 Task: Create a digital business marketing banner template.
Action: Mouse moved to (340, 325)
Screenshot: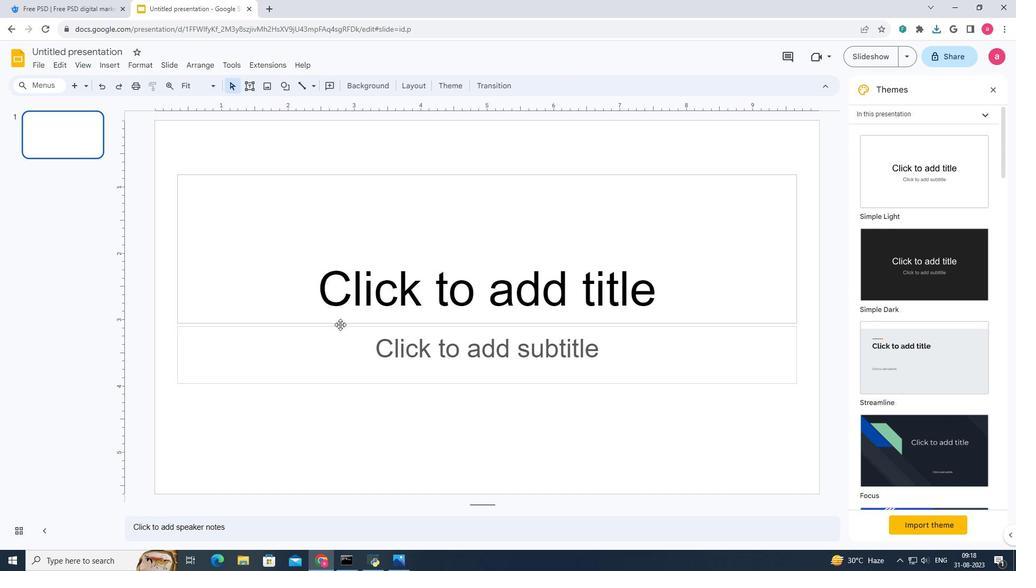
Action: Mouse pressed left at (340, 325)
Screenshot: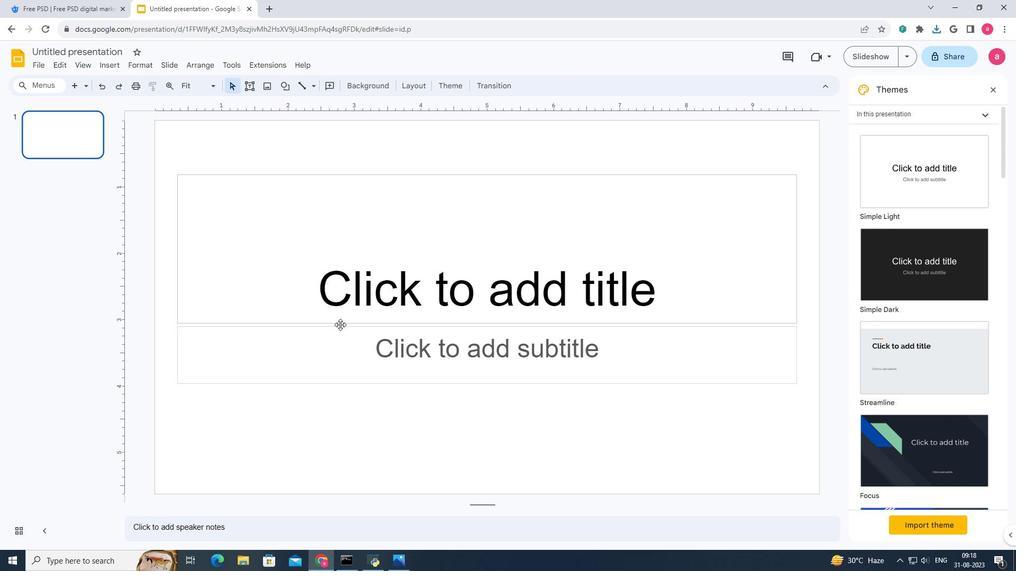 
Action: Key pressed <Key.delete>
Screenshot: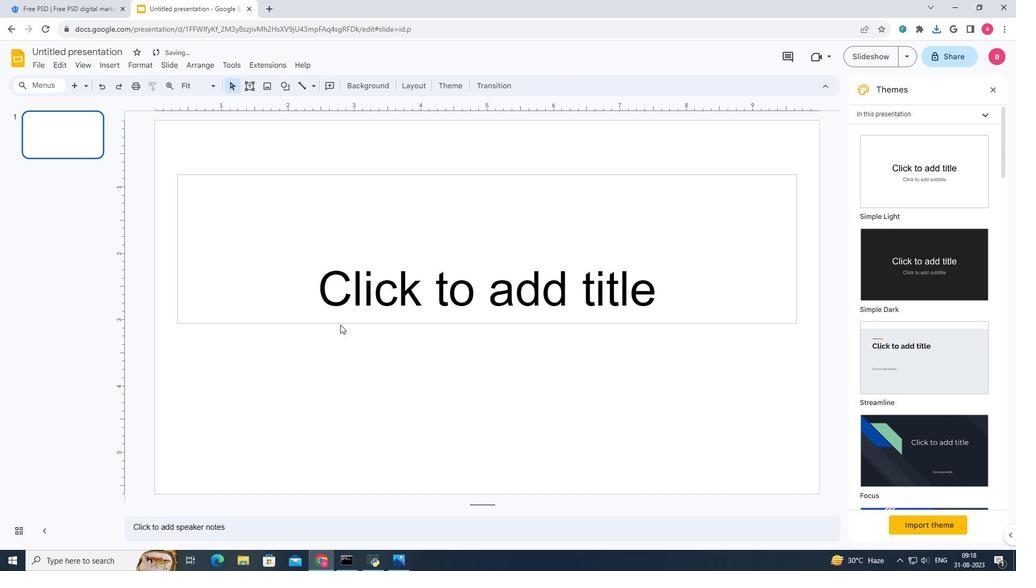 
Action: Mouse pressed left at (340, 325)
Screenshot: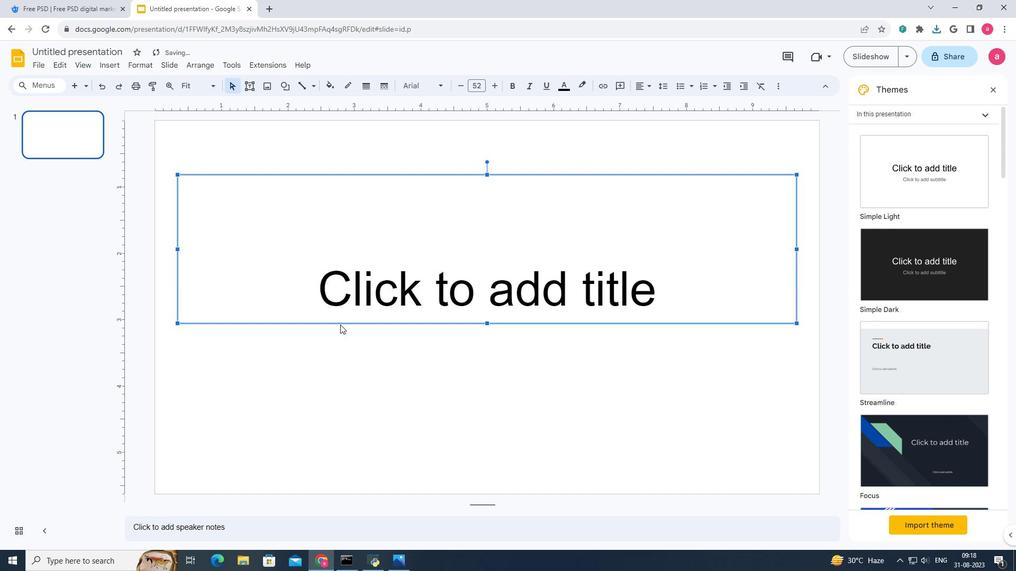 
Action: Key pressed <Key.delete>
Screenshot: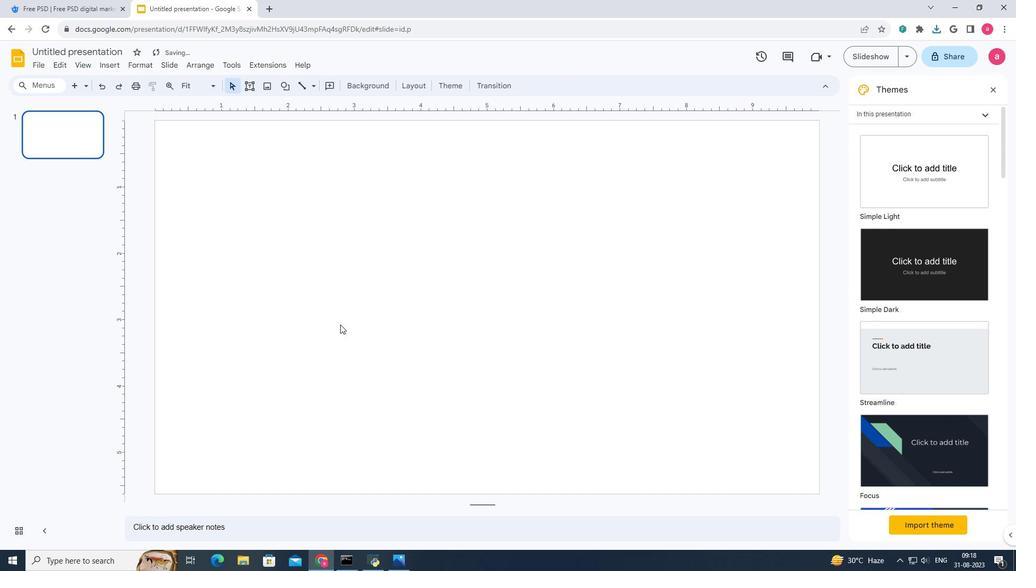 
Action: Mouse moved to (251, 83)
Screenshot: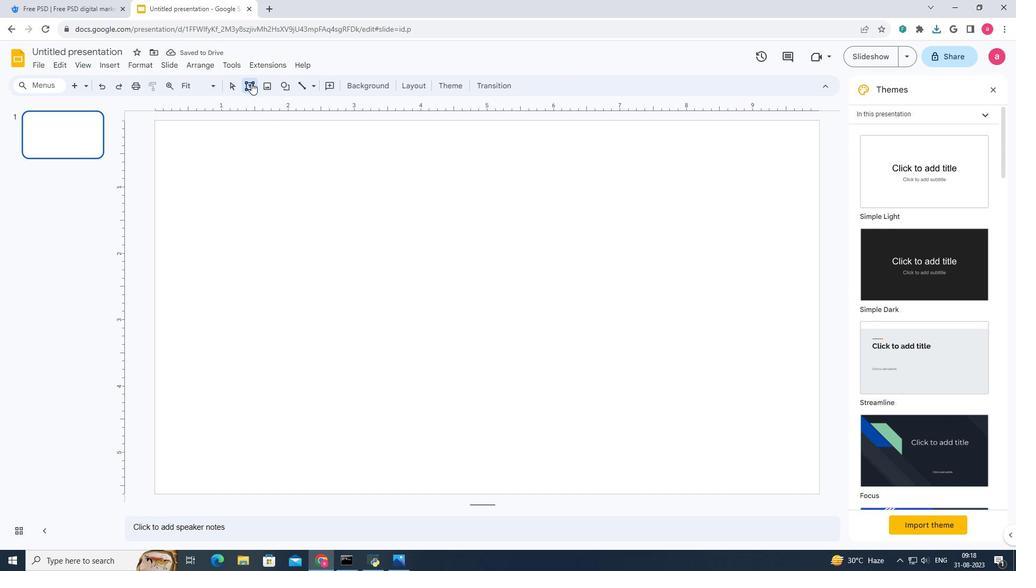 
Action: Mouse pressed left at (251, 83)
Screenshot: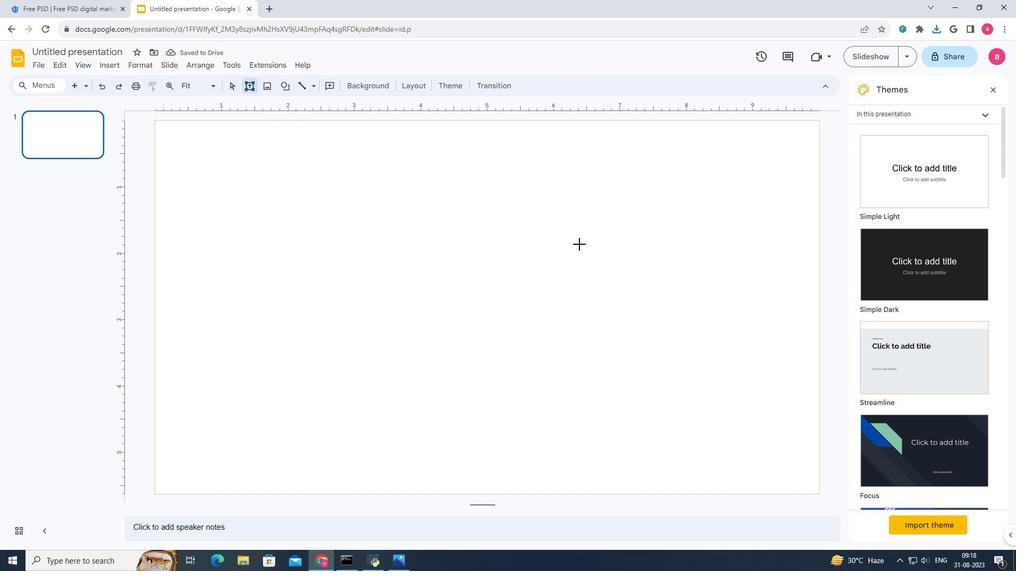 
Action: Mouse moved to (489, 241)
Screenshot: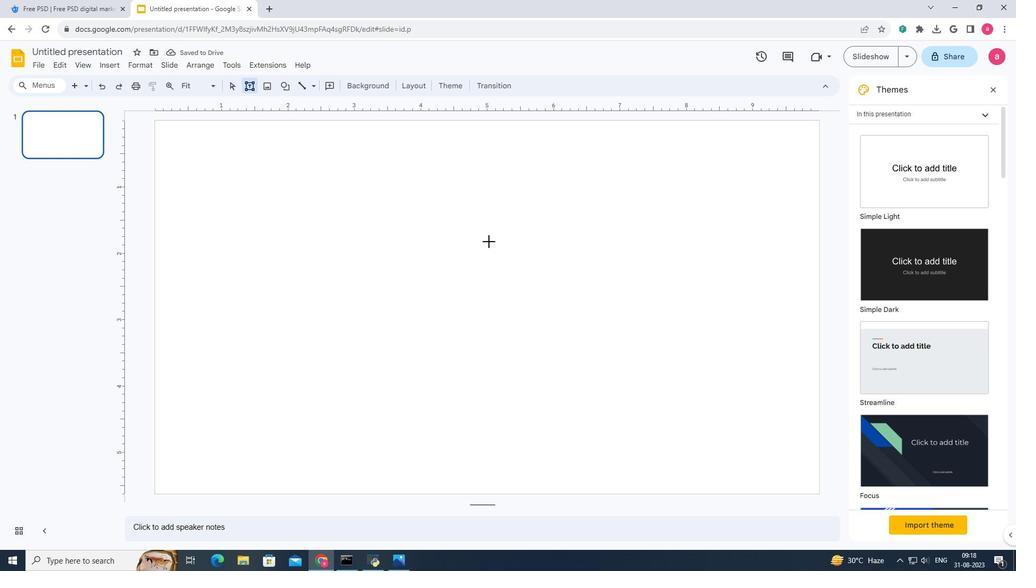 
Action: Mouse pressed left at (489, 241)
Screenshot: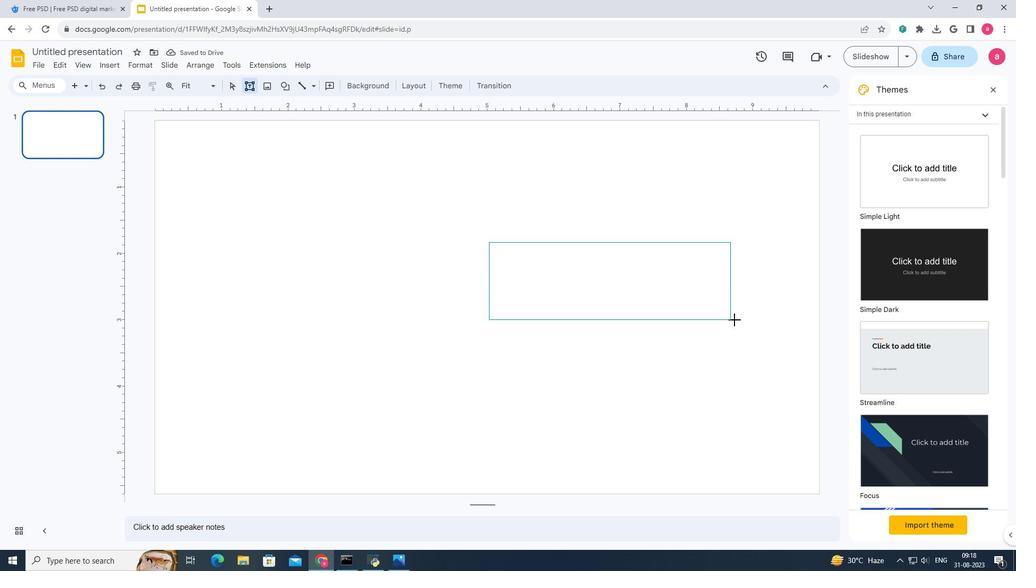 
Action: Mouse moved to (802, 322)
Screenshot: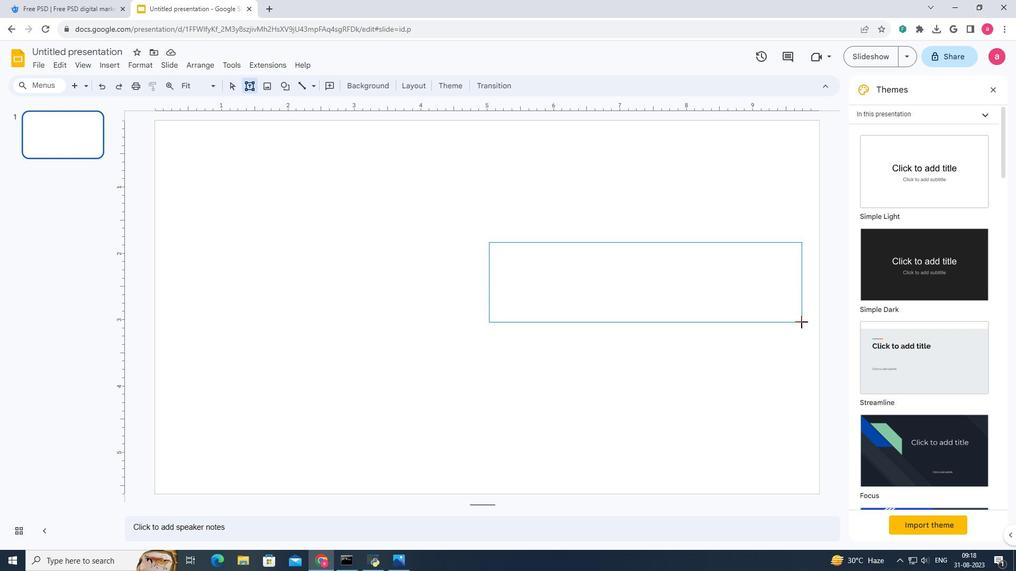 
Action: Key pressed <Key.shift><Key.shift><Key.shift><Key.shift><Key.shift>Digital<Key.space><Key.shift>Marketing<Key.enter><Key.shift>Strategy
Screenshot: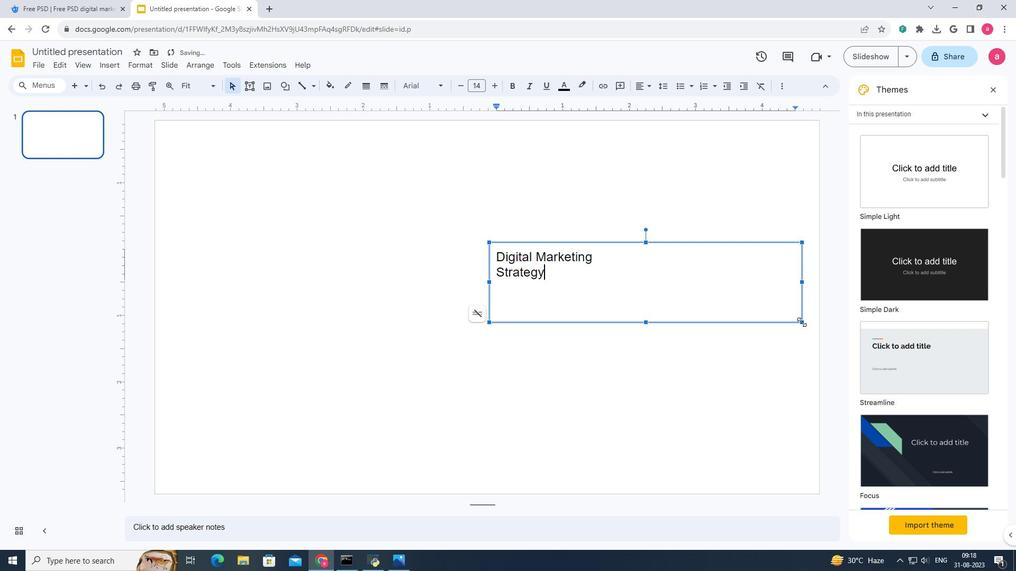 
Action: Mouse pressed left at (802, 322)
Screenshot: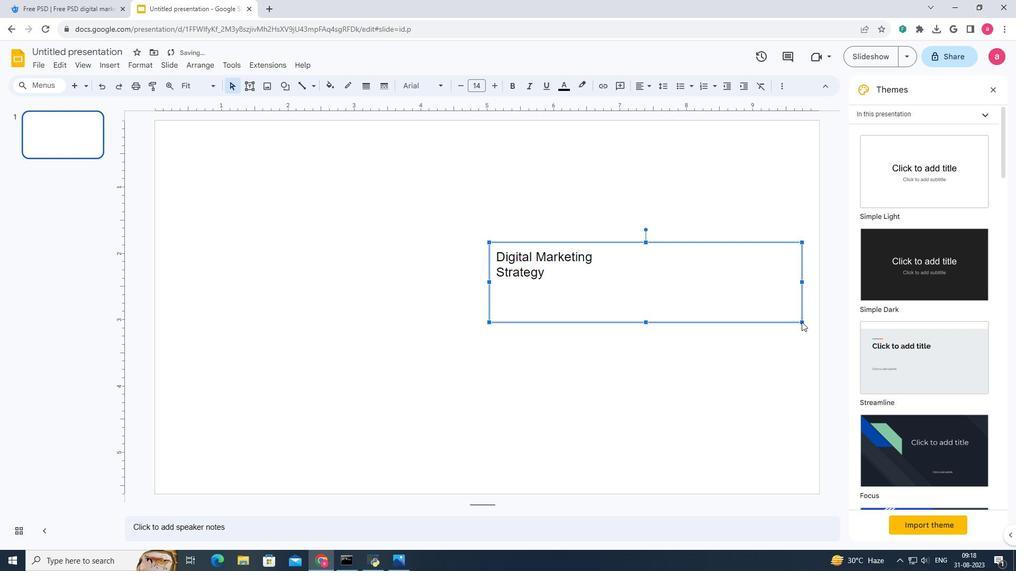
Action: Mouse pressed left at (802, 322)
Screenshot: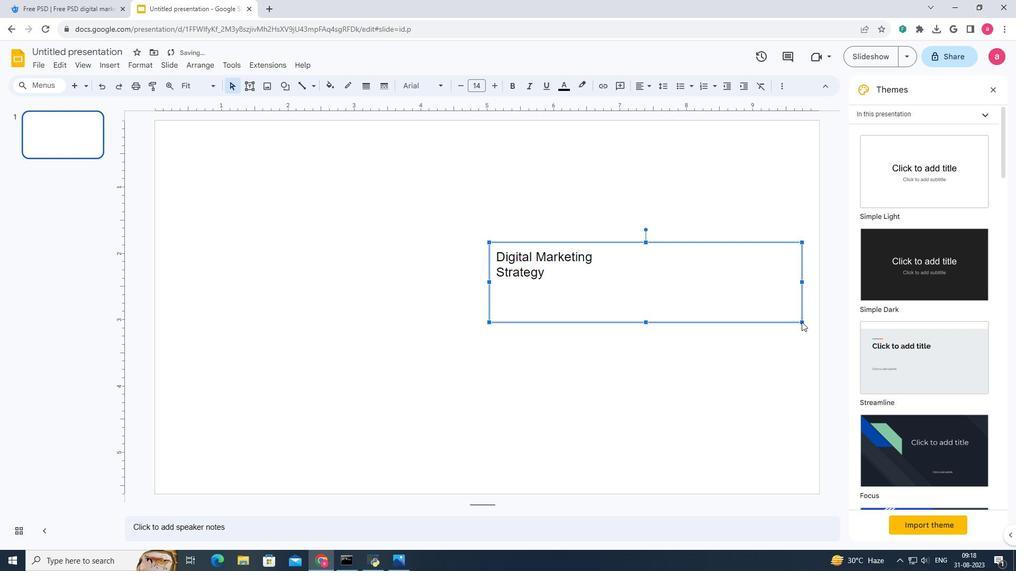 
Action: Mouse pressed left at (802, 322)
Screenshot: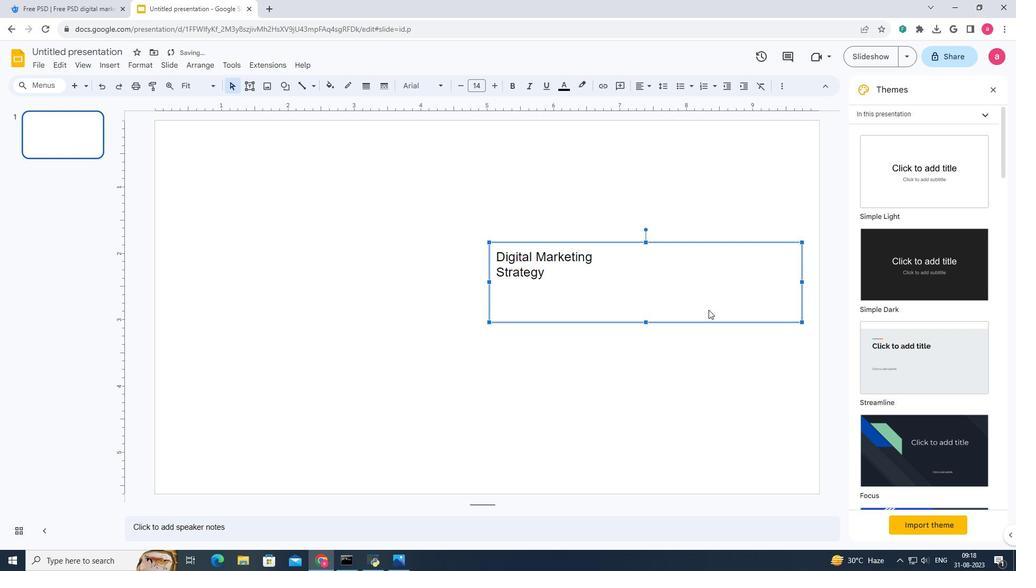 
Action: Mouse moved to (659, 285)
Screenshot: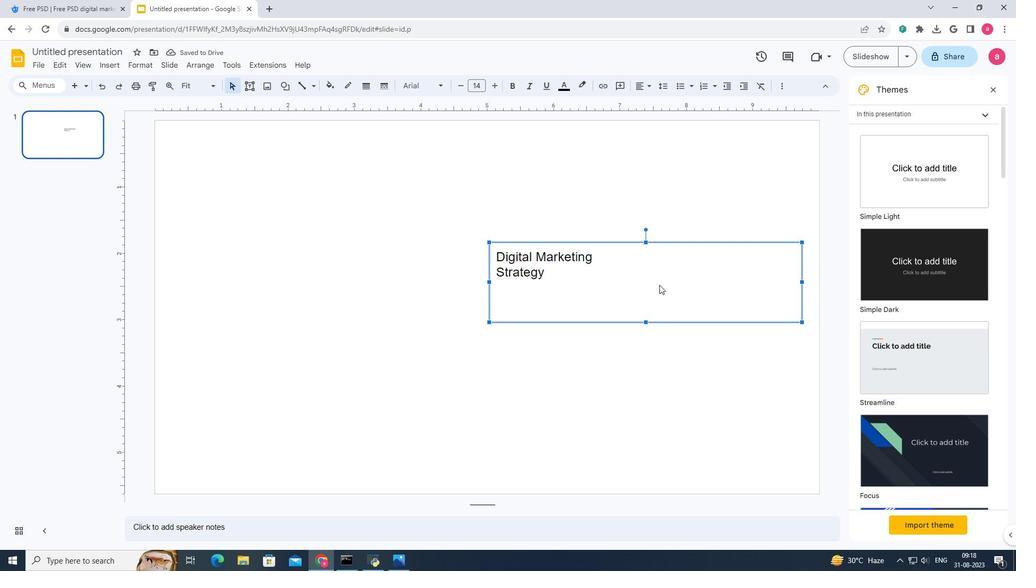 
Action: Mouse pressed left at (659, 285)
Screenshot: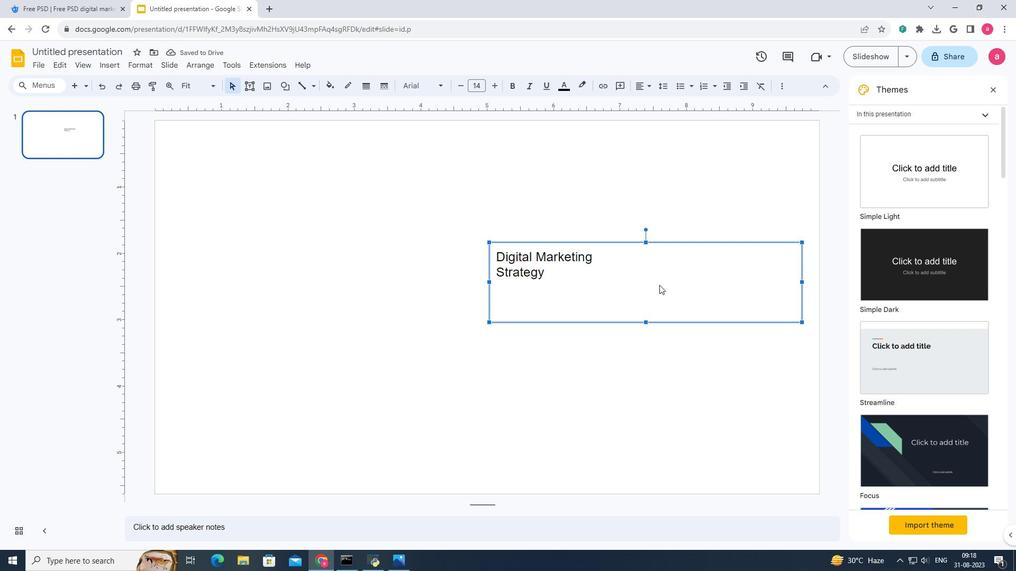 
Action: Mouse pressed left at (659, 285)
Screenshot: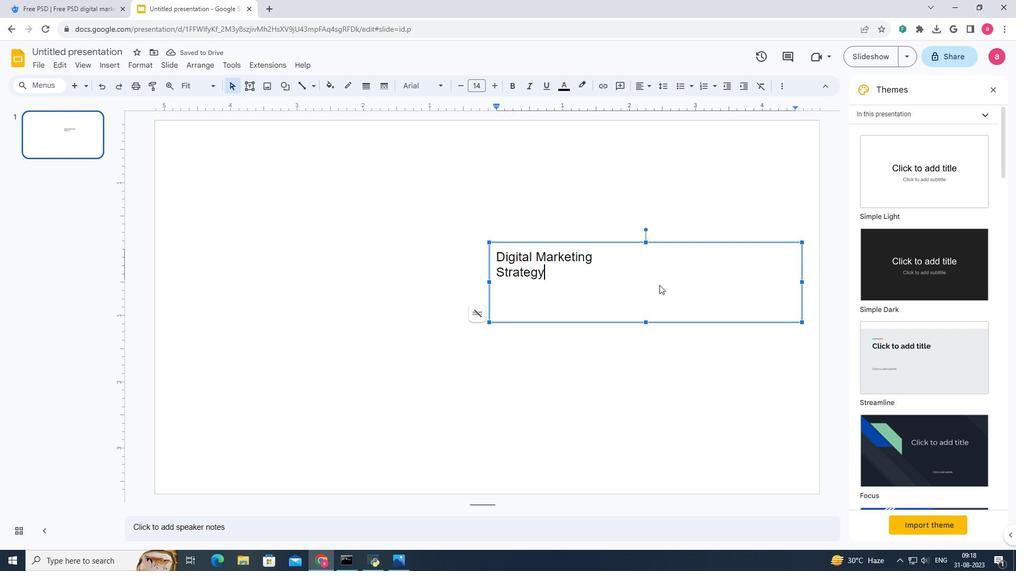
Action: Mouse pressed left at (659, 285)
Screenshot: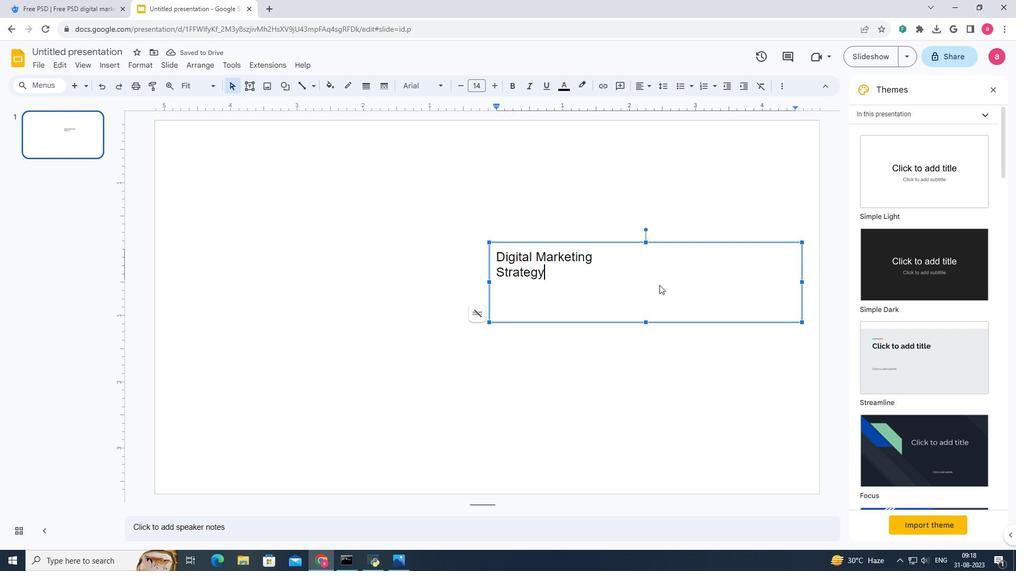 
Action: Key pressed ctrl+A
Screenshot: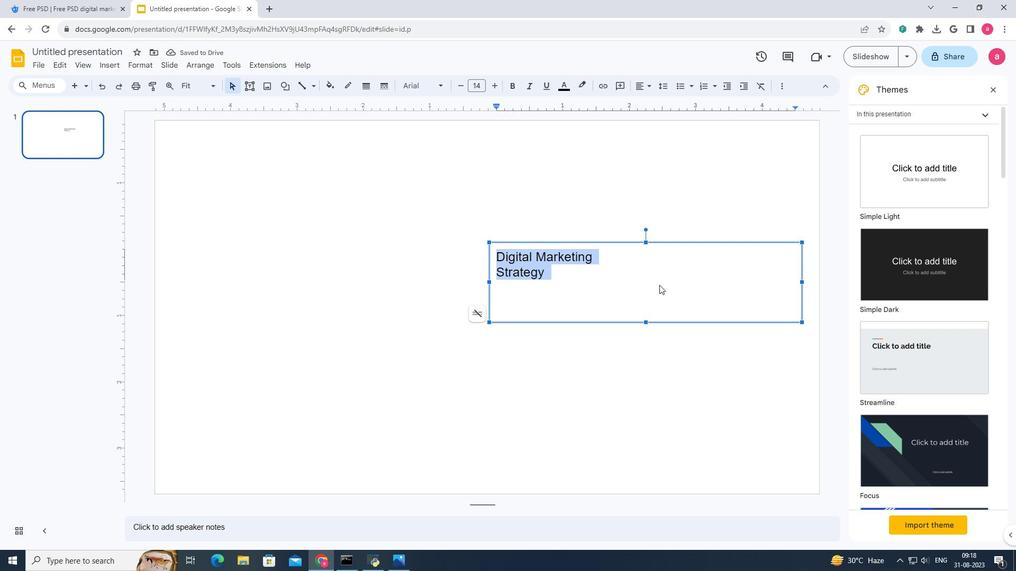 
Action: Mouse moved to (492, 83)
Screenshot: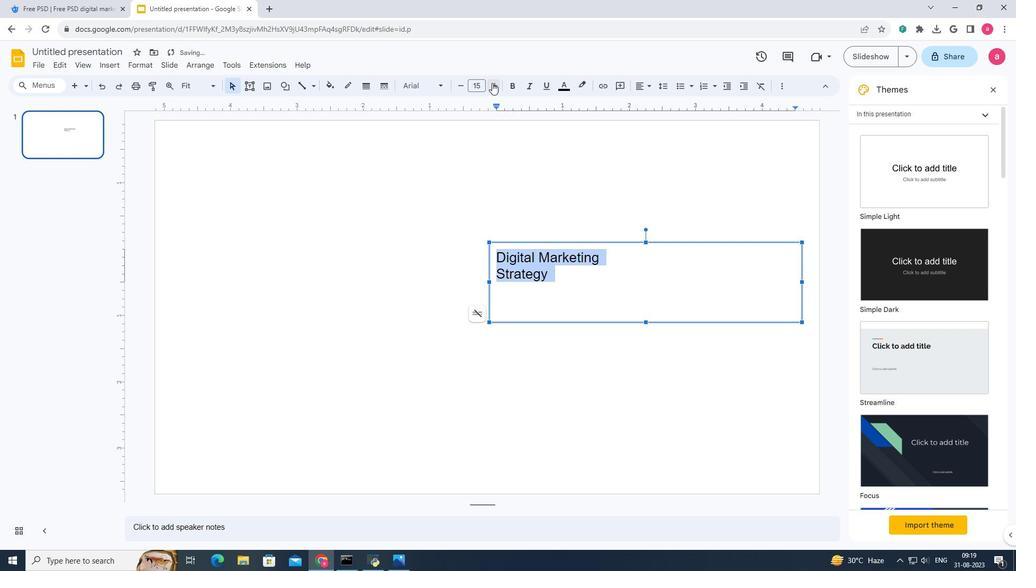 
Action: Mouse pressed left at (492, 83)
Screenshot: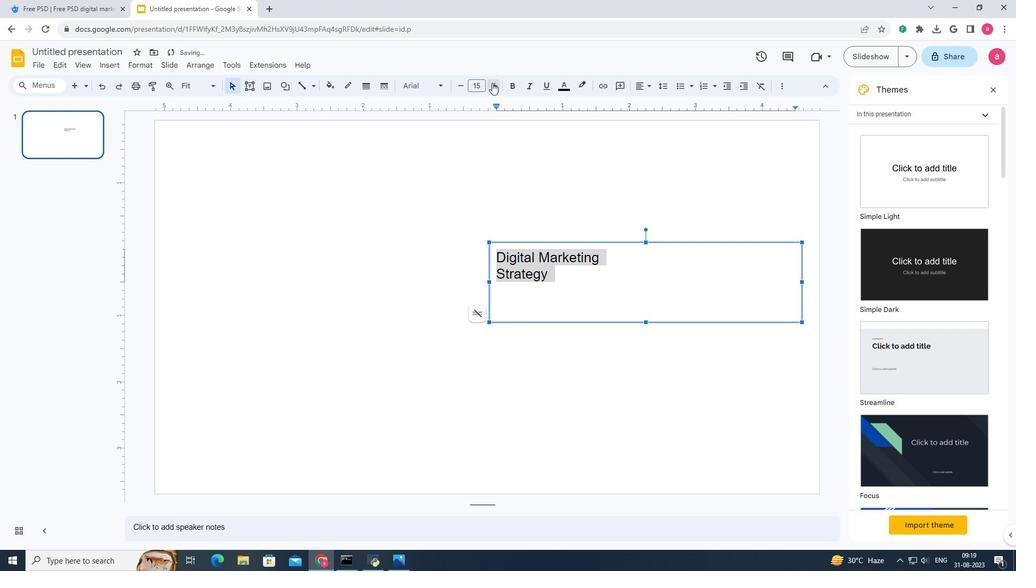 
Action: Mouse pressed left at (492, 83)
Screenshot: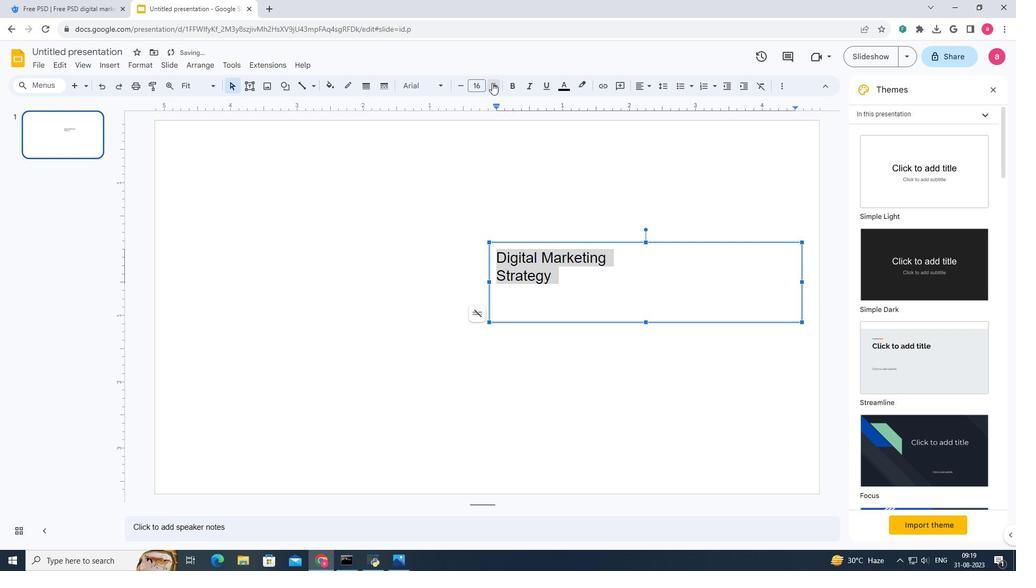 
Action: Mouse pressed left at (492, 83)
Screenshot: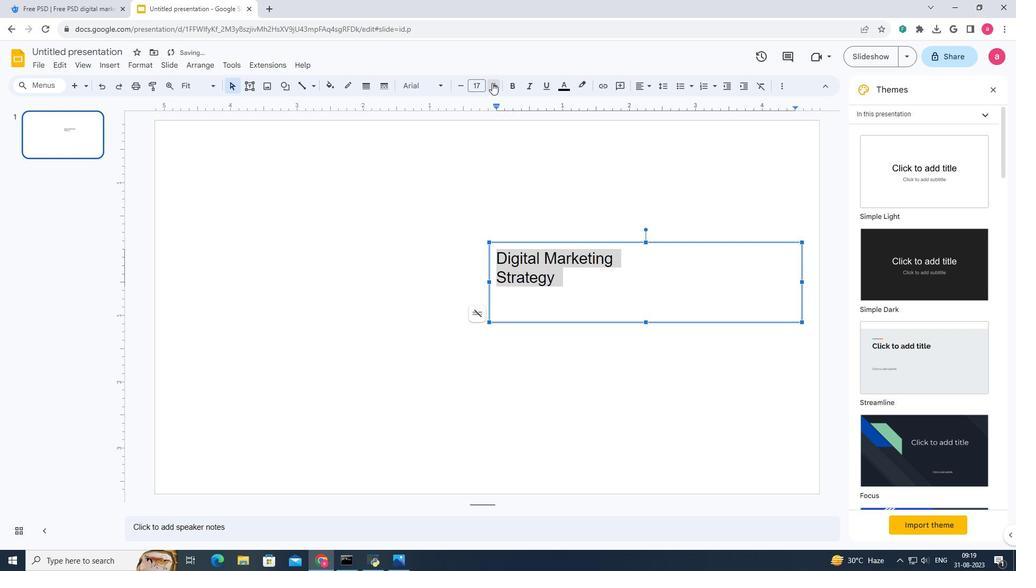 
Action: Mouse pressed left at (492, 83)
Screenshot: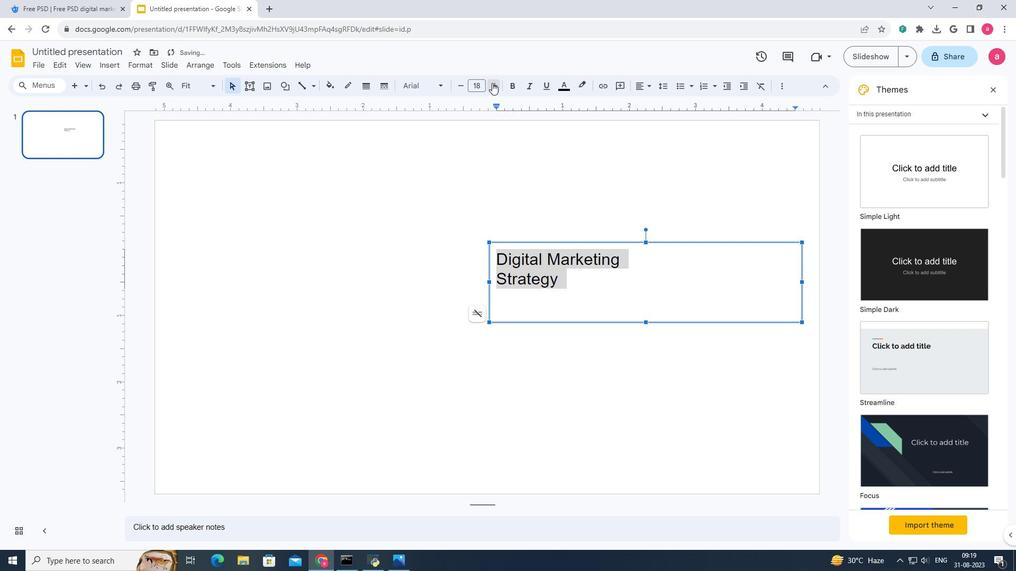 
Action: Mouse pressed left at (492, 83)
Screenshot: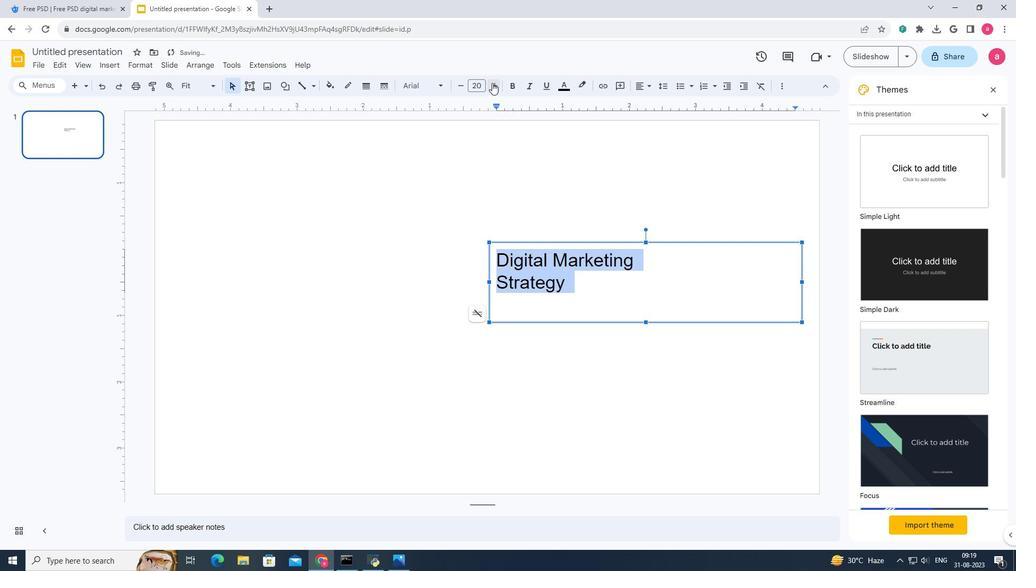 
Action: Mouse pressed left at (492, 83)
Screenshot: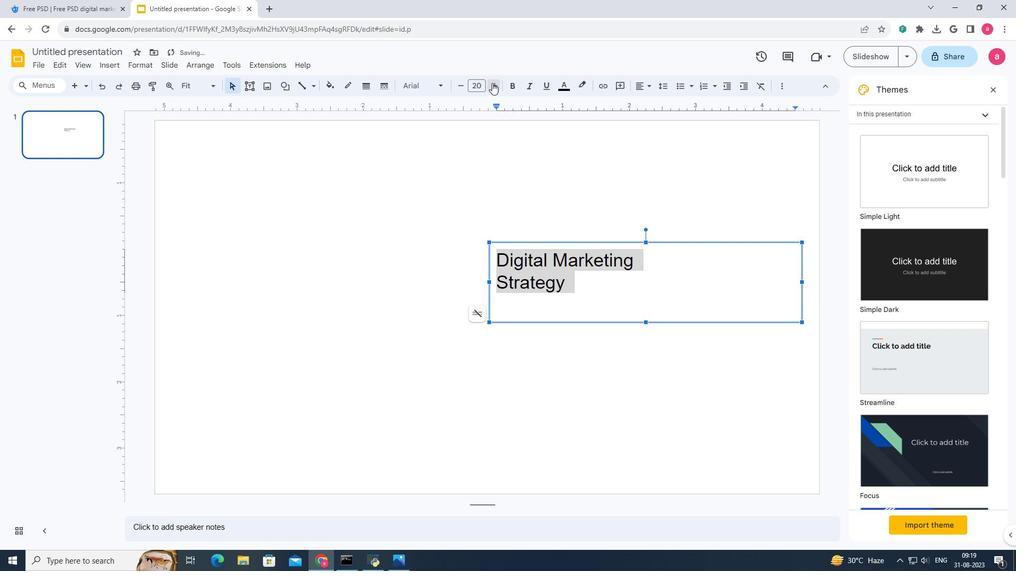 
Action: Mouse pressed left at (492, 83)
Screenshot: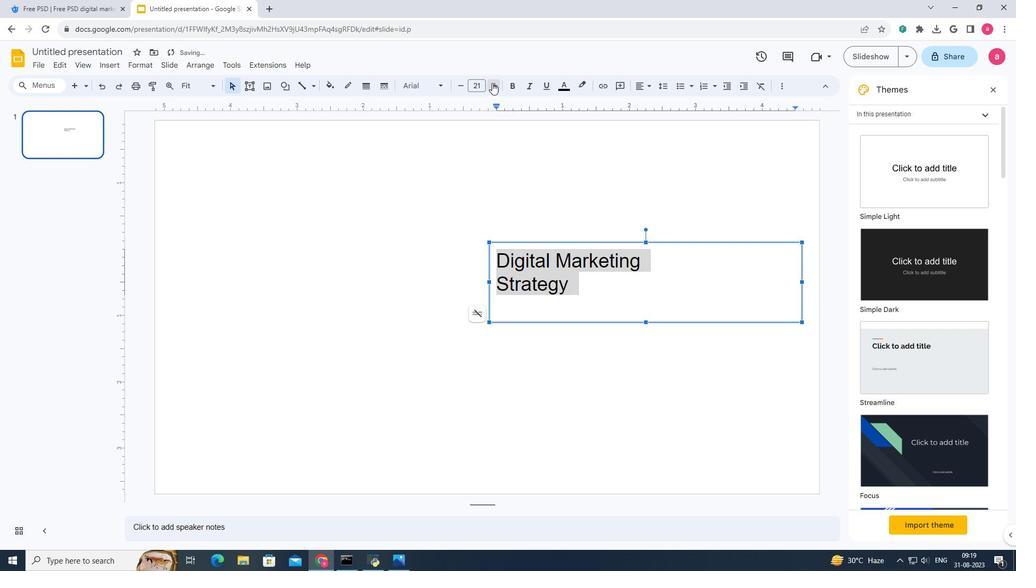 
Action: Mouse pressed left at (492, 83)
Screenshot: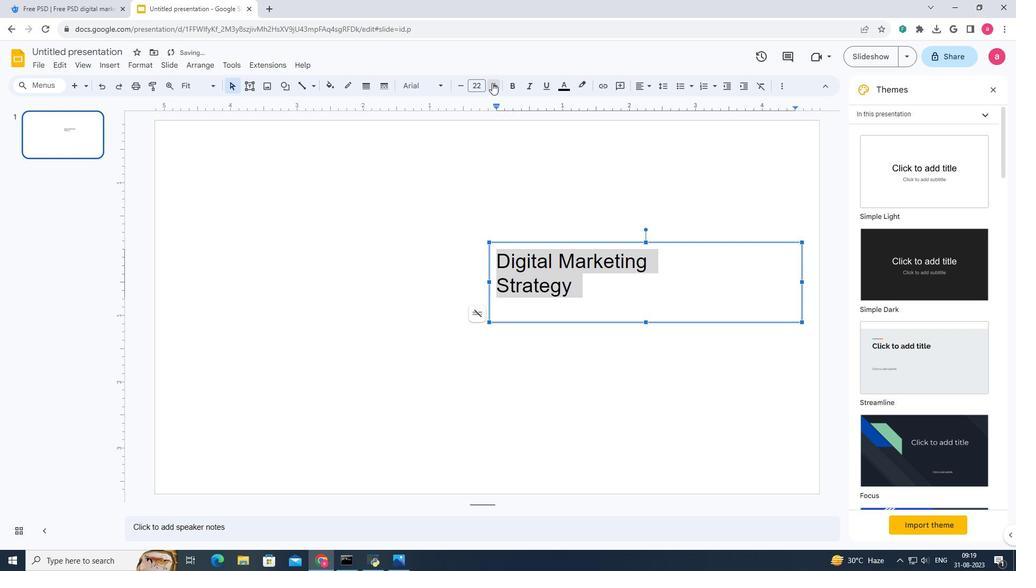 
Action: Mouse pressed left at (492, 83)
Screenshot: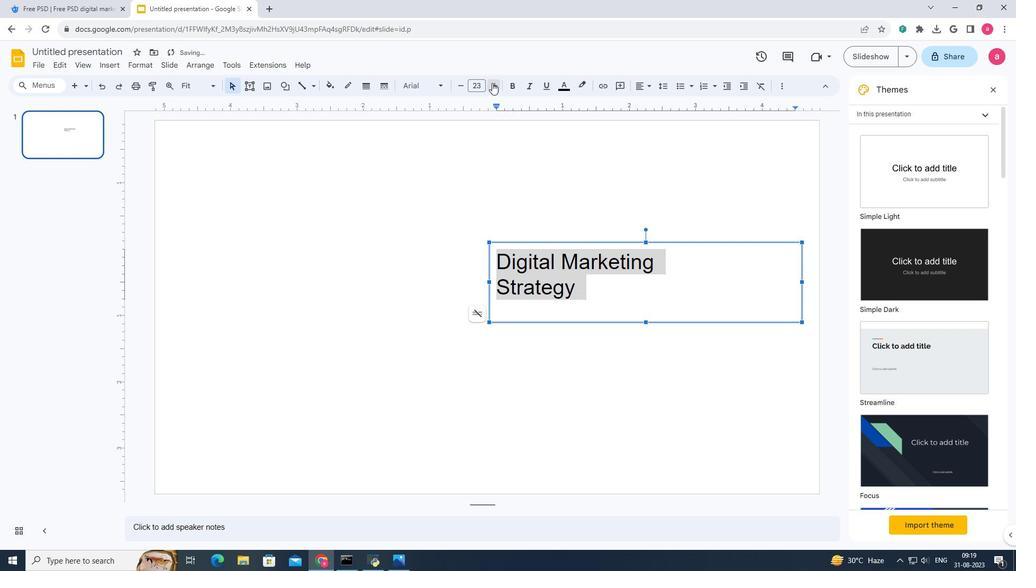 
Action: Mouse pressed left at (492, 83)
Screenshot: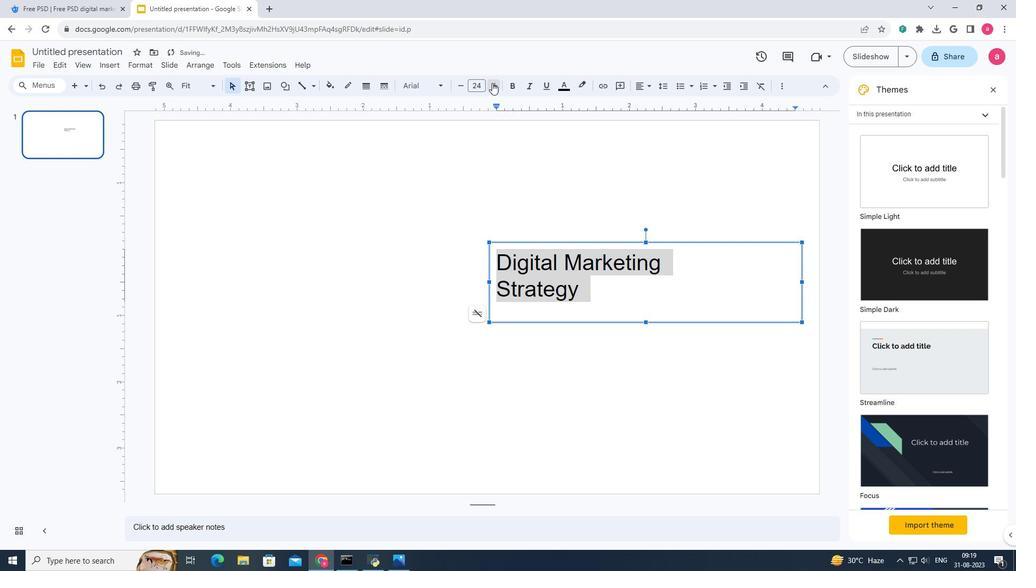 
Action: Mouse pressed left at (492, 83)
Screenshot: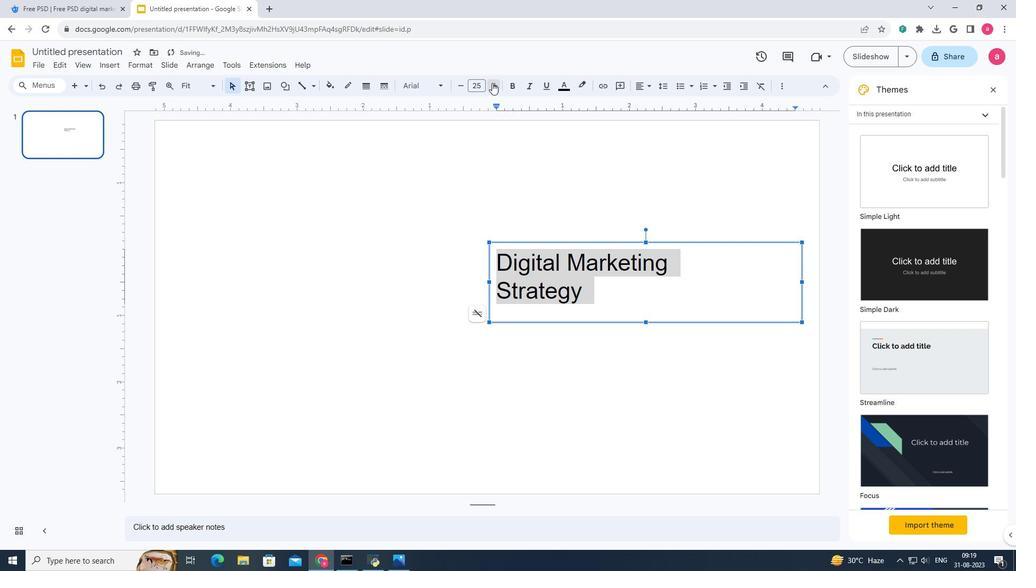 
Action: Mouse pressed left at (492, 83)
Screenshot: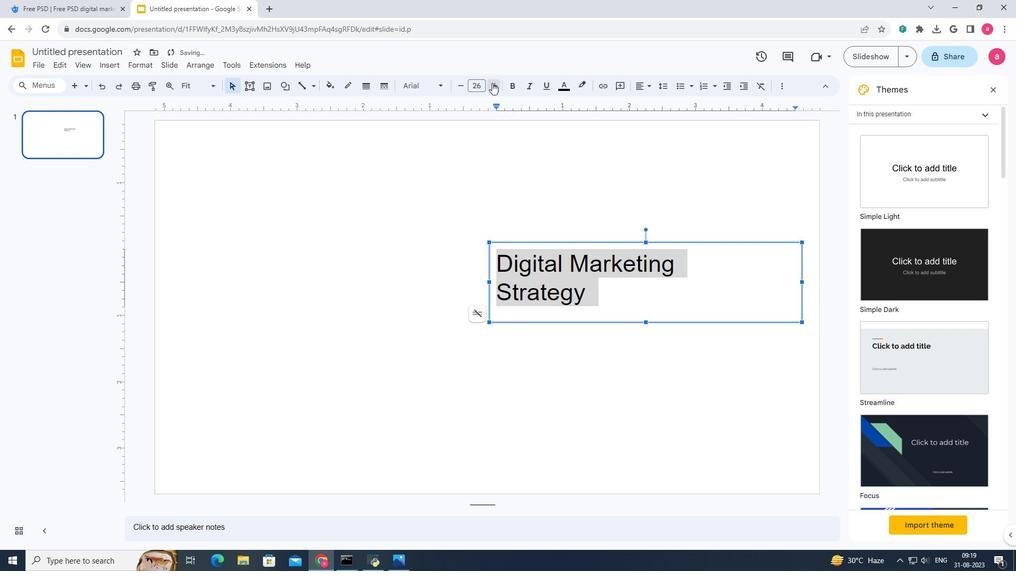 
Action: Mouse pressed left at (492, 83)
Screenshot: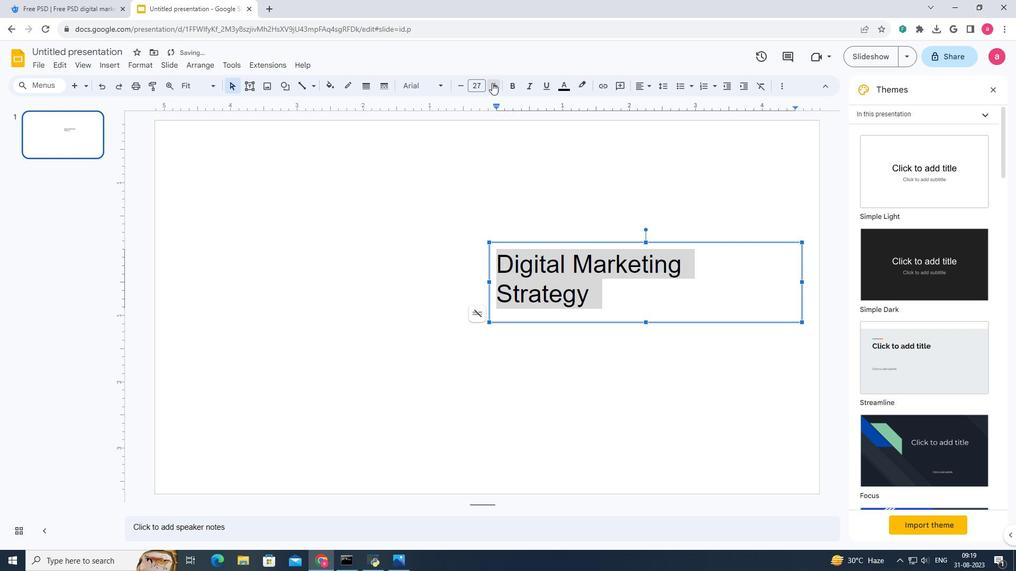 
Action: Mouse pressed left at (492, 83)
Screenshot: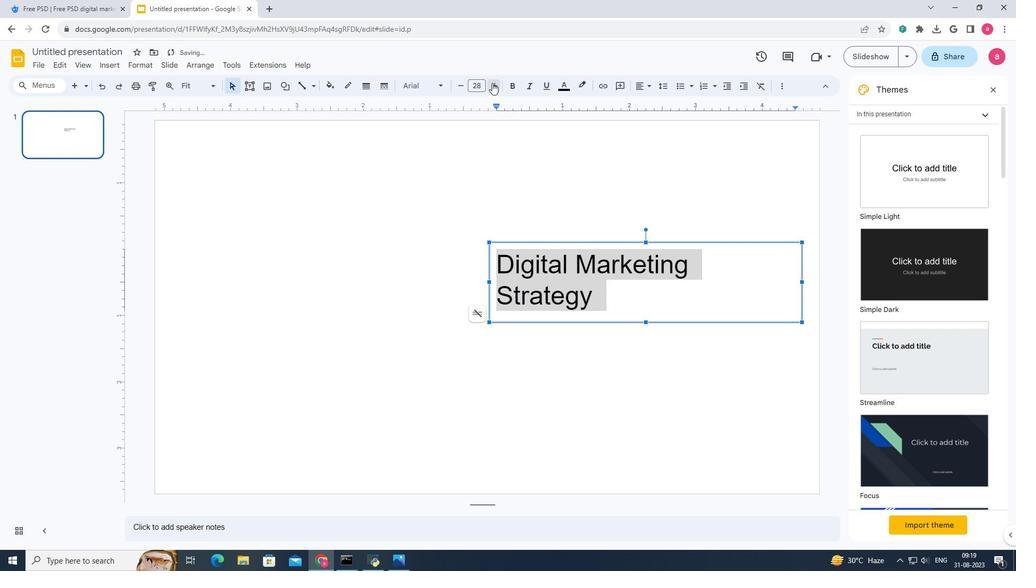 
Action: Mouse pressed left at (492, 83)
Screenshot: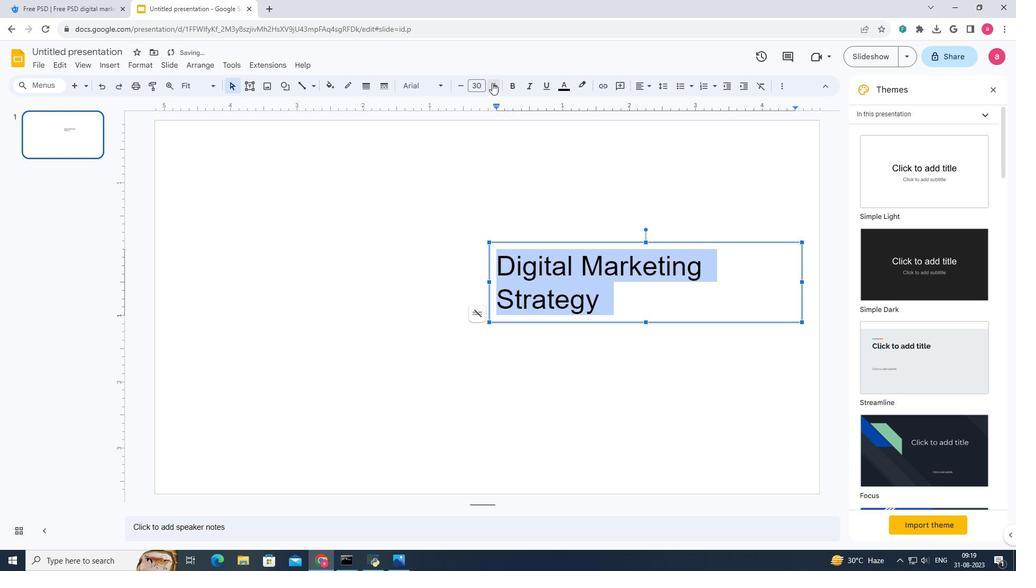 
Action: Mouse pressed left at (492, 83)
Screenshot: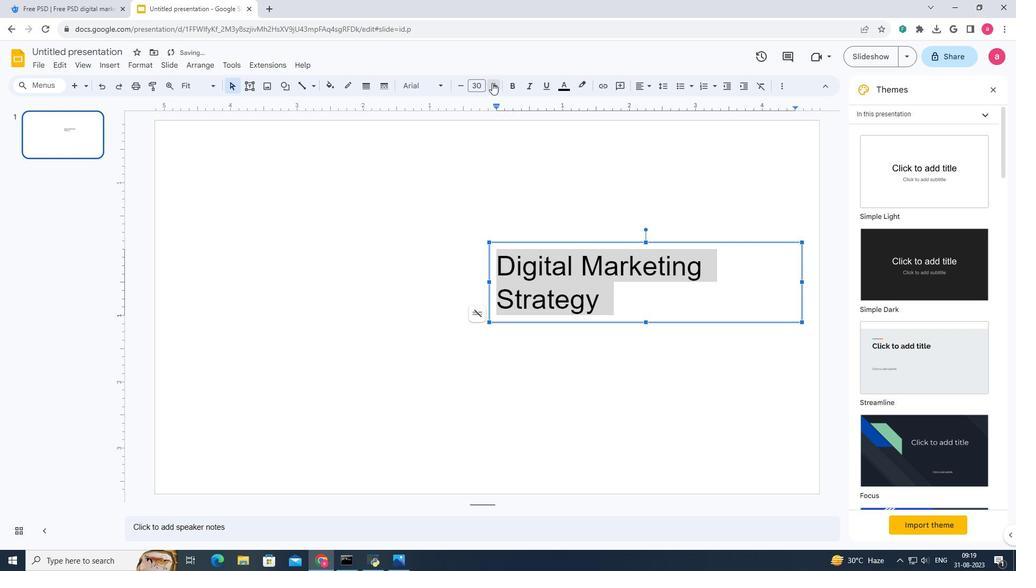 
Action: Mouse pressed left at (492, 83)
Screenshot: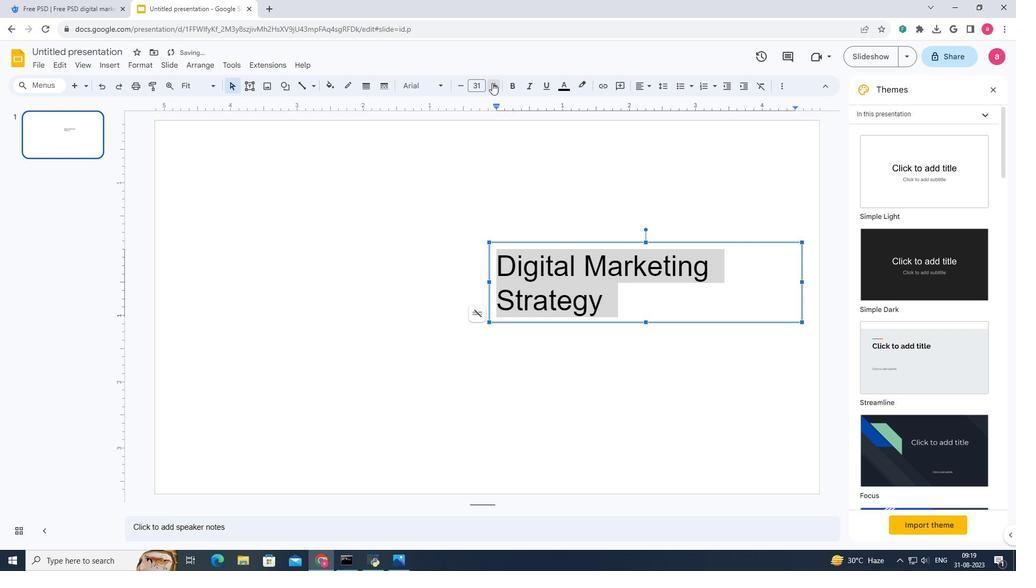 
Action: Mouse pressed left at (492, 83)
Screenshot: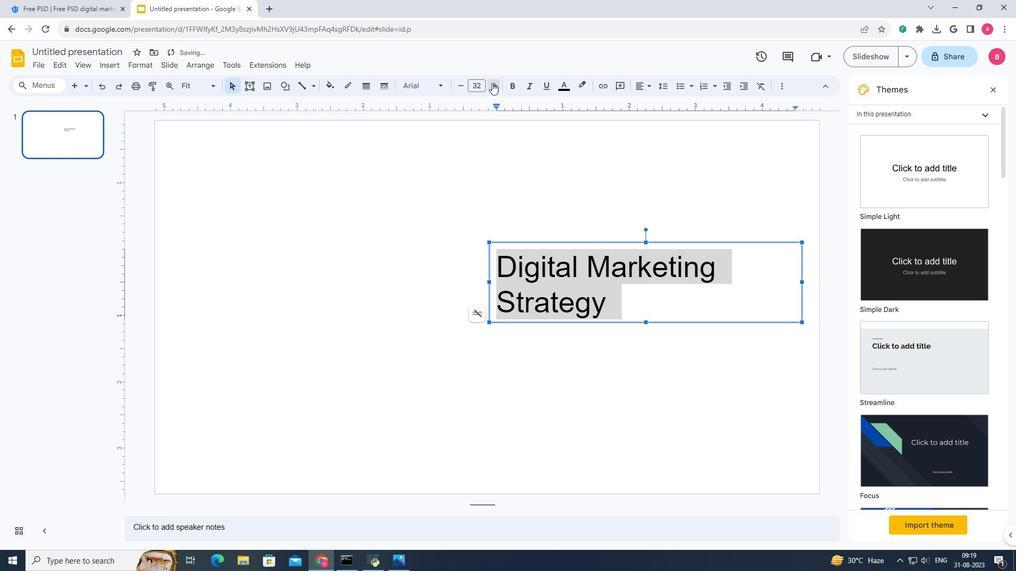 
Action: Mouse pressed left at (492, 83)
Screenshot: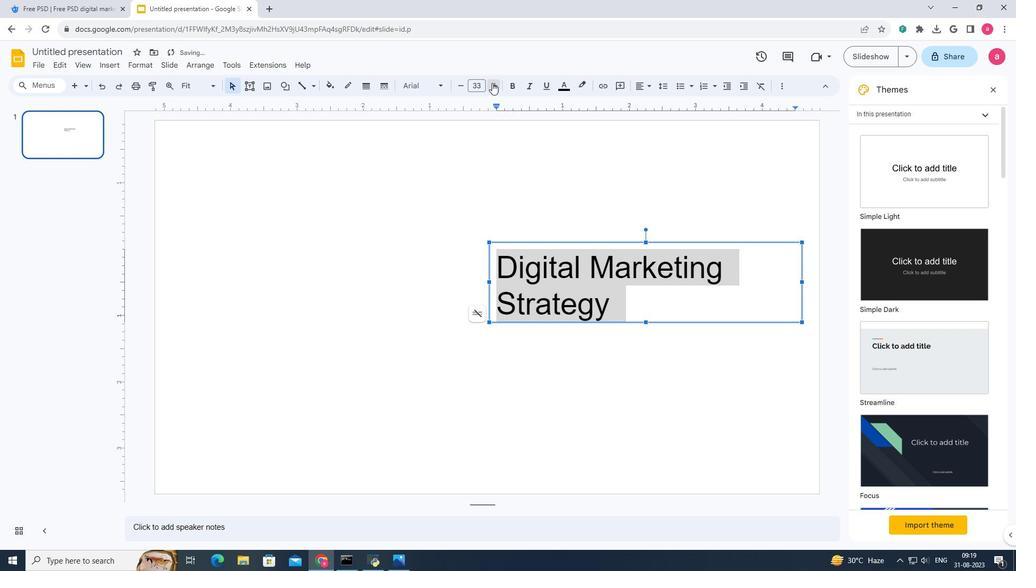 
Action: Mouse pressed left at (492, 83)
Screenshot: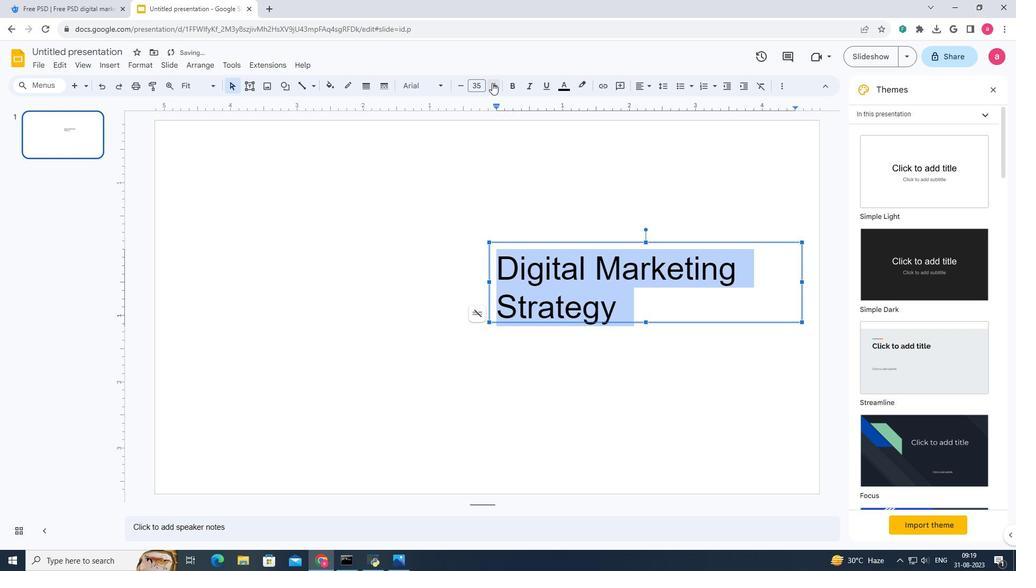
Action: Mouse pressed left at (492, 83)
Screenshot: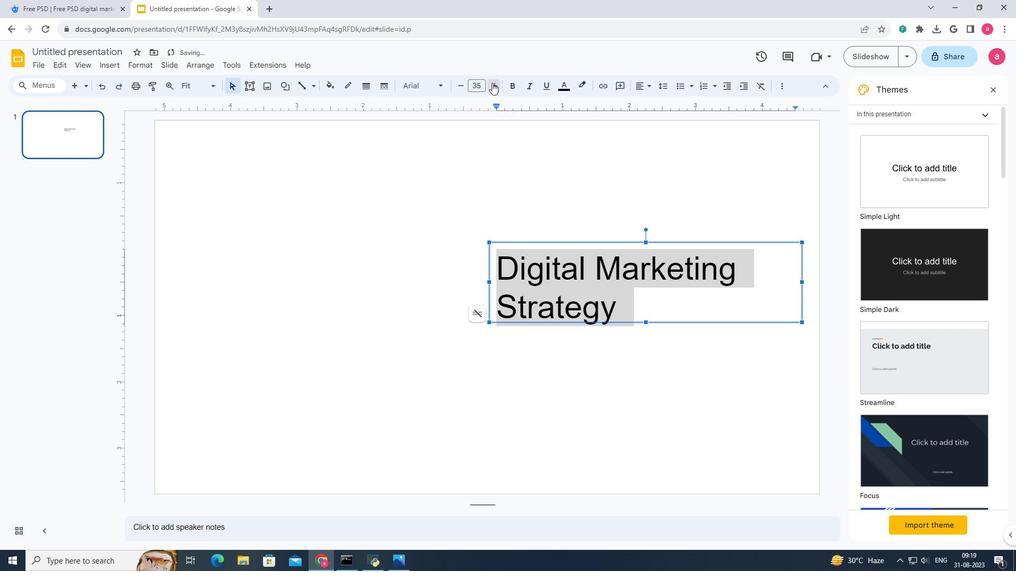 
Action: Mouse pressed left at (492, 83)
Screenshot: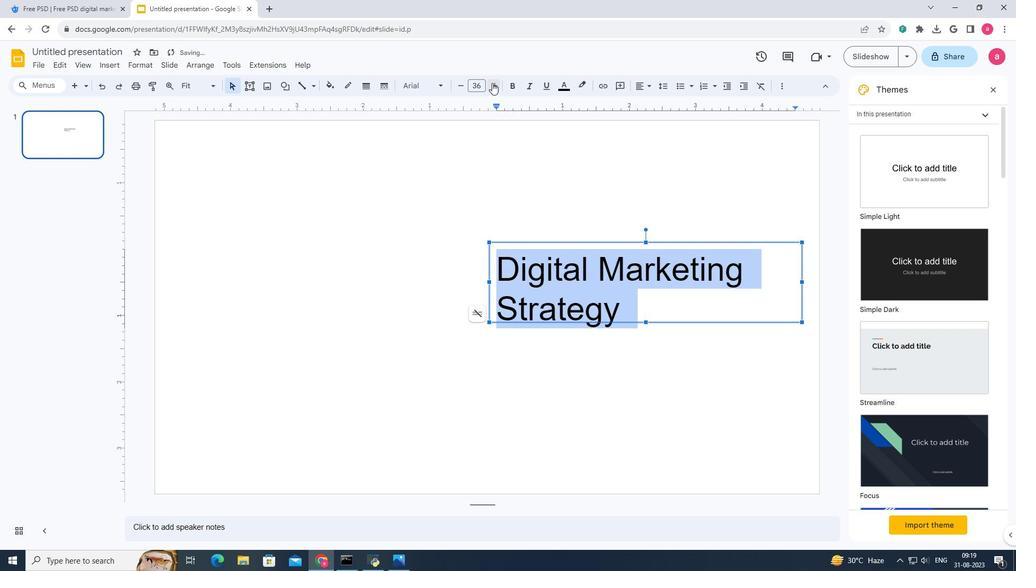 
Action: Mouse pressed left at (492, 83)
Screenshot: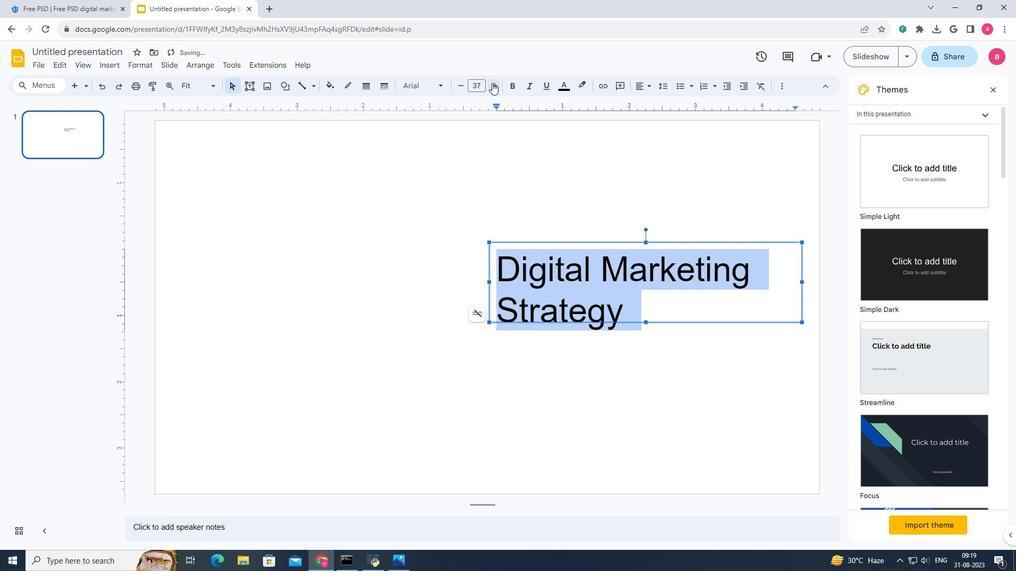 
Action: Mouse pressed left at (492, 83)
Screenshot: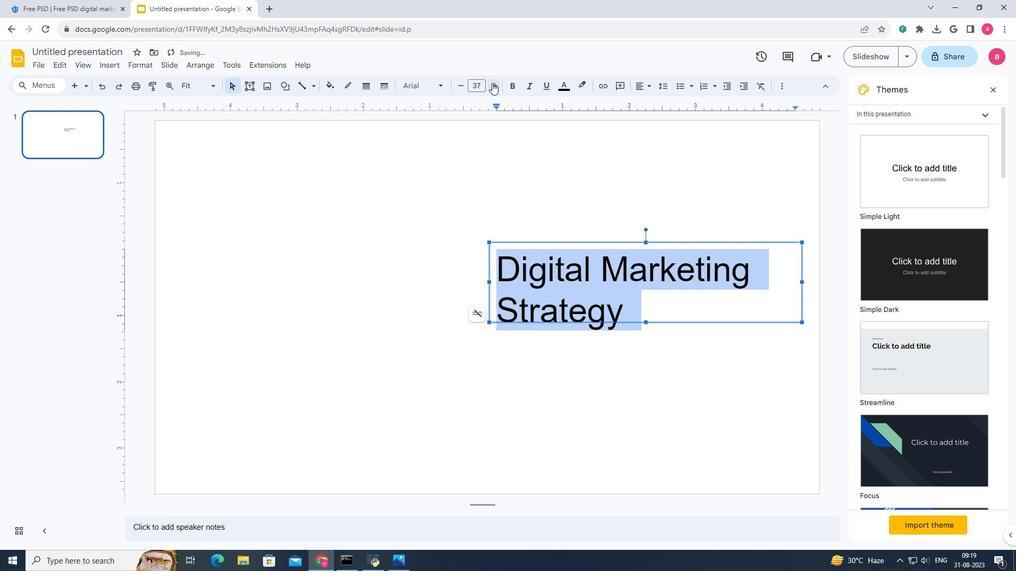 
Action: Mouse moved to (515, 82)
Screenshot: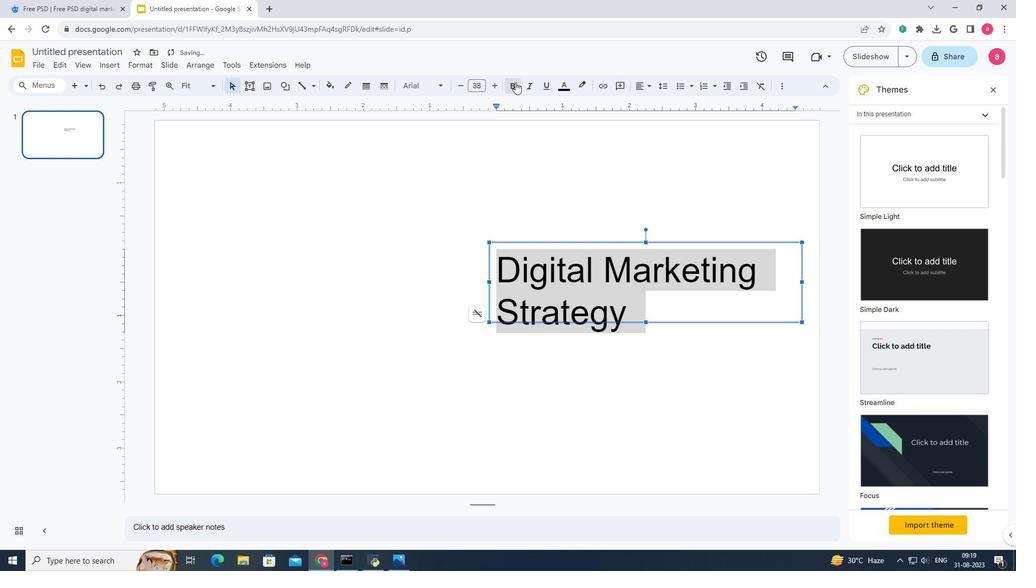 
Action: Mouse pressed left at (515, 82)
Screenshot: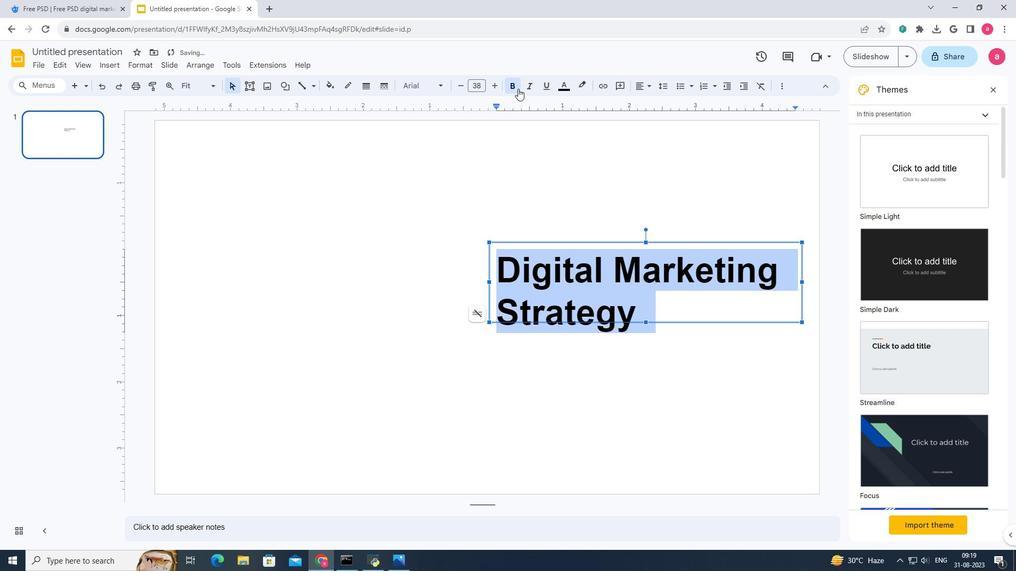 
Action: Mouse moved to (604, 241)
Screenshot: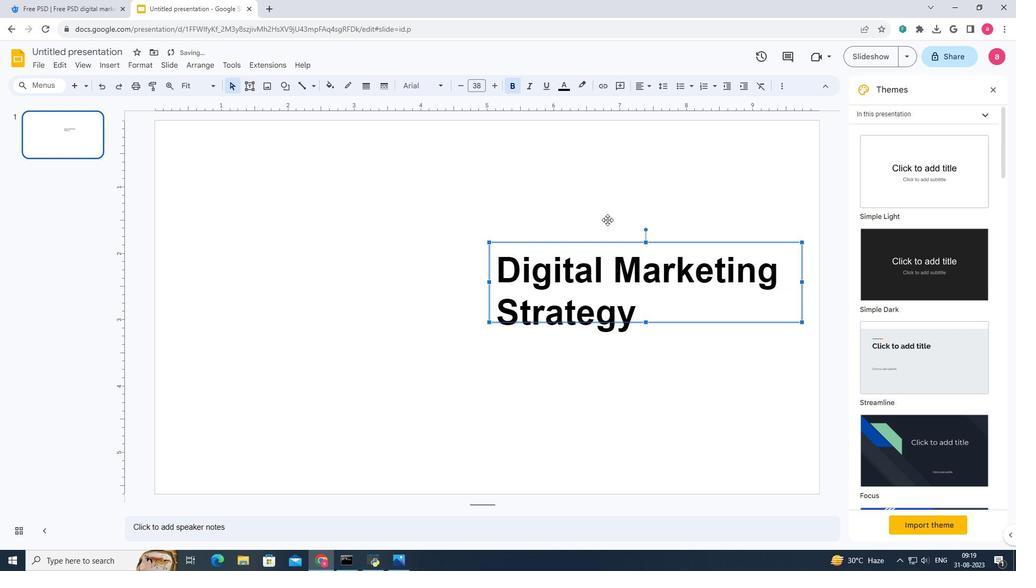 
Action: Mouse pressed left at (604, 241)
Screenshot: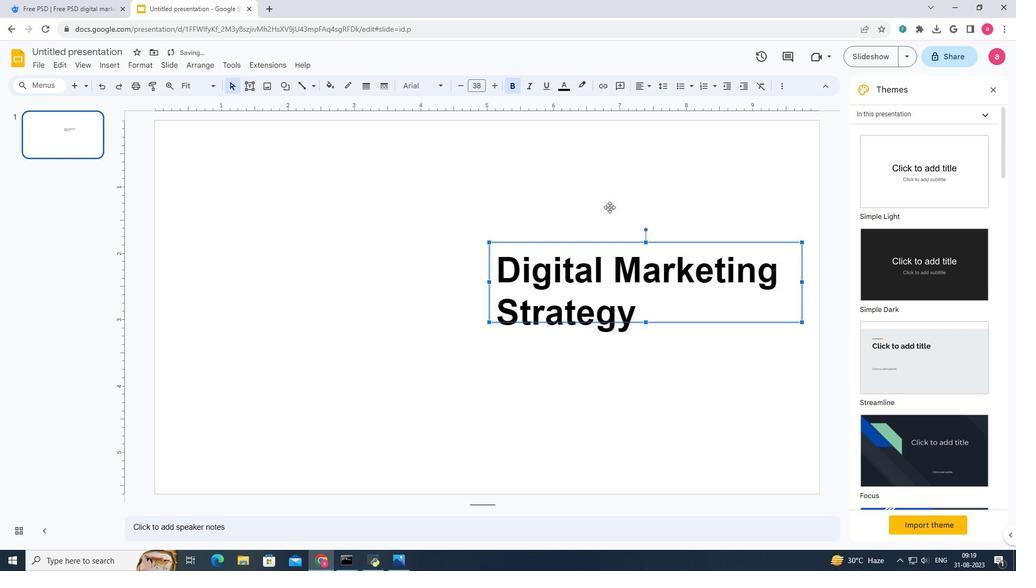 
Action: Mouse moved to (563, 93)
Screenshot: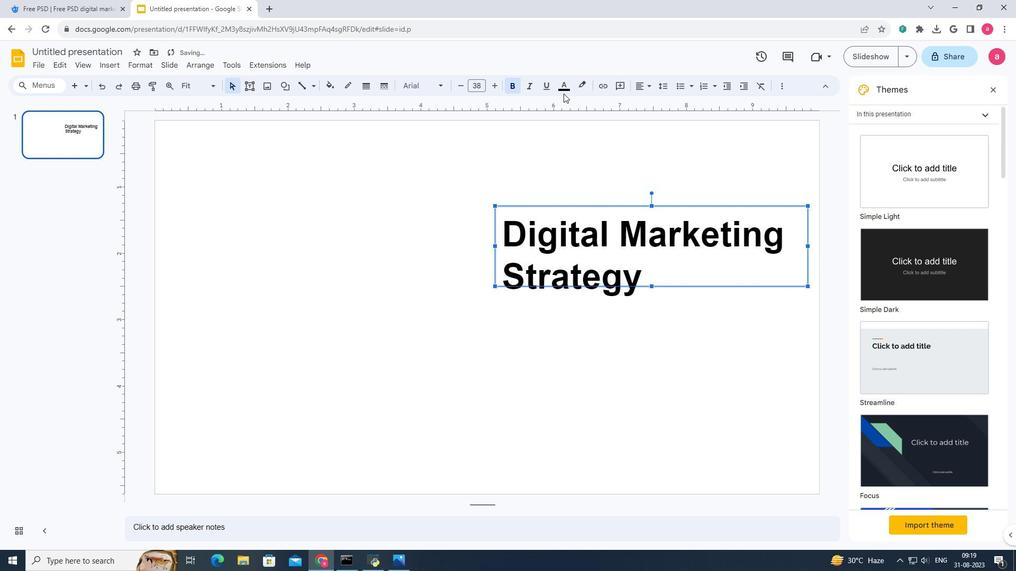 
Action: Mouse pressed left at (563, 93)
Screenshot: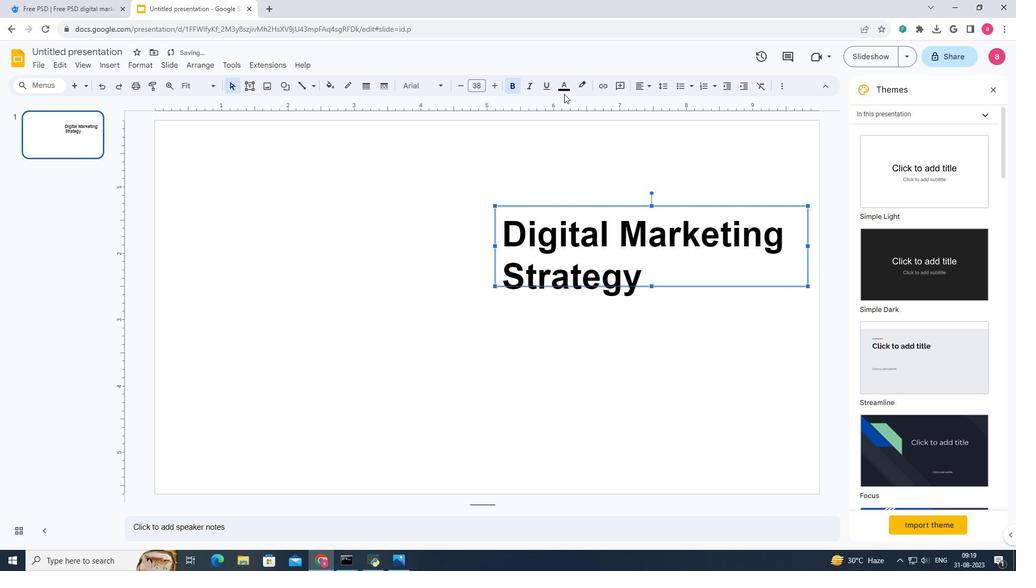
Action: Mouse moved to (564, 93)
Screenshot: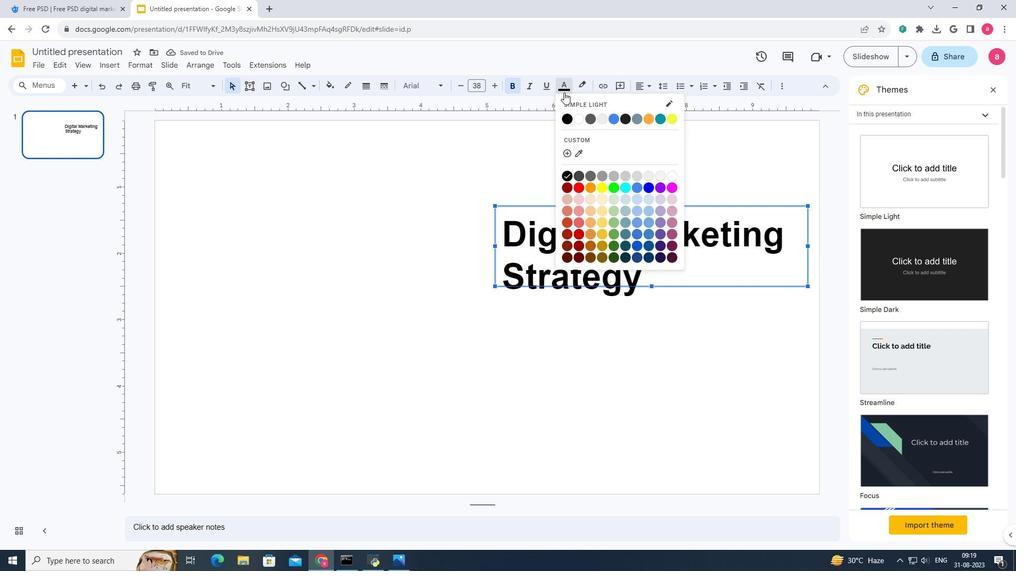 
Action: Mouse pressed left at (564, 93)
Screenshot: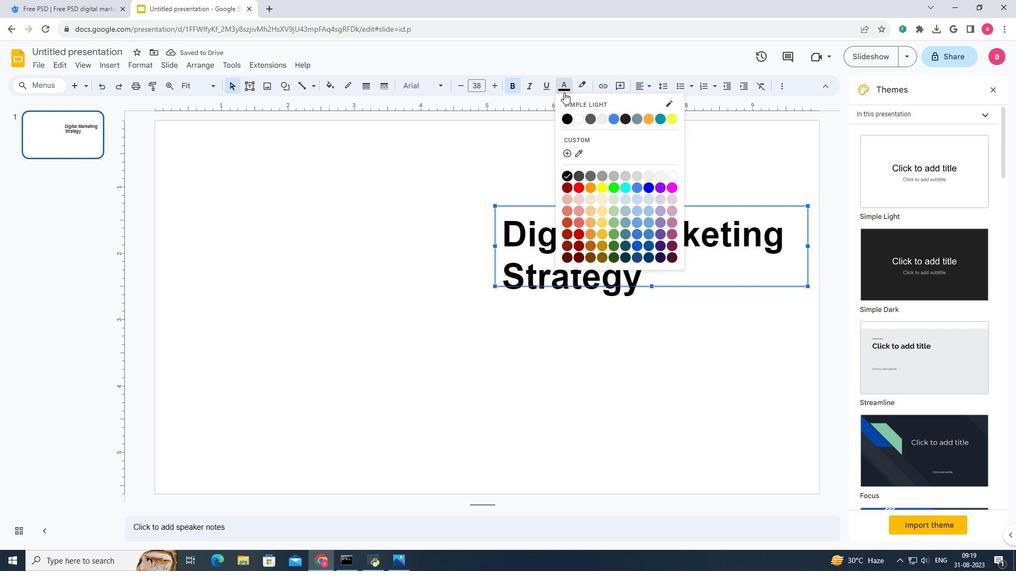 
Action: Mouse moved to (610, 119)
Screenshot: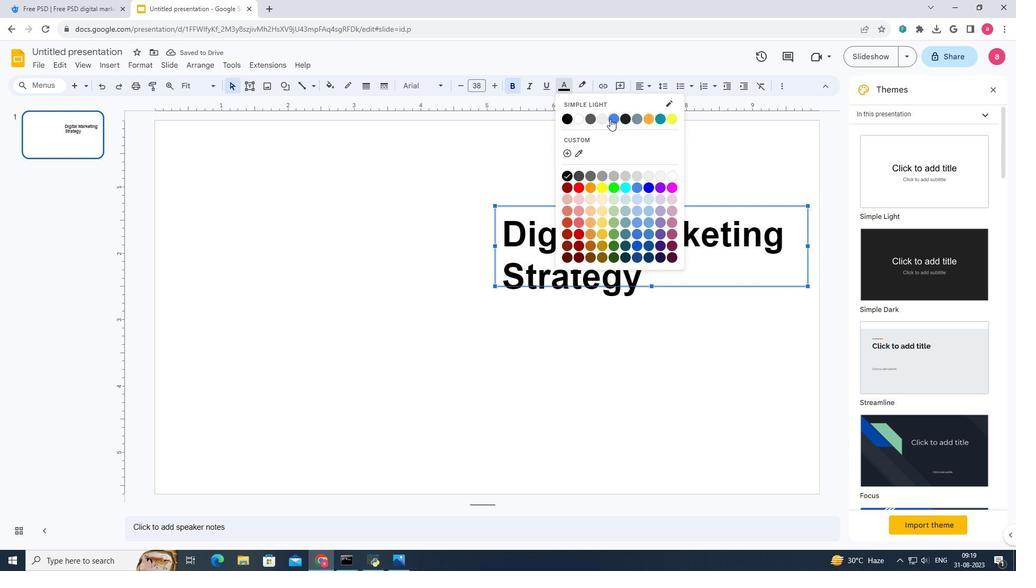 
Action: Mouse pressed left at (610, 119)
Screenshot: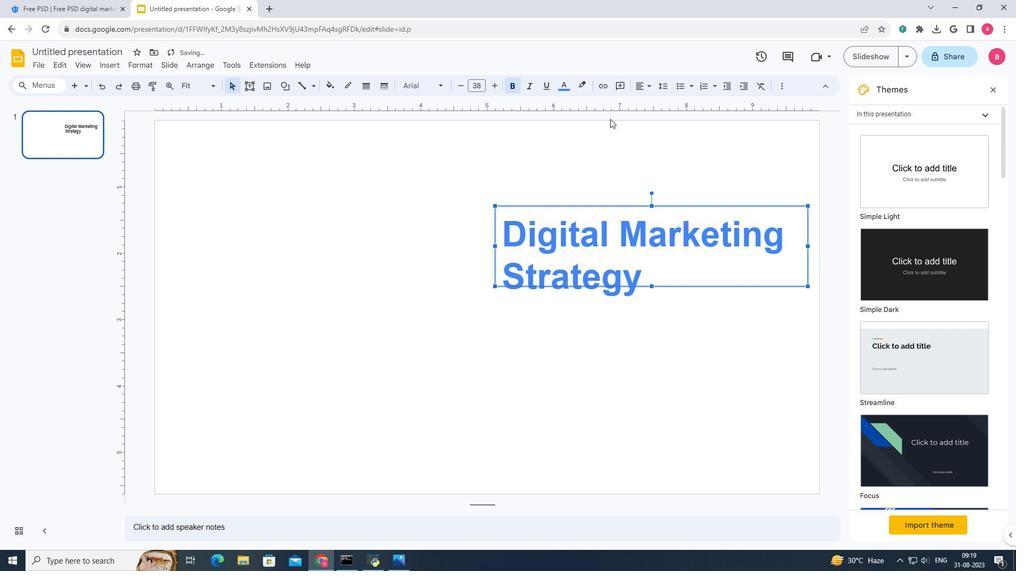 
Action: Mouse moved to (560, 80)
Screenshot: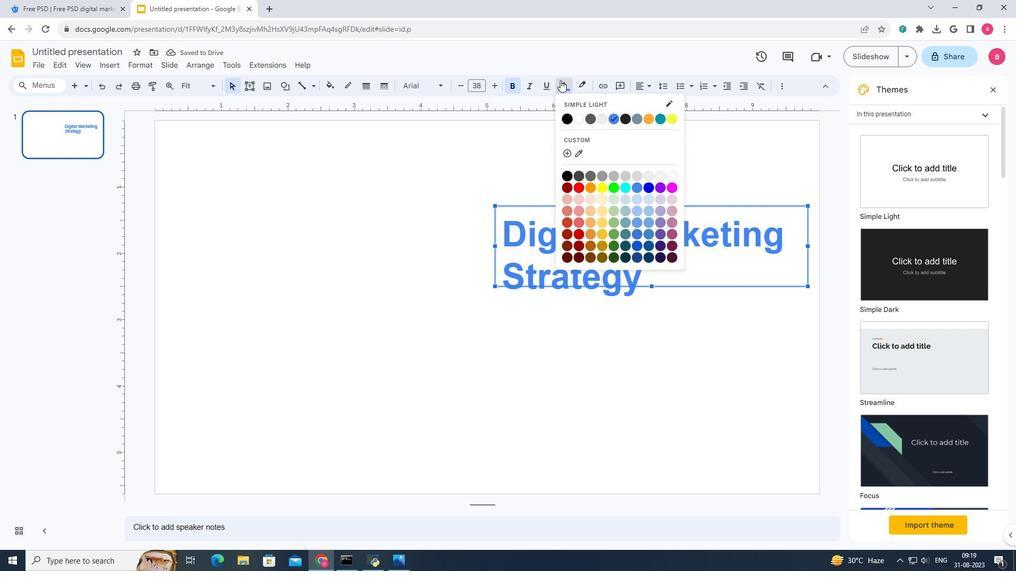 
Action: Mouse pressed left at (560, 80)
Screenshot: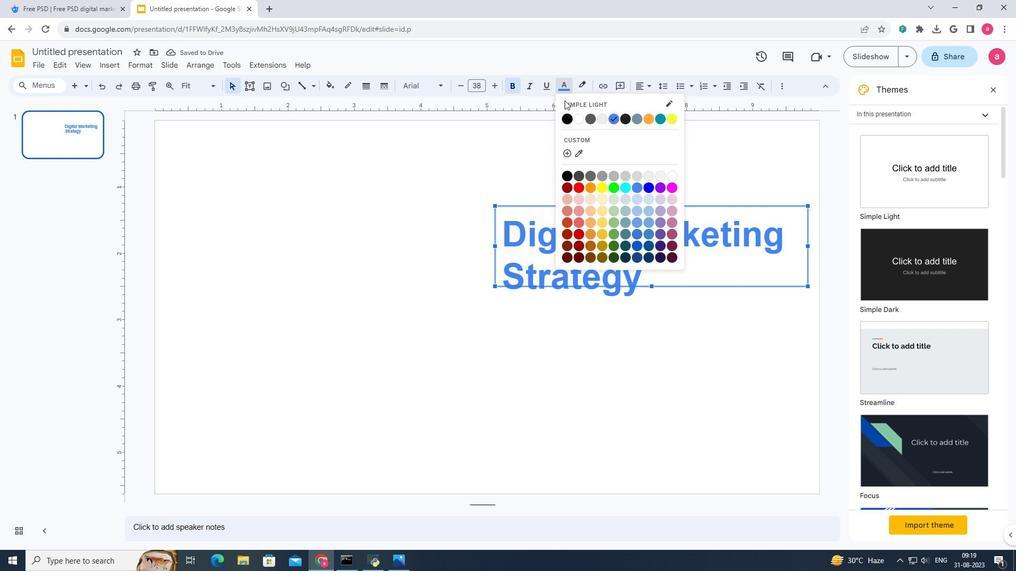 
Action: Mouse moved to (649, 187)
Screenshot: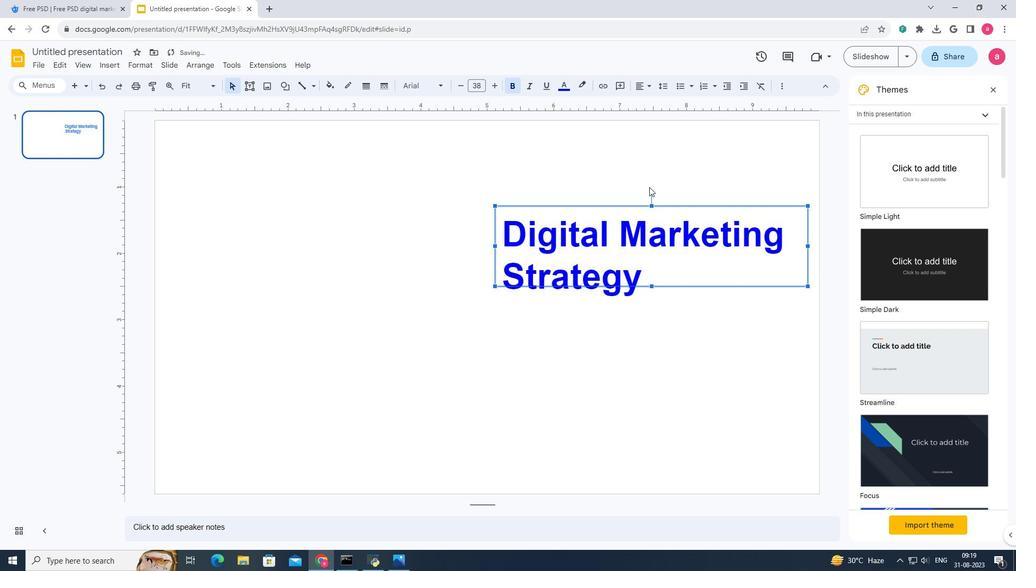 
Action: Mouse pressed left at (649, 187)
Screenshot: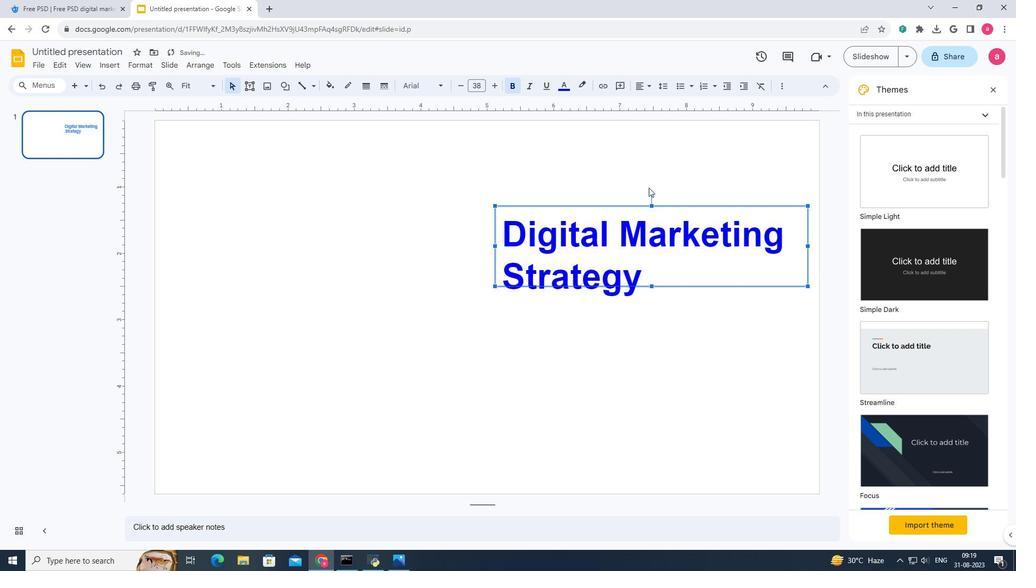 
Action: Mouse moved to (560, 76)
Screenshot: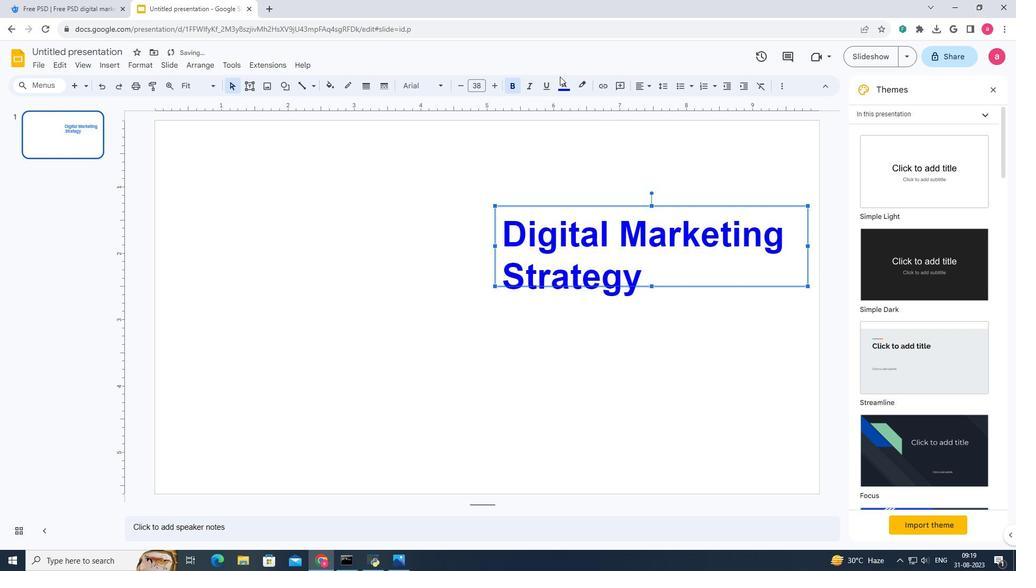 
Action: Mouse pressed left at (560, 76)
Screenshot: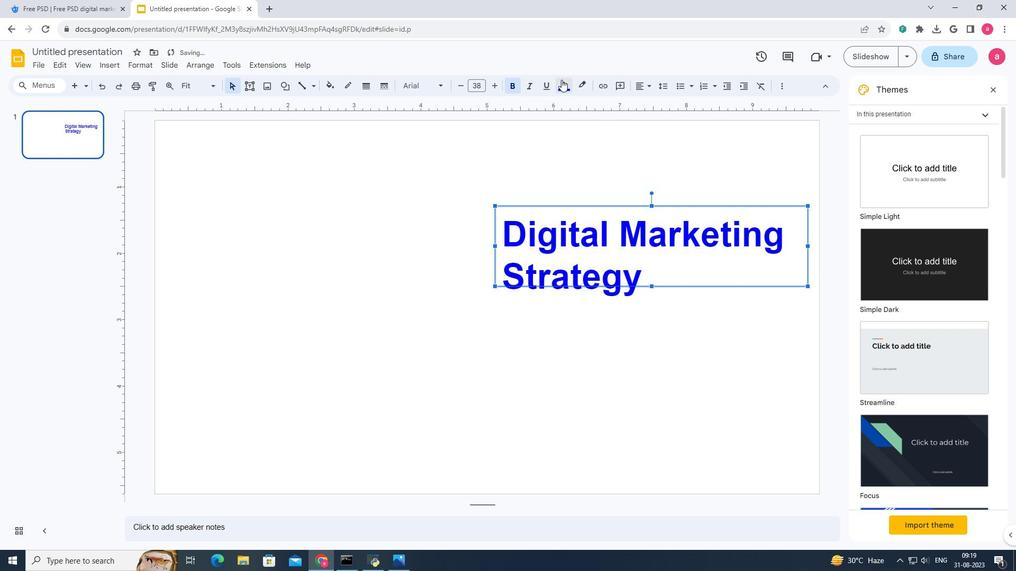 
Action: Mouse moved to (561, 83)
Screenshot: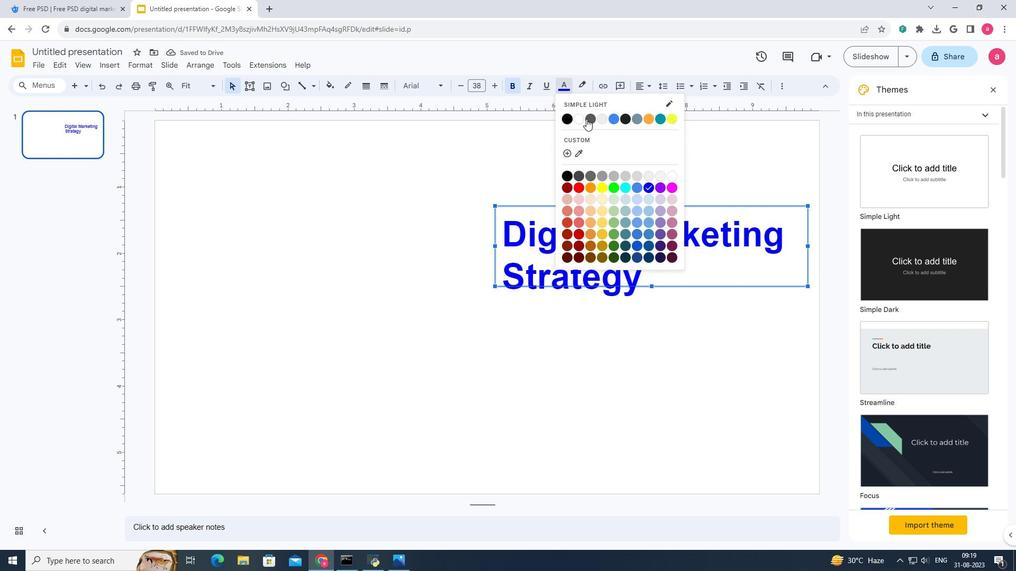 
Action: Mouse pressed left at (561, 83)
Screenshot: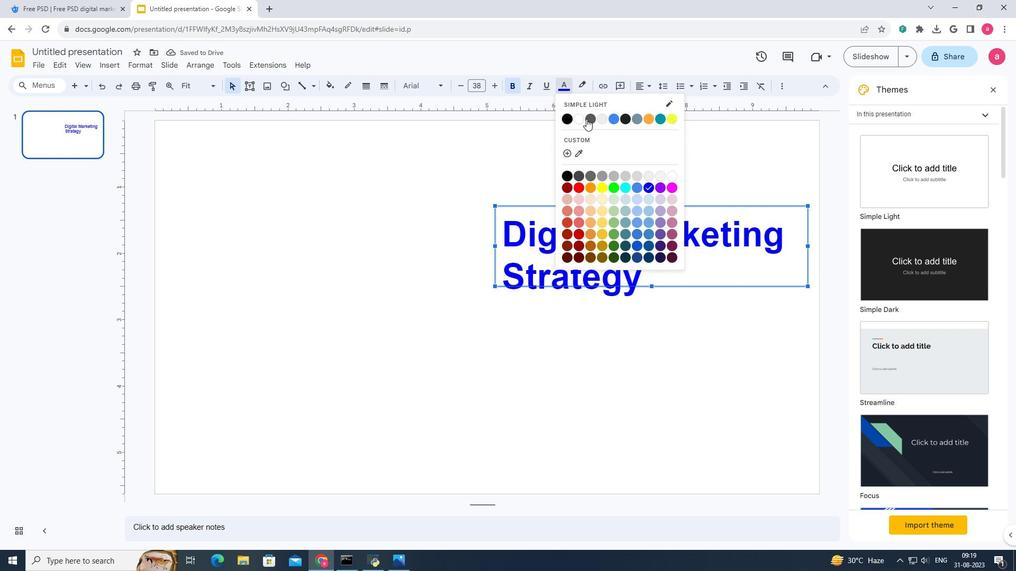 
Action: Mouse moved to (636, 185)
Screenshot: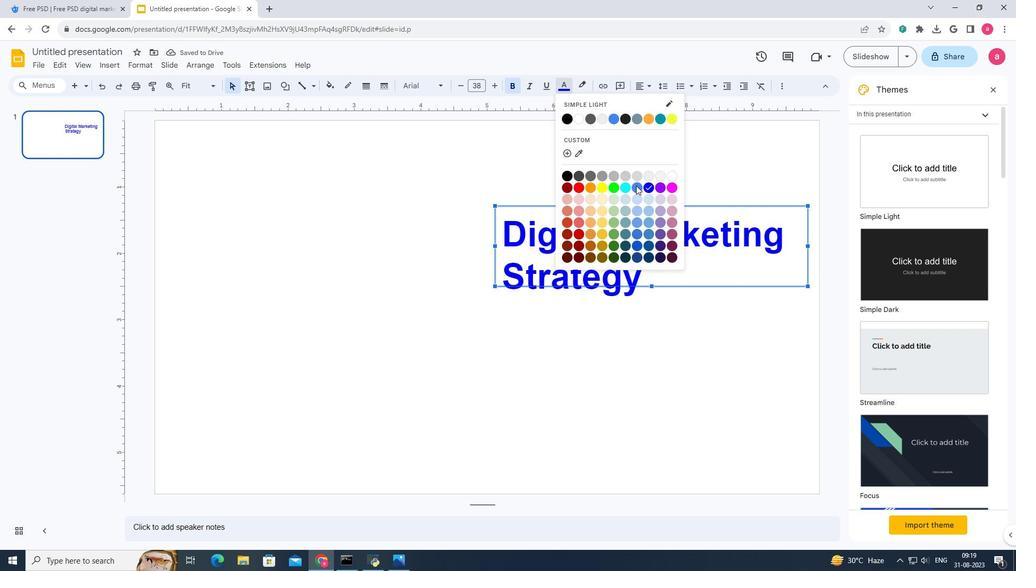 
Action: Mouse pressed left at (636, 185)
Screenshot: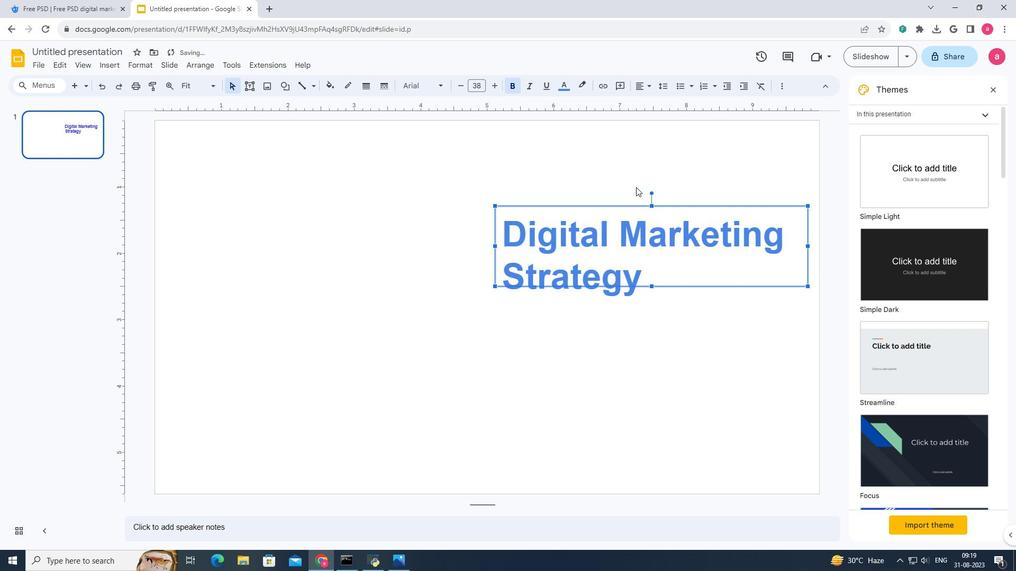
Action: Mouse moved to (564, 90)
Screenshot: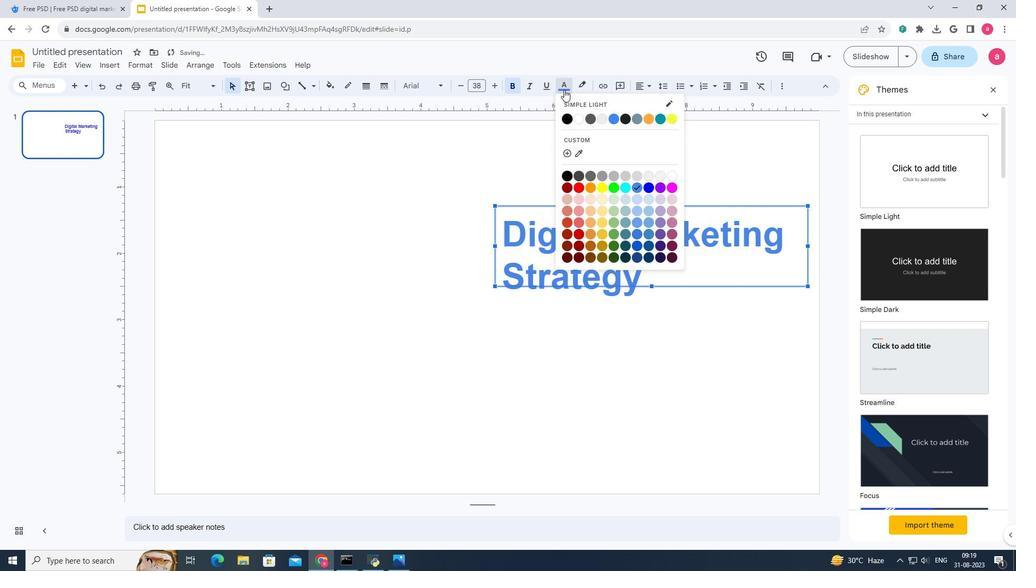 
Action: Mouse pressed left at (564, 90)
Screenshot: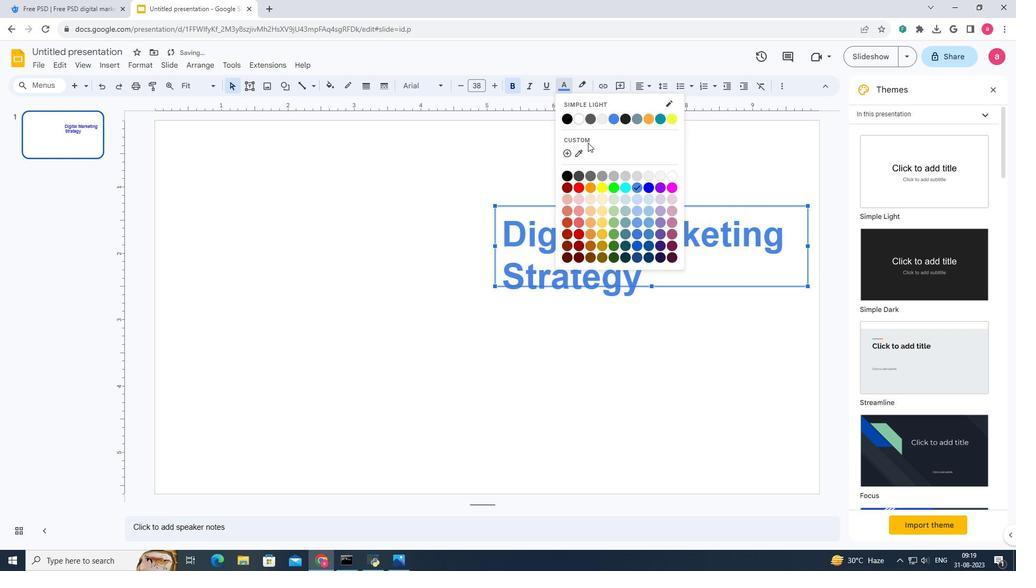 
Action: Mouse moved to (635, 233)
Screenshot: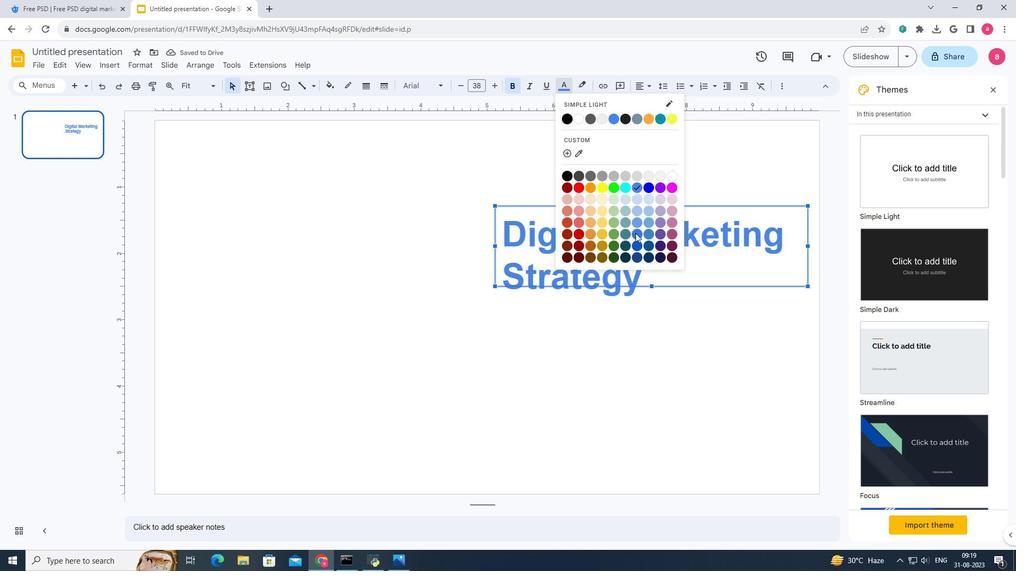 
Action: Mouse pressed left at (635, 233)
Screenshot: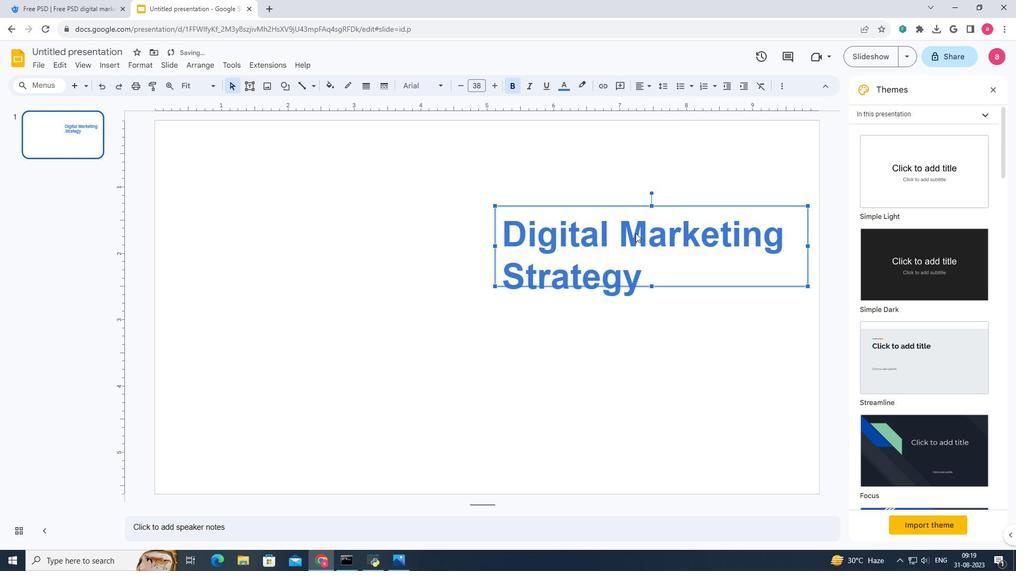 
Action: Mouse moved to (655, 271)
Screenshot: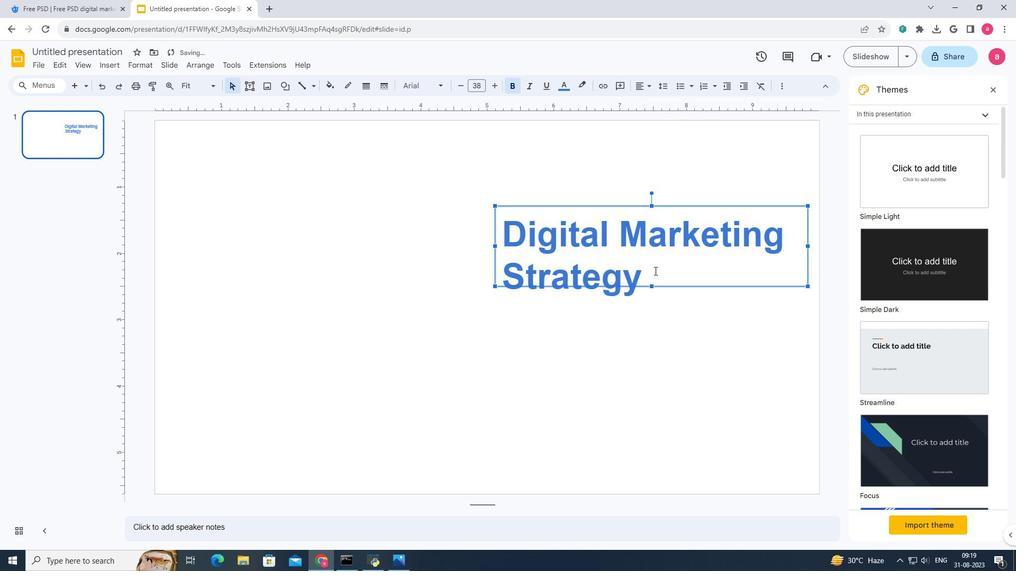 
Action: Mouse pressed left at (655, 271)
Screenshot: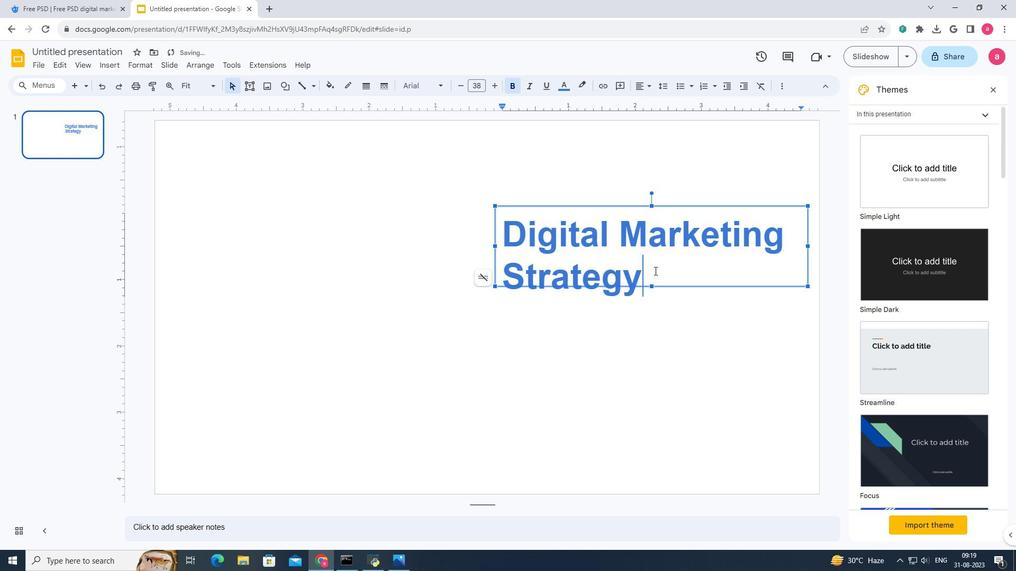 
Action: Mouse moved to (662, 272)
Screenshot: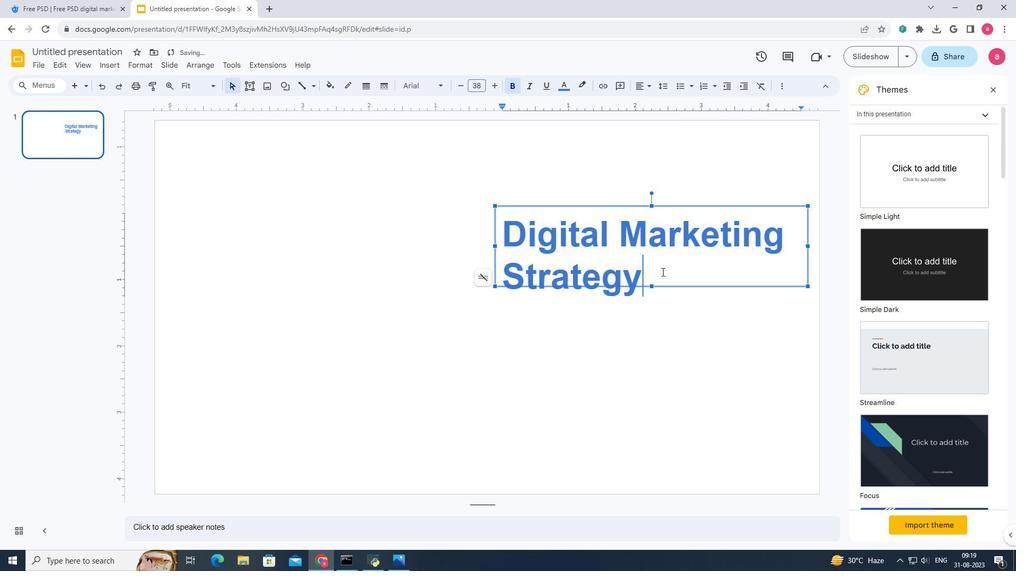 
Action: Mouse pressed left at (662, 272)
Screenshot: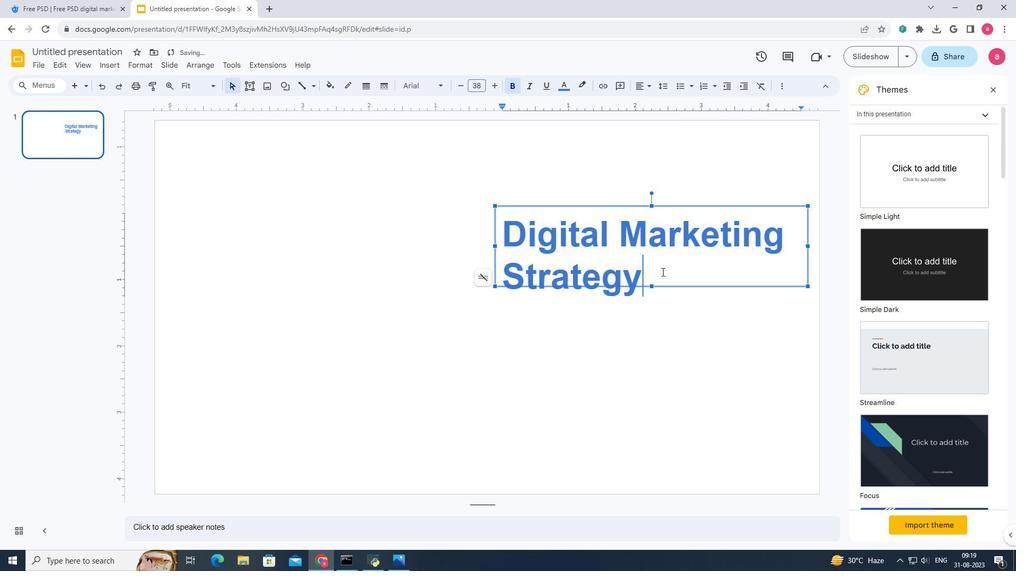 
Action: Mouse pressed left at (662, 272)
Screenshot: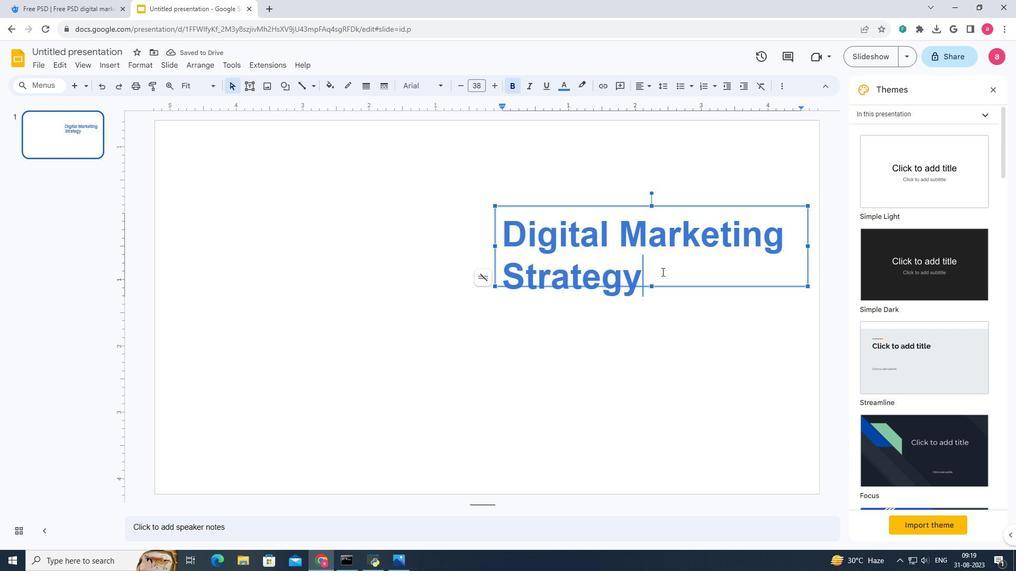 
Action: Mouse moved to (680, 281)
Screenshot: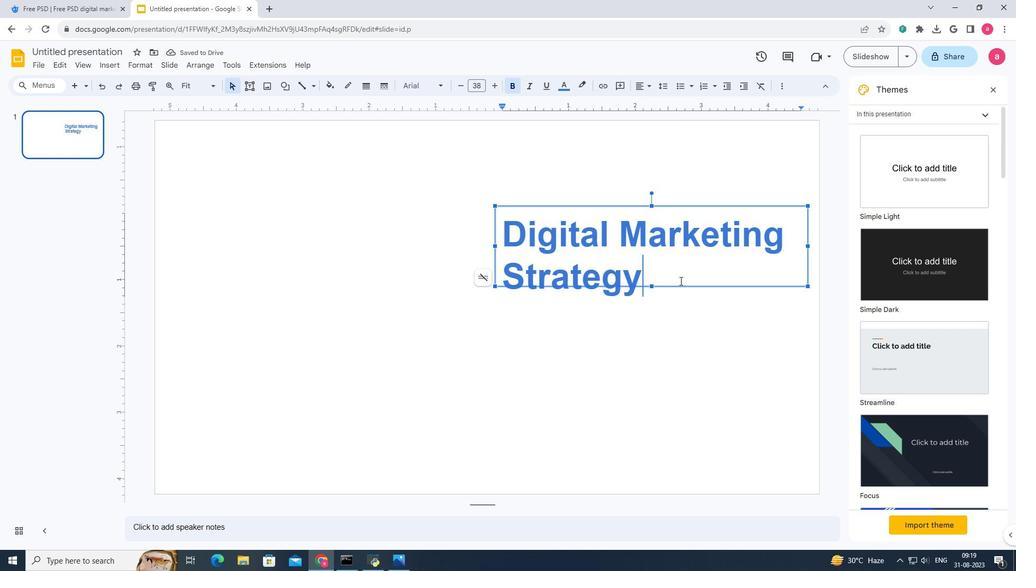 
Action: Mouse pressed left at (680, 281)
Screenshot: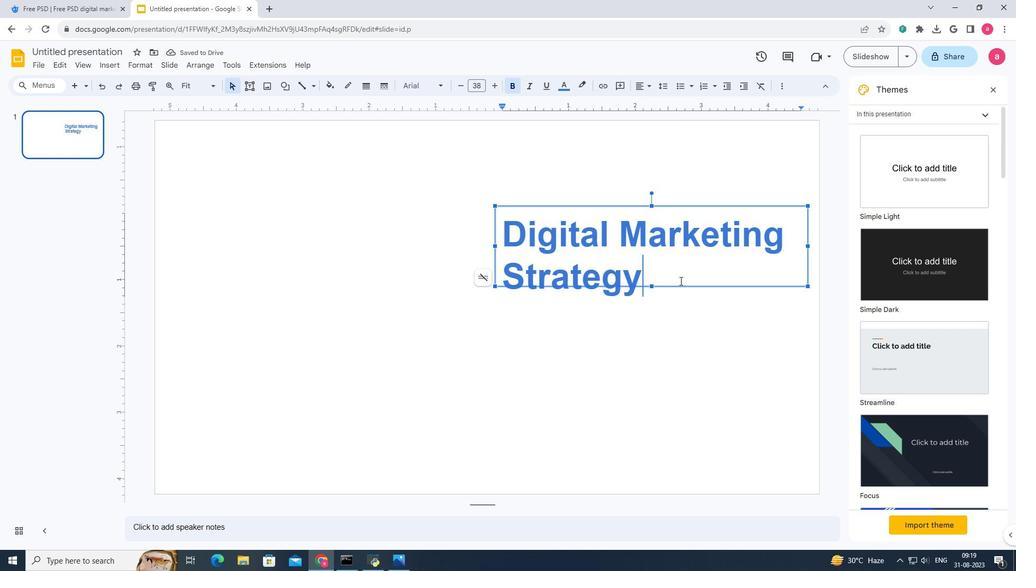 
Action: Mouse moved to (540, 236)
Screenshot: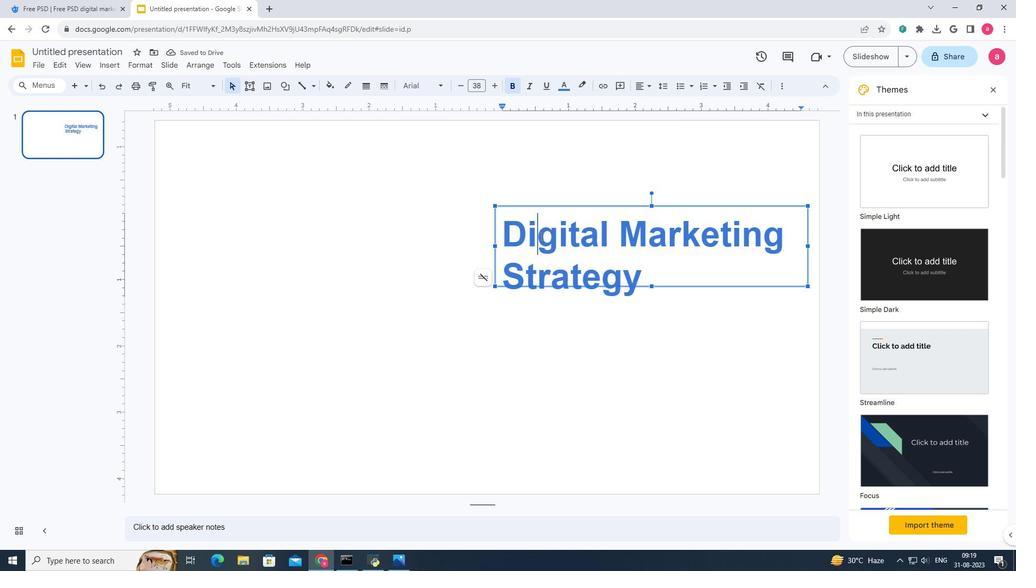 
Action: Mouse pressed left at (540, 236)
Screenshot: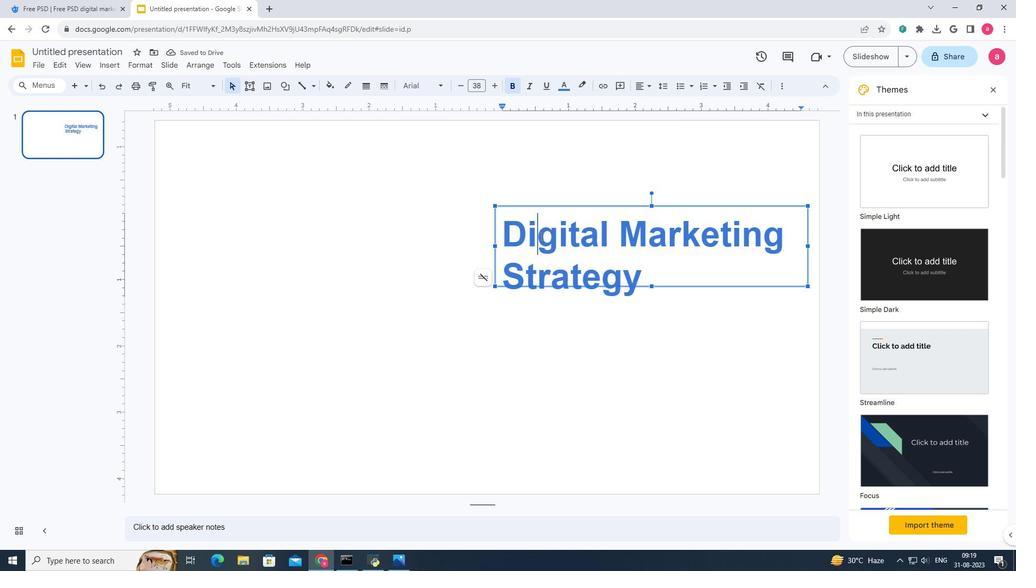 
Action: Mouse moved to (509, 234)
Screenshot: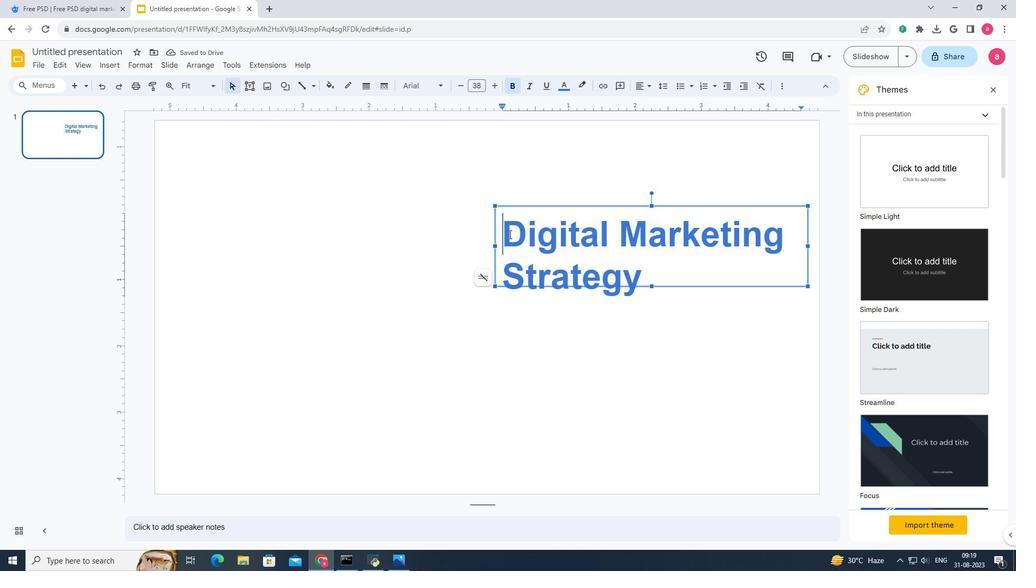 
Action: Mouse pressed left at (509, 234)
Screenshot: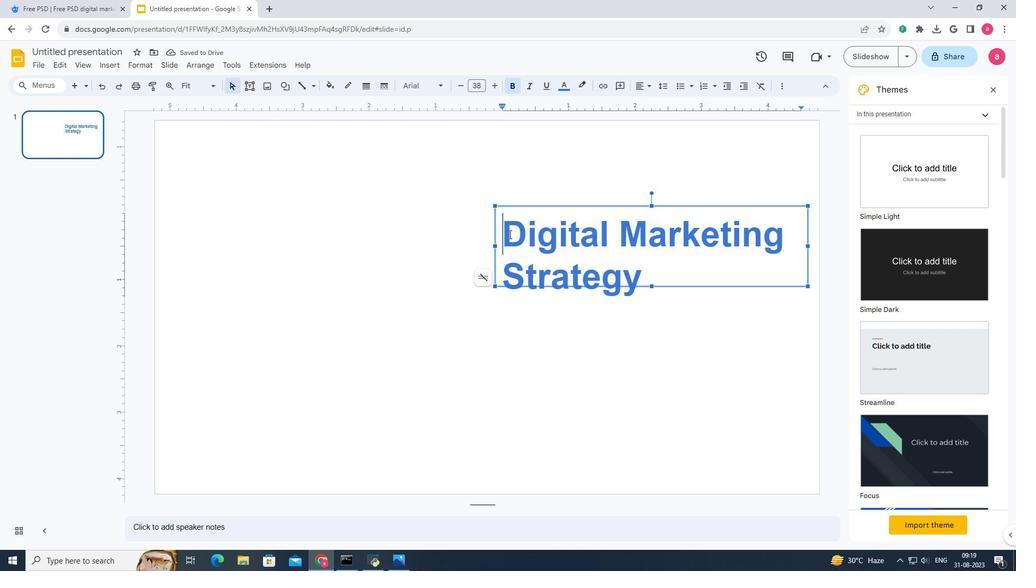 
Action: Mouse moved to (546, 207)
Screenshot: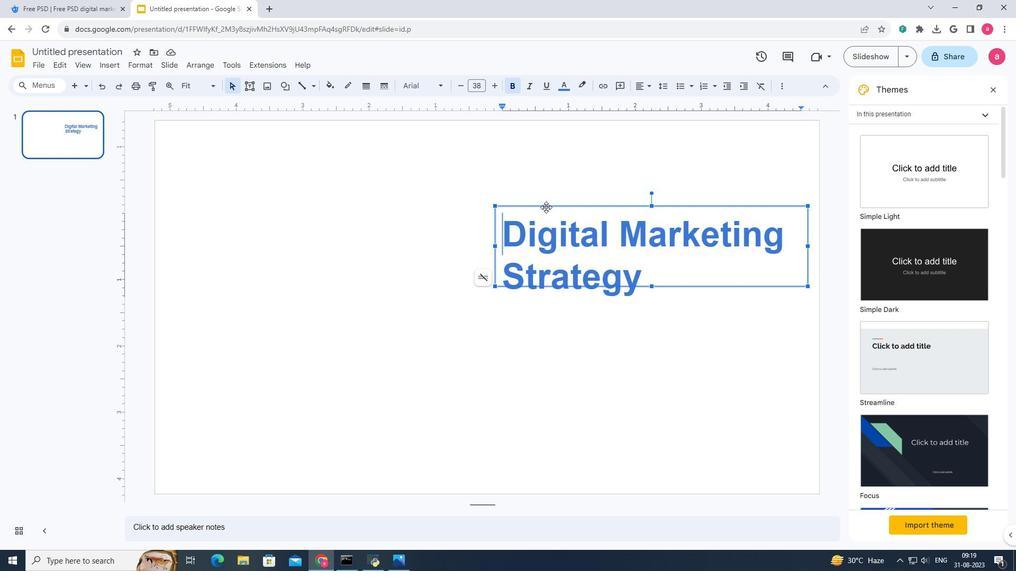 
Action: Mouse pressed left at (546, 207)
Screenshot: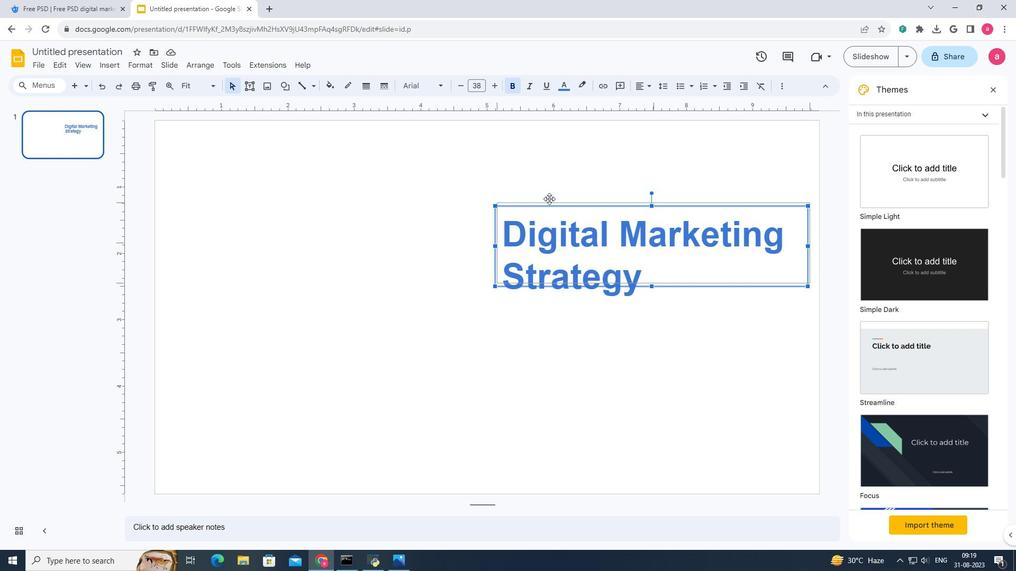 
Action: Mouse moved to (521, 144)
Screenshot: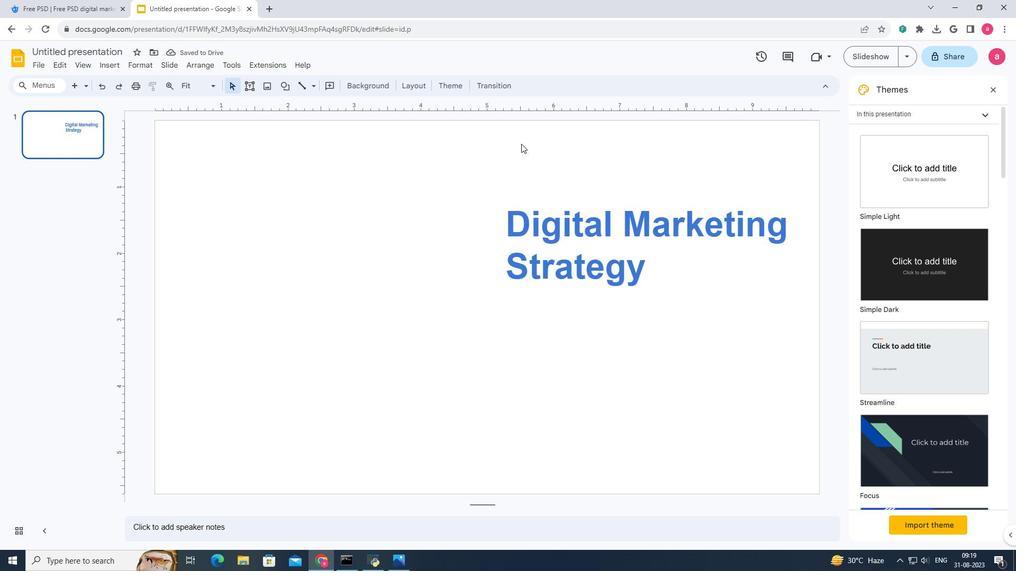 
Action: Mouse pressed left at (521, 144)
Screenshot: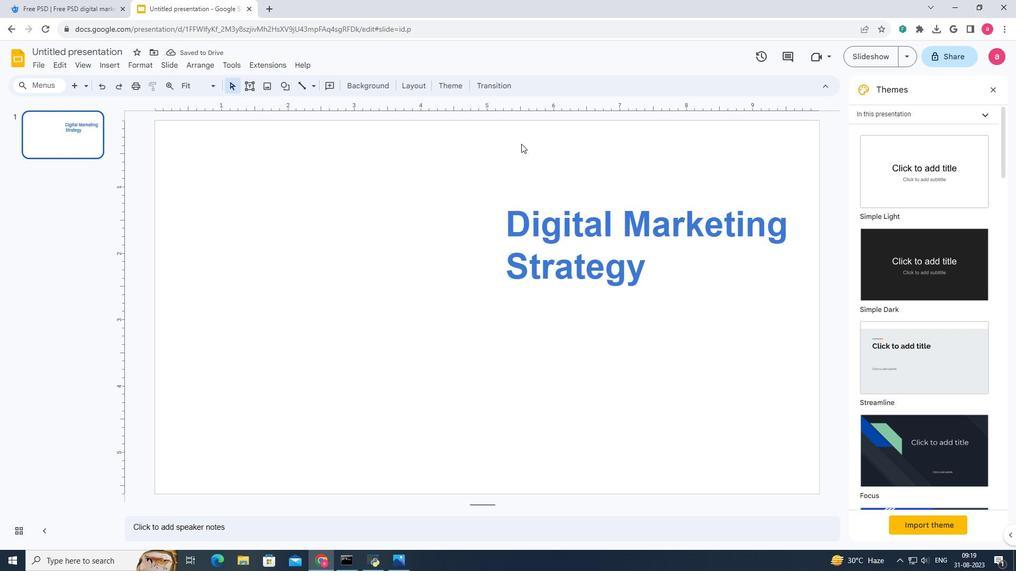 
Action: Mouse moved to (245, 85)
Screenshot: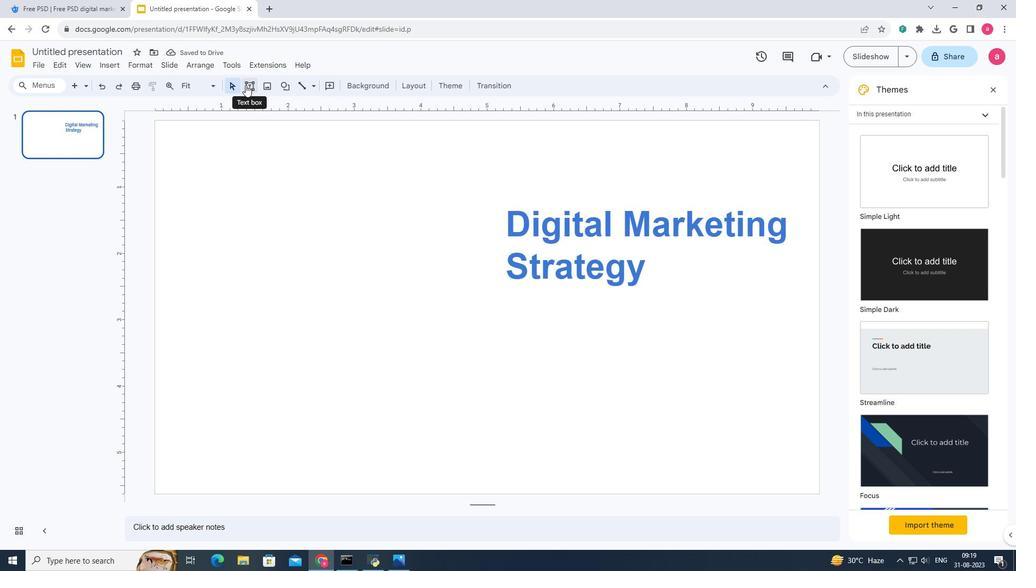 
Action: Mouse pressed left at (245, 85)
Screenshot: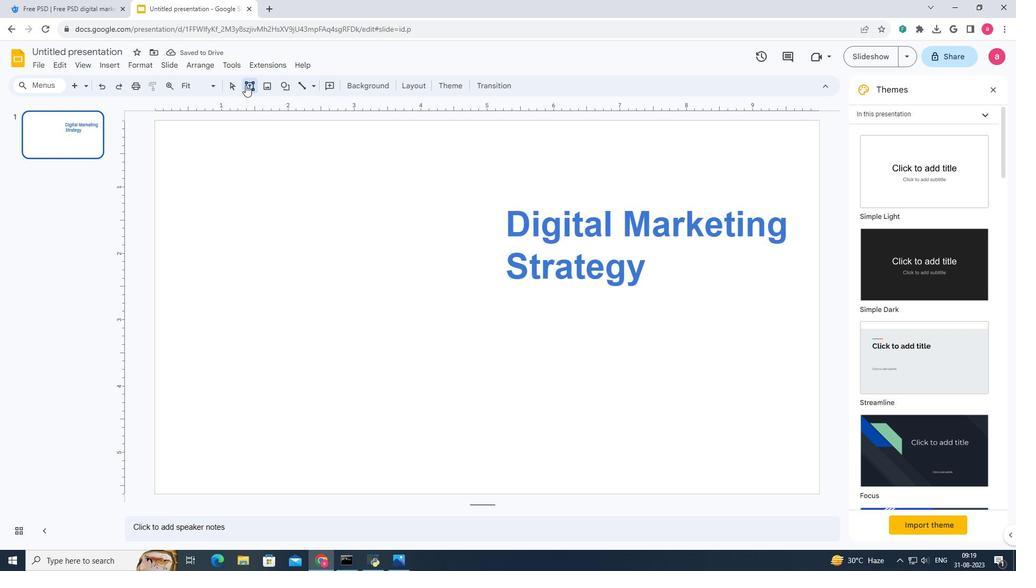 
Action: Mouse moved to (507, 286)
Screenshot: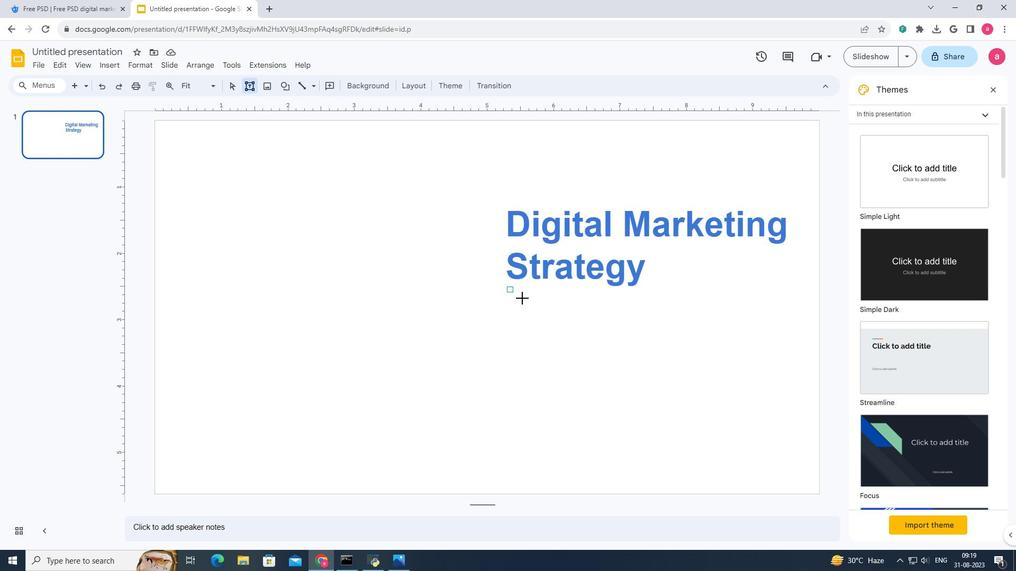 
Action: Mouse pressed left at (507, 286)
Screenshot: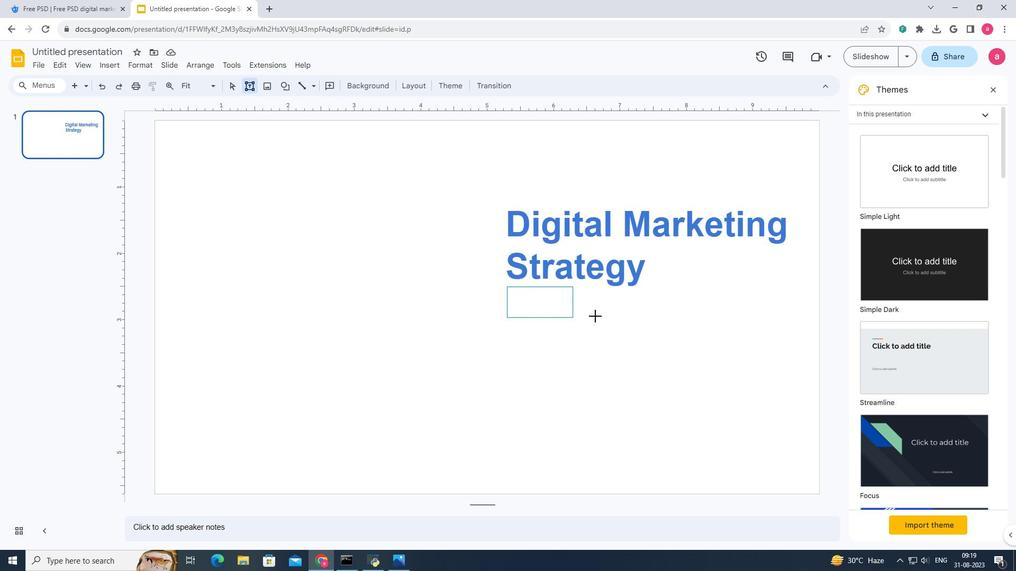 
Action: Mouse moved to (670, 290)
Screenshot: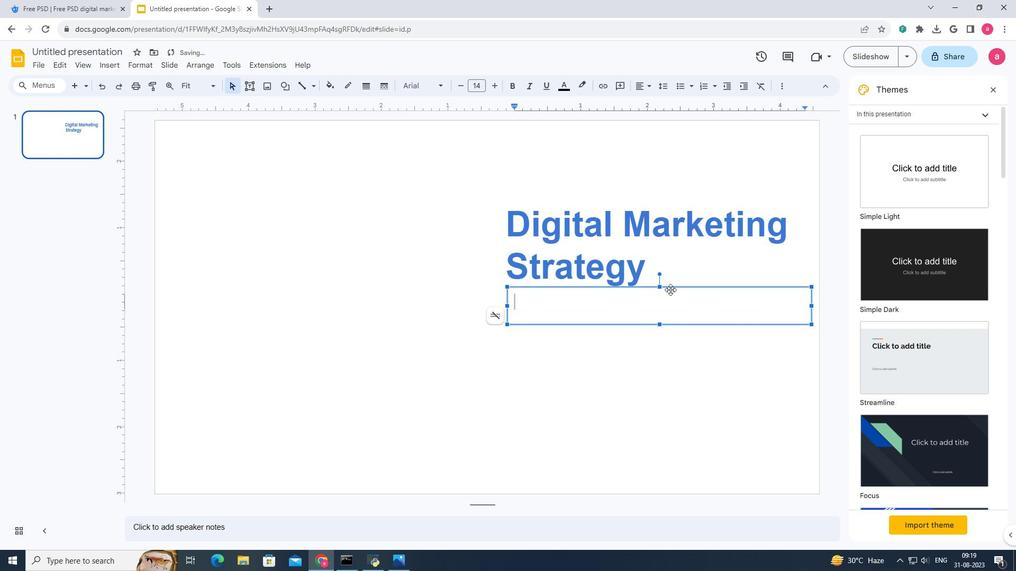 
Action: Mouse pressed left at (670, 290)
Screenshot: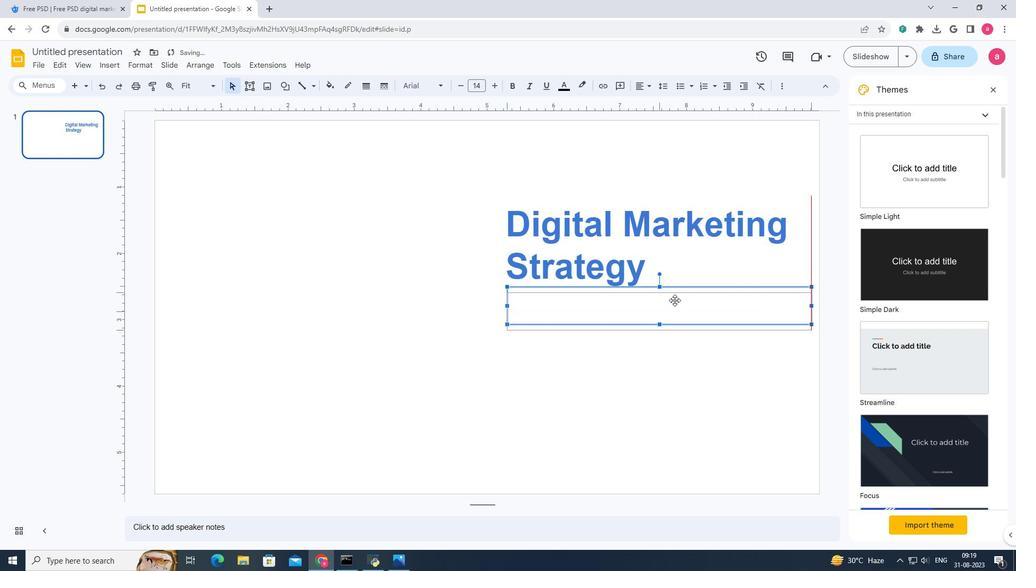 
Action: Mouse moved to (578, 310)
Screenshot: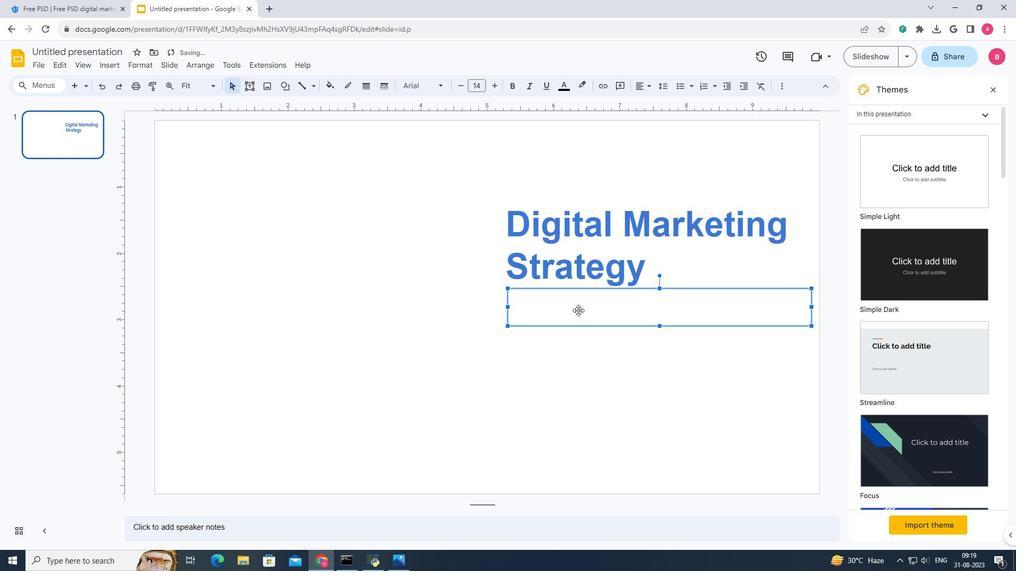 
Action: Mouse pressed left at (578, 310)
Screenshot: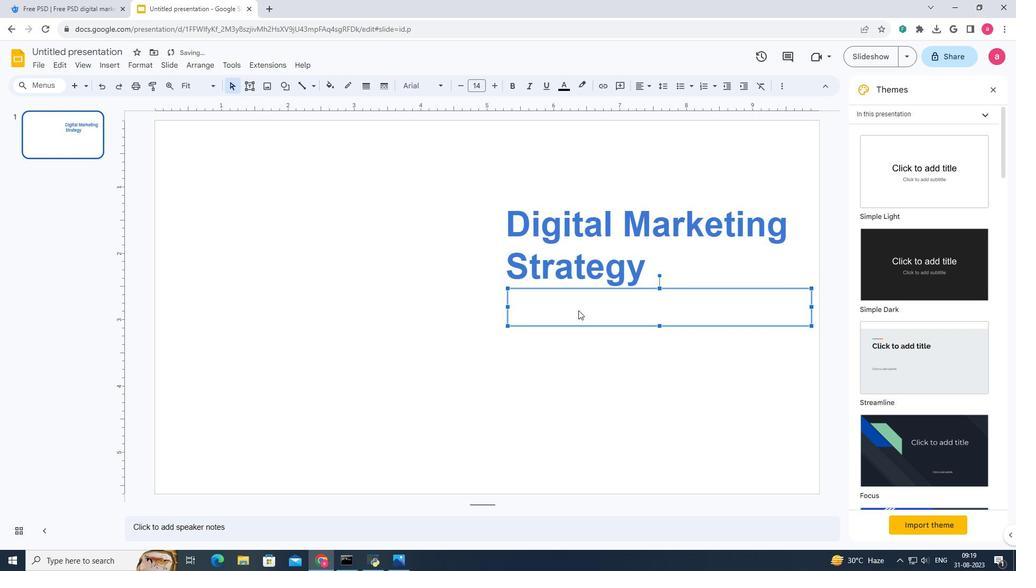 
Action: Mouse pressed left at (578, 310)
Screenshot: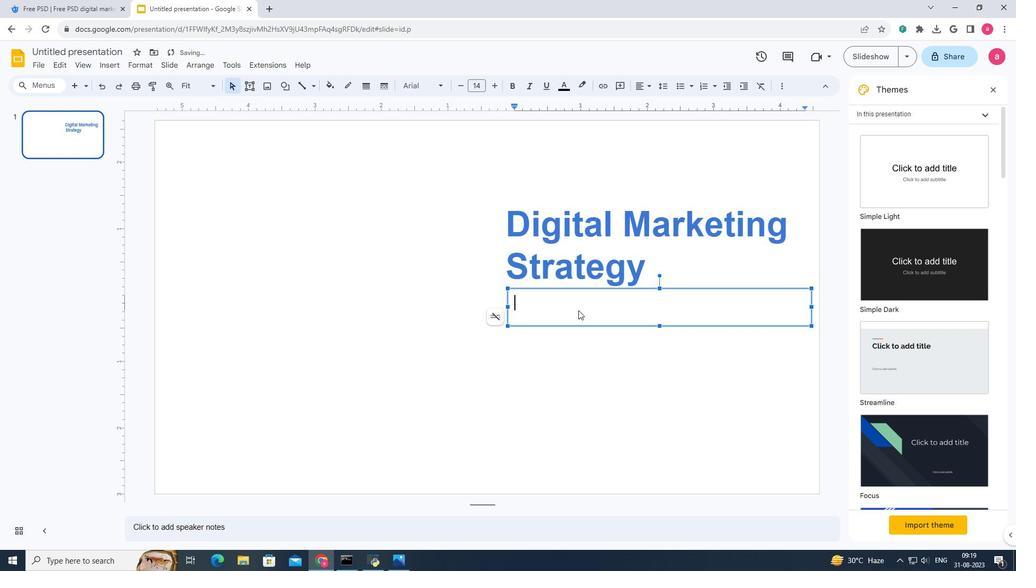 
Action: Key pressed <Key.shift>Web<Key.space><Key.backspace>,<Key.space><Key.shift><Key.shift><Key.shift><Key.shift><Key.shift><Key.shift><Key.shift><Key.shift><Key.shift><Key.shift><Key.shift><Key.shift><Key.shift><Key.shift><Key.shift><Key.shift><Key.shift><Key.shift><Key.shift><Key.shift><Key.shift><Key.shift><Key.shift><Key.shift><Key.shift><Key.shift><Key.shift><Key.shift><Key.shift><Key.shift><Key.shift><Key.shift><Key.shift><Key.shift><Key.shift><Key.shift><Key.shift><Key.shift><Key.shift><Key.shift><Key.shift><Key.shift><Key.shift><Key.shift><Key.shift><Key.shift><Key.shift><Key.shift><Key.shift><Key.shift><Key.shift><Key.shift><Key.shift><Key.shift><Key.shift><Key.shift><Key.shift><Key.shift><Key.shift><Key.shift><Key.shift><Key.shift><Key.shift><Key.shift><Key.shift><Key.shift><Key.shift><Key.shift><Key.shift><Key.shift><Key.shift><Key.shift><Key.shift><Key.shift><Key.shift><Key.shift><Key.shift><Key.shift><Key.shift><Key.shift><Key.shift><Key.shift><Key.shift><Key.shift><Key.shift><Key.shift><Key.shift><Key.shift><Key.shift><Key.shift><Key.shift><Key.shift><Key.shift><Key.shift><Key.shift><Key.shift><Key.shift><Key.shift><Key.shift><Key.shift><Key.shift><Key.shift>SEO,<Key.shift><Key.shift><Key.shift><Key.shift><Key.shift><Key.shift><Key.shift><Key.shift><Key.shift><Key.shift><Key.shift><Key.shift><Key.space><Key.shift><Key.shift><Key.shift><Key.shift><Key.shift><Key.shift><Key.shift><Key.shift><Key.shift><Key.shift><Key.shift>Content,<Key.space>ect
Screenshot: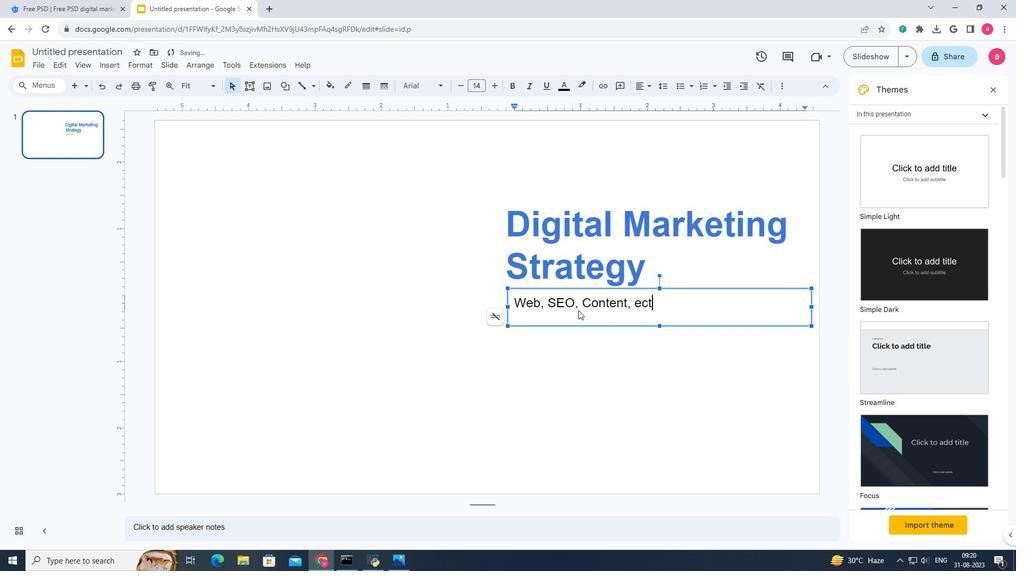 
Action: Mouse moved to (566, 305)
Screenshot: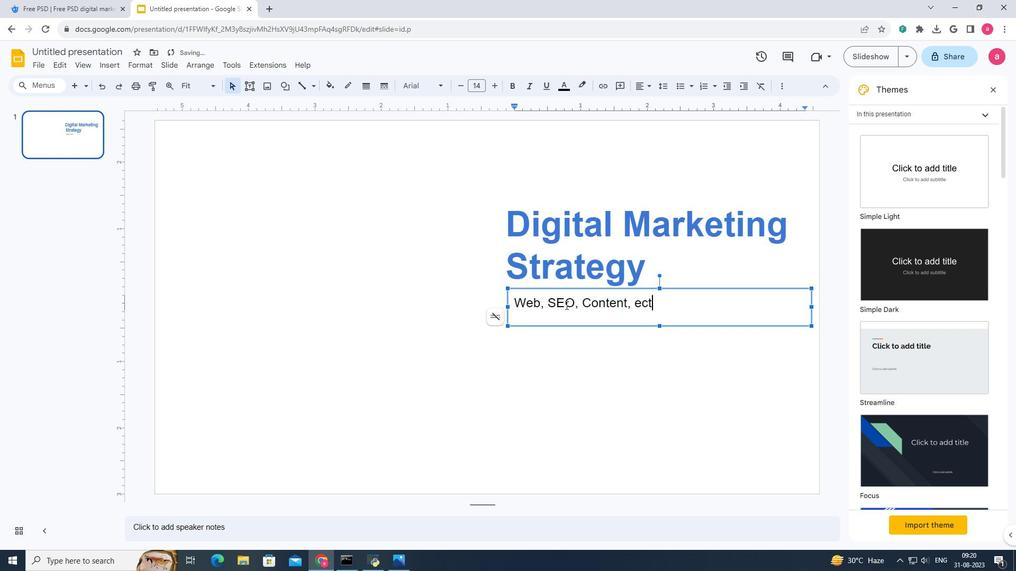 
Action: Mouse pressed left at (566, 305)
Screenshot: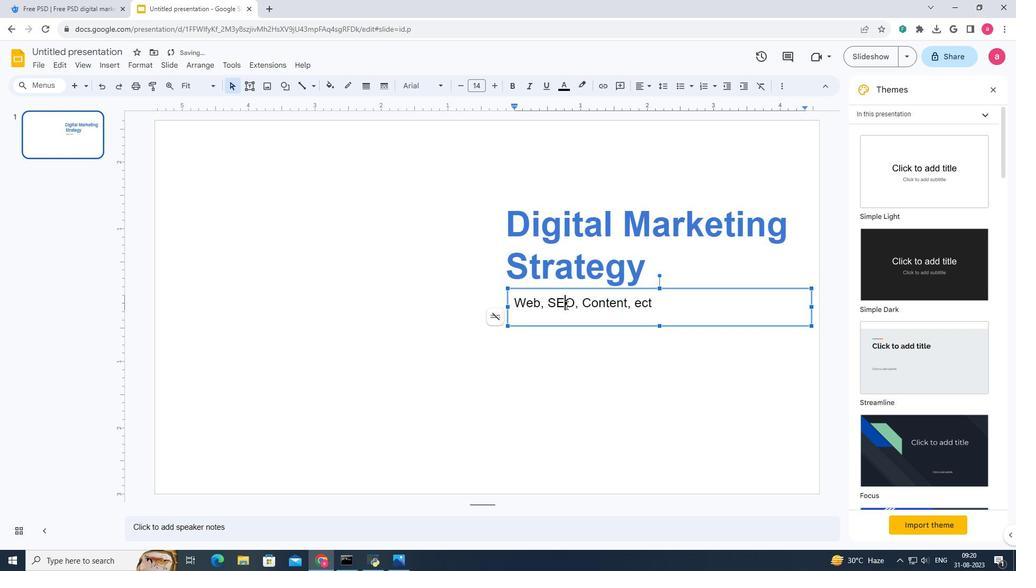 
Action: Mouse pressed left at (566, 305)
Screenshot: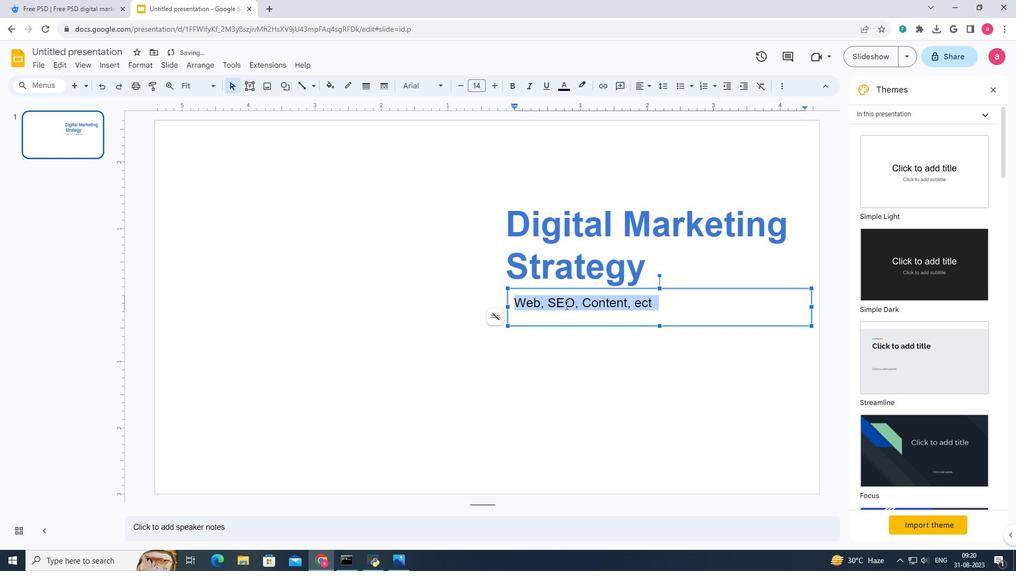 
Action: Mouse pressed left at (566, 305)
Screenshot: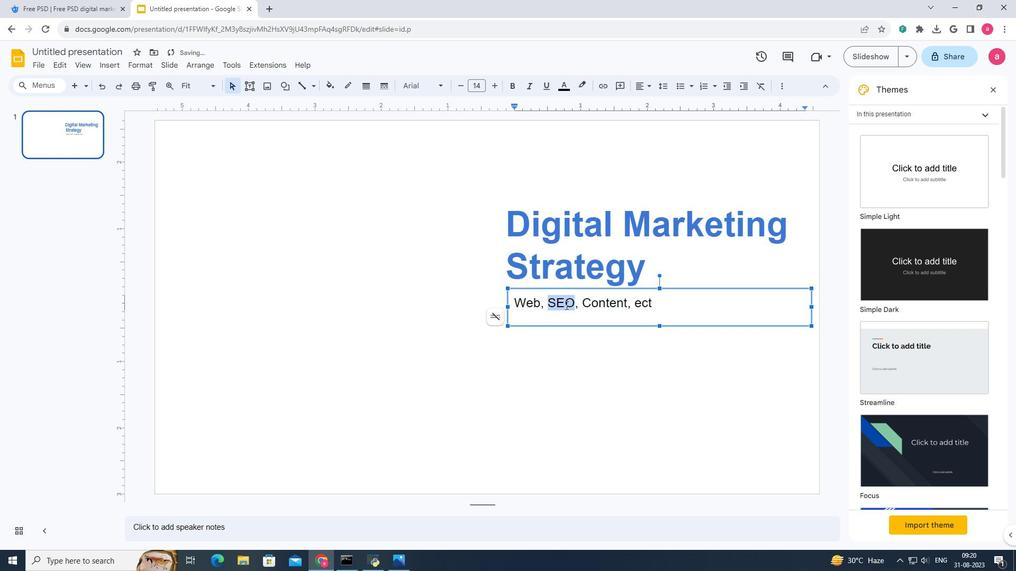 
Action: Mouse pressed left at (566, 305)
Screenshot: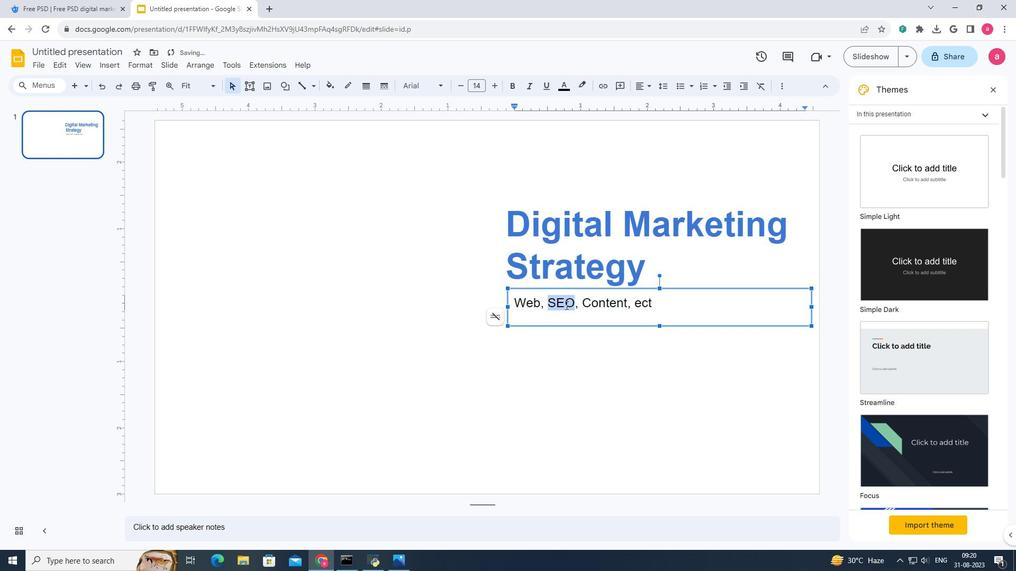 
Action: Mouse pressed left at (566, 305)
Screenshot: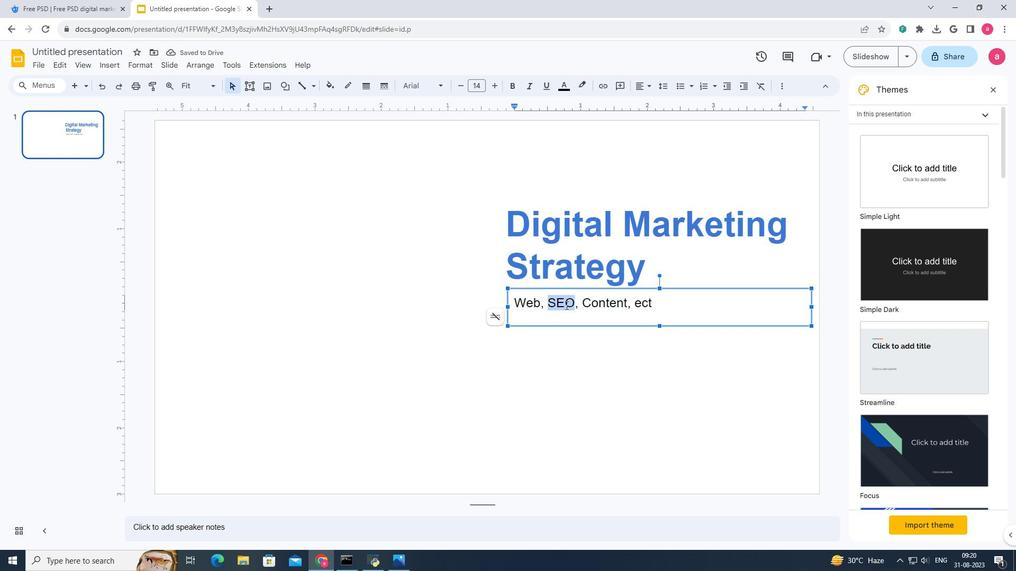 
Action: Mouse pressed left at (566, 305)
Screenshot: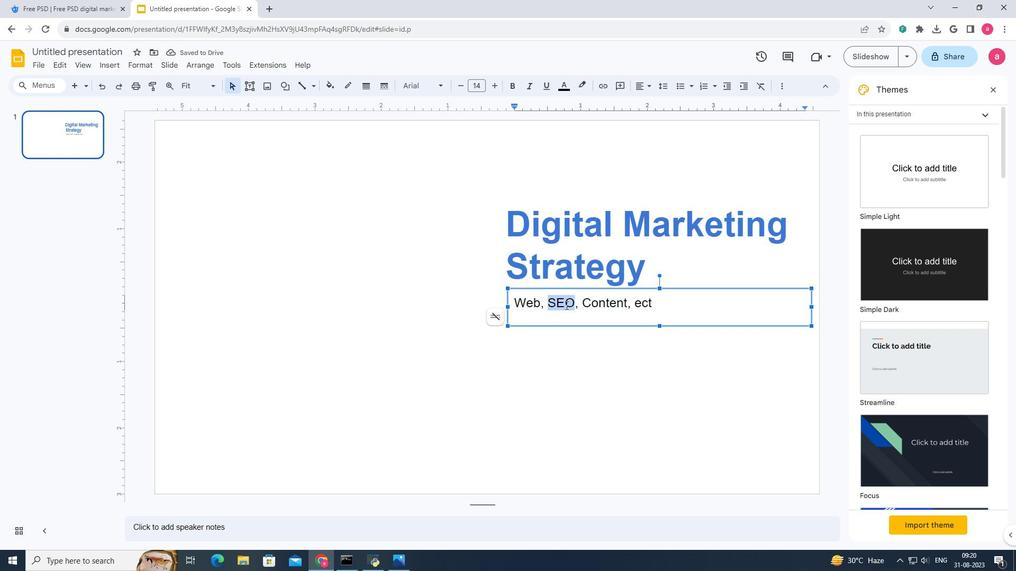 
Action: Mouse pressed left at (566, 305)
Screenshot: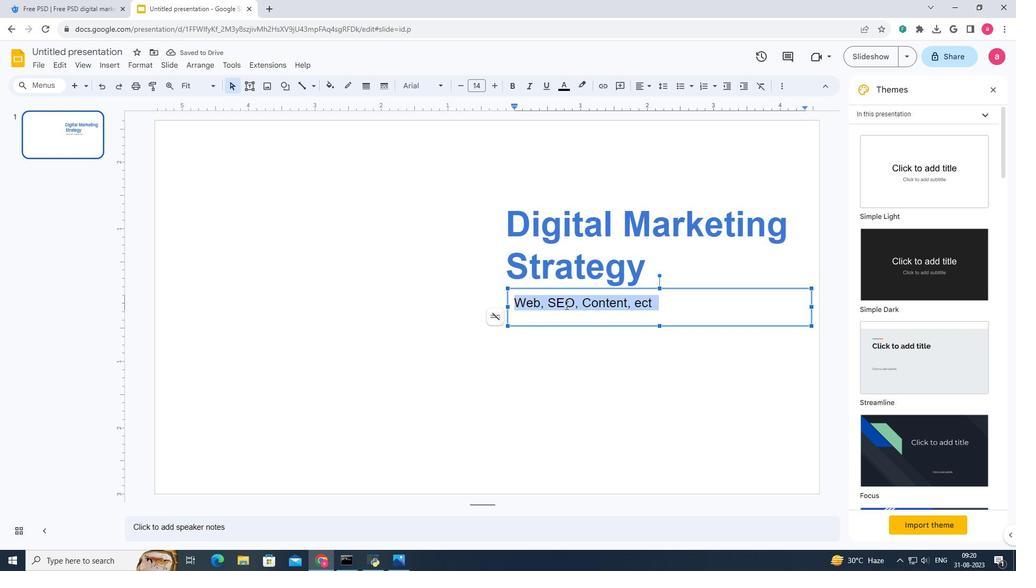 
Action: Mouse moved to (490, 87)
Screenshot: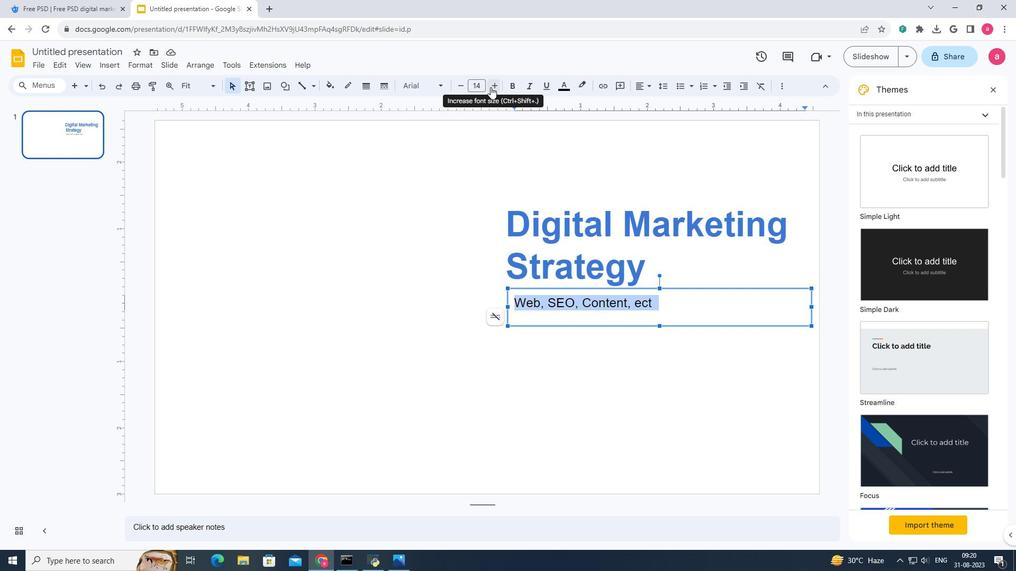 
Action: Mouse pressed left at (490, 87)
Screenshot: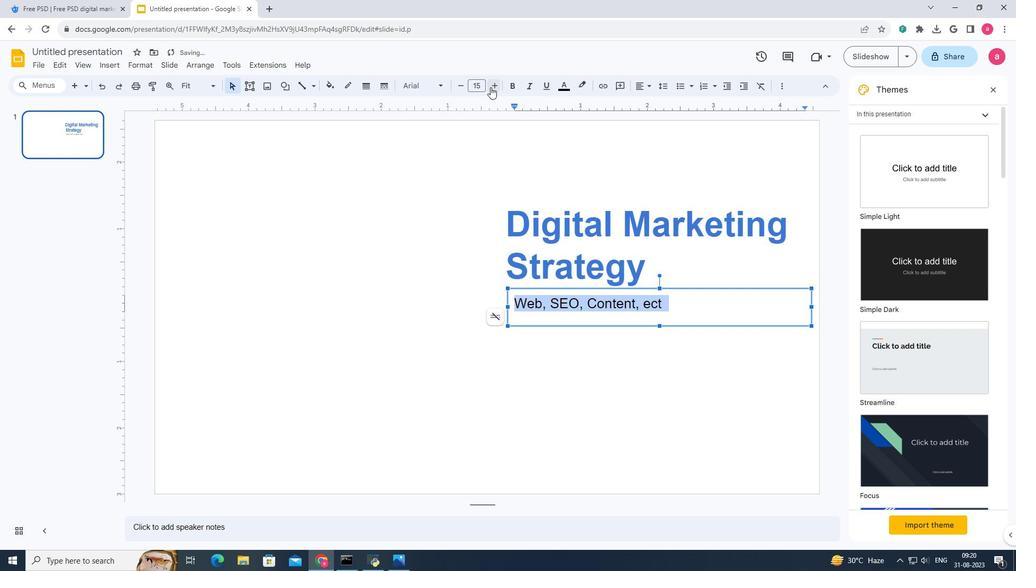 
Action: Mouse pressed left at (490, 87)
Screenshot: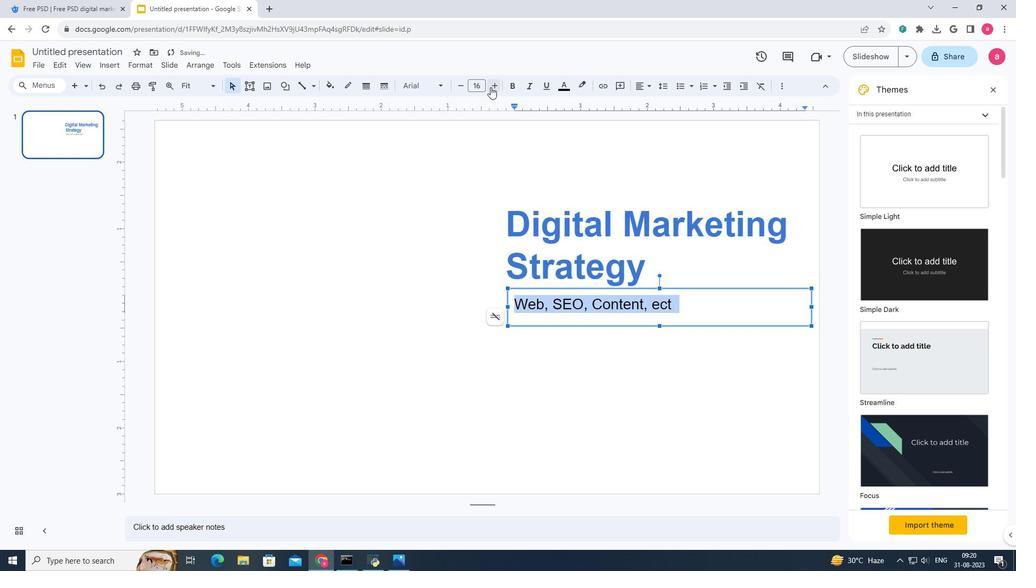 
Action: Mouse moved to (507, 87)
Screenshot: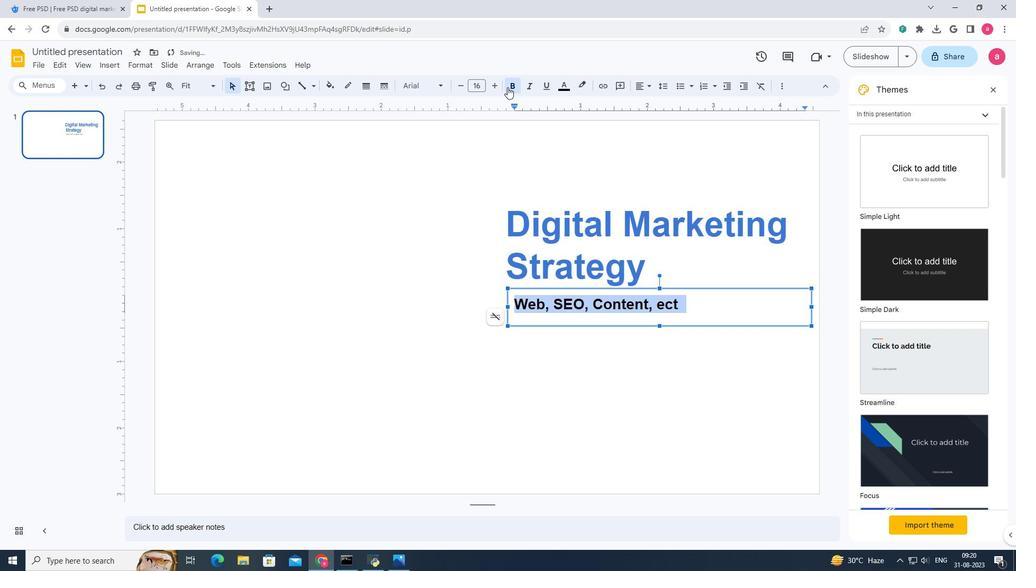 
Action: Mouse pressed left at (507, 87)
Screenshot: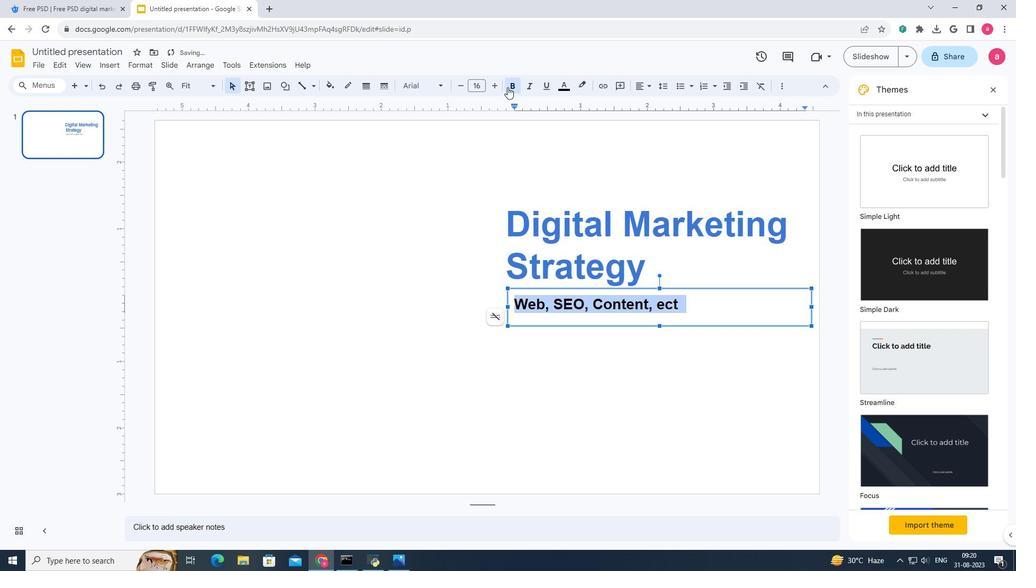 
Action: Mouse moved to (453, 85)
Screenshot: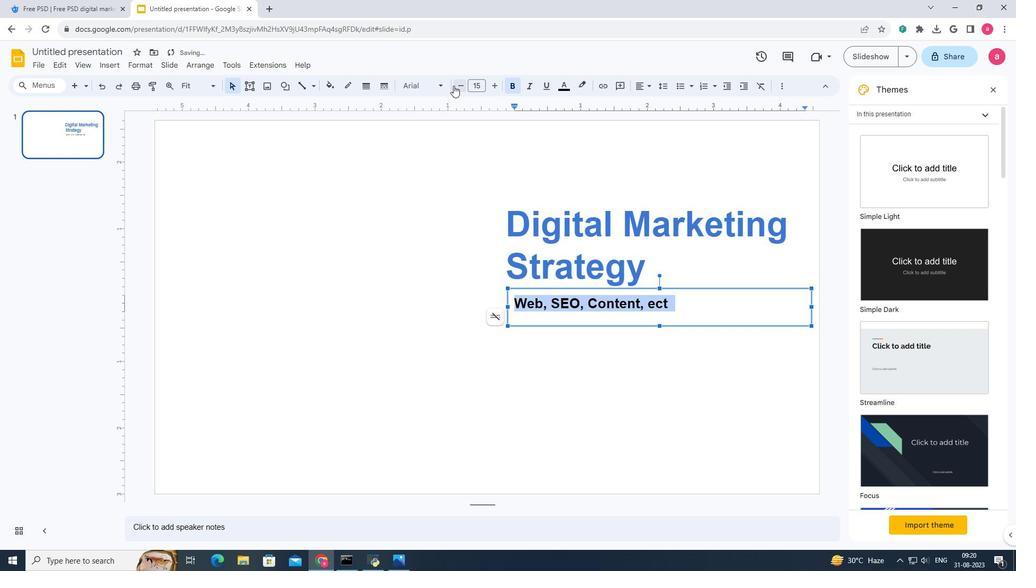 
Action: Mouse pressed left at (453, 85)
Screenshot: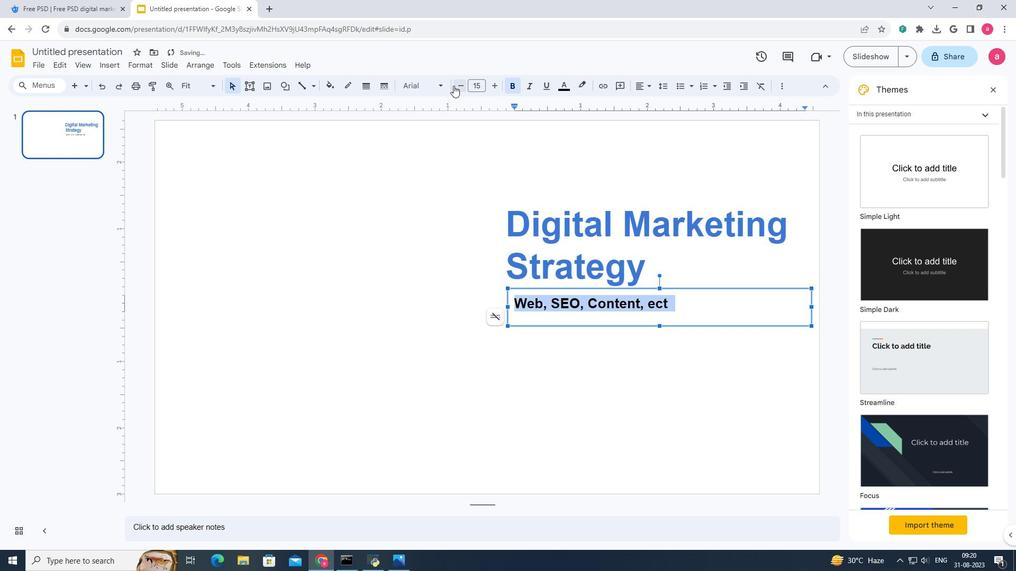 
Action: Mouse moved to (415, 364)
Screenshot: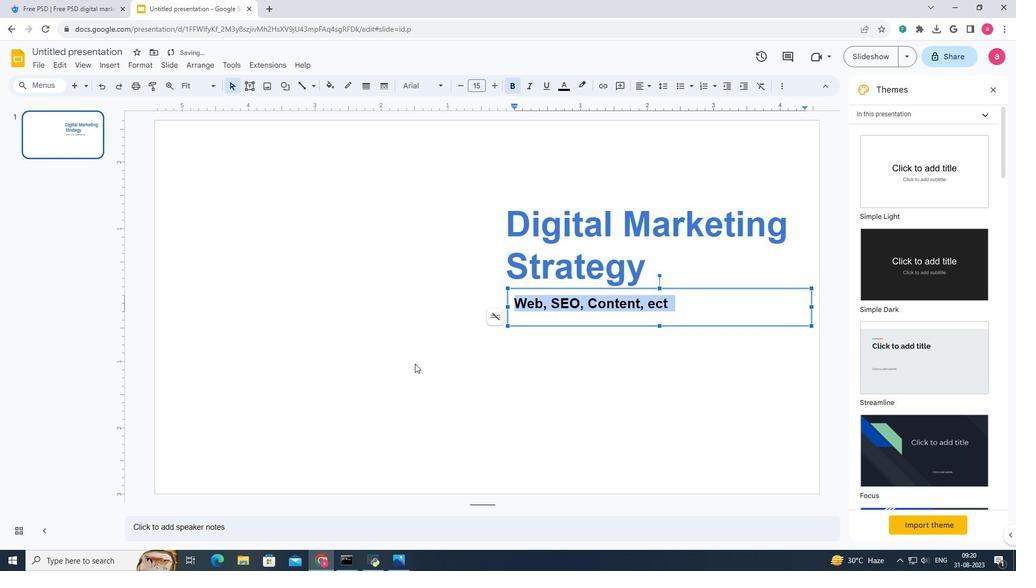 
Action: Mouse pressed left at (415, 364)
Screenshot: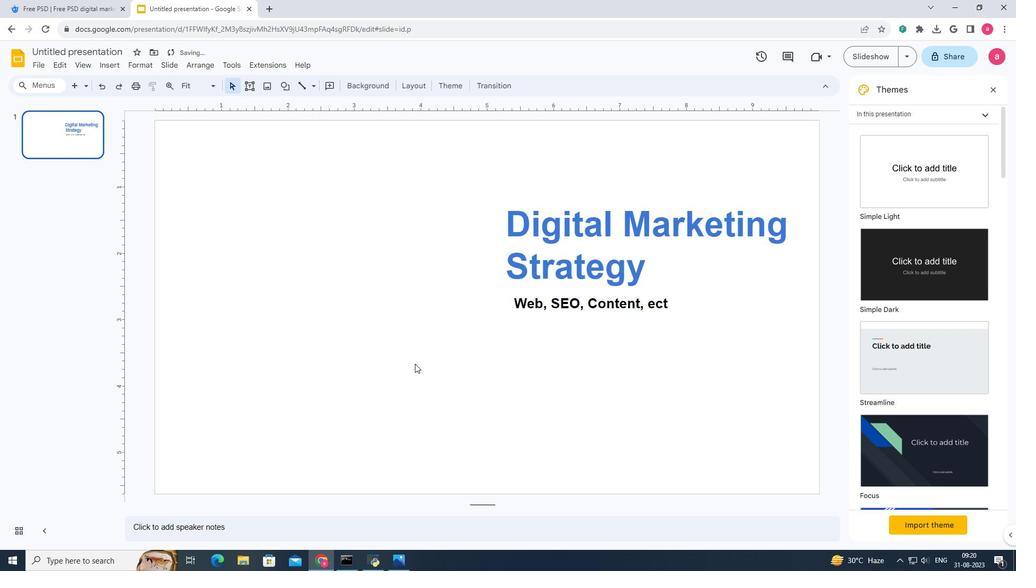 
Action: Mouse moved to (252, 87)
Screenshot: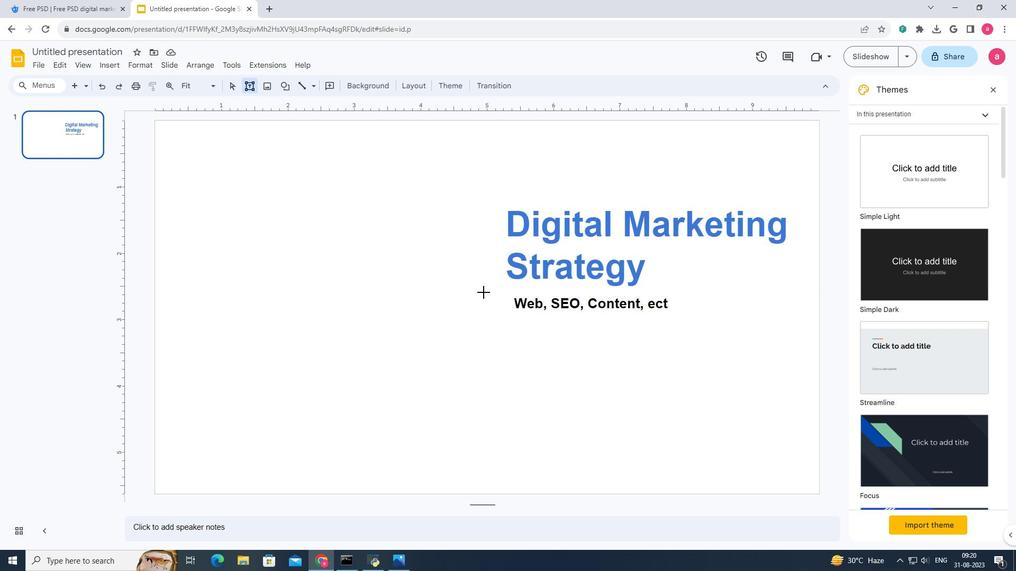 
Action: Mouse pressed left at (252, 87)
Screenshot: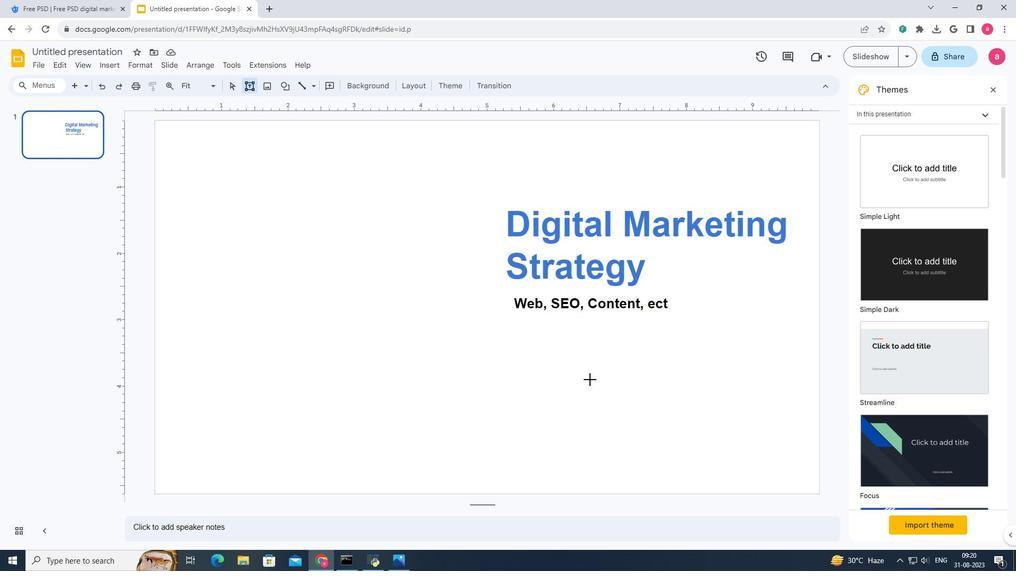 
Action: Mouse moved to (512, 318)
Screenshot: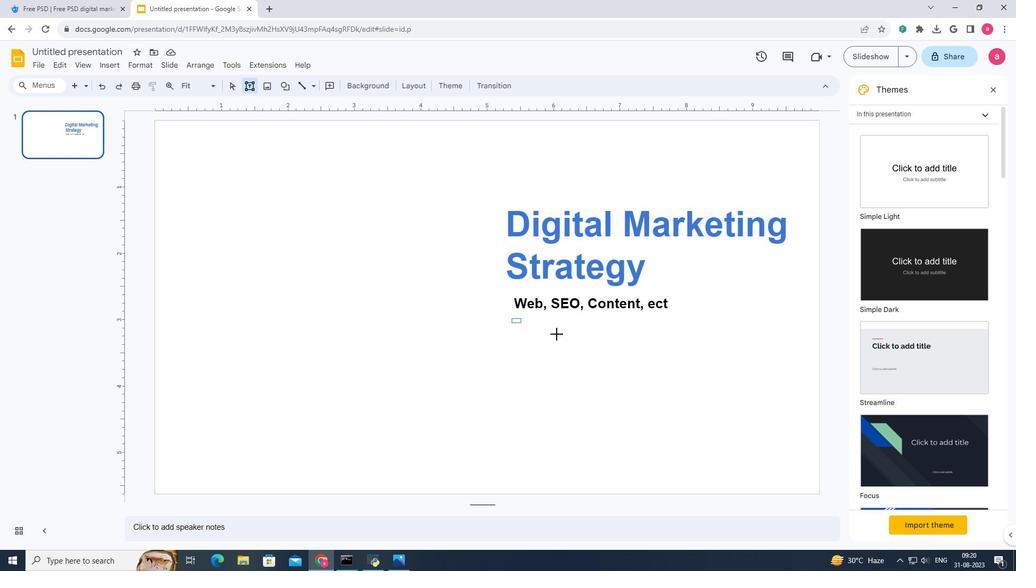 
Action: Mouse pressed left at (512, 318)
Screenshot: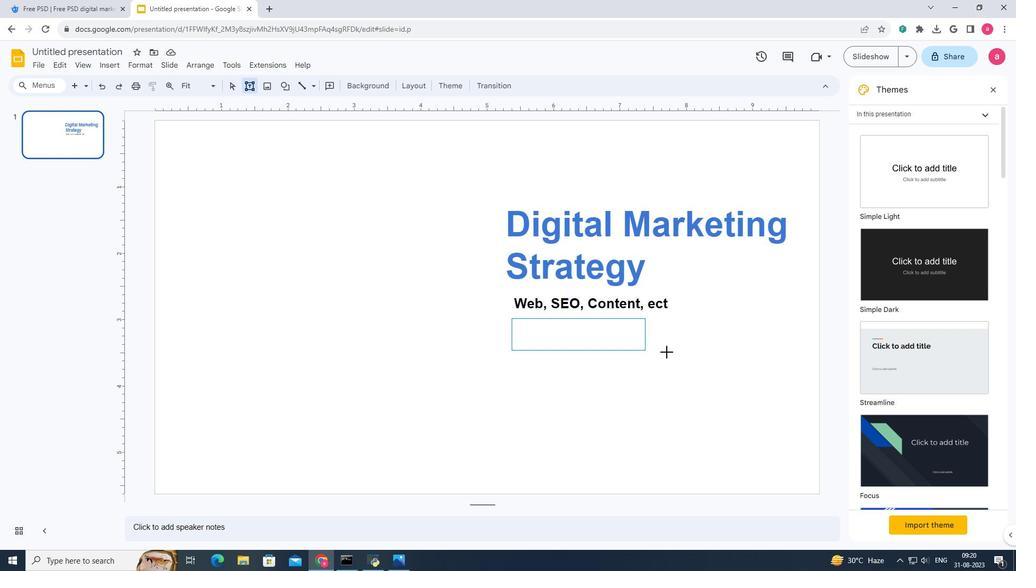 
Action: Mouse moved to (726, 362)
Screenshot: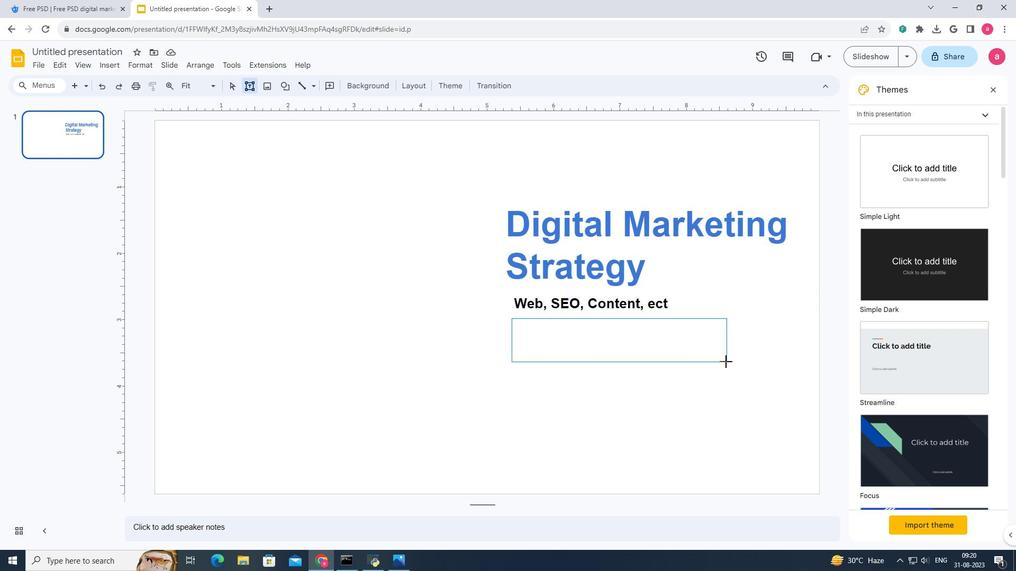 
Action: Key pressed <Key.shift><Key.shift><Key.shift><Key.shift><Key.shift><Key.shift><Key.shift><Key.shift><Key.shift><Key.shift><Key.shift><Key.shift><Key.shift><Key.shift>Lorem<Key.space>ipsum<Key.space>dolor<Key.space>sit<Key.space>amet<Key.space>consectetuer<Key.backspace><Key.backspace>r<Key.space>adipisci<Key.space>elit<Key.space>vertibuet<Key.space>lorem<Key.space>odio<Key.space>luctus
Screenshot: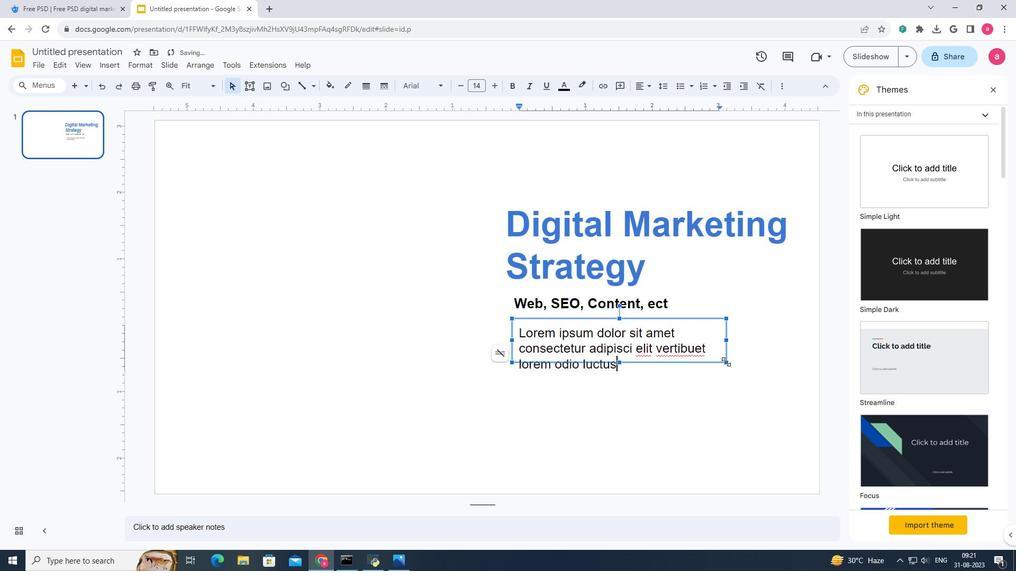
Action: Mouse moved to (662, 351)
Screenshot: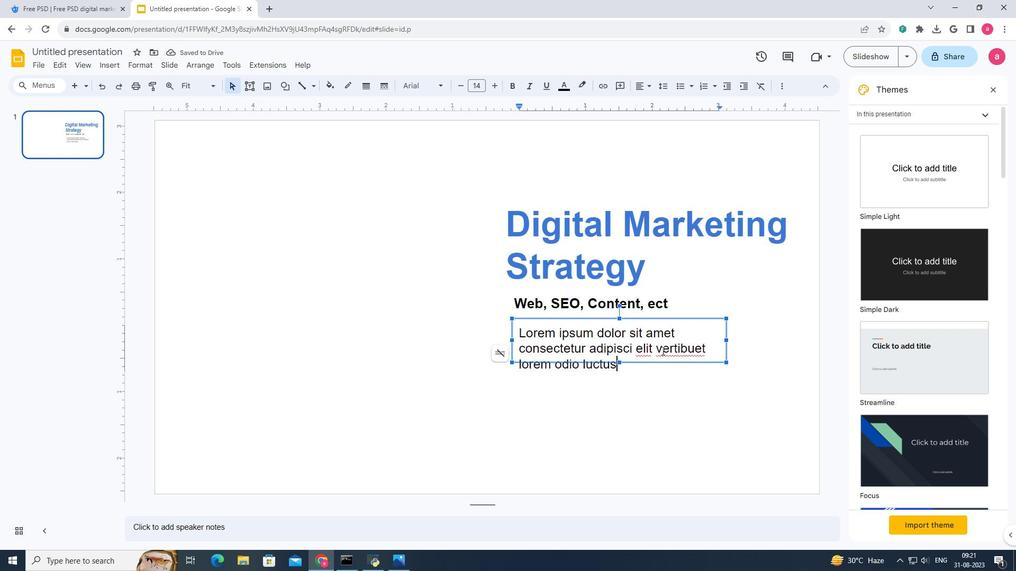
Action: Mouse pressed left at (662, 351)
Screenshot: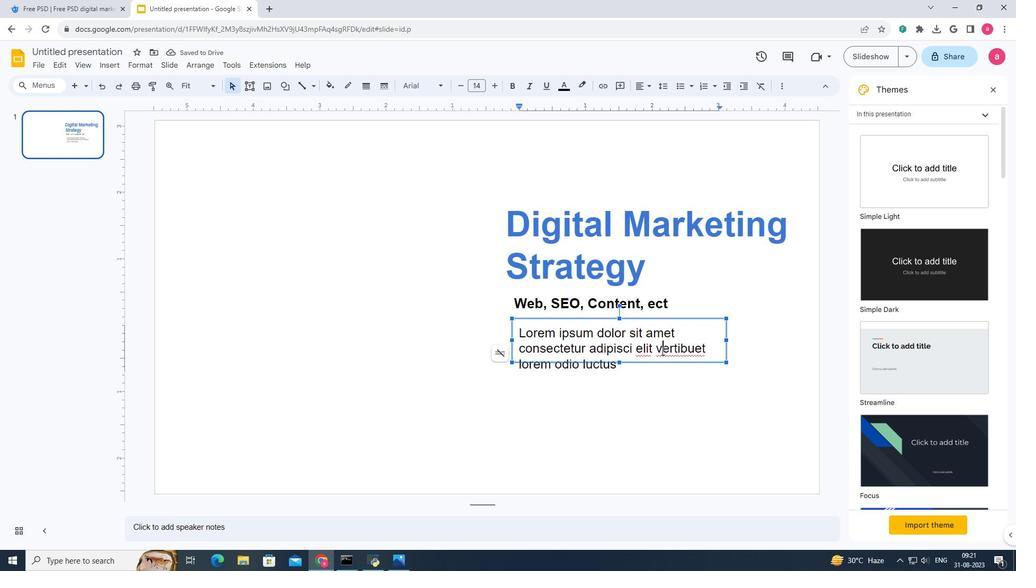 
Action: Mouse moved to (658, 347)
Screenshot: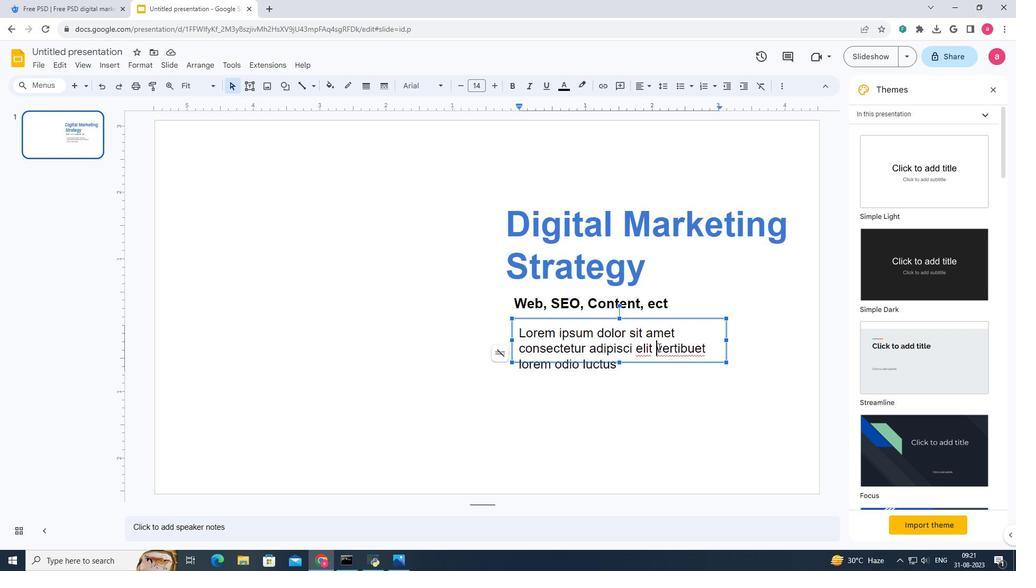 
Action: Mouse pressed left at (658, 347)
Screenshot: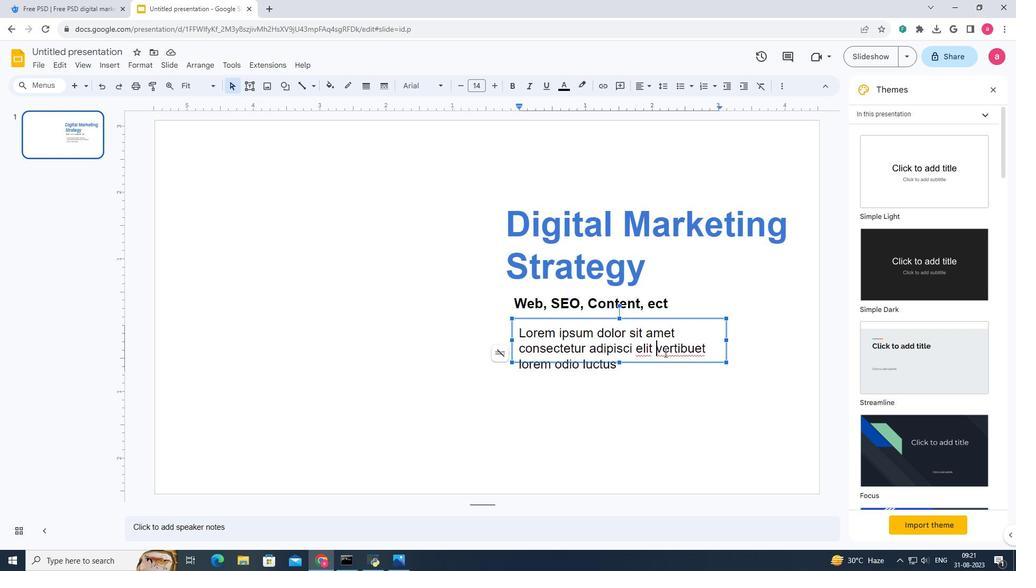 
Action: Mouse moved to (664, 353)
Screenshot: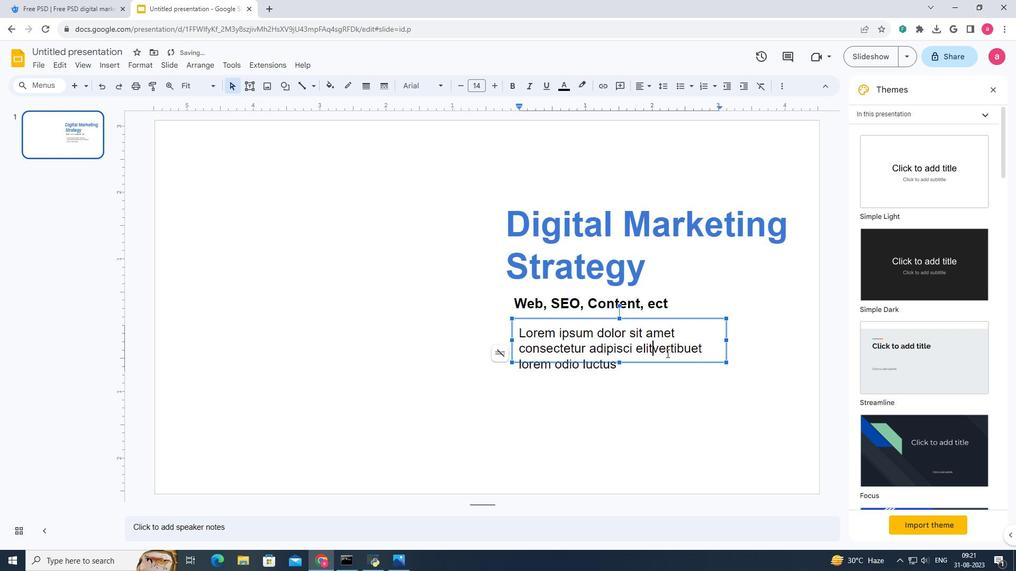 
Action: Key pressed <Key.backspace>
Screenshot: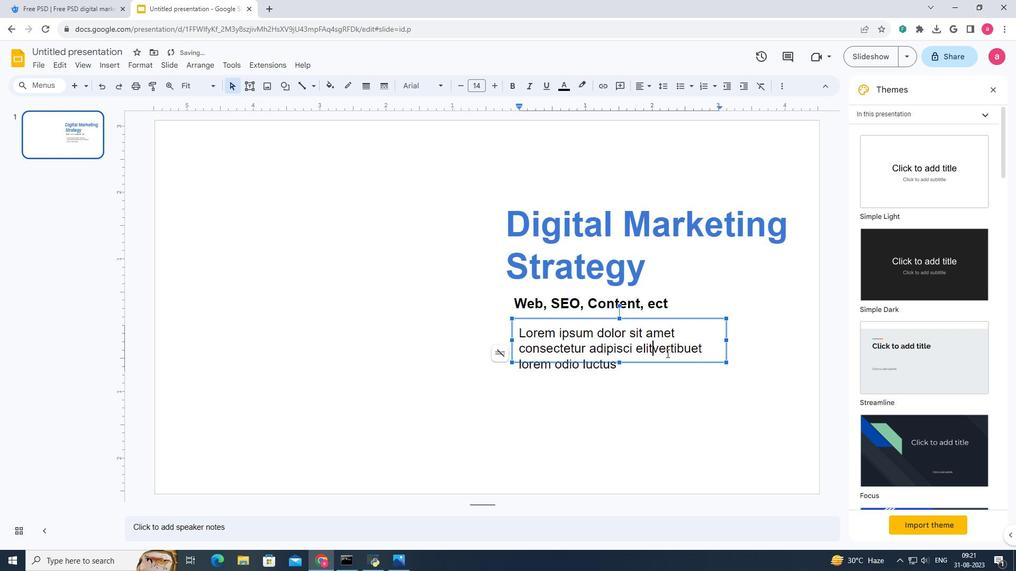 
Action: Mouse moved to (635, 363)
Screenshot: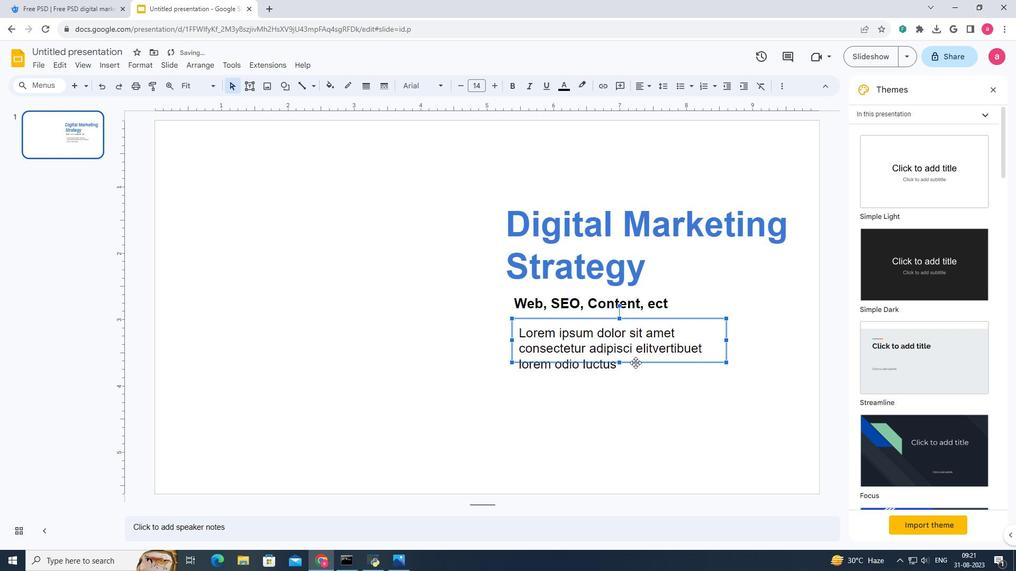 
Action: Mouse pressed left at (635, 363)
Screenshot: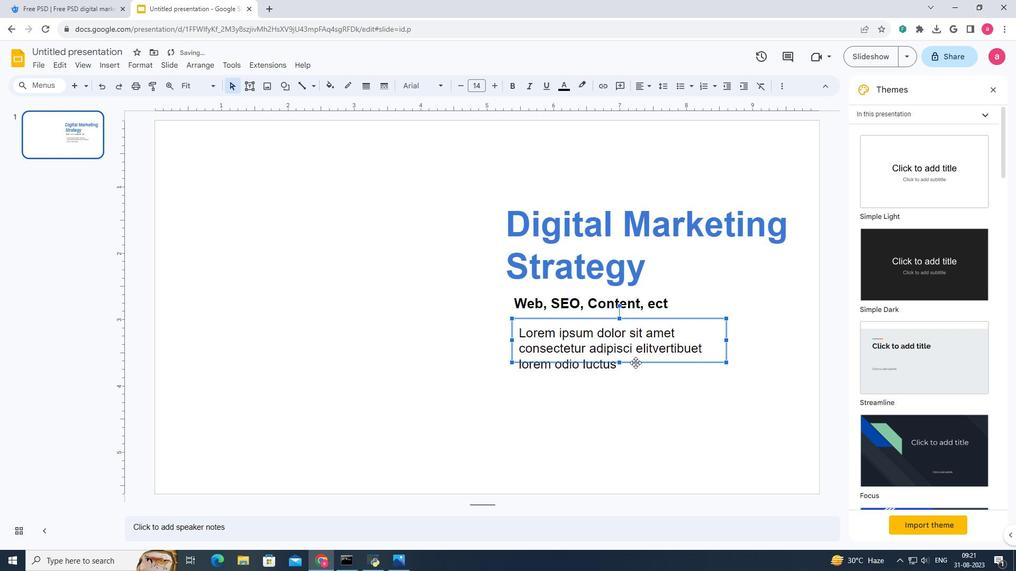 
Action: Mouse moved to (615, 366)
Screenshot: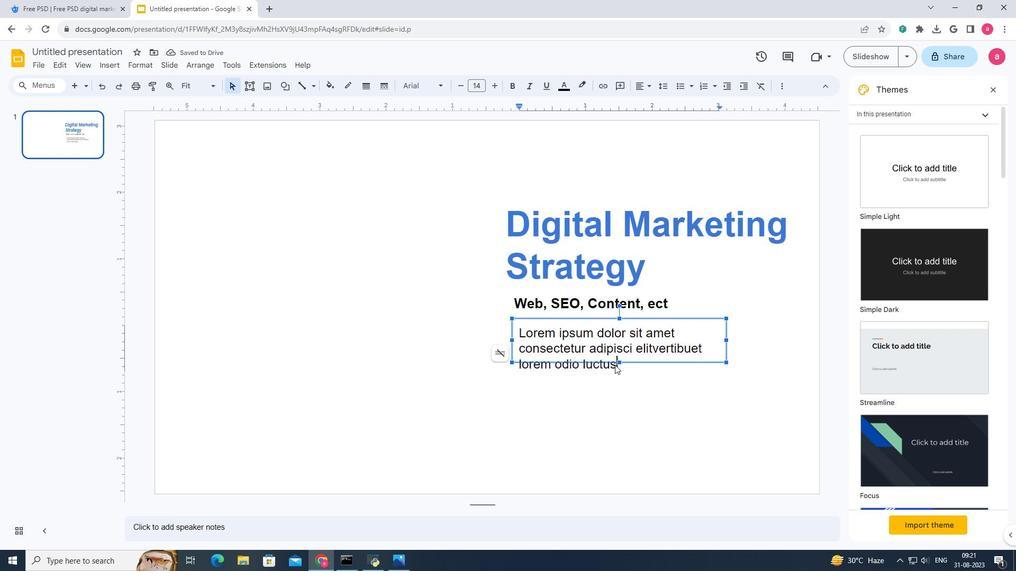 
Action: Mouse pressed left at (615, 366)
Screenshot: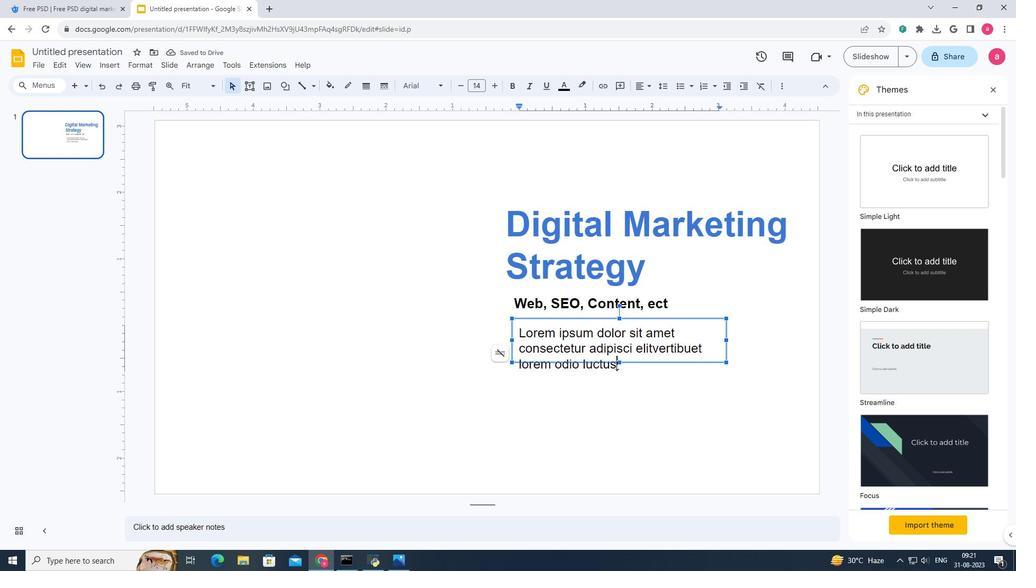 
Action: Mouse moved to (620, 360)
Screenshot: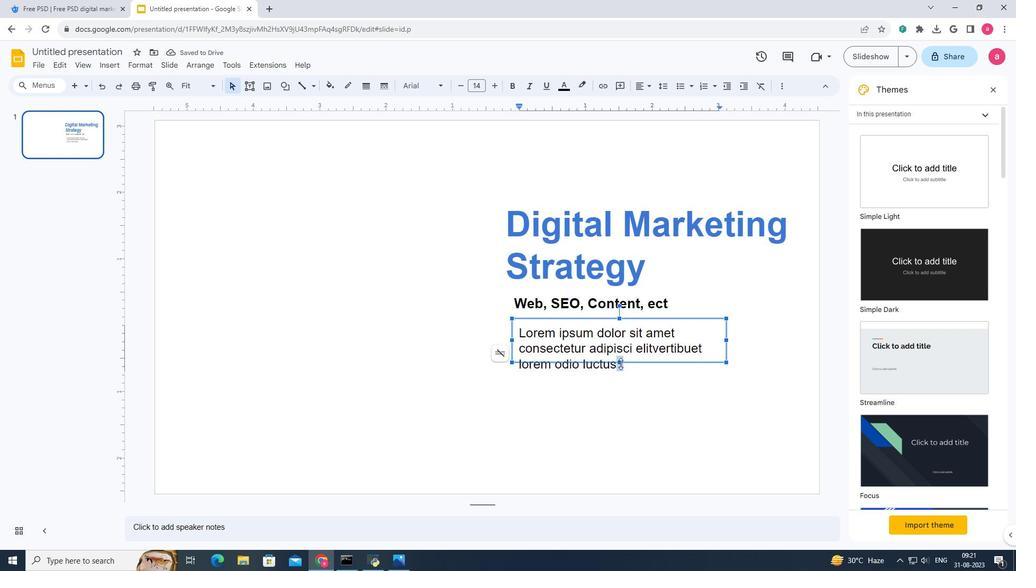 
Action: Mouse pressed left at (620, 360)
Screenshot: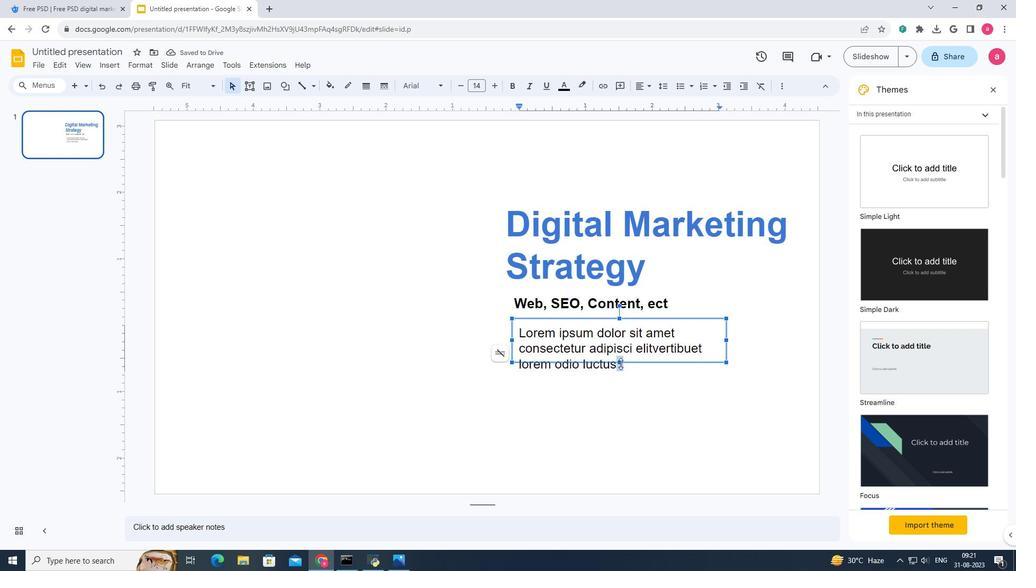 
Action: Mouse moved to (621, 364)
Screenshot: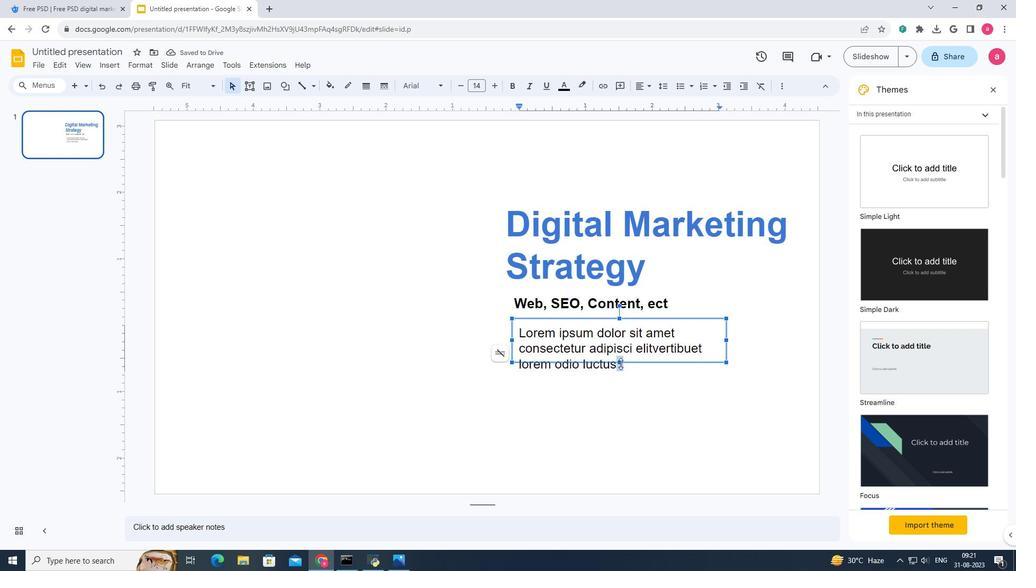 
Action: Mouse pressed left at (621, 364)
Screenshot: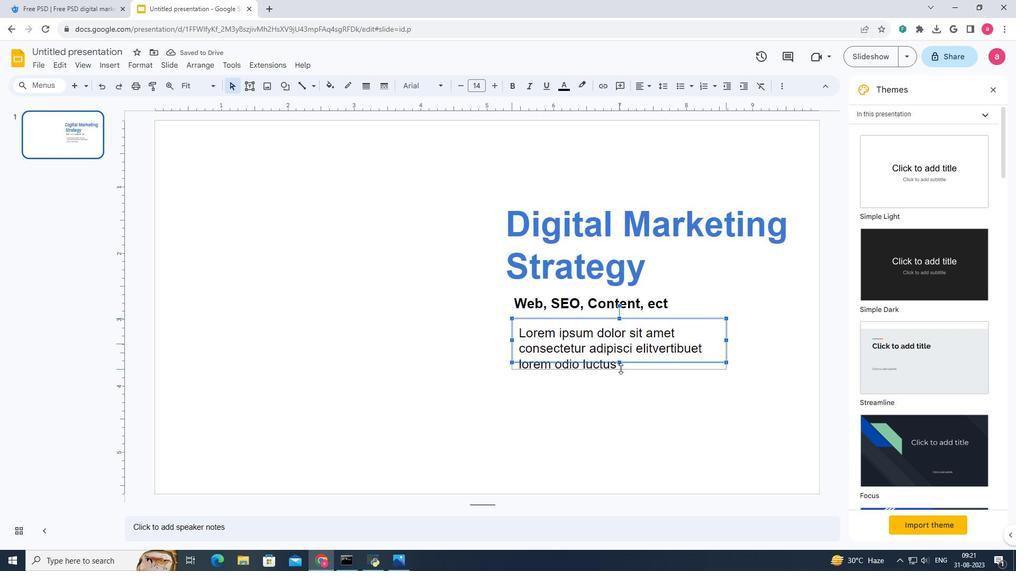 
Action: Mouse moved to (627, 363)
Screenshot: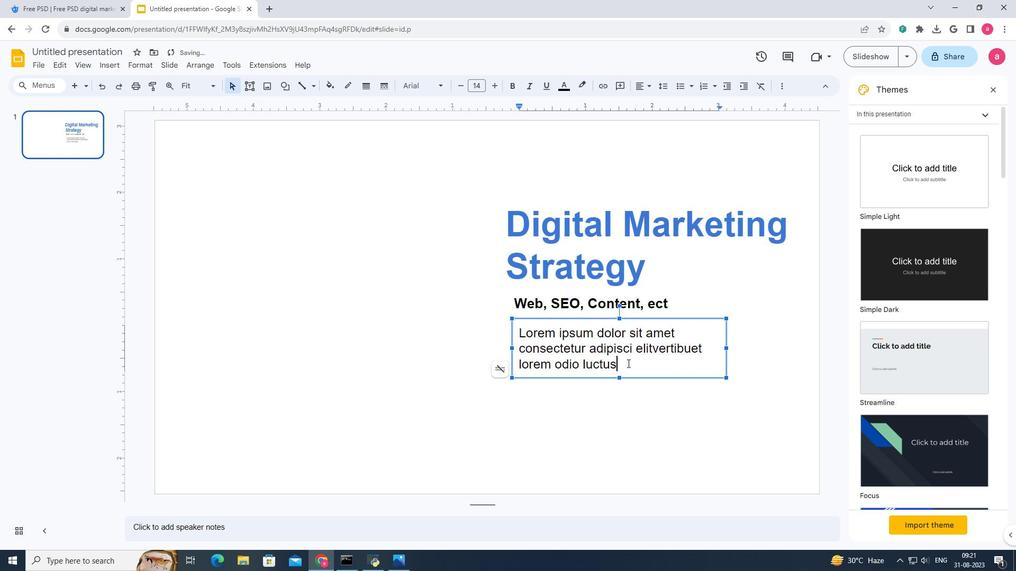 
Action: Mouse pressed left at (627, 363)
Screenshot: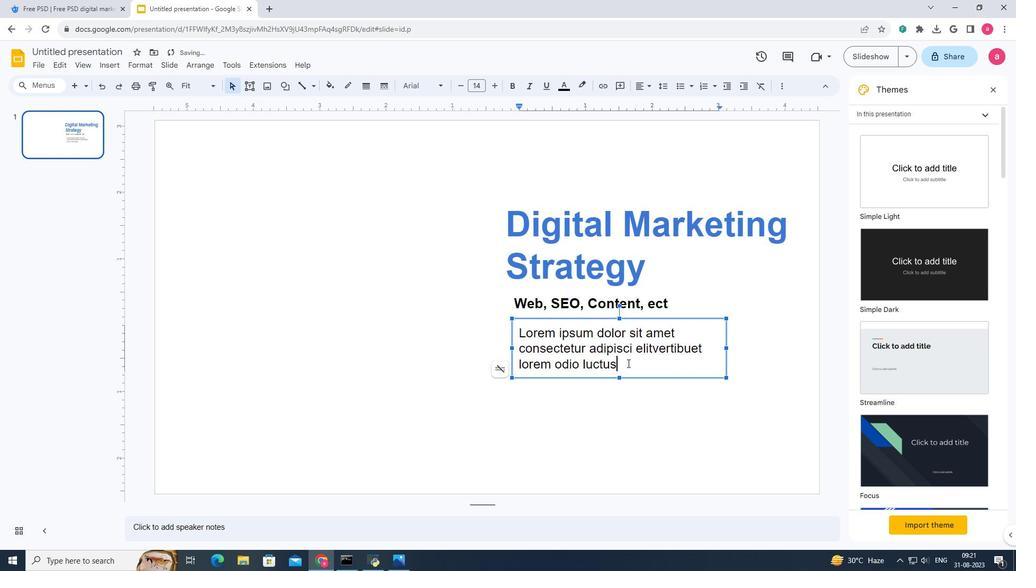 
Action: Mouse moved to (589, 319)
Screenshot: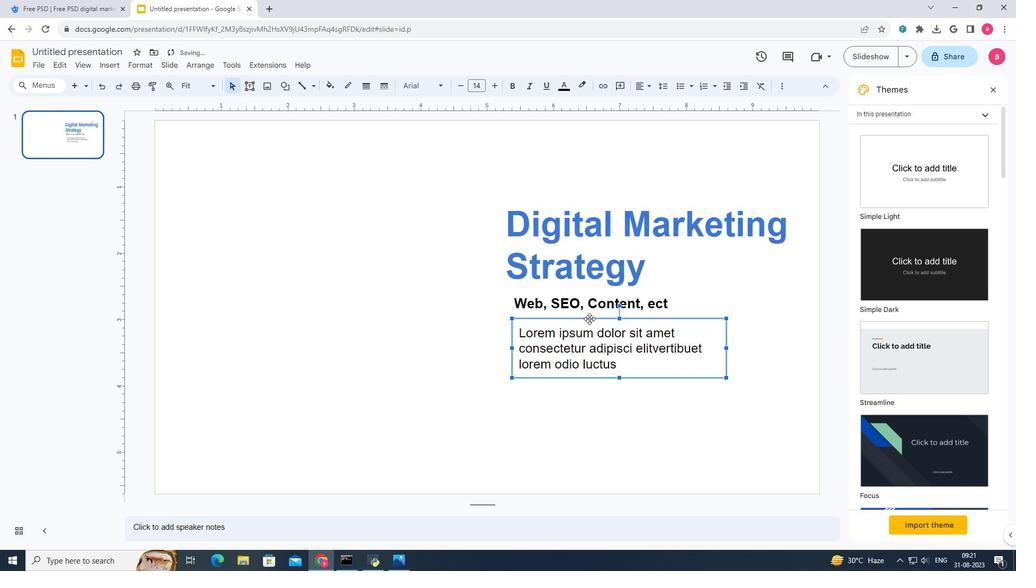 
Action: Mouse pressed left at (589, 319)
Screenshot: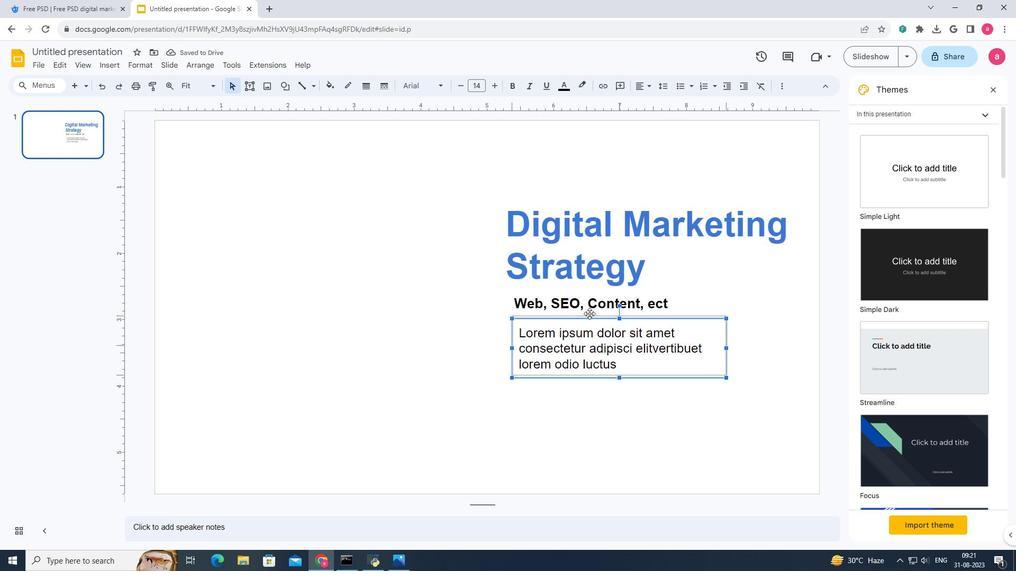 
Action: Mouse moved to (589, 315)
Screenshot: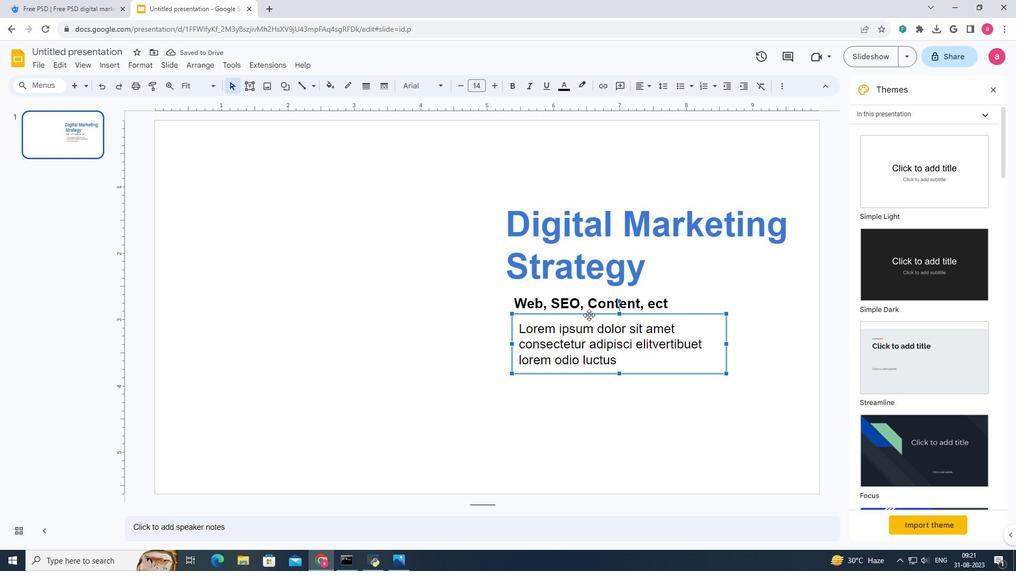 
Action: Mouse pressed left at (589, 315)
Screenshot: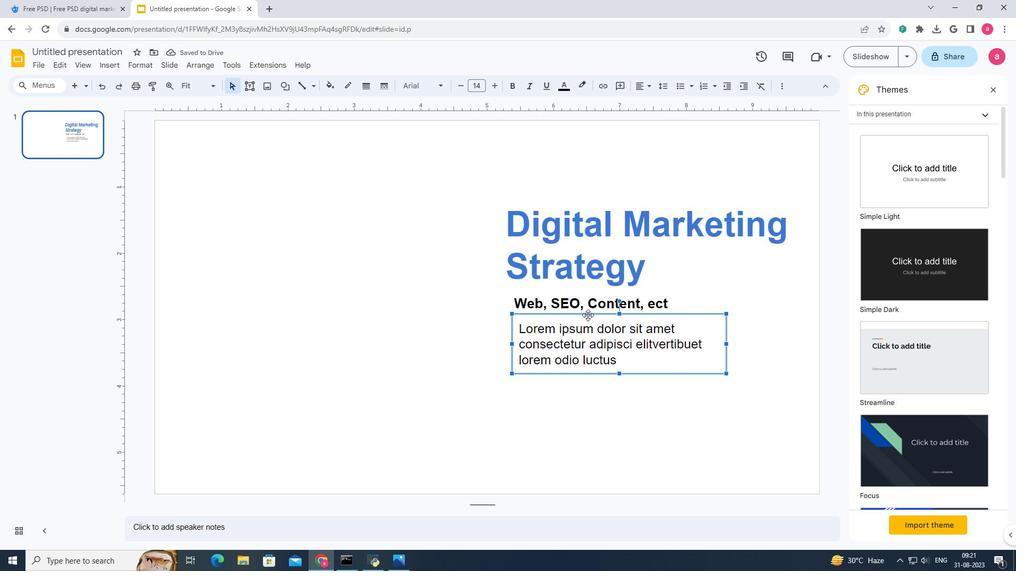 
Action: Mouse moved to (335, 270)
Screenshot: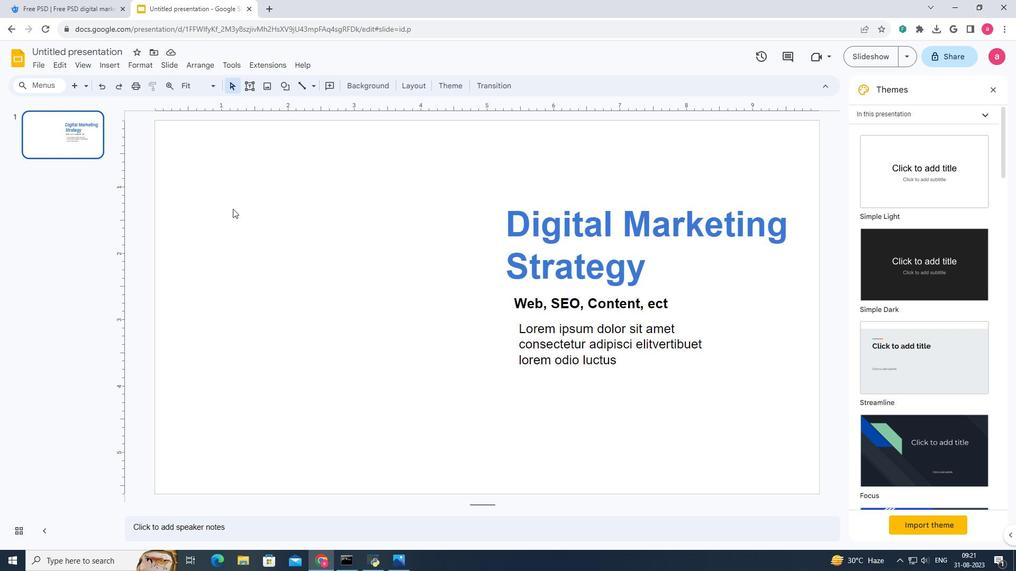 
Action: Mouse pressed left at (335, 270)
Screenshot: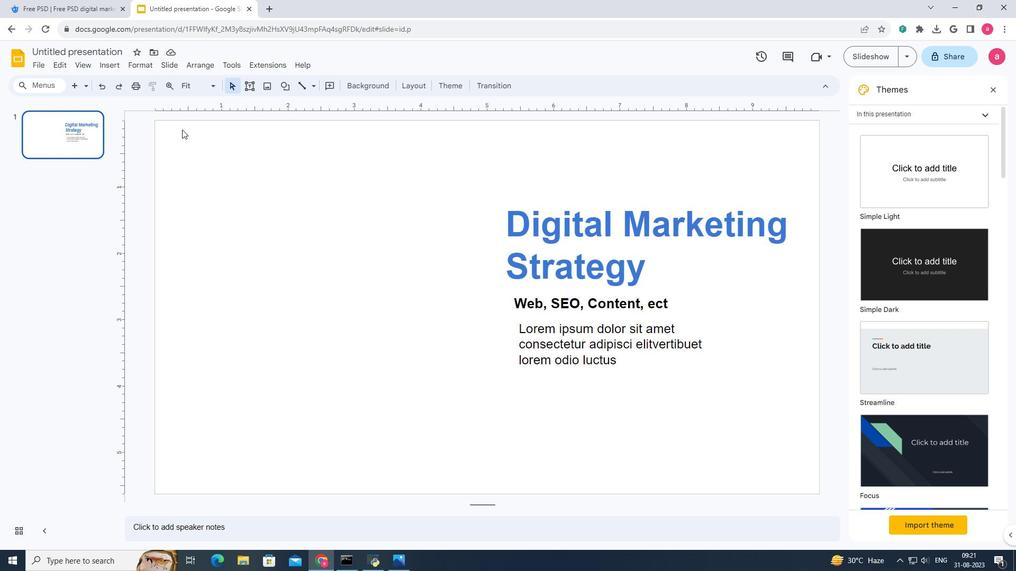 
Action: Mouse moved to (246, 86)
Screenshot: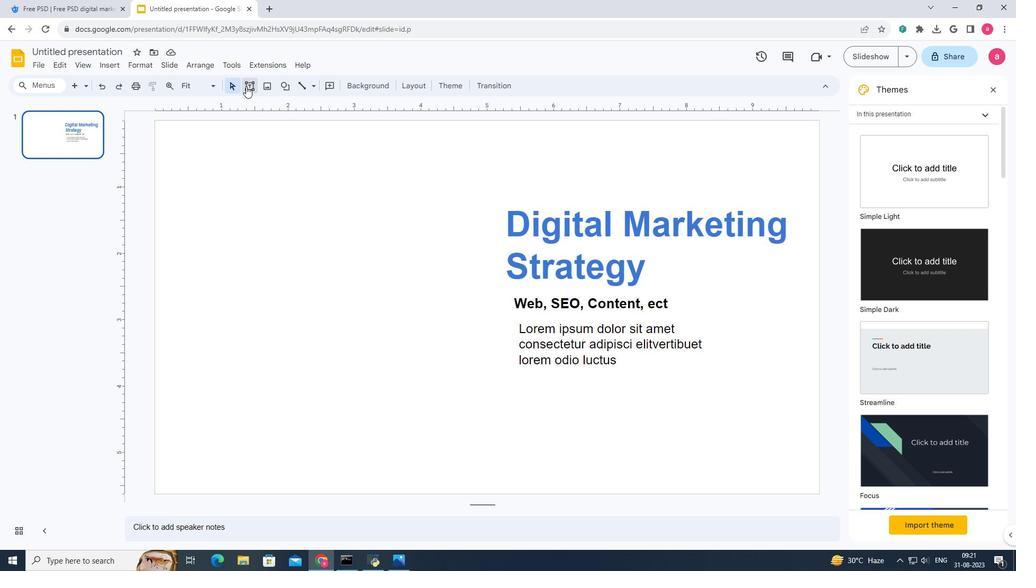 
Action: Mouse pressed left at (246, 86)
Screenshot: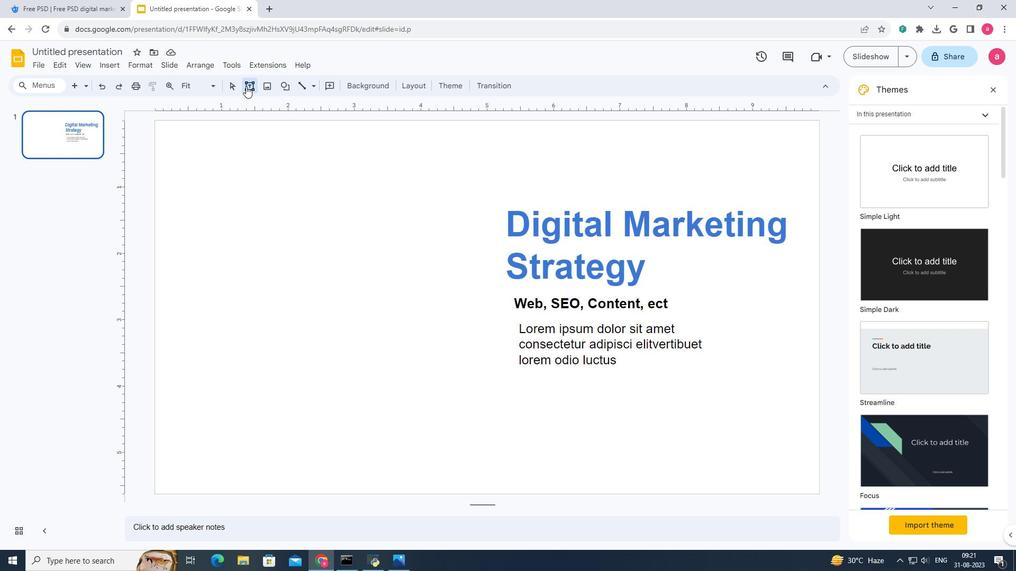 
Action: Mouse moved to (573, 451)
Screenshot: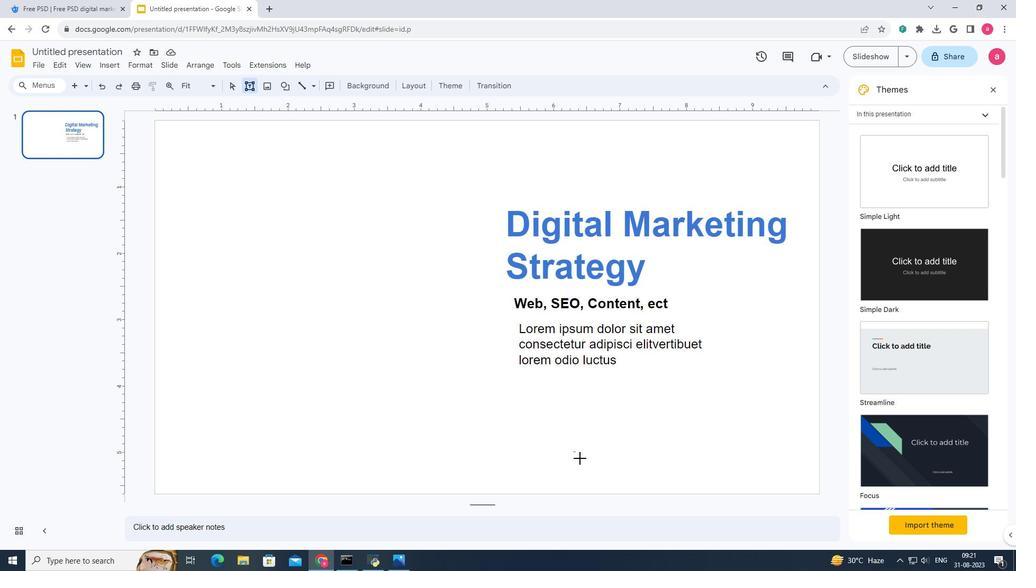 
Action: Mouse pressed left at (573, 451)
Screenshot: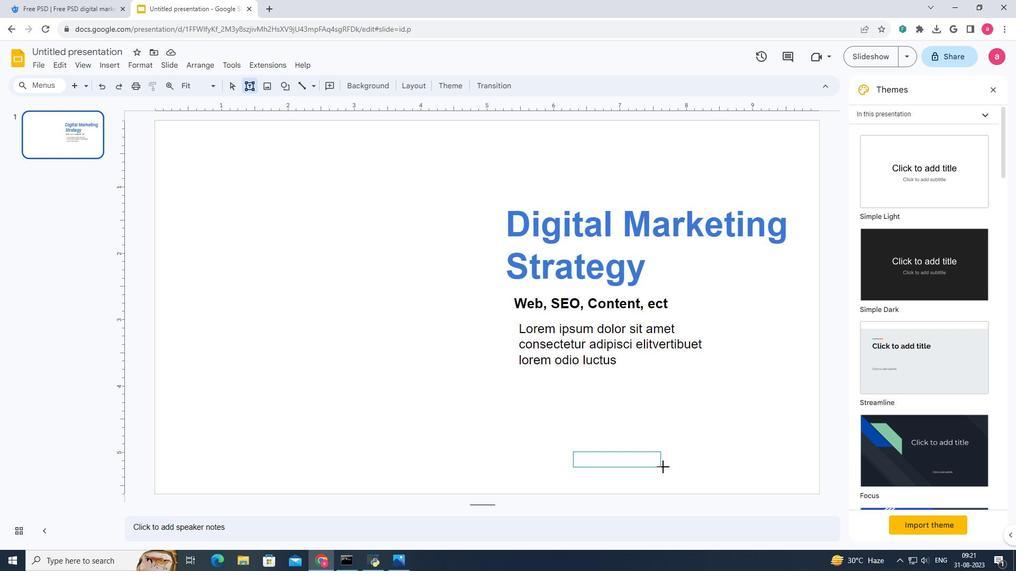 
Action: Mouse moved to (809, 479)
Screenshot: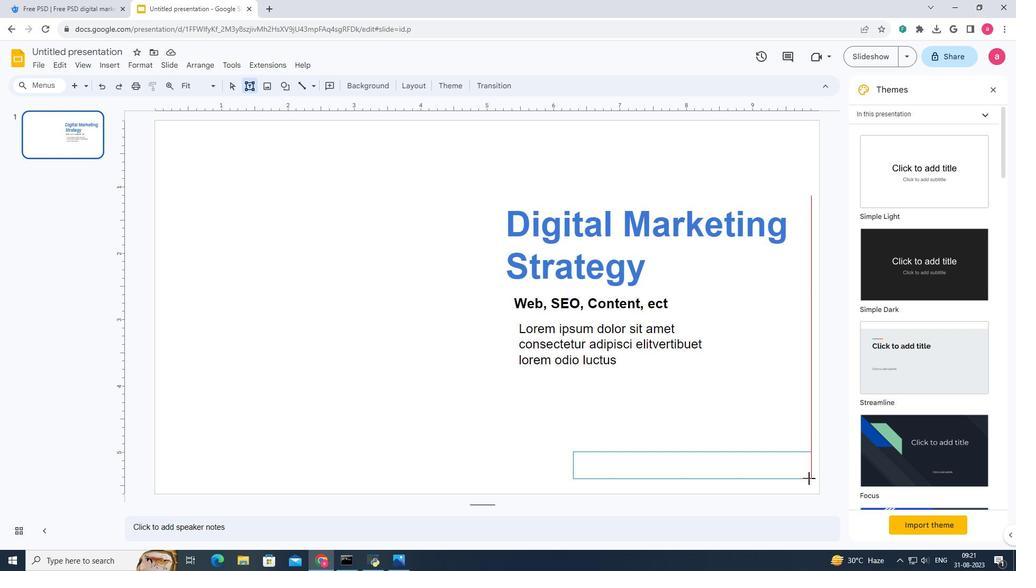 
Action: Key pressed <Key.shift><Key.shift><Key.shift><Key.shift><Key.shift><Key.shift><Key.shift><Key.shift><Key.shift>More<Key.space><Key.shift>Information<Key.space>
Screenshot: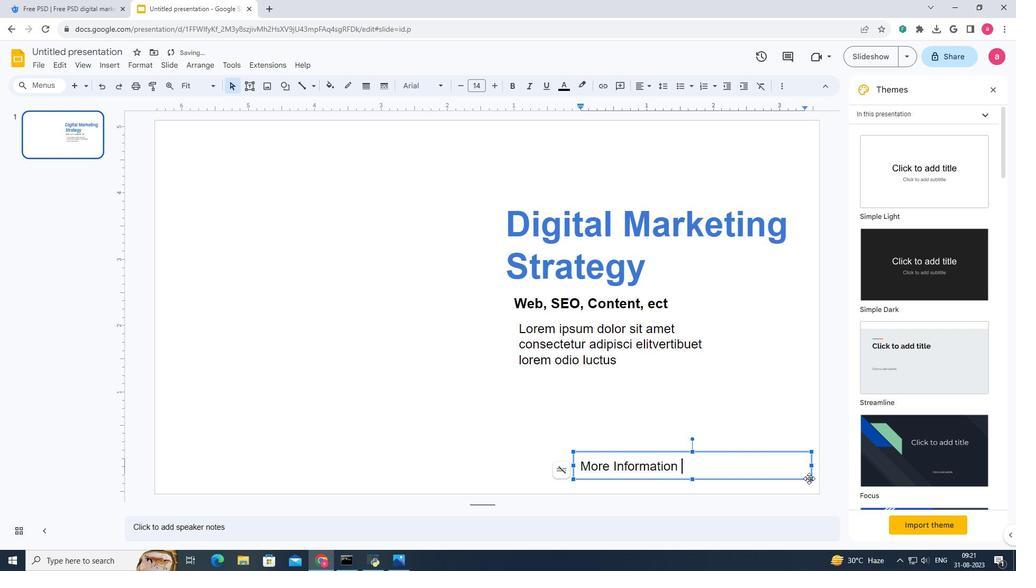 
Action: Mouse moved to (810, 479)
Screenshot: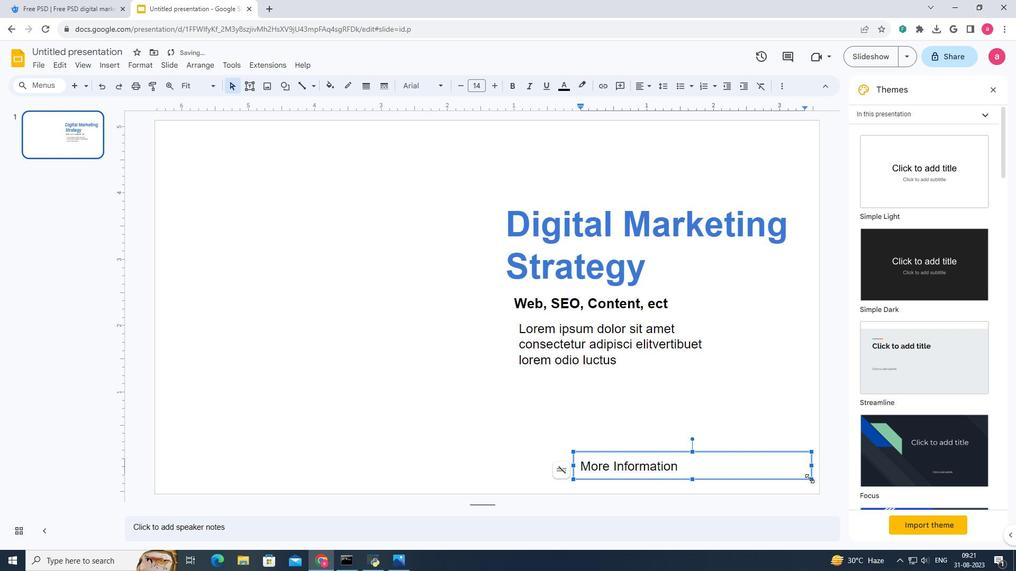 
Action: Key pressed www.marketing.com
Screenshot: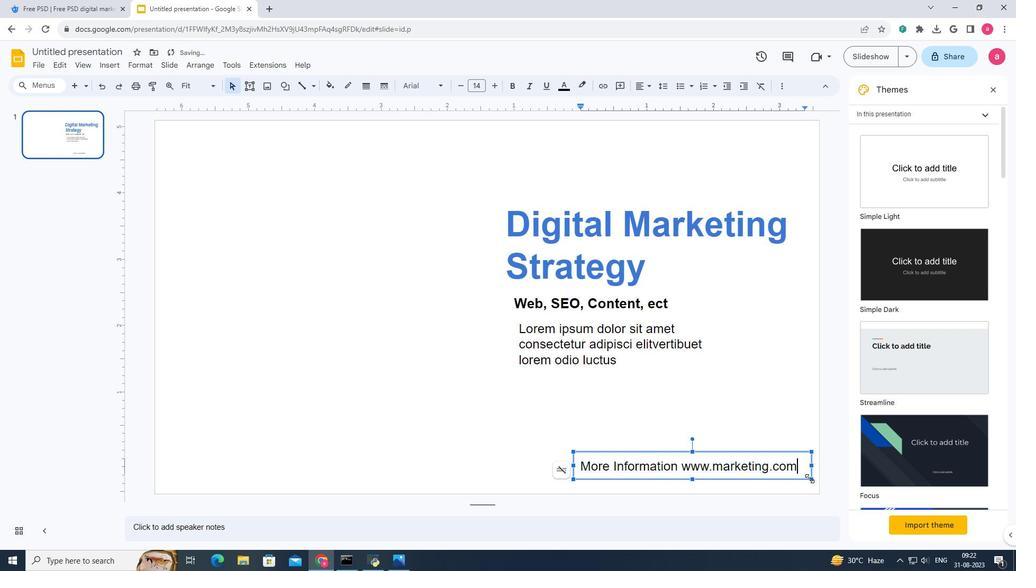 
Action: Mouse moved to (741, 470)
Screenshot: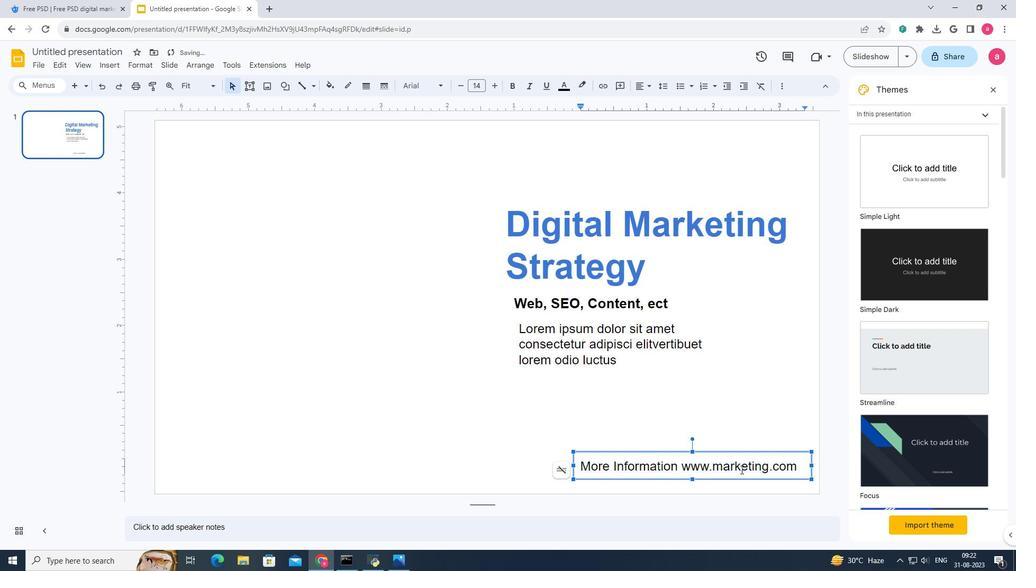 
Action: Mouse pressed left at (741, 470)
Screenshot: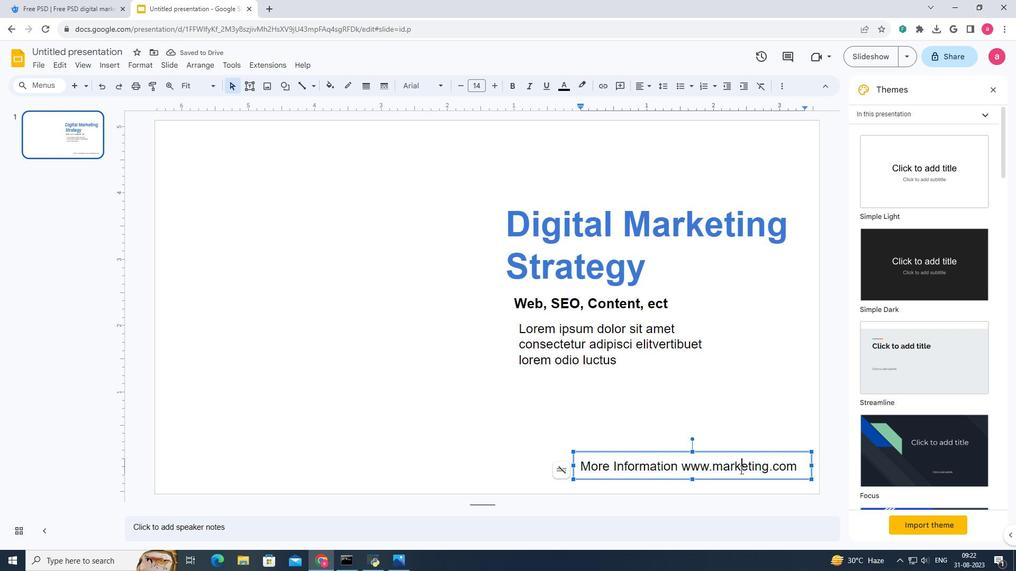 
Action: Mouse pressed left at (741, 470)
Screenshot: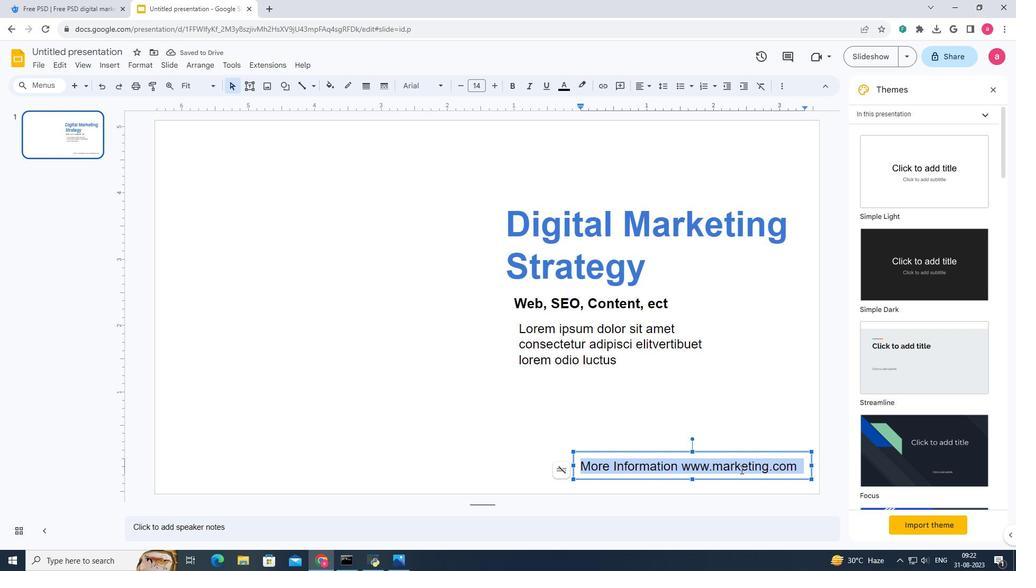 
Action: Mouse pressed left at (741, 470)
Screenshot: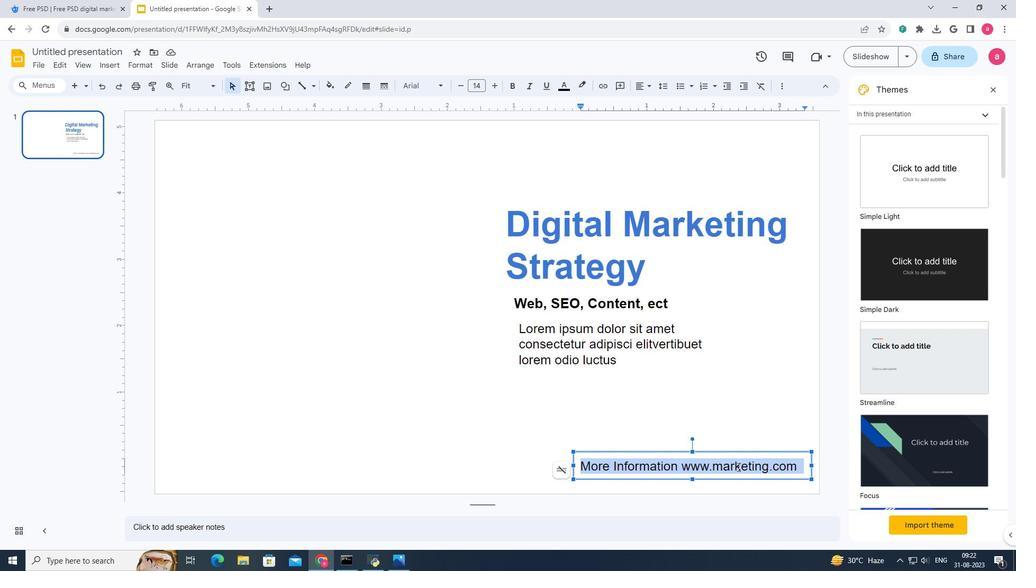 
Action: Mouse moved to (461, 87)
Screenshot: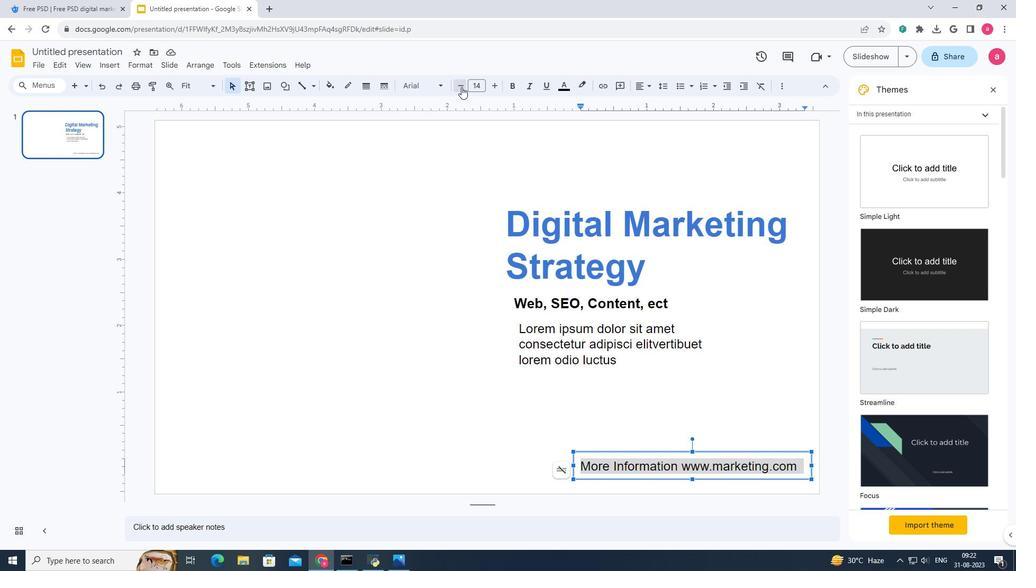 
Action: Mouse pressed left at (461, 87)
Screenshot: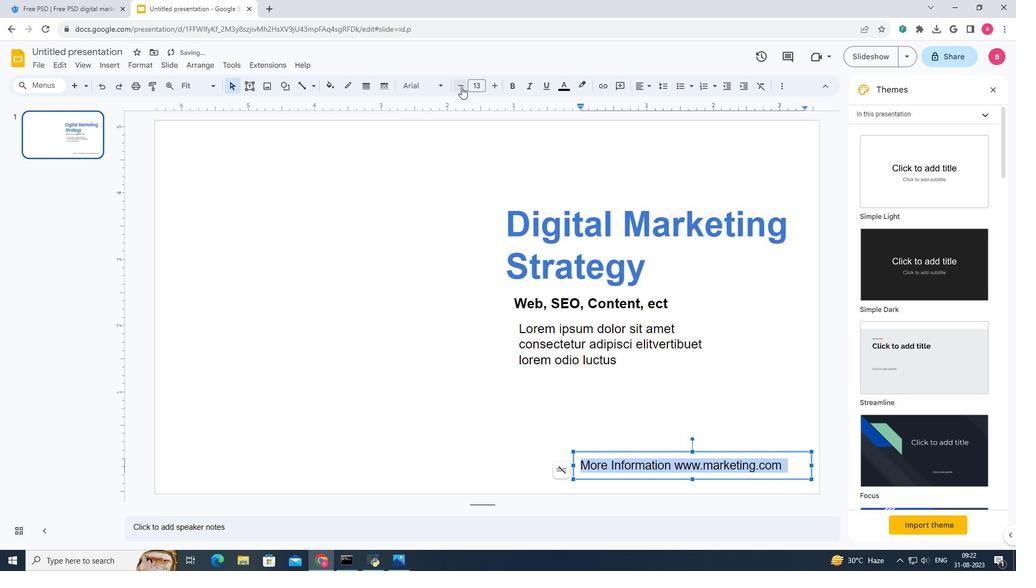 
Action: Mouse pressed left at (461, 87)
Screenshot: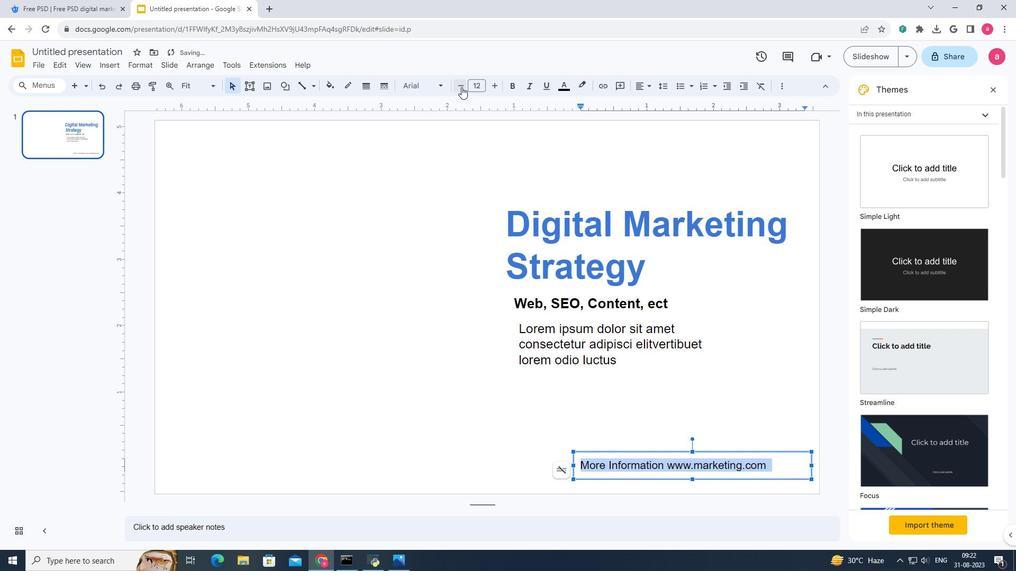 
Action: Mouse moved to (514, 87)
Screenshot: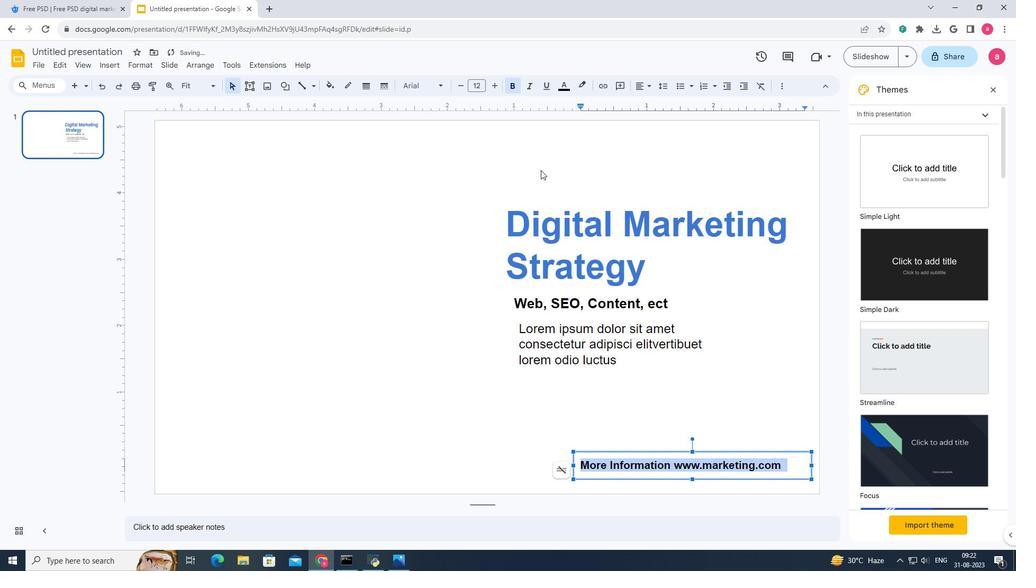 
Action: Mouse pressed left at (514, 87)
Screenshot: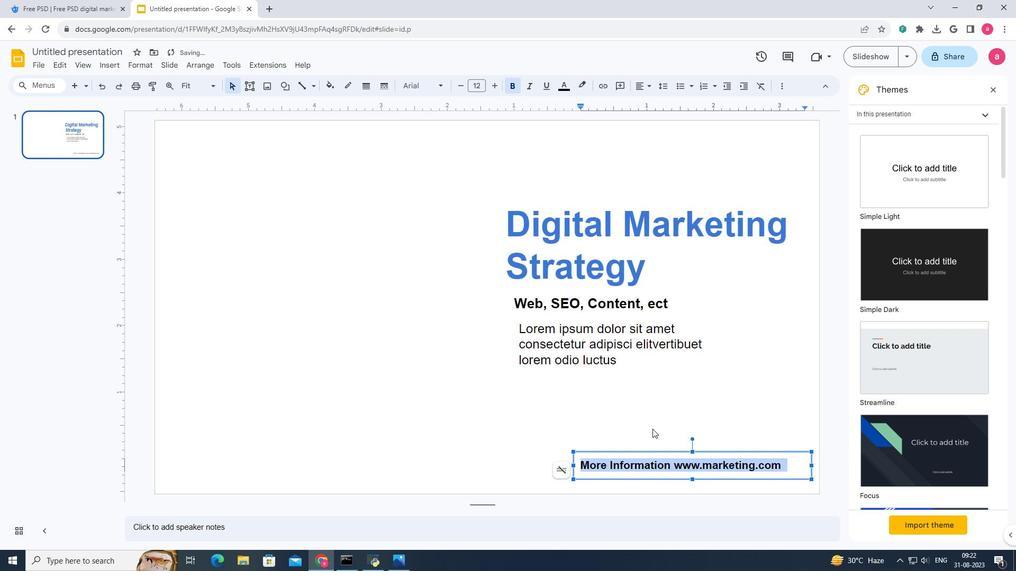 
Action: Mouse moved to (649, 452)
Screenshot: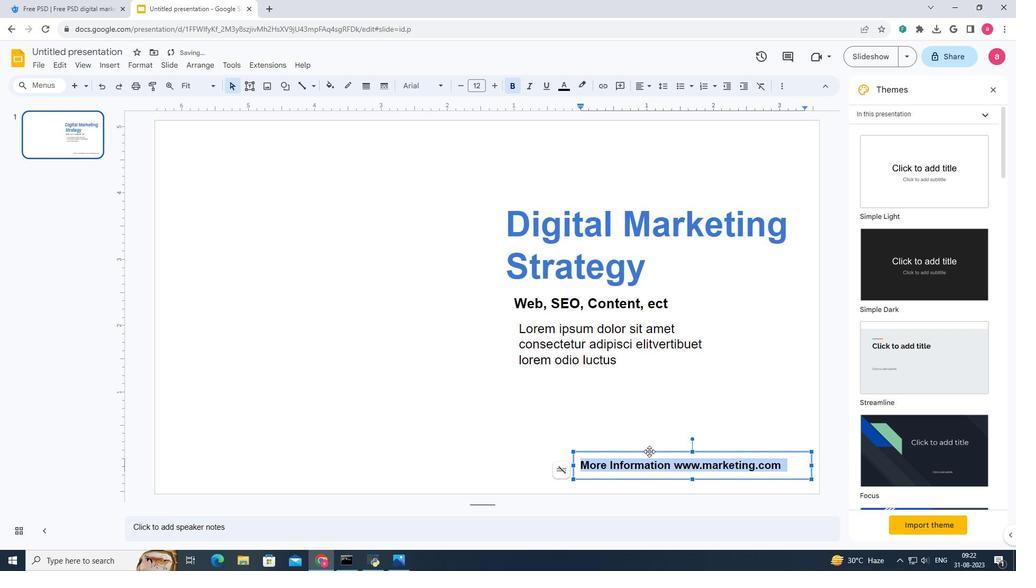 
Action: Mouse pressed left at (649, 452)
Screenshot: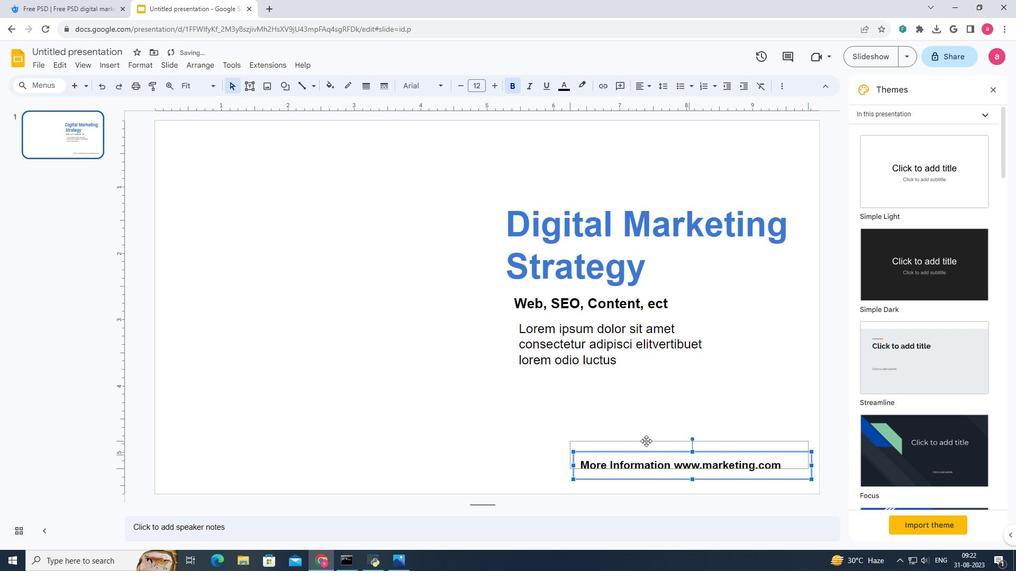 
Action: Mouse moved to (647, 459)
Screenshot: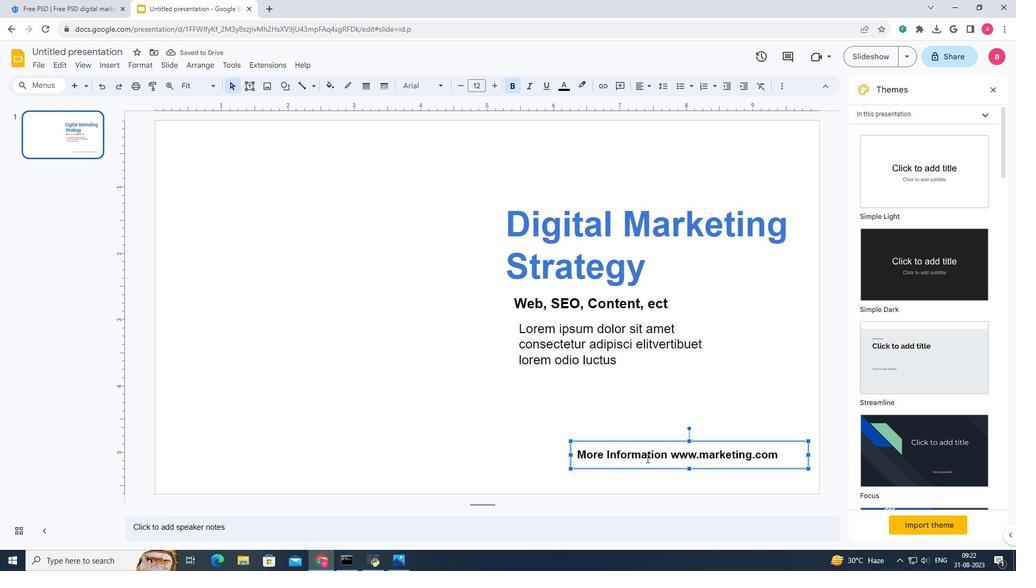 
Action: Mouse pressed left at (647, 459)
Screenshot: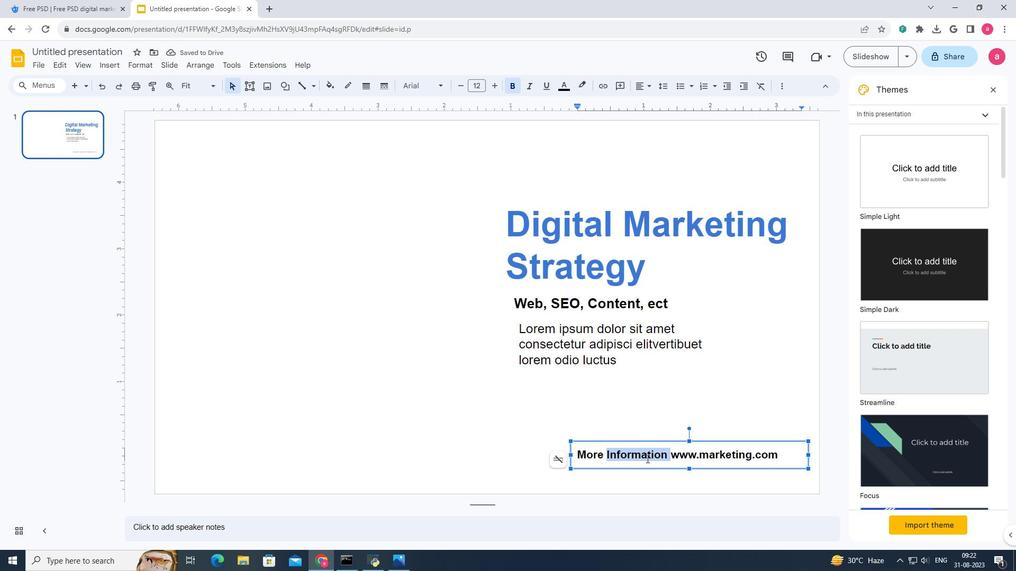 
Action: Mouse pressed left at (647, 459)
Screenshot: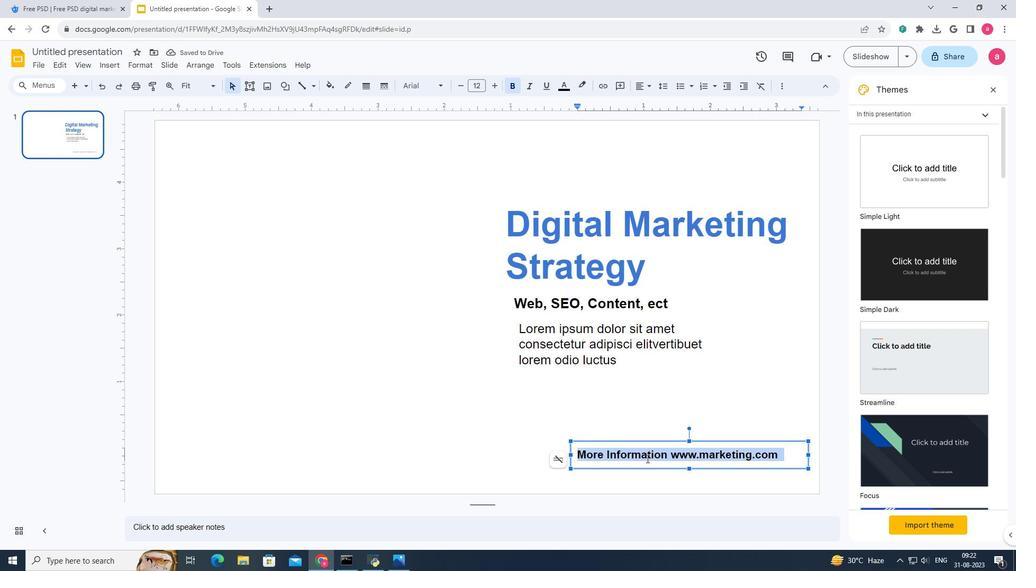 
Action: Mouse pressed left at (647, 459)
Screenshot: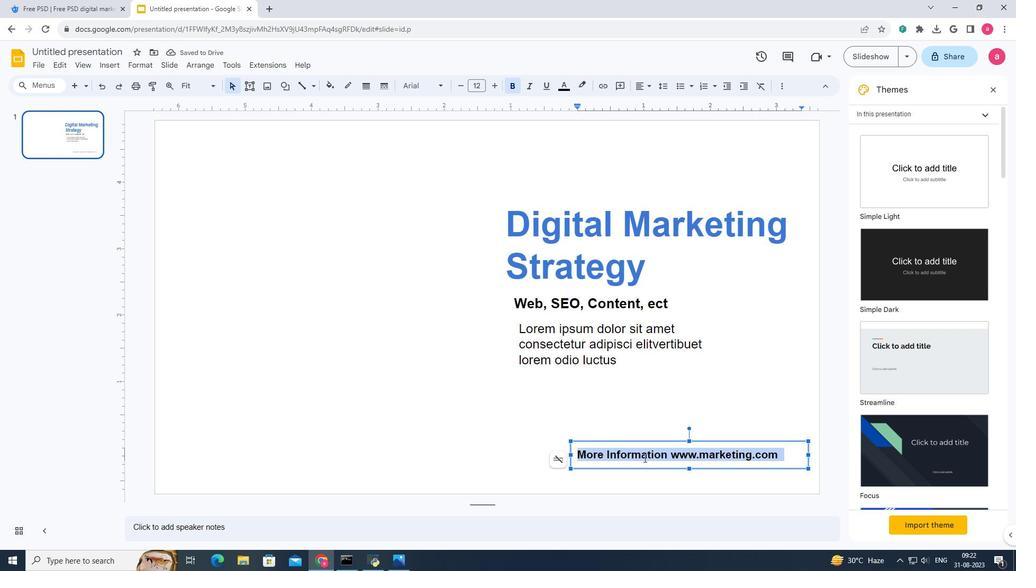 
Action: Mouse moved to (463, 83)
Screenshot: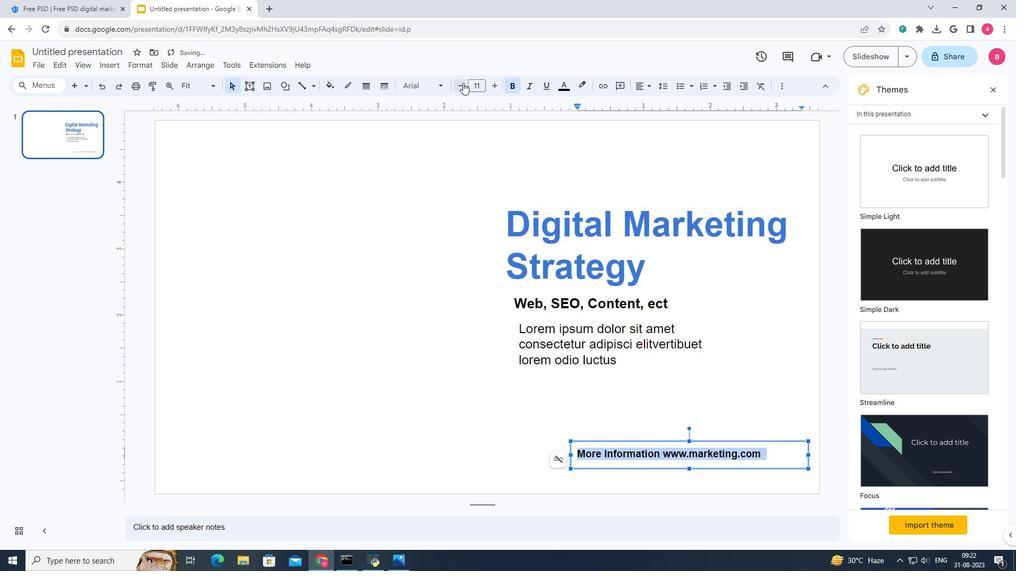 
Action: Mouse pressed left at (463, 83)
Screenshot: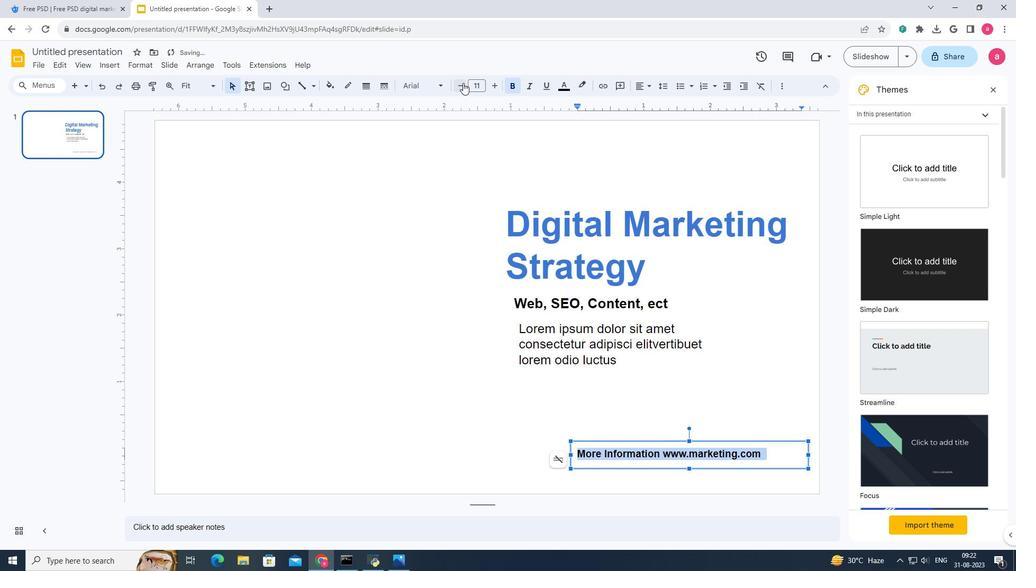 
Action: Mouse moved to (808, 454)
Screenshot: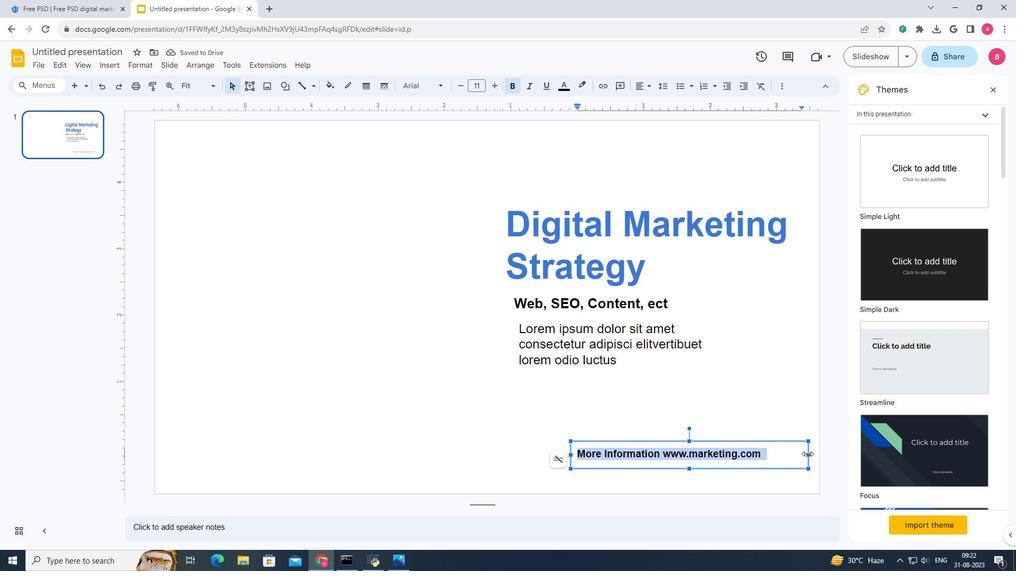 
Action: Mouse pressed left at (808, 454)
Screenshot: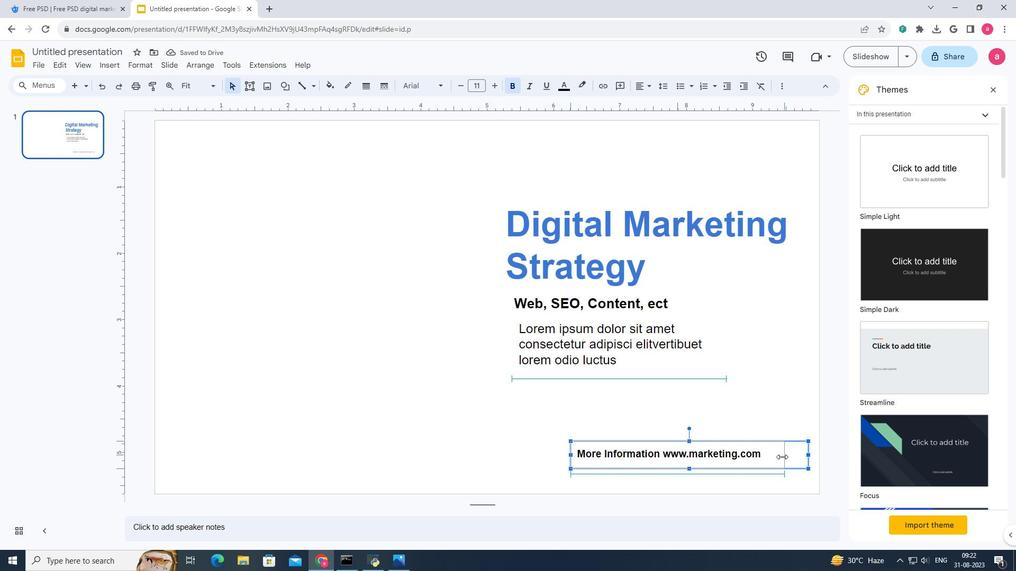 
Action: Mouse moved to (741, 452)
Screenshot: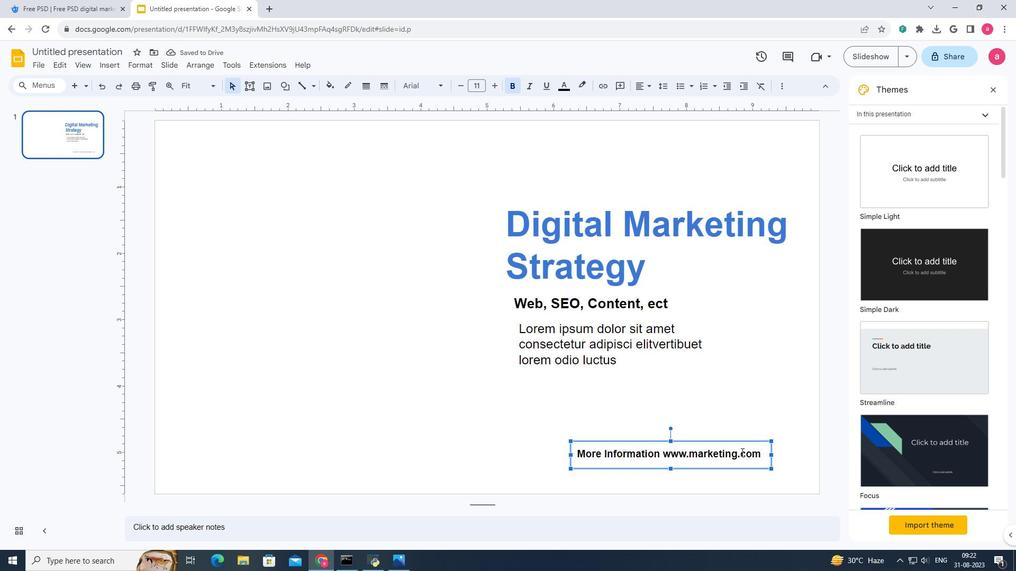 
Action: Mouse pressed left at (741, 452)
Screenshot: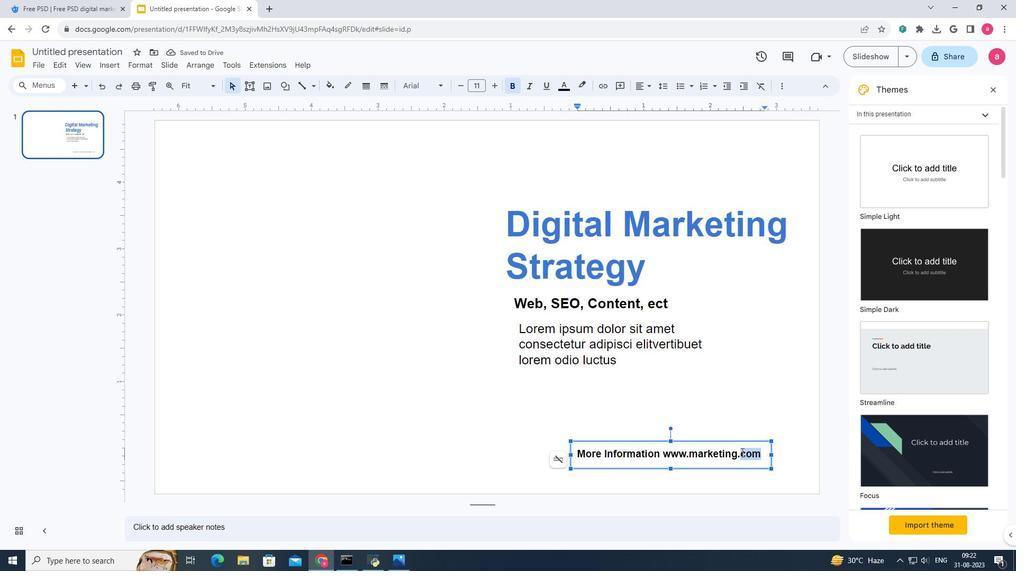 
Action: Mouse pressed left at (741, 452)
Screenshot: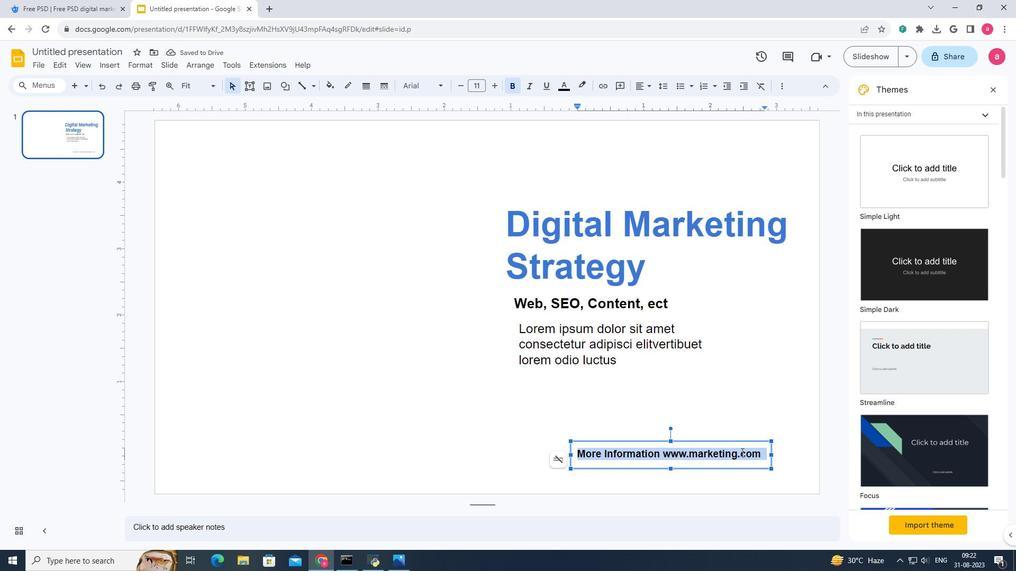 
Action: Mouse pressed left at (741, 452)
Screenshot: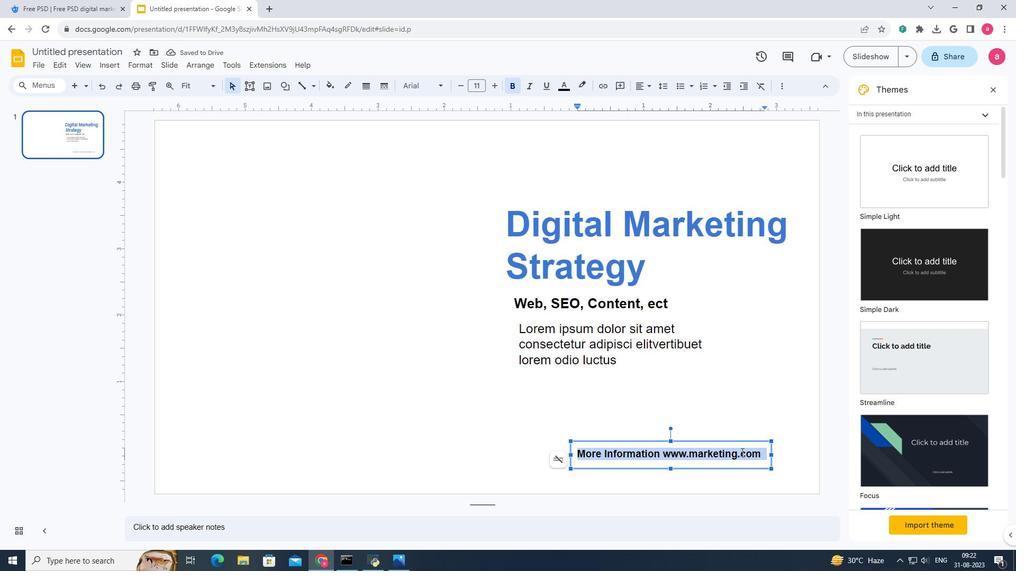 
Action: Mouse moved to (463, 93)
Screenshot: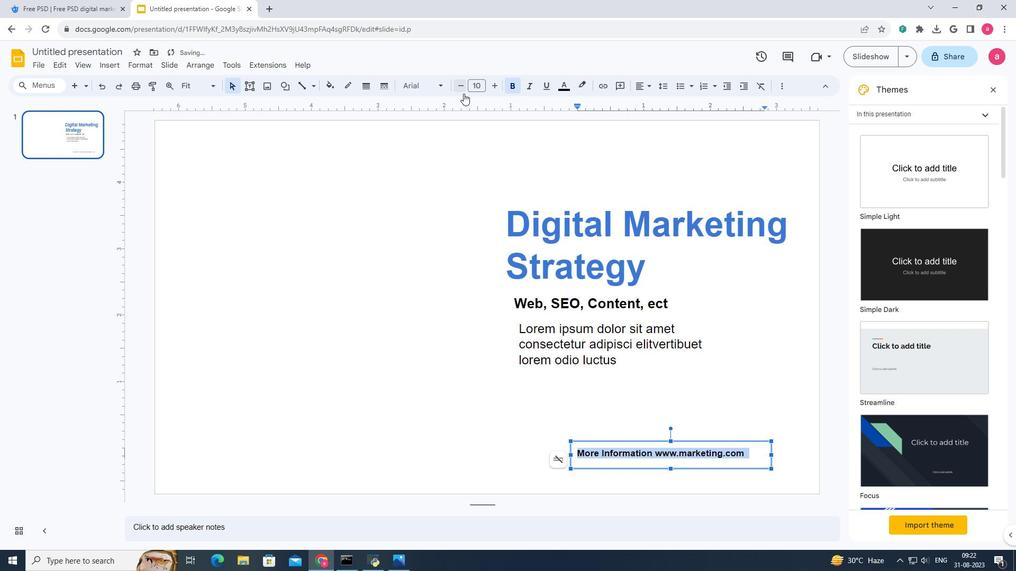 
Action: Mouse pressed left at (463, 93)
Screenshot: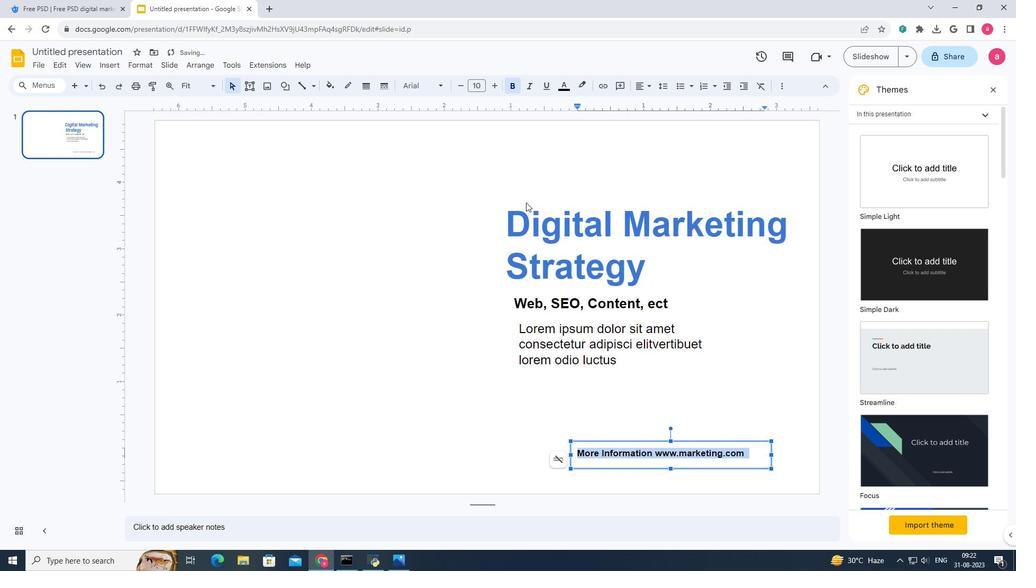 
Action: Mouse moved to (652, 440)
Screenshot: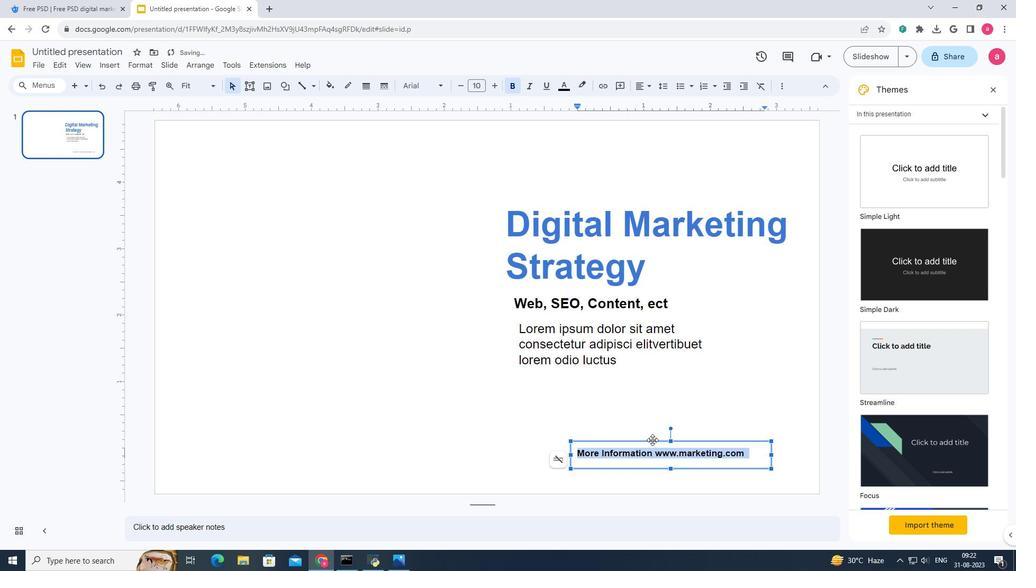
Action: Mouse pressed left at (652, 440)
Screenshot: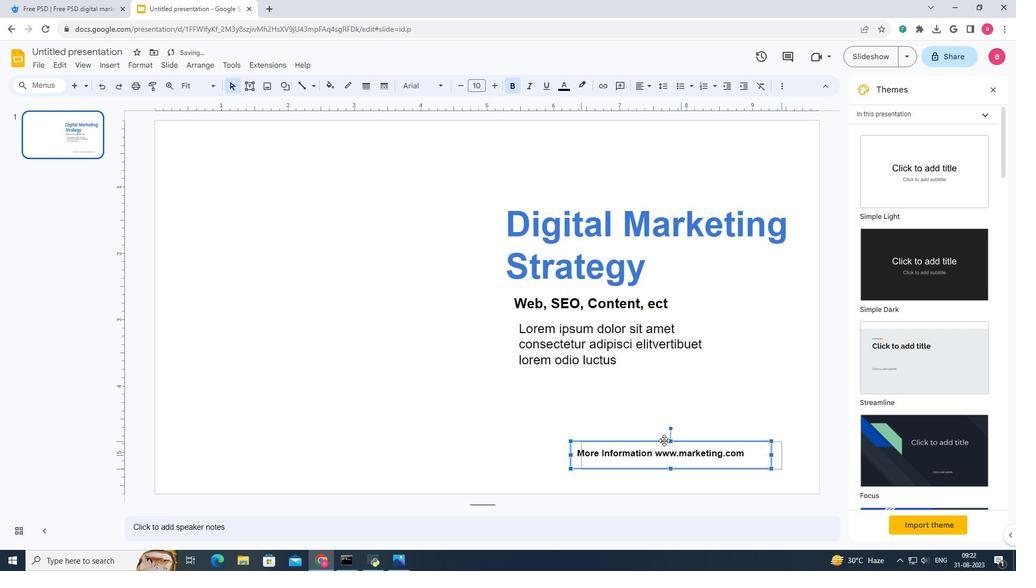 
Action: Mouse moved to (465, 399)
Screenshot: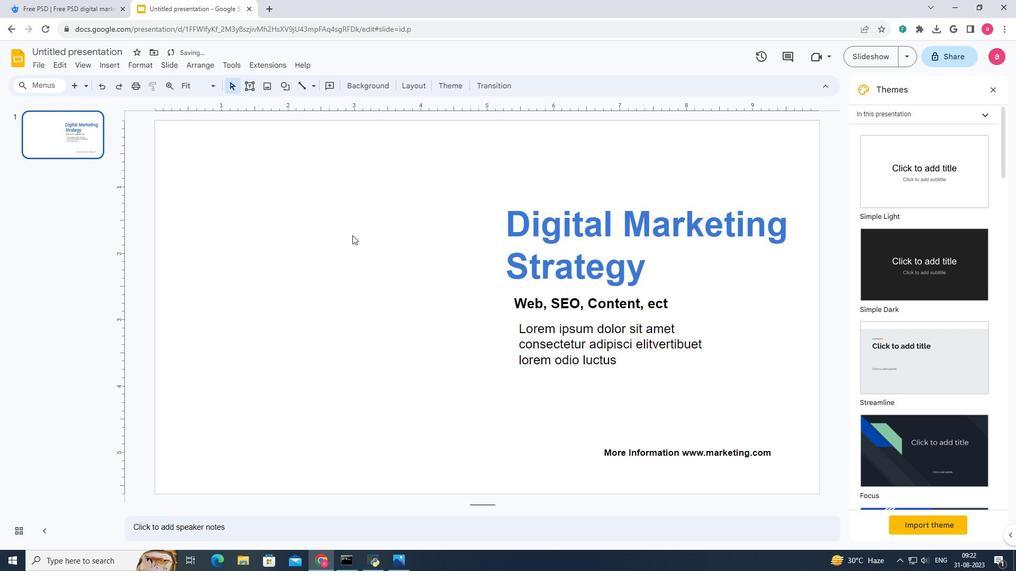 
Action: Mouse pressed left at (465, 399)
Screenshot: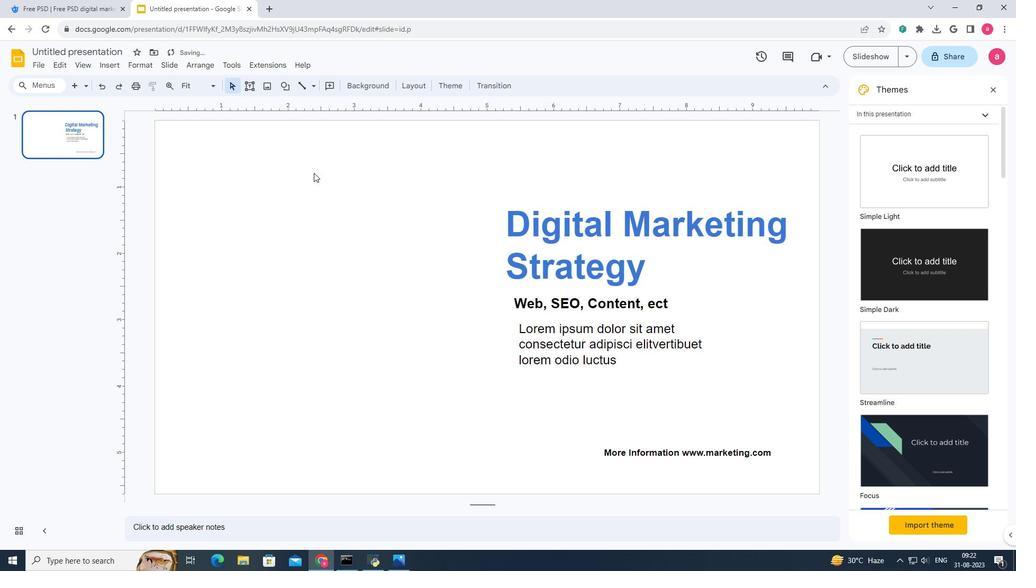 
Action: Mouse moved to (279, 88)
Screenshot: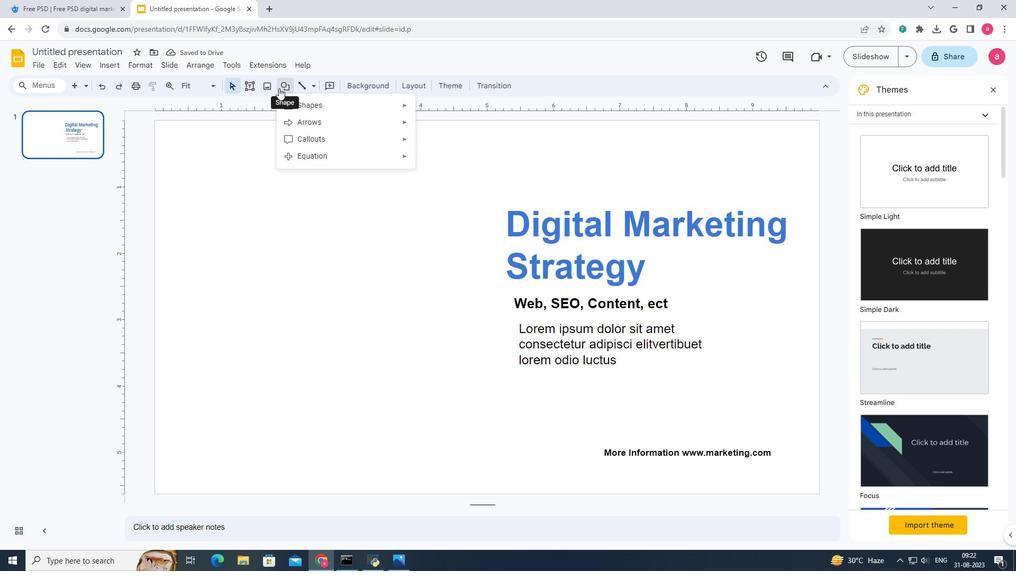 
Action: Mouse pressed left at (279, 88)
Screenshot: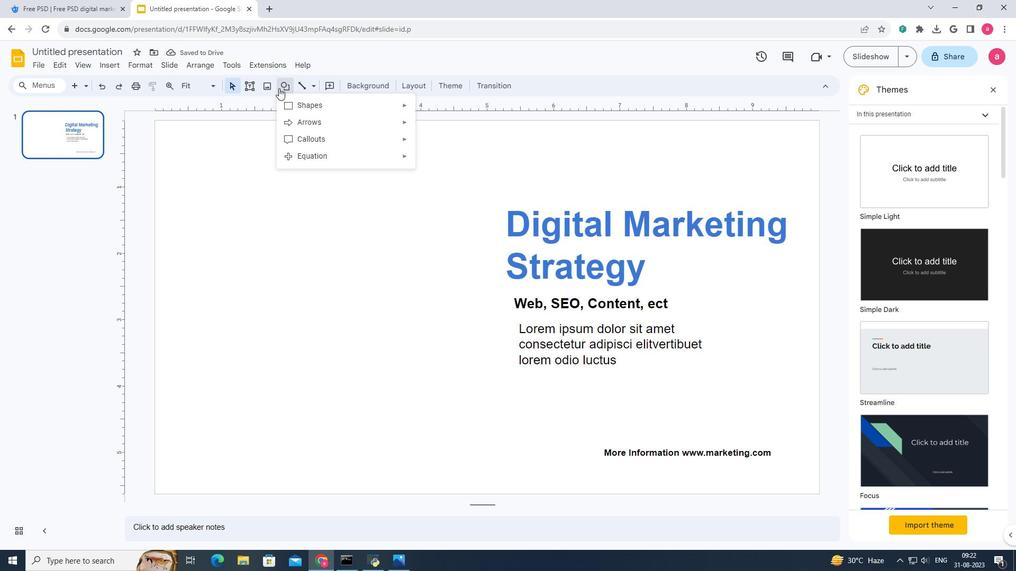 
Action: Mouse moved to (426, 159)
Screenshot: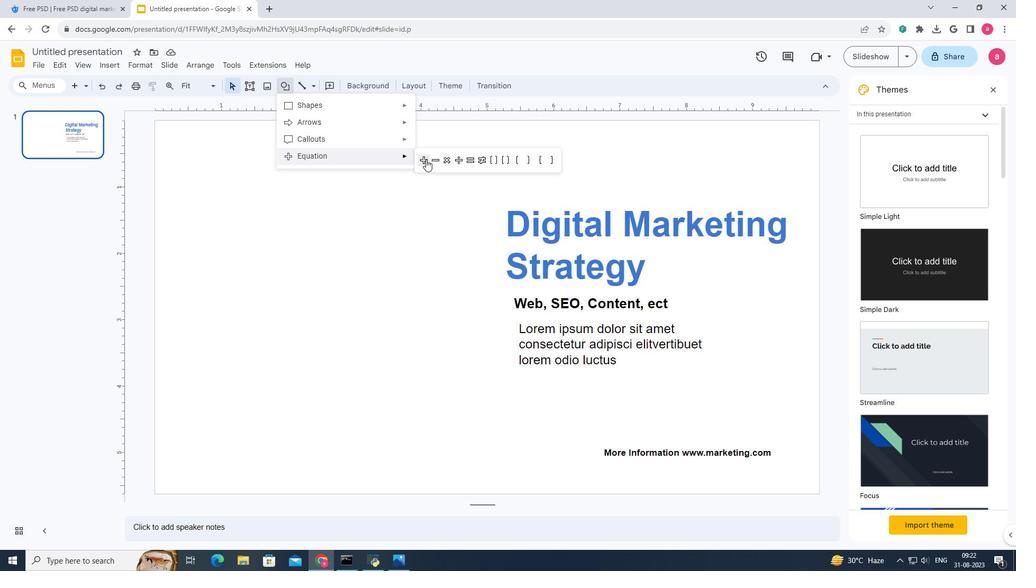 
Action: Mouse pressed left at (426, 159)
Screenshot: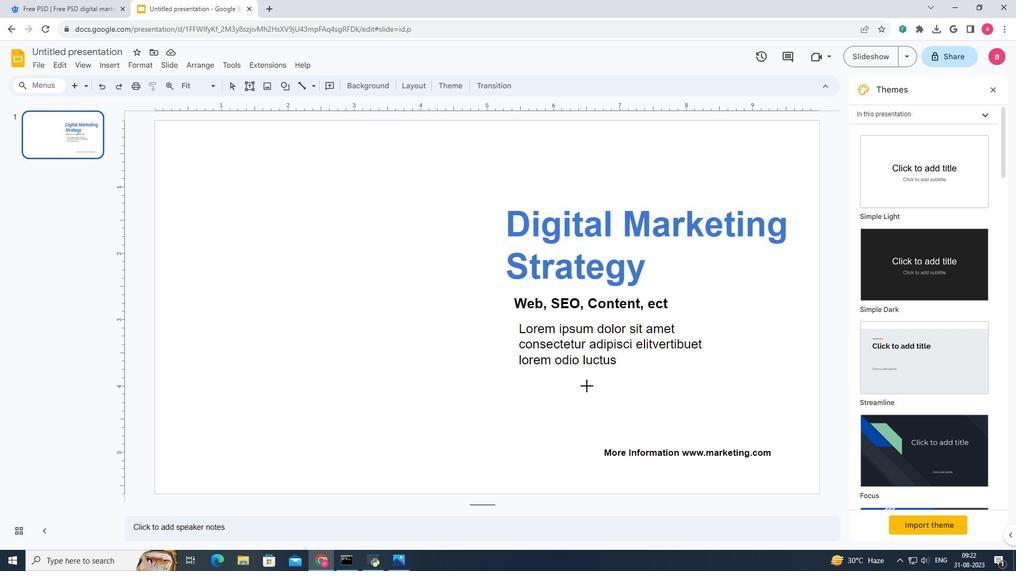 
Action: Mouse moved to (588, 396)
Screenshot: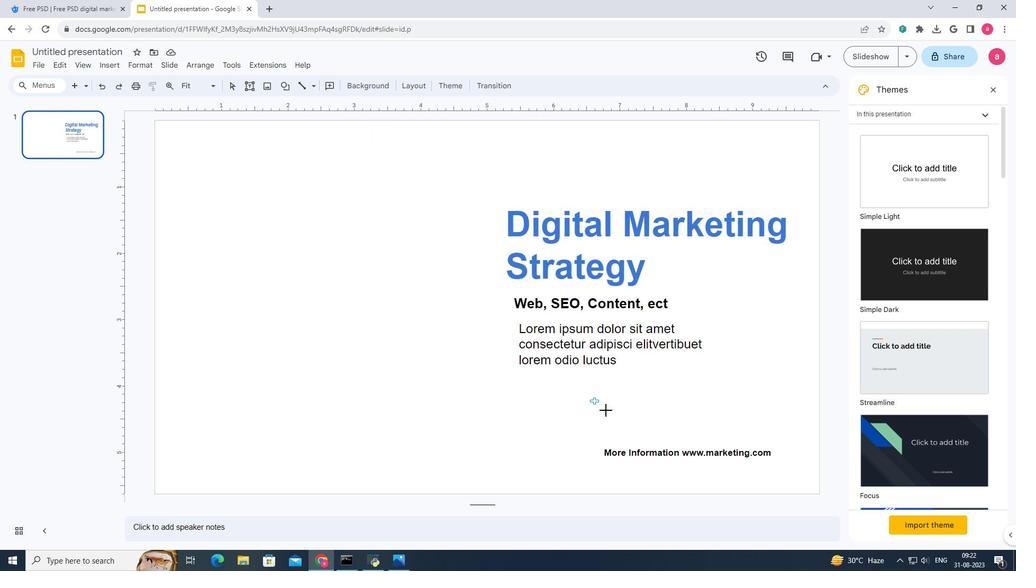 
Action: Mouse pressed left at (588, 396)
Screenshot: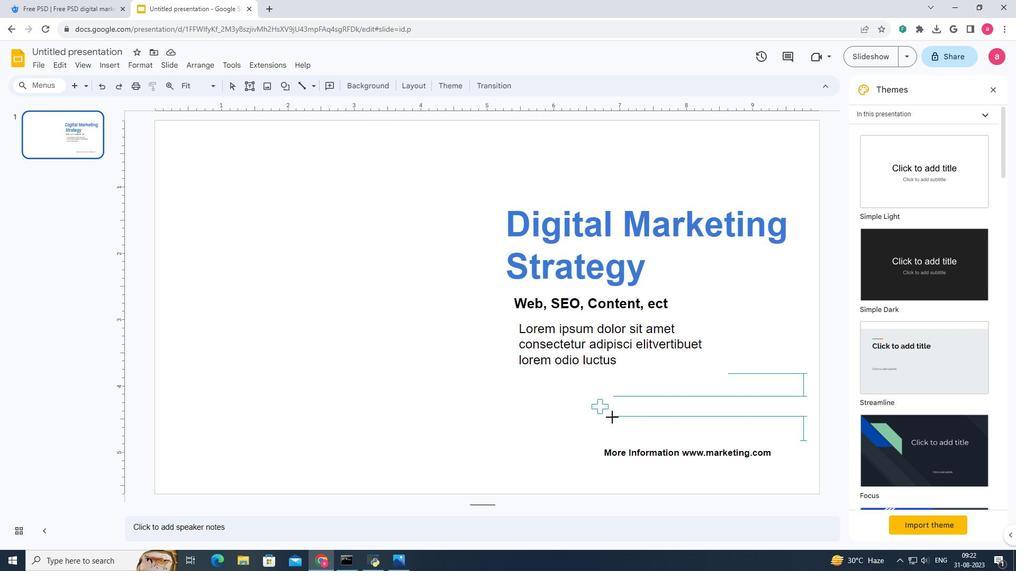 
Action: Mouse moved to (589, 407)
Screenshot: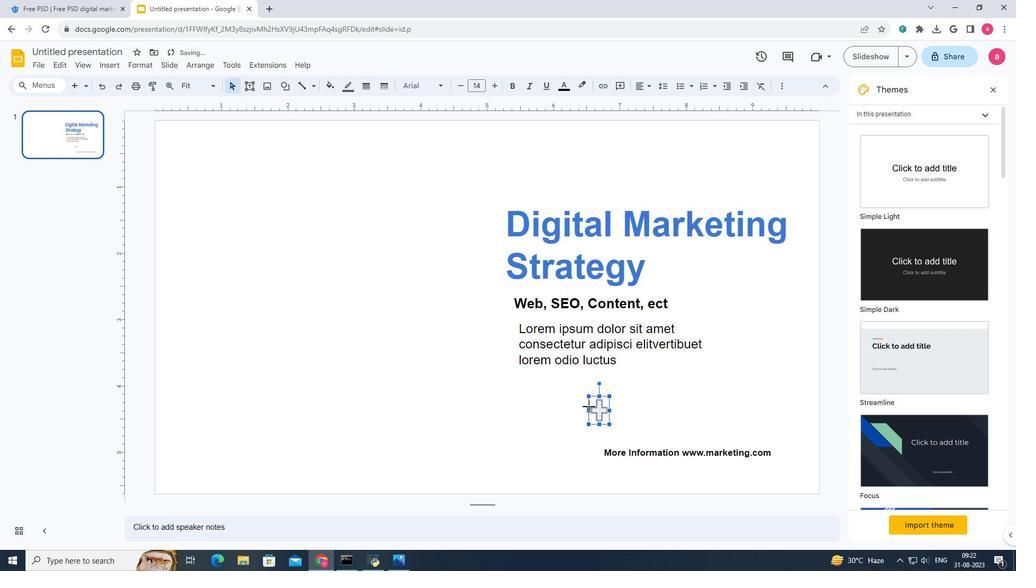 
Action: Mouse pressed left at (589, 407)
Screenshot: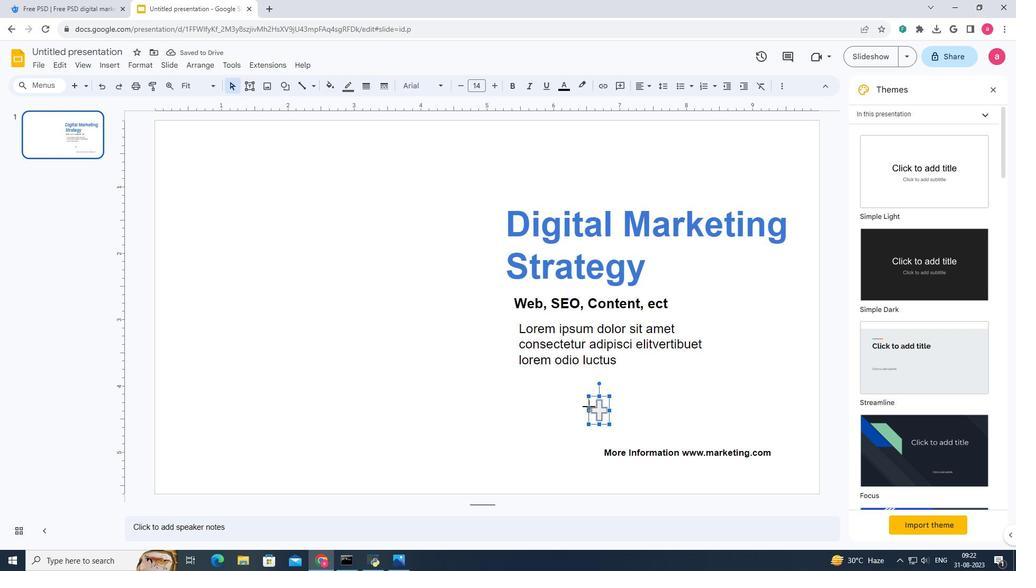 
Action: Mouse moved to (589, 408)
Screenshot: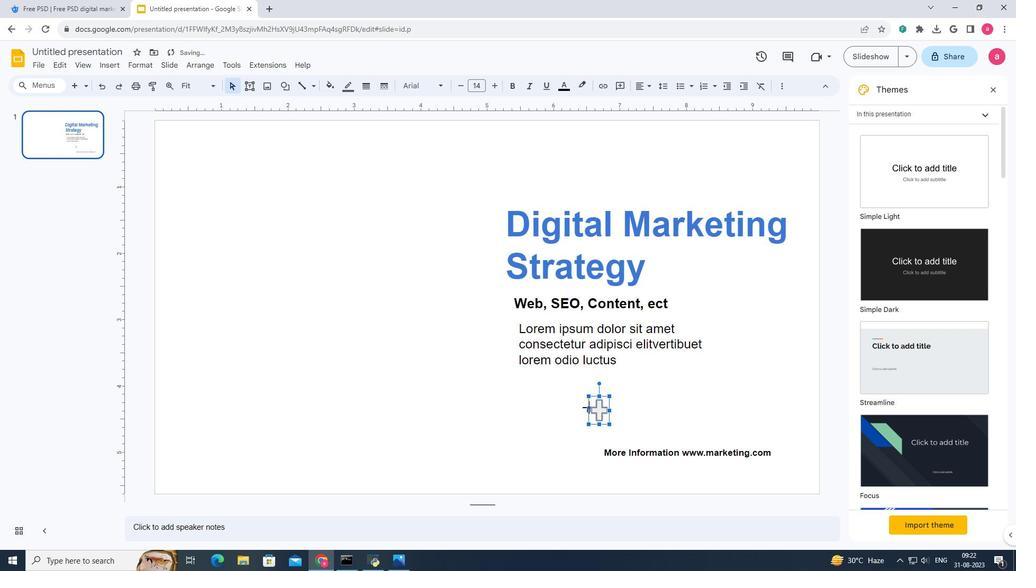 
Action: Mouse pressed left at (589, 408)
Screenshot: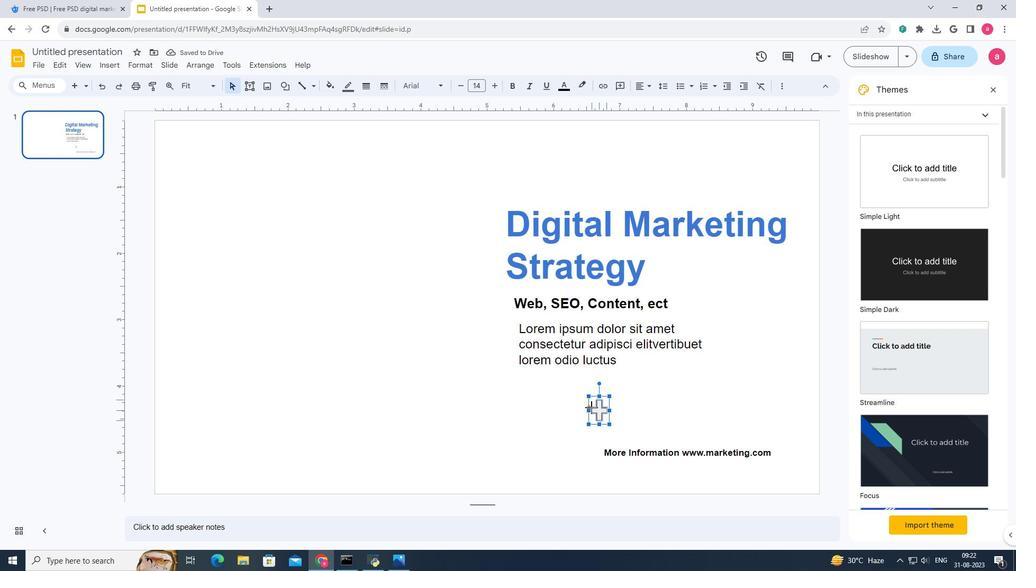 
Action: Mouse moved to (635, 418)
Screenshot: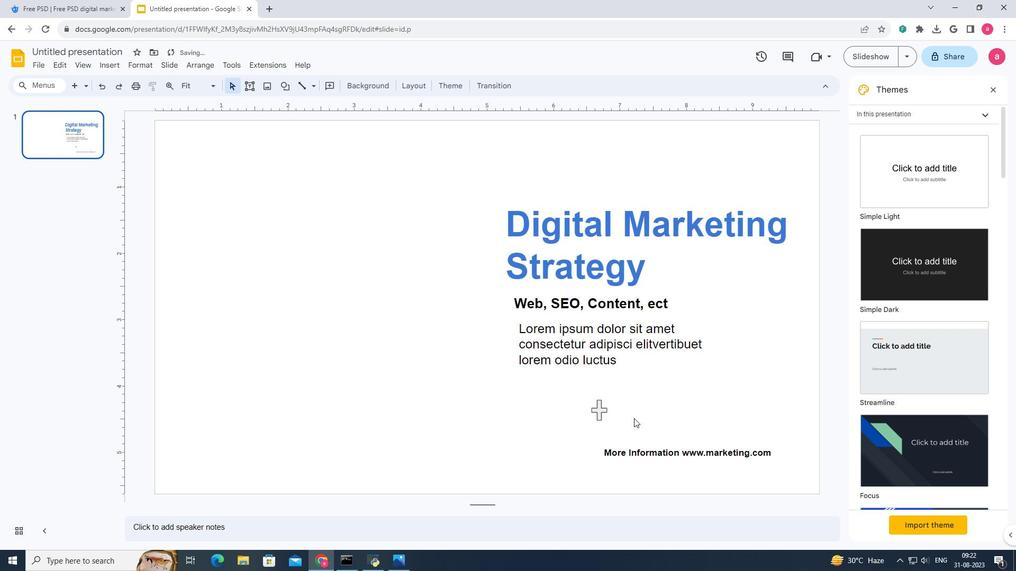 
Action: Mouse pressed left at (635, 418)
Screenshot: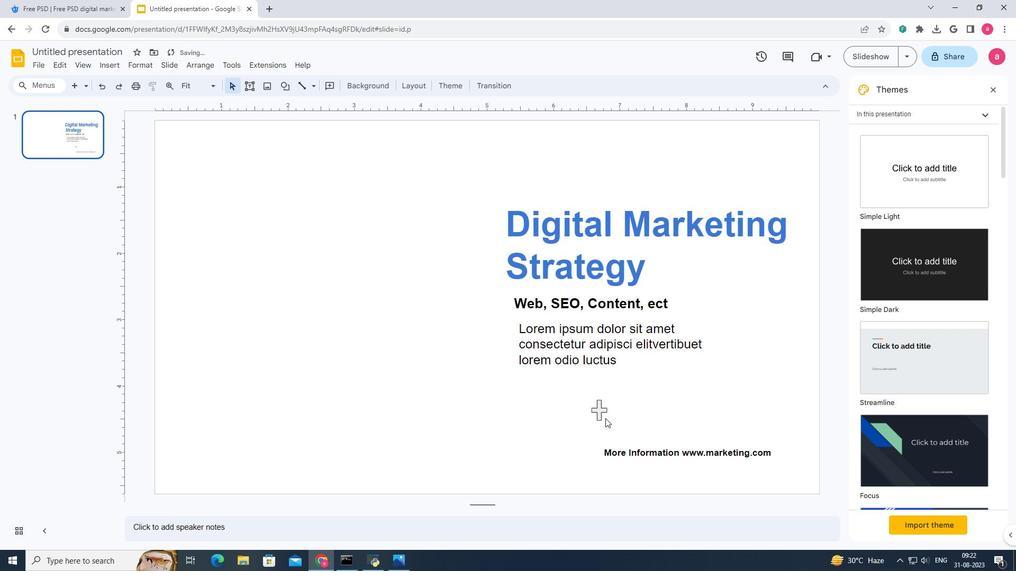 
Action: Mouse moved to (596, 413)
Screenshot: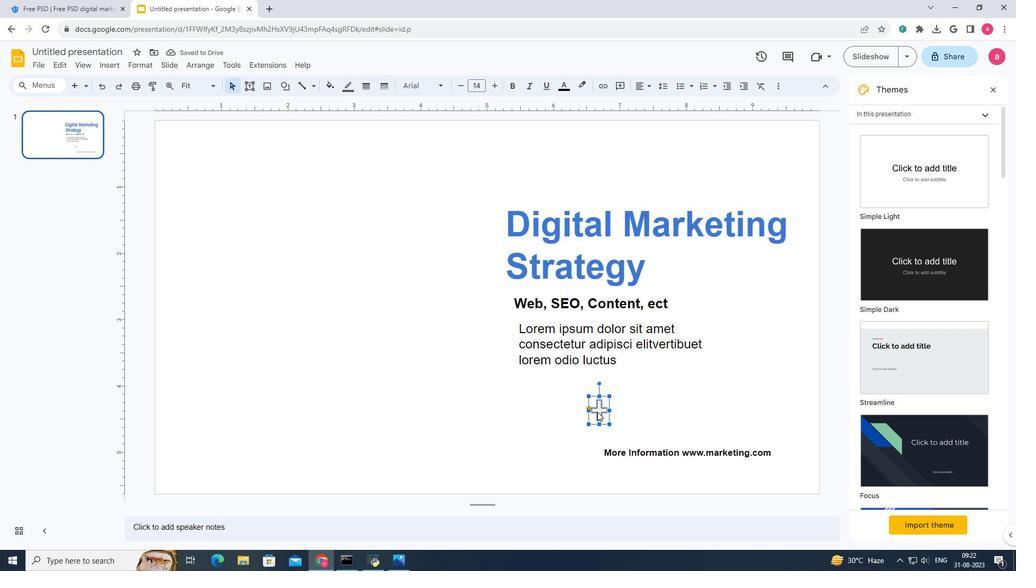 
Action: Mouse pressed left at (596, 413)
Screenshot: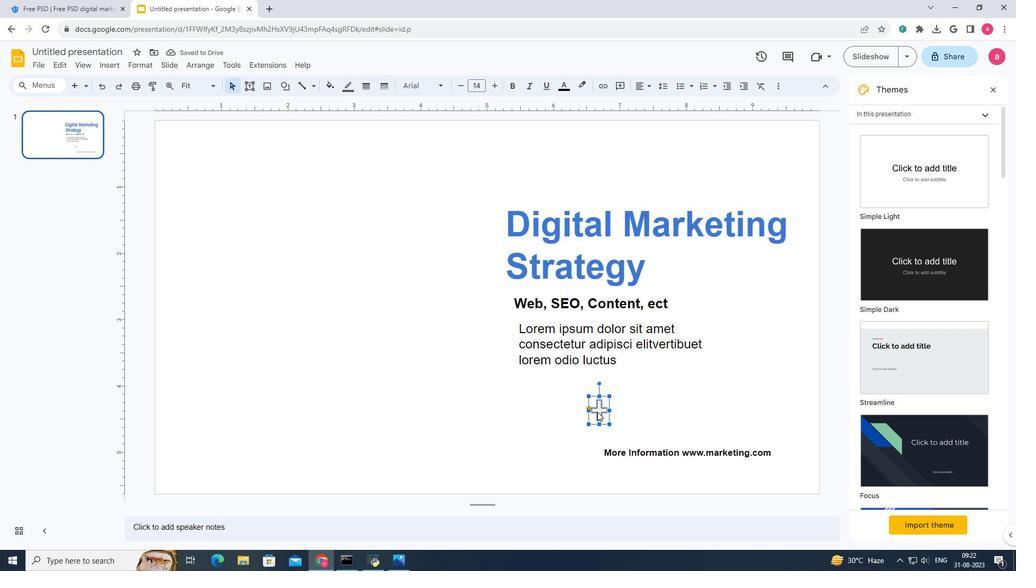 
Action: Mouse moved to (590, 422)
Screenshot: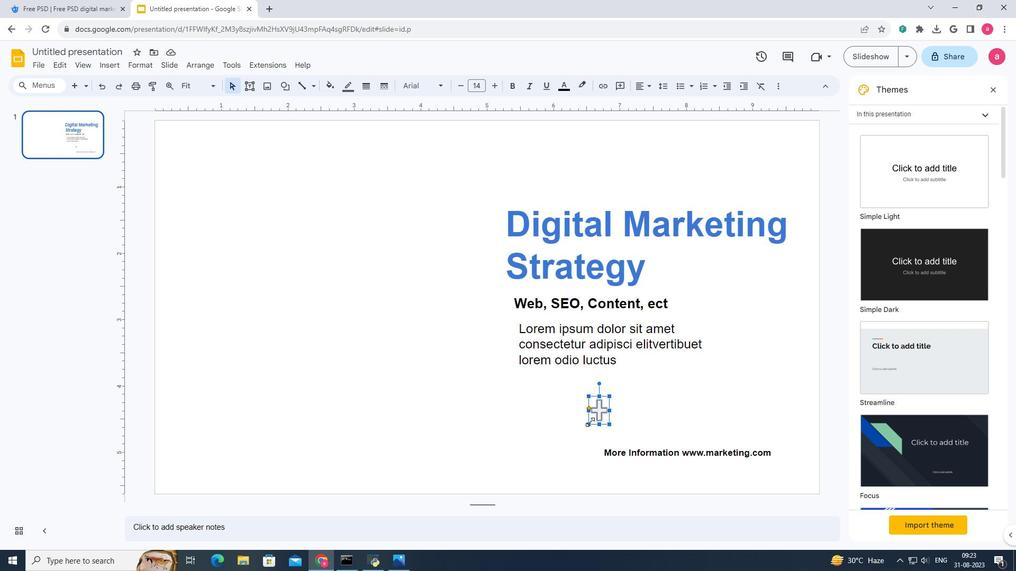
Action: Mouse pressed left at (590, 422)
Screenshot: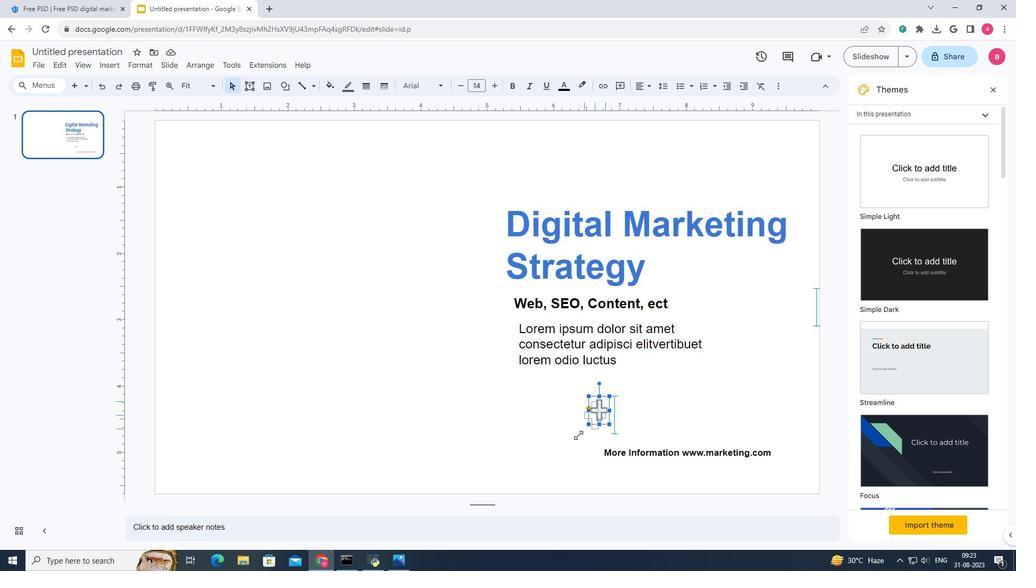 
Action: Mouse moved to (577, 413)
Screenshot: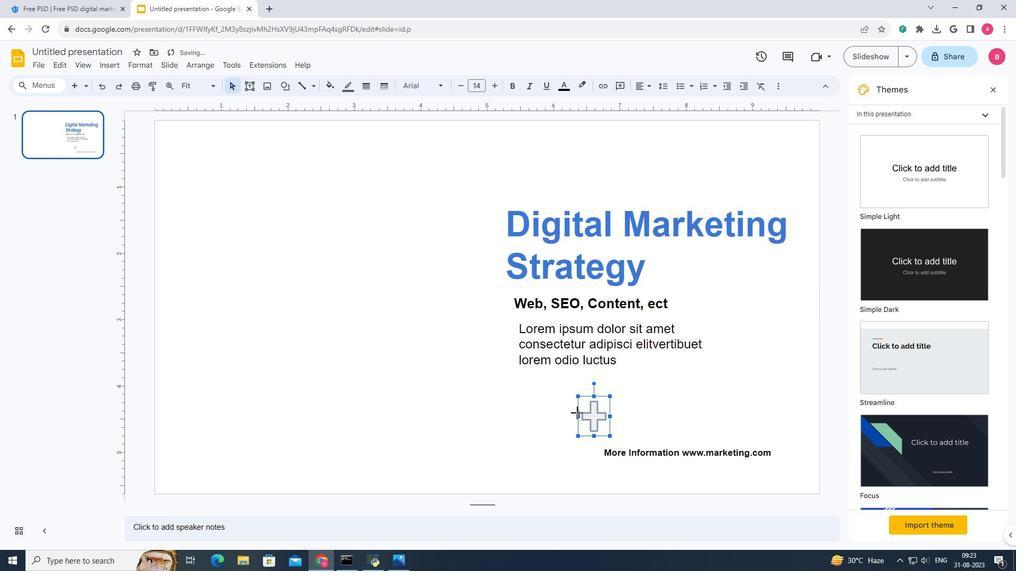 
Action: Mouse pressed left at (577, 413)
Screenshot: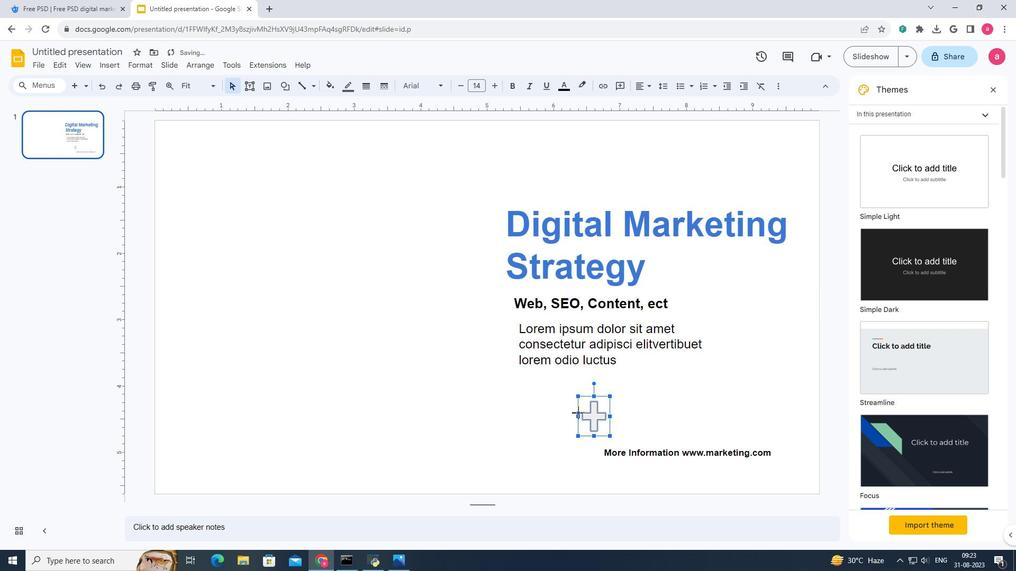 
Action: Mouse moved to (579, 396)
Screenshot: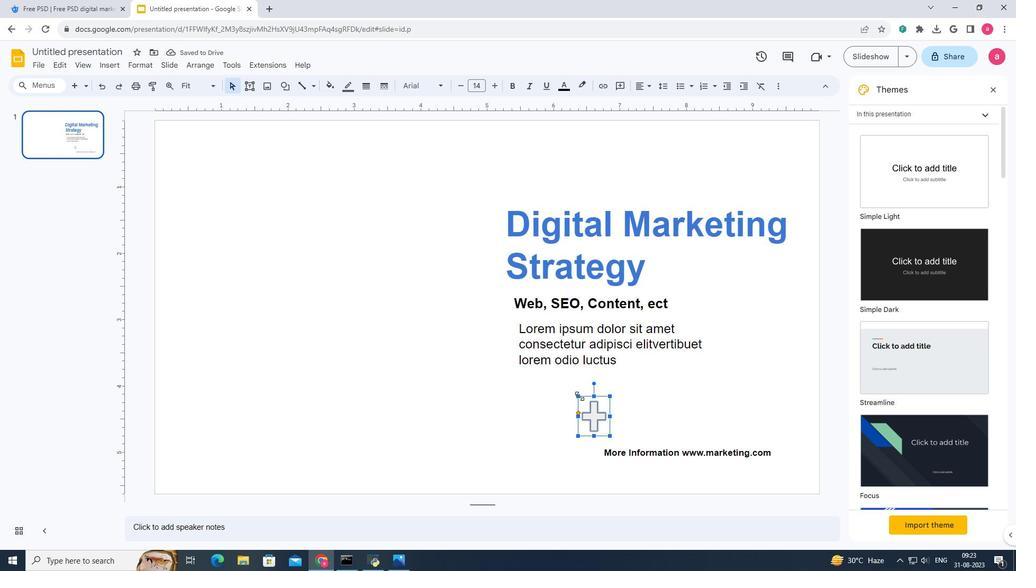 
Action: Mouse pressed left at (579, 396)
Screenshot: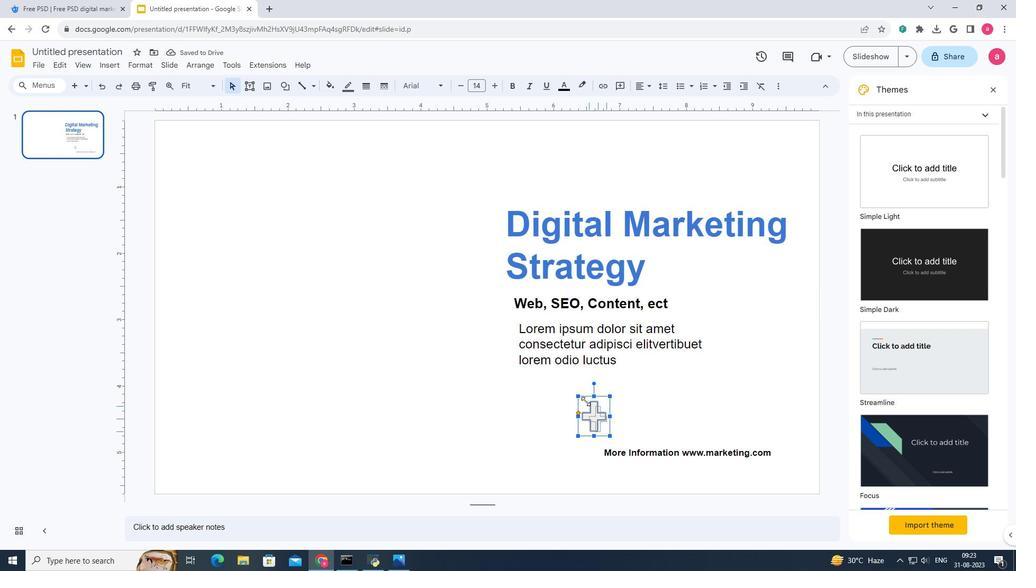 
Action: Mouse moved to (652, 419)
Screenshot: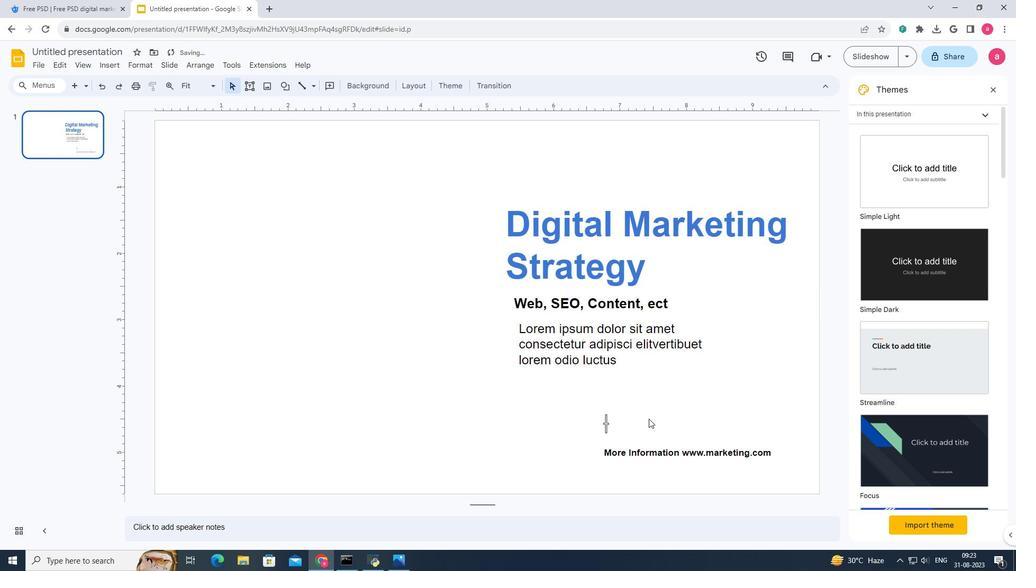 
Action: Mouse pressed left at (652, 419)
Screenshot: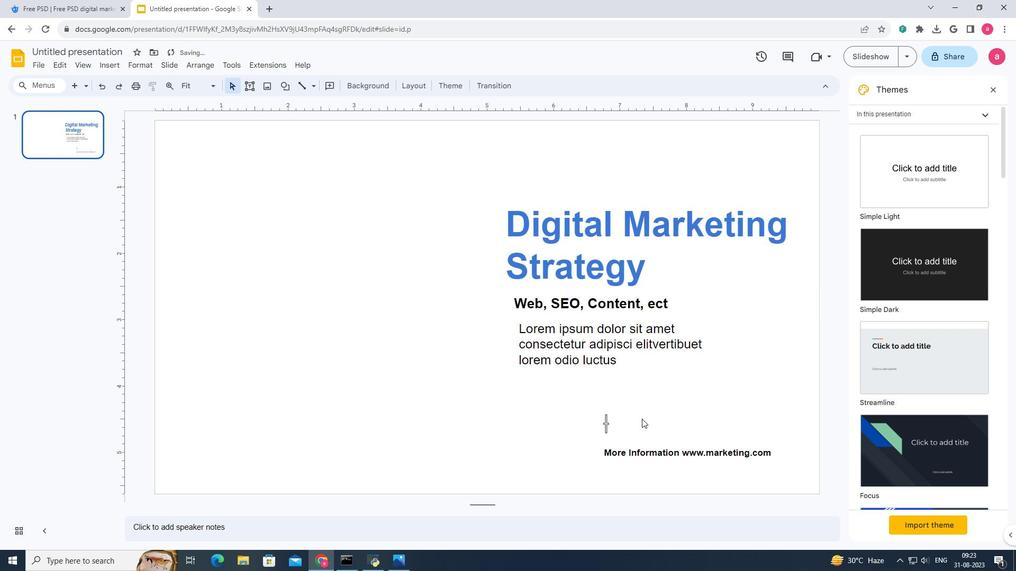 
Action: Mouse moved to (604, 426)
Screenshot: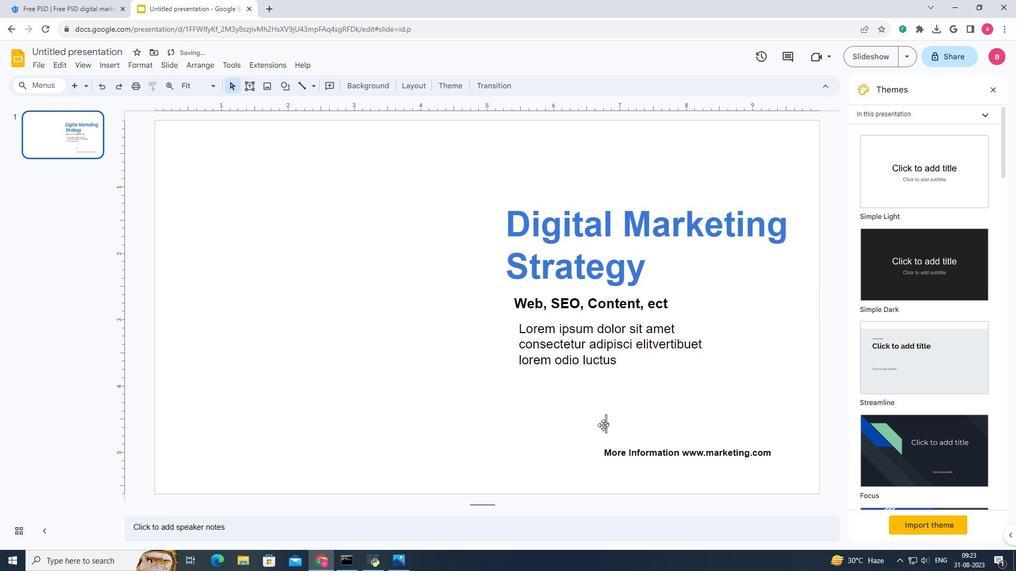 
Action: Mouse pressed left at (604, 426)
Screenshot: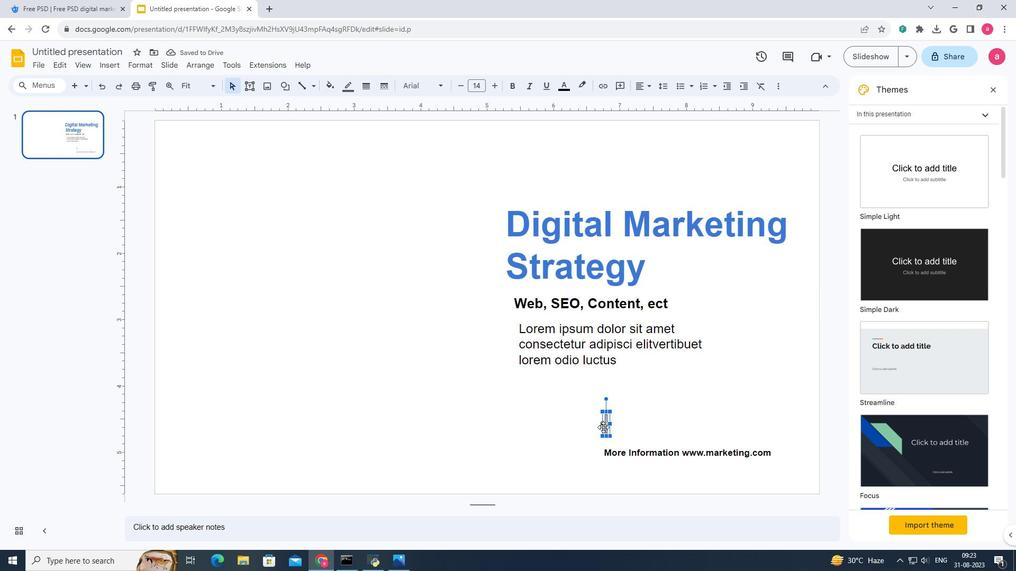
Action: Mouse moved to (606, 413)
Screenshot: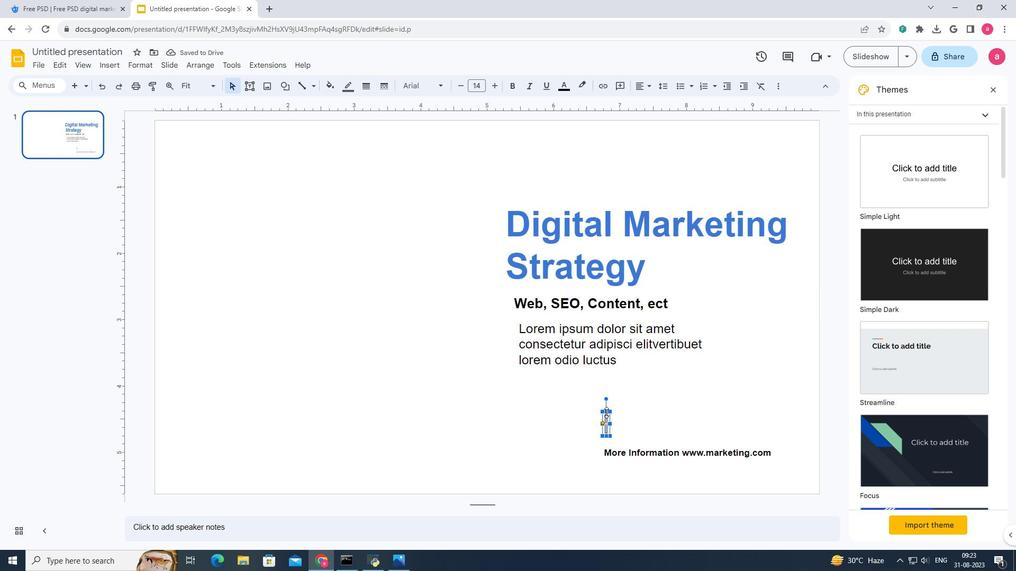 
Action: Mouse pressed left at (606, 413)
Screenshot: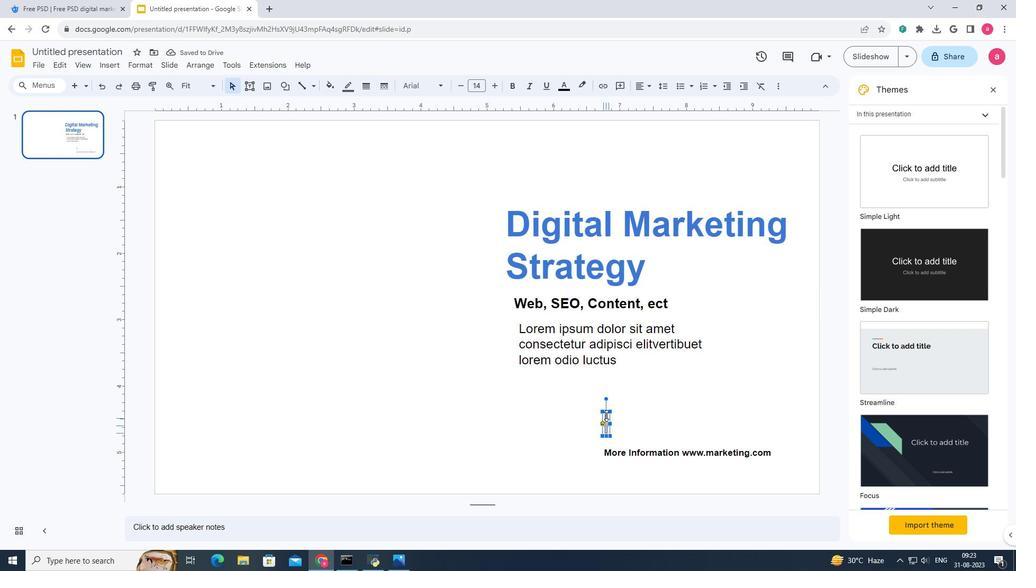 
Action: Mouse moved to (642, 429)
Screenshot: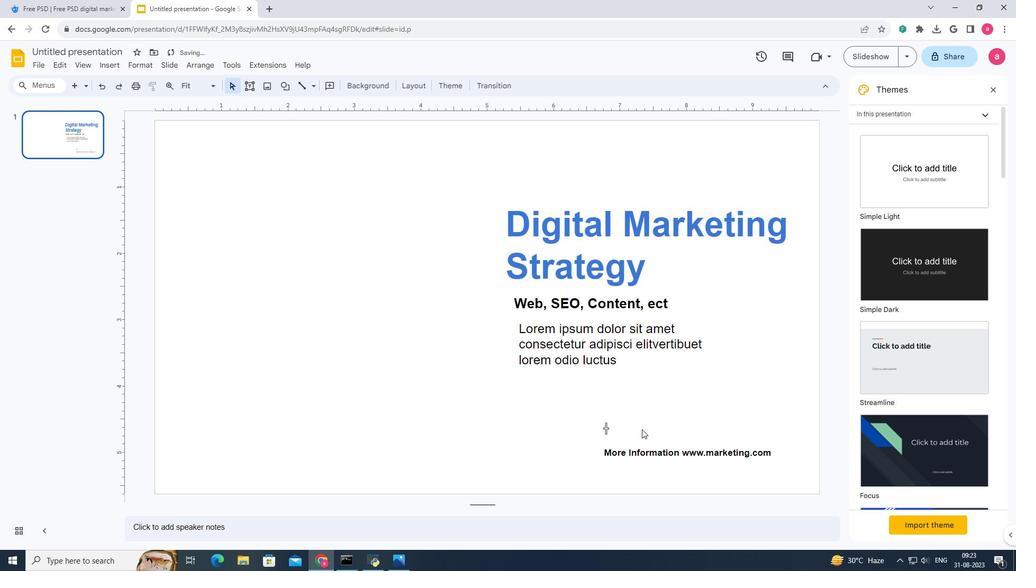 
Action: Mouse pressed left at (642, 429)
Screenshot: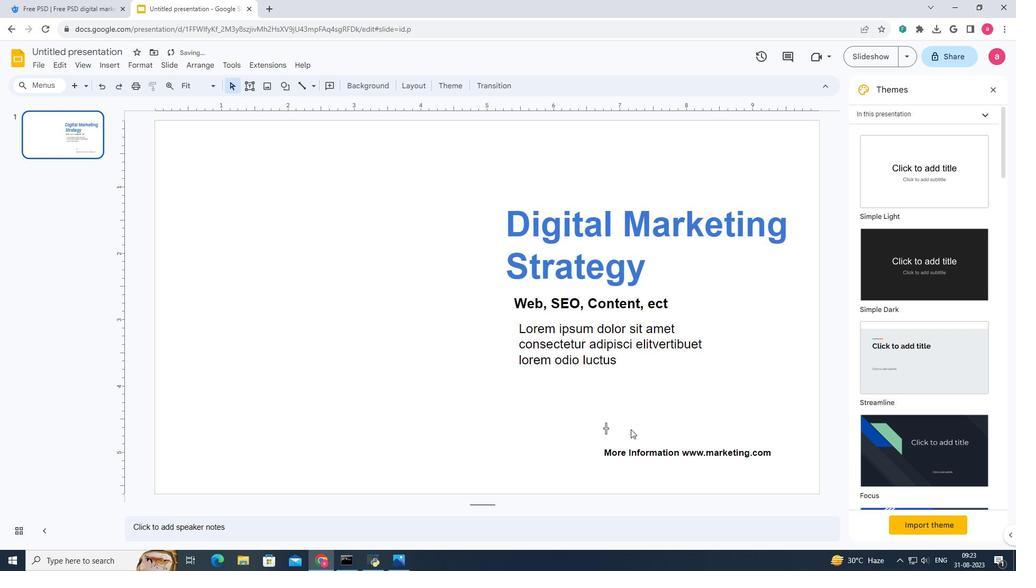 
Action: Mouse moved to (607, 427)
Screenshot: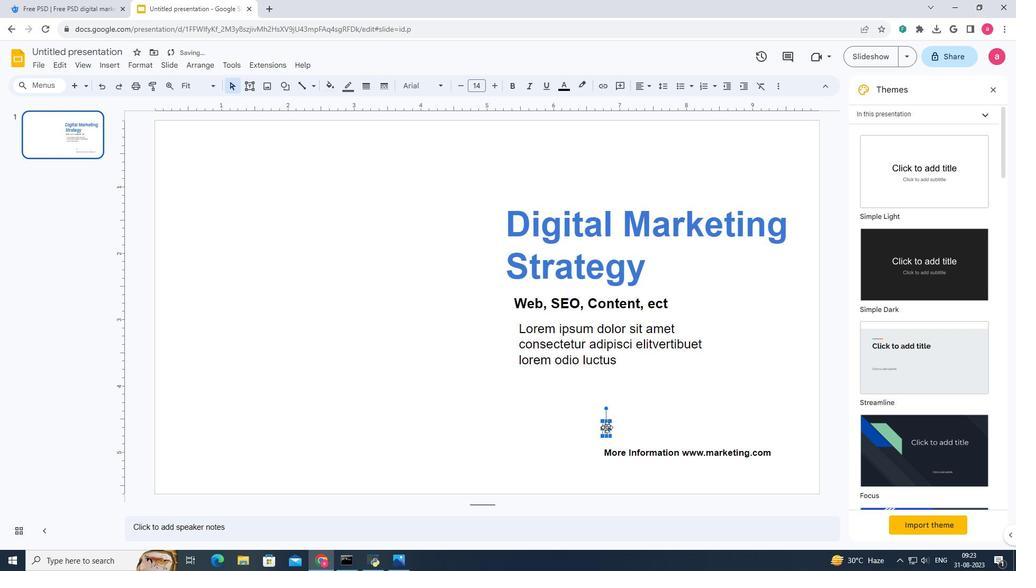 
Action: Mouse pressed left at (607, 427)
Screenshot: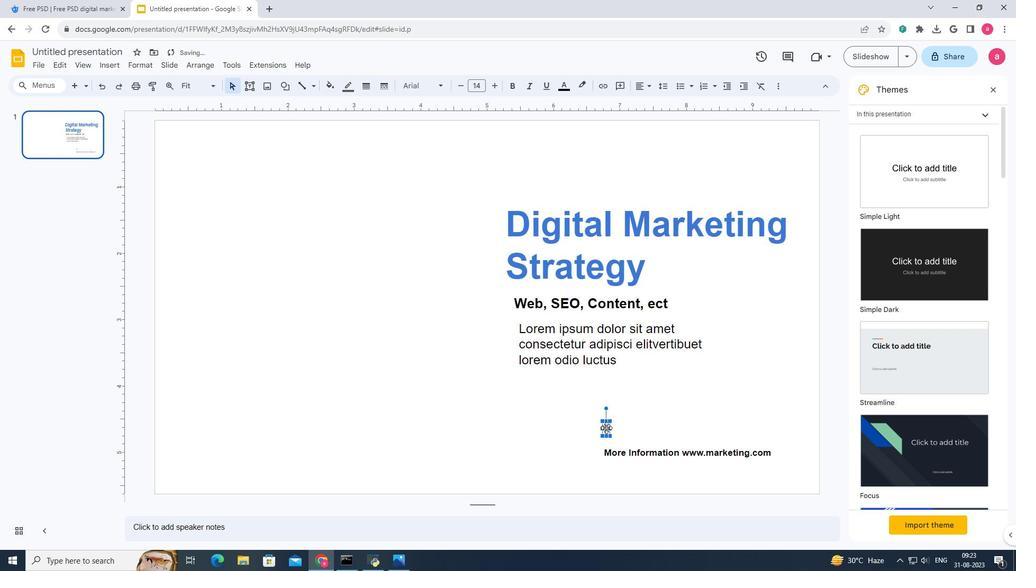 
Action: Mouse moved to (606, 428)
Screenshot: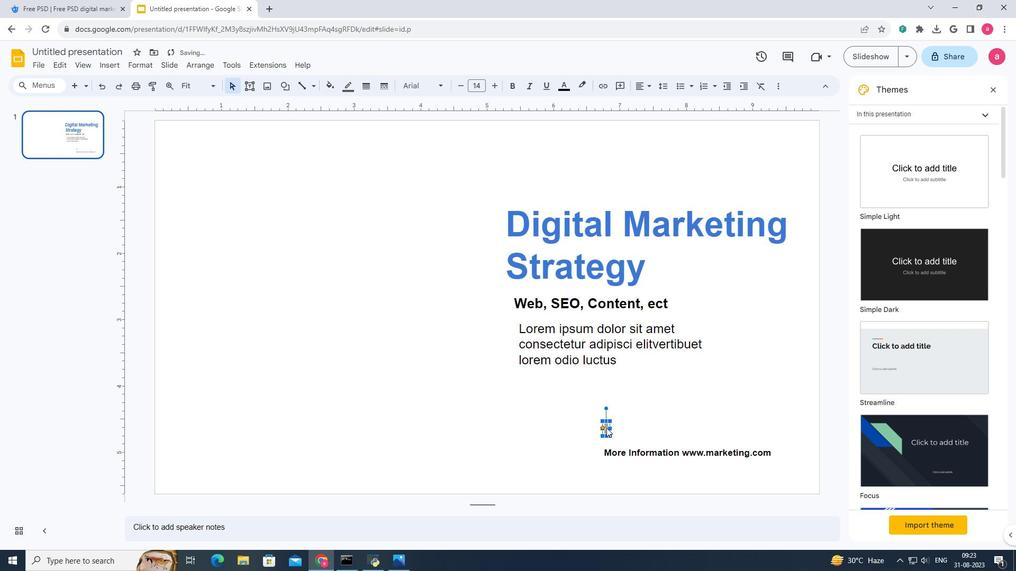 
Action: Mouse pressed left at (606, 428)
Screenshot: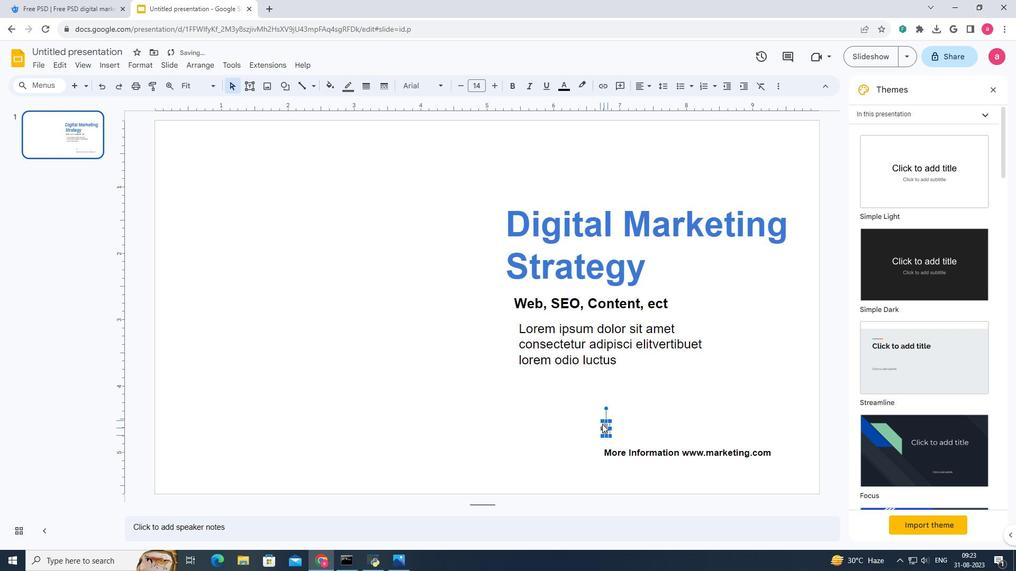 
Action: Mouse moved to (591, 411)
Screenshot: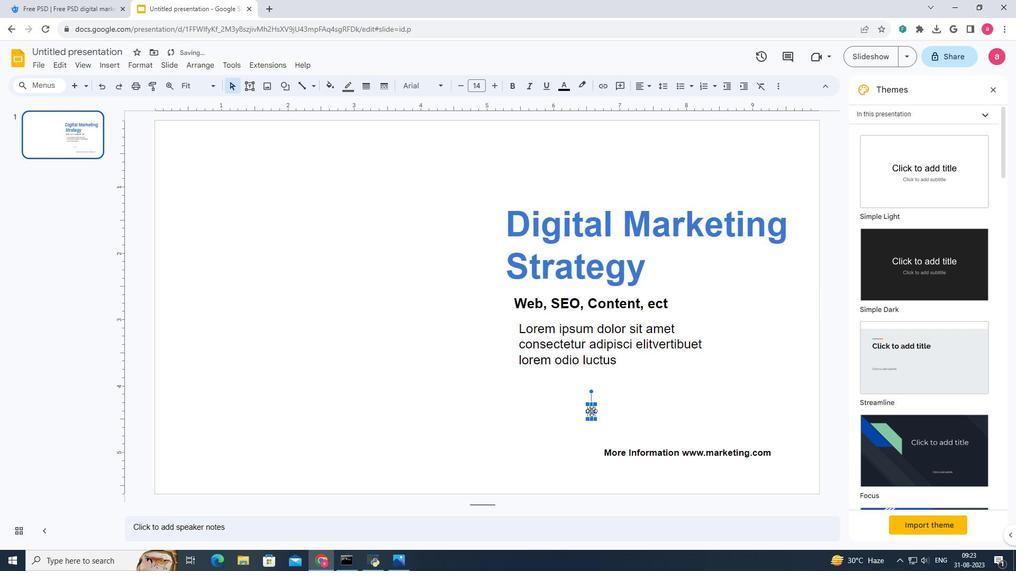 
Action: Mouse pressed left at (591, 411)
Screenshot: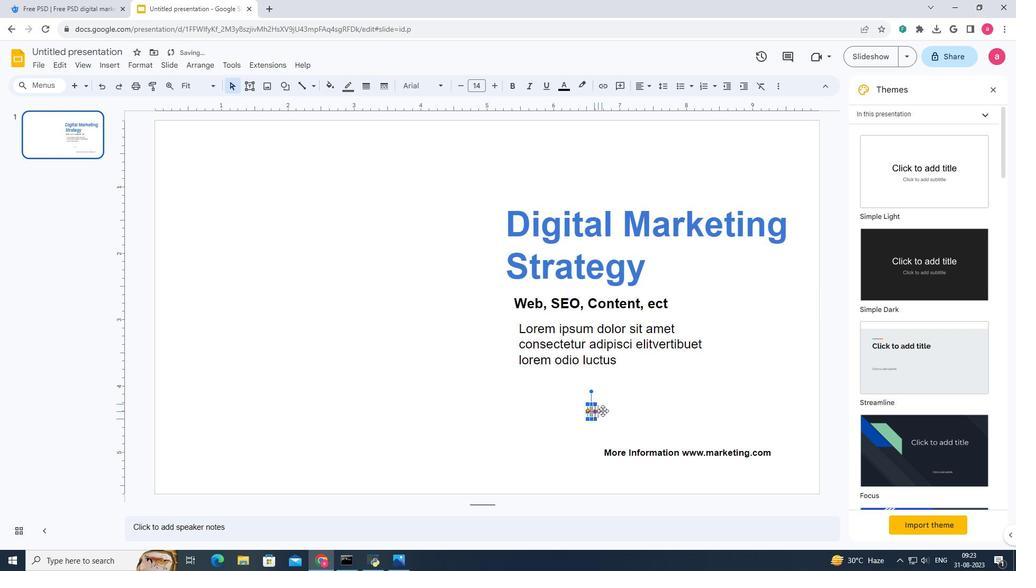 
Action: Mouse moved to (606, 410)
Screenshot: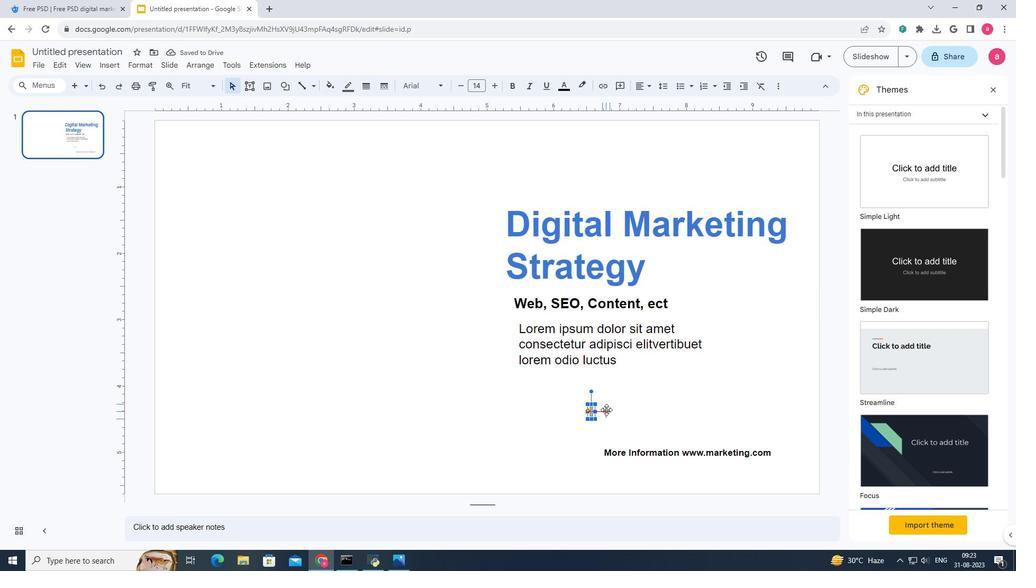 
Action: Mouse pressed left at (606, 410)
Screenshot: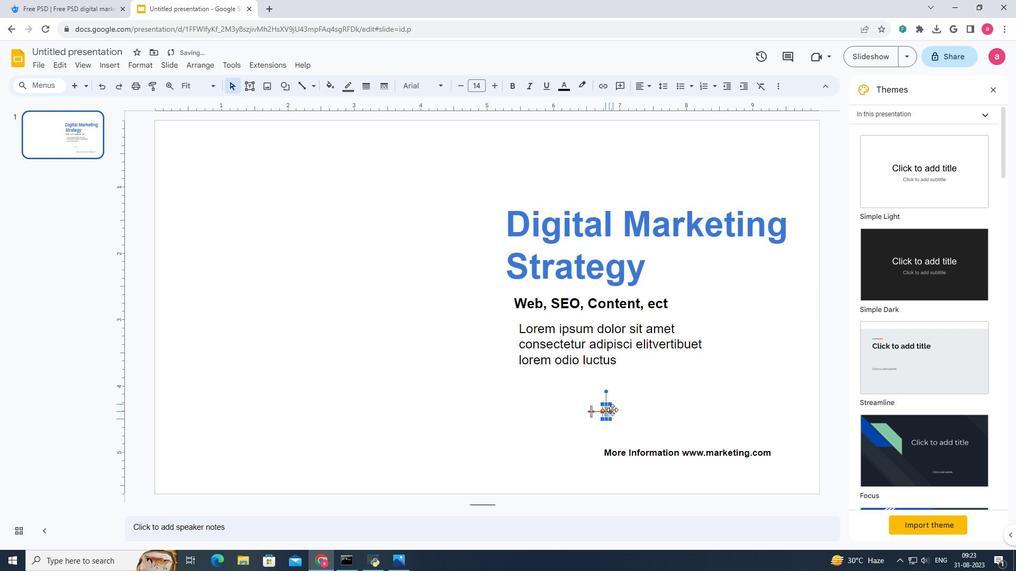 
Action: Mouse moved to (618, 410)
Screenshot: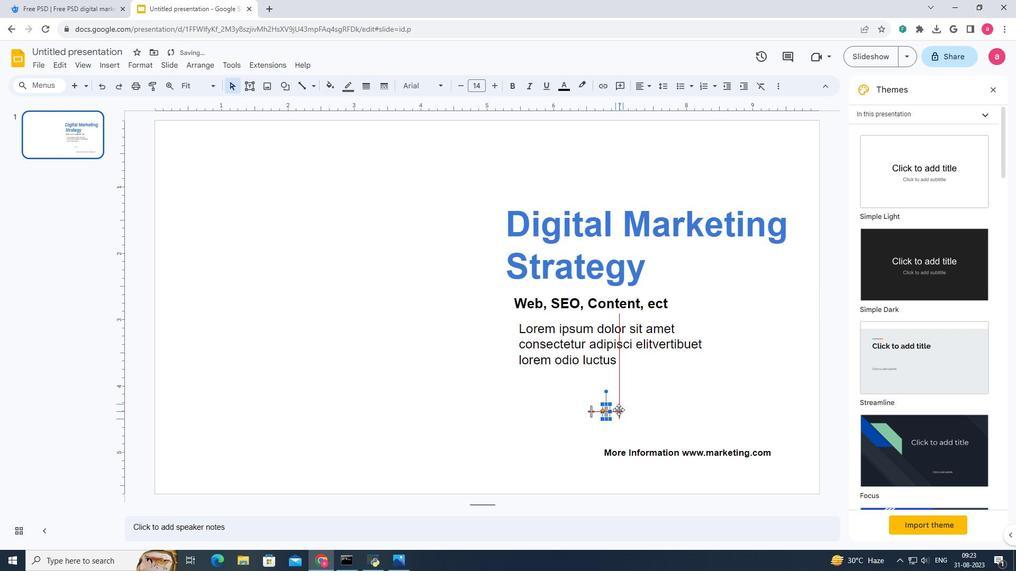 
Action: Mouse pressed left at (618, 410)
Screenshot: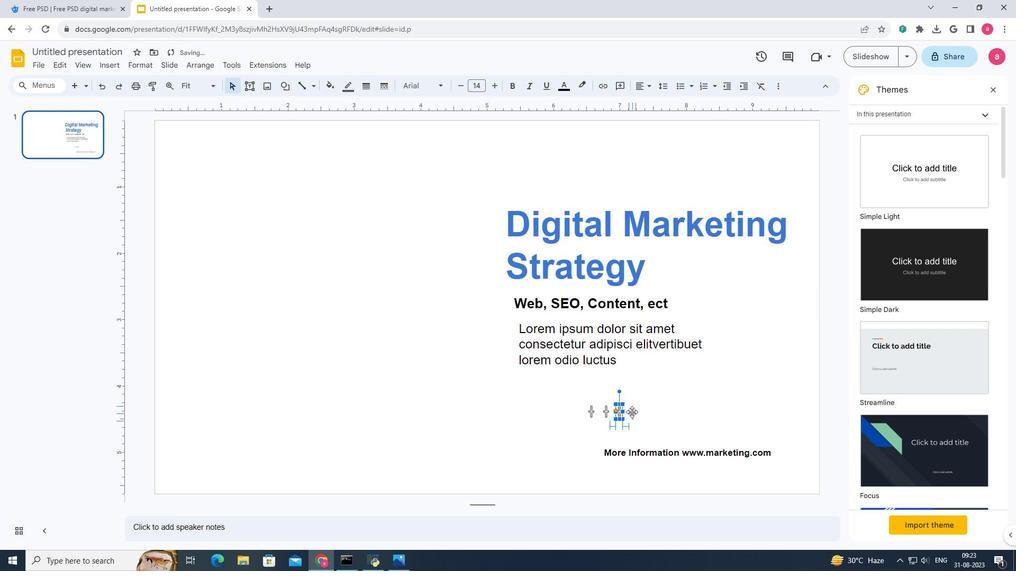 
Action: Mouse moved to (633, 414)
Screenshot: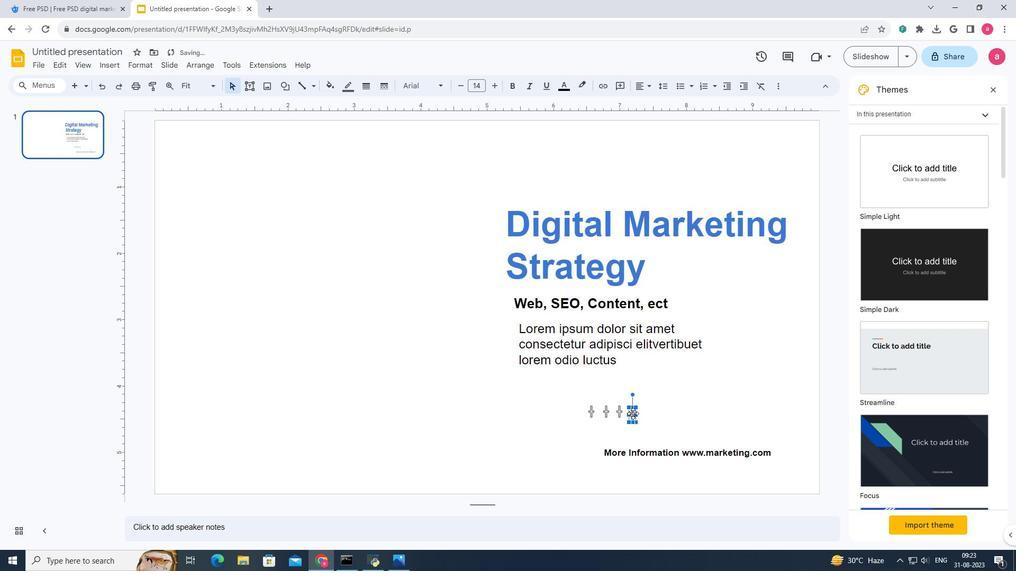 
Action: Mouse pressed left at (633, 414)
Screenshot: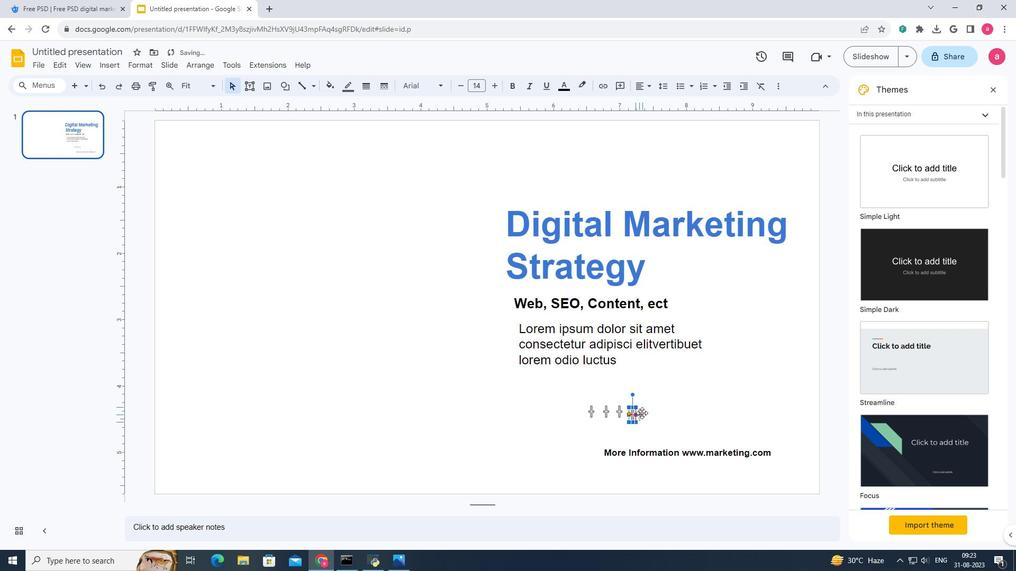 
Action: Mouse moved to (625, 435)
Screenshot: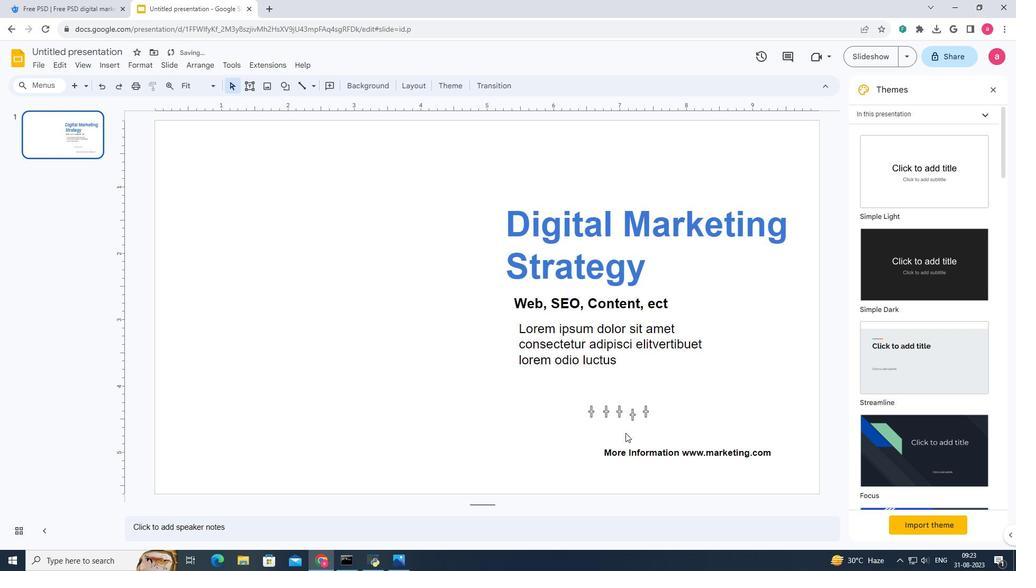 
Action: Mouse pressed left at (625, 435)
Screenshot: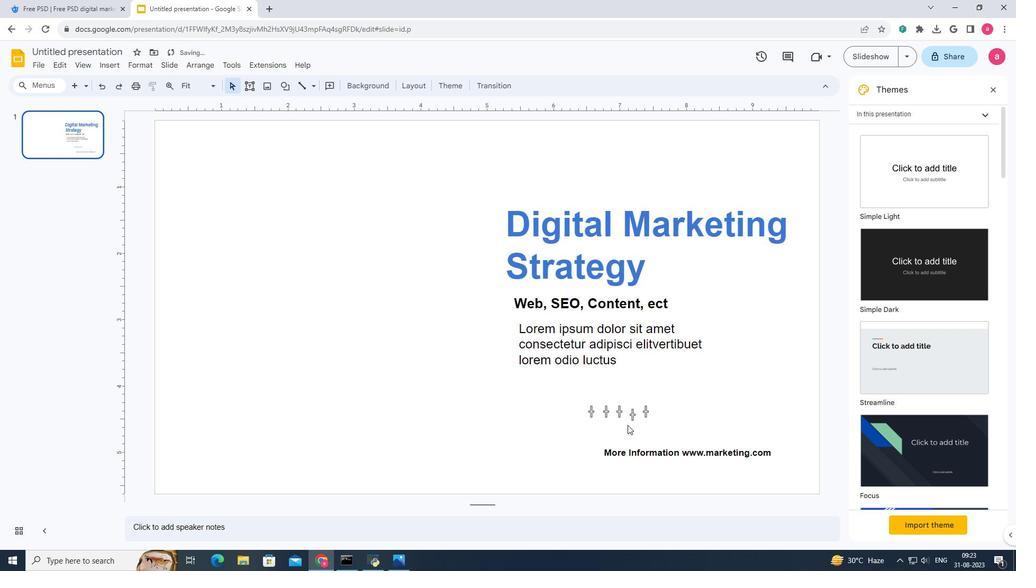 
Action: Mouse moved to (632, 417)
Screenshot: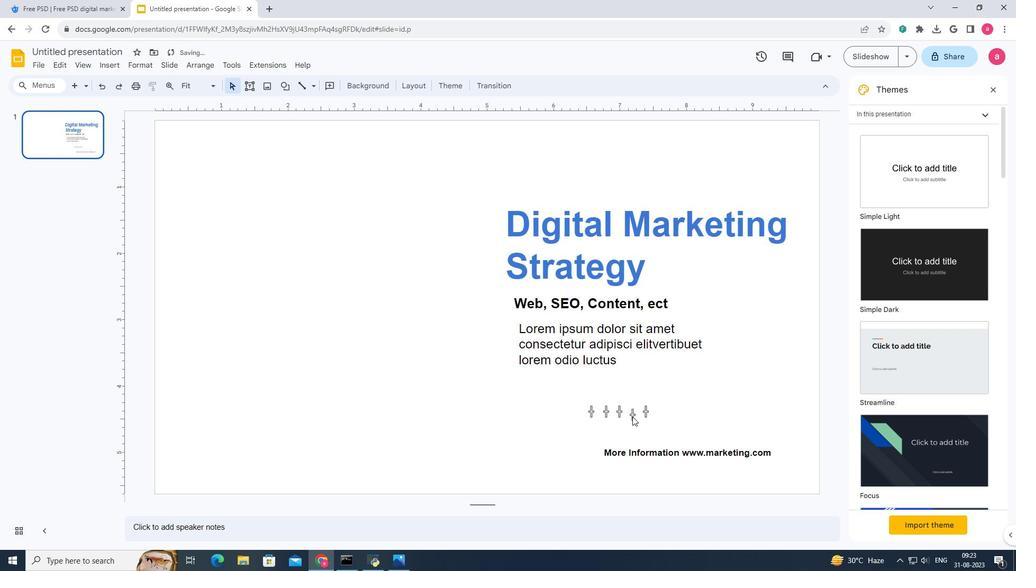
Action: Mouse pressed left at (632, 417)
Screenshot: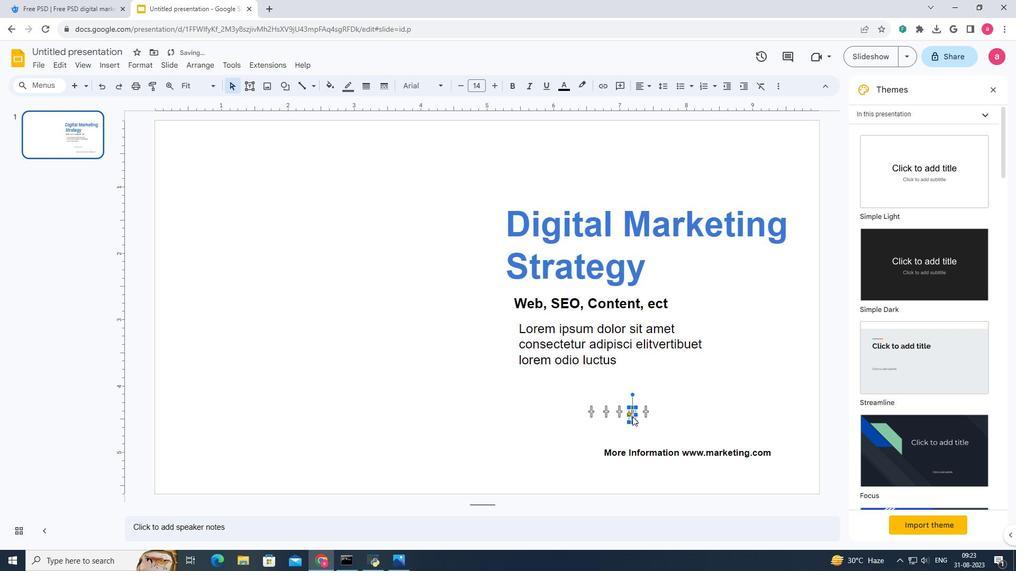 
Action: Mouse moved to (635, 408)
Screenshot: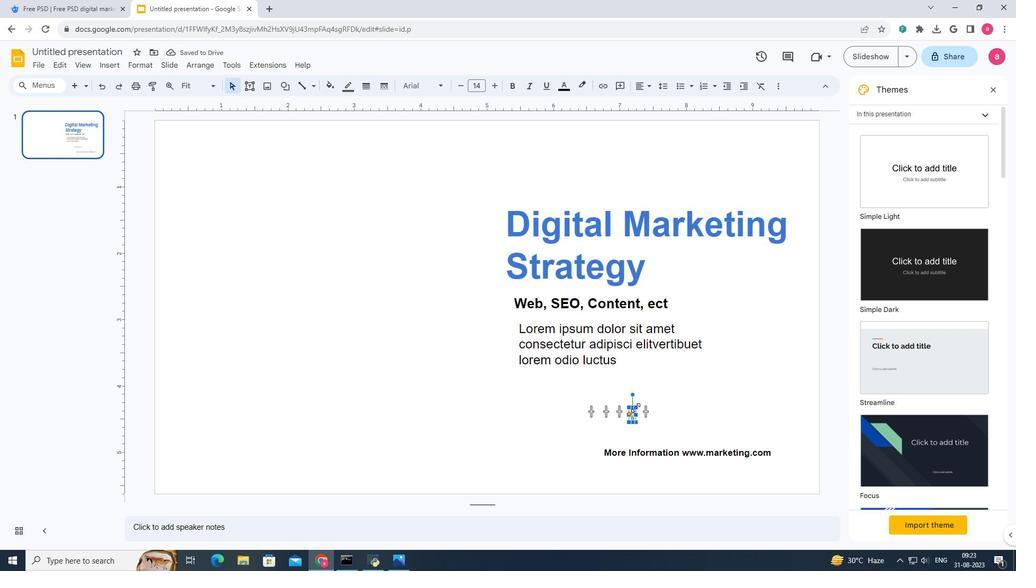 
Action: Mouse pressed left at (635, 408)
Screenshot: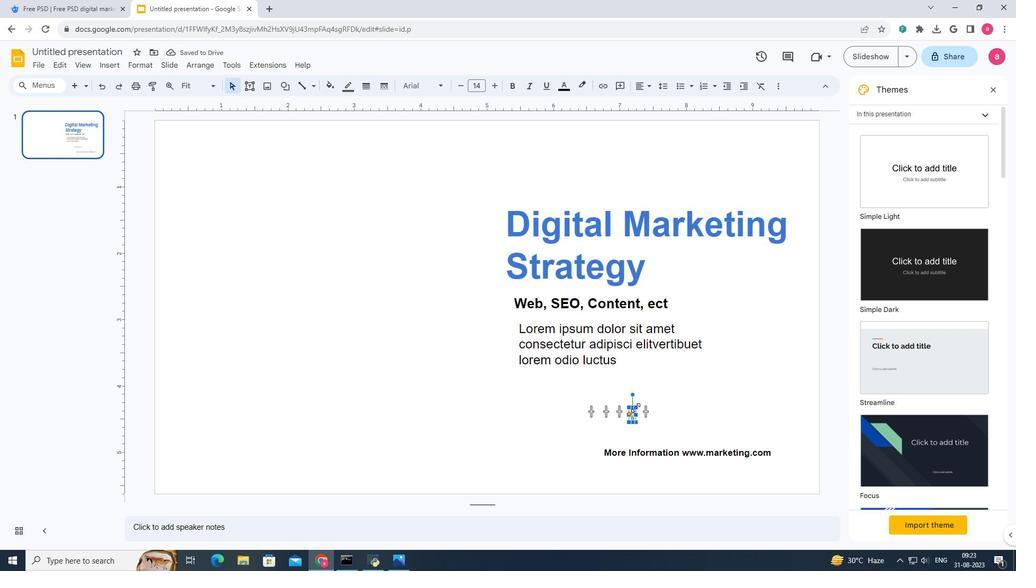 
Action: Mouse moved to (633, 419)
Screenshot: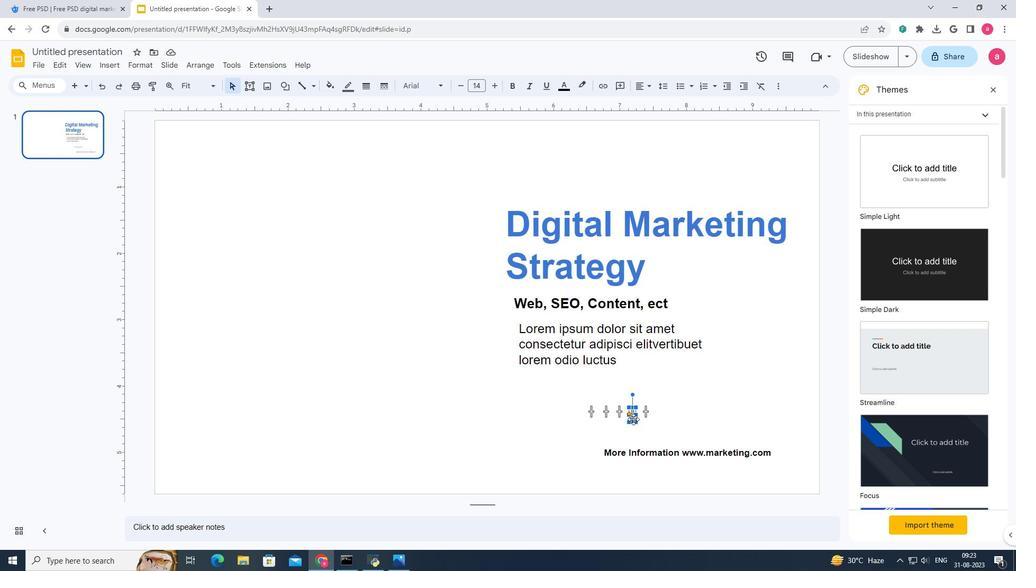 
Action: Mouse pressed left at (633, 419)
Screenshot: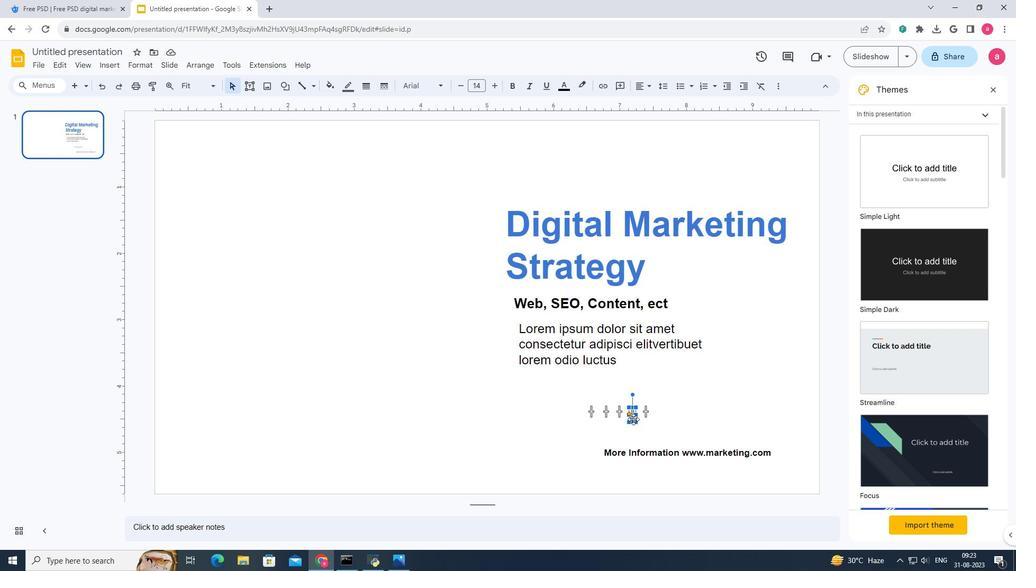 
Action: Mouse moved to (678, 424)
Screenshot: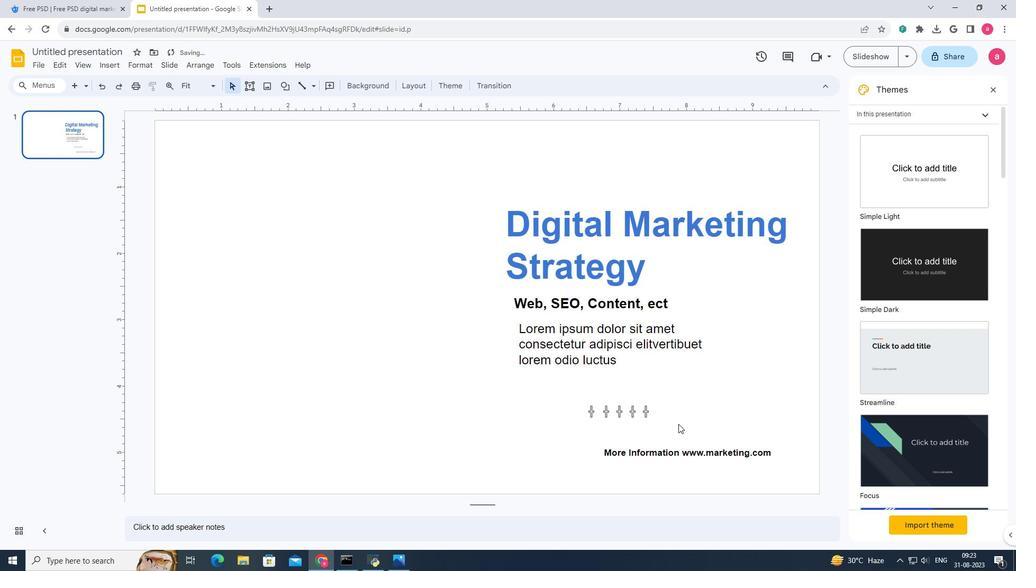 
Action: Mouse pressed left at (678, 424)
Screenshot: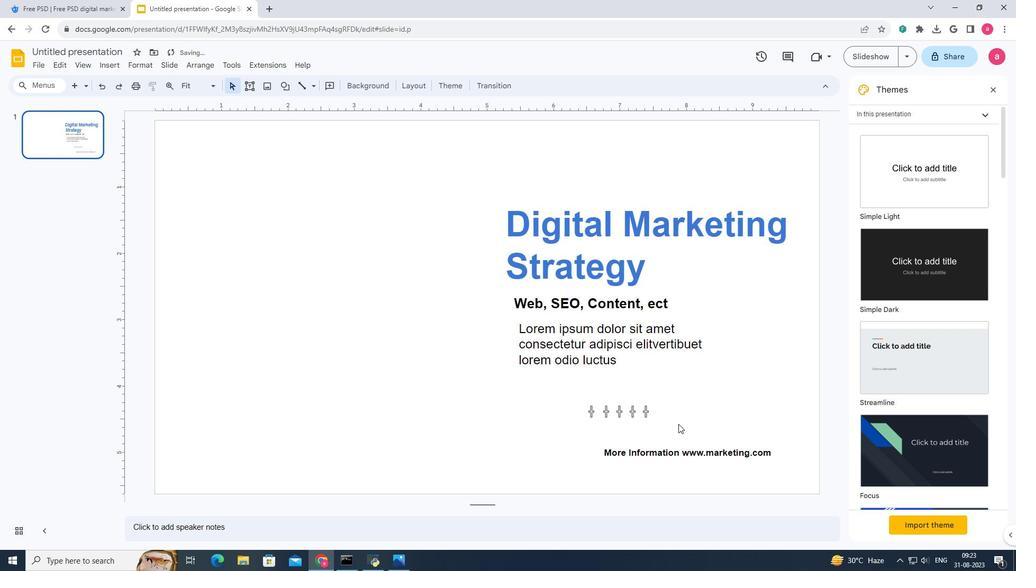 
Action: Mouse moved to (648, 416)
Screenshot: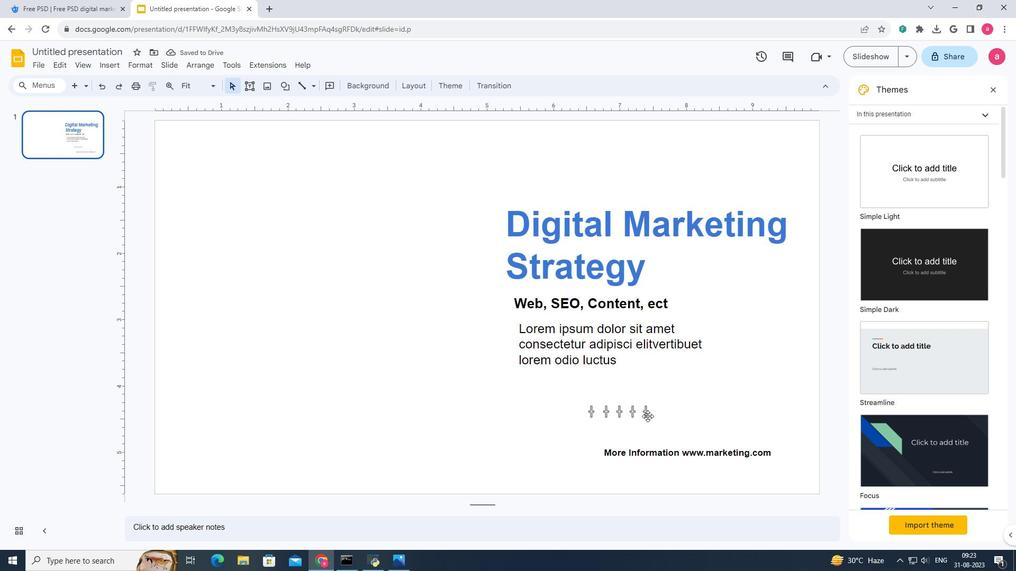 
Action: Mouse pressed left at (648, 416)
Screenshot: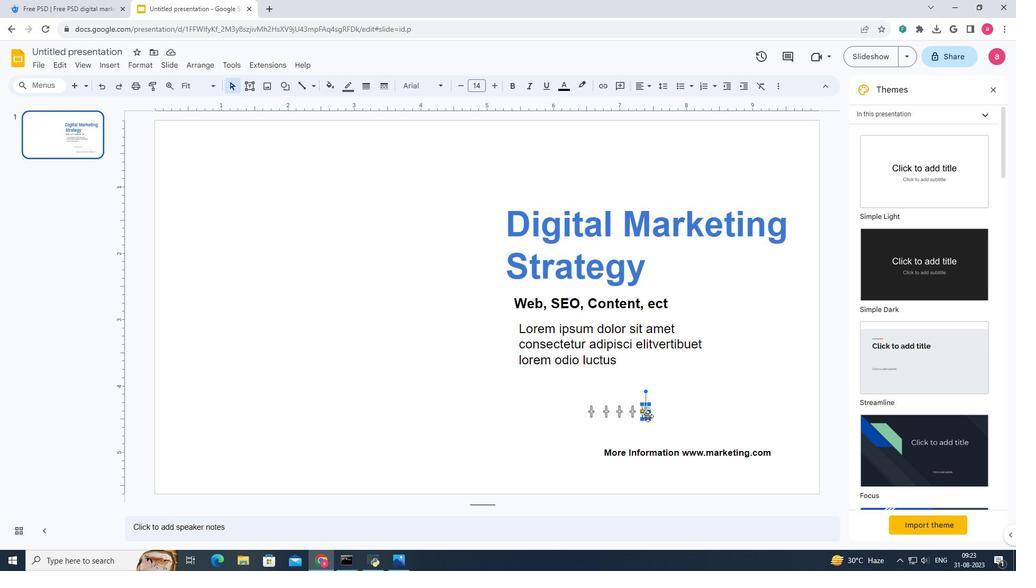 
Action: Mouse moved to (649, 409)
Screenshot: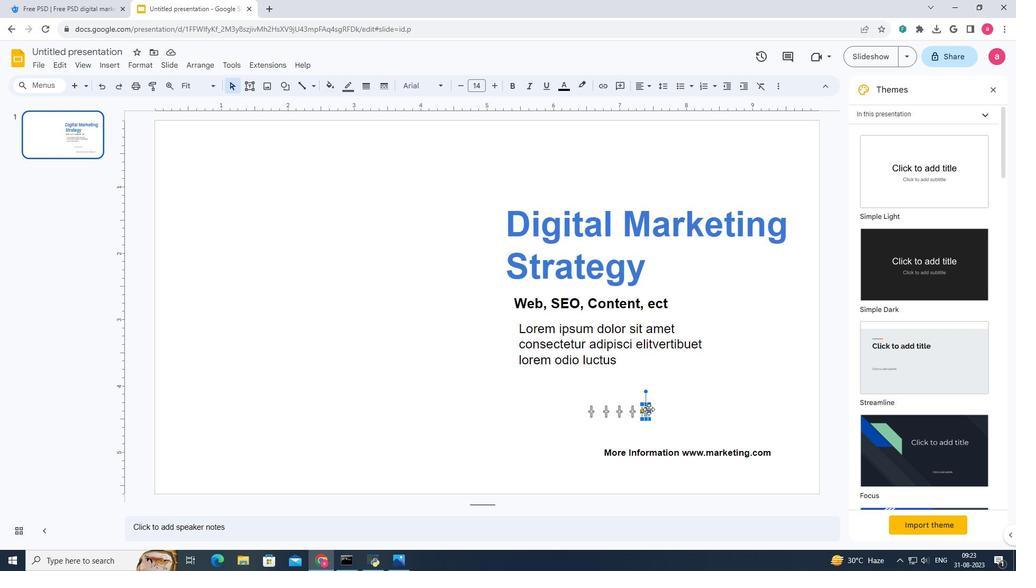 
Action: Mouse pressed left at (649, 409)
Screenshot: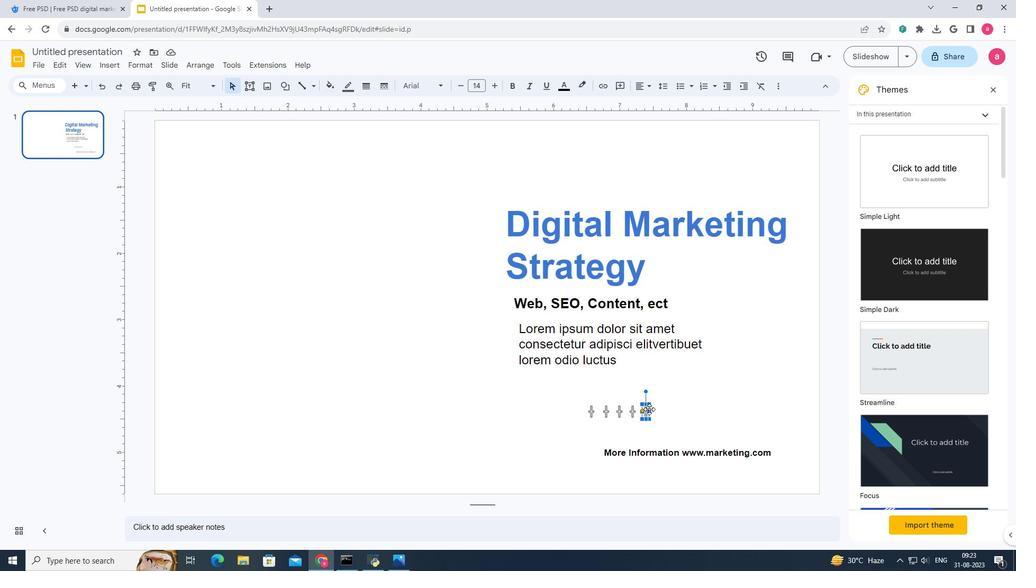 
Action: Mouse moved to (698, 415)
Screenshot: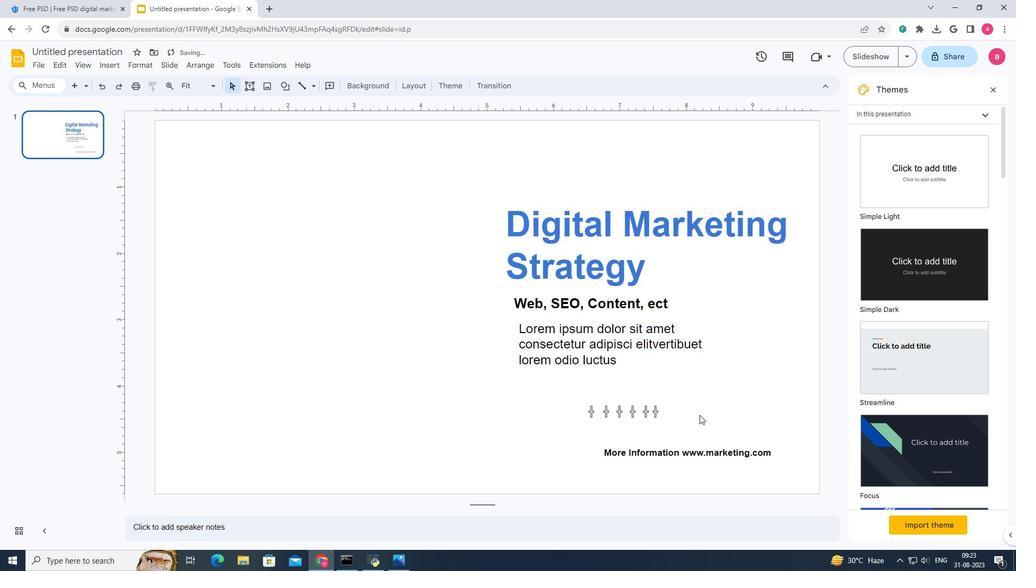 
Action: Mouse pressed left at (698, 415)
Screenshot: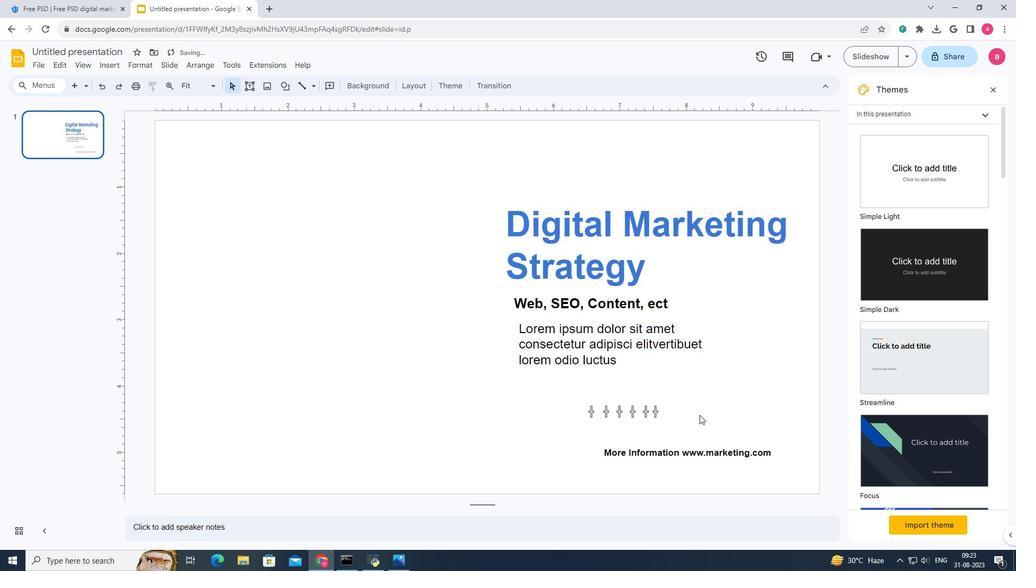 
Action: Mouse moved to (267, 80)
Screenshot: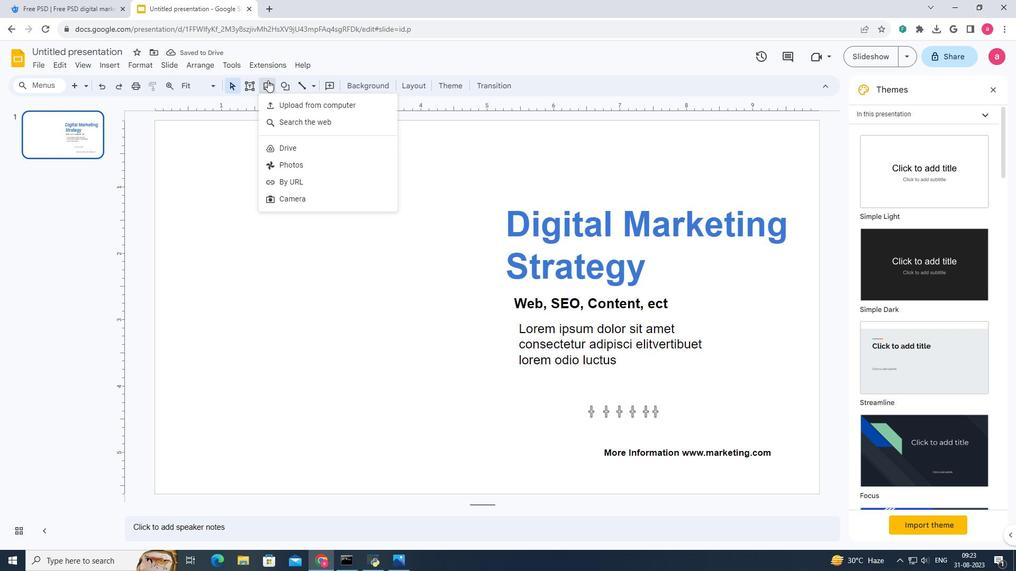 
Action: Mouse pressed left at (267, 80)
Screenshot: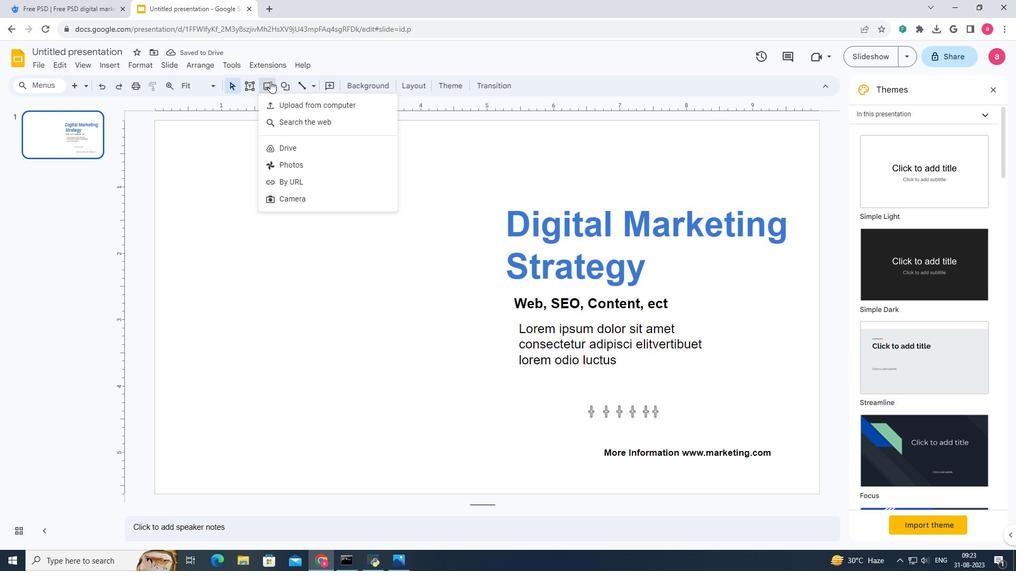 
Action: Mouse moved to (289, 106)
Screenshot: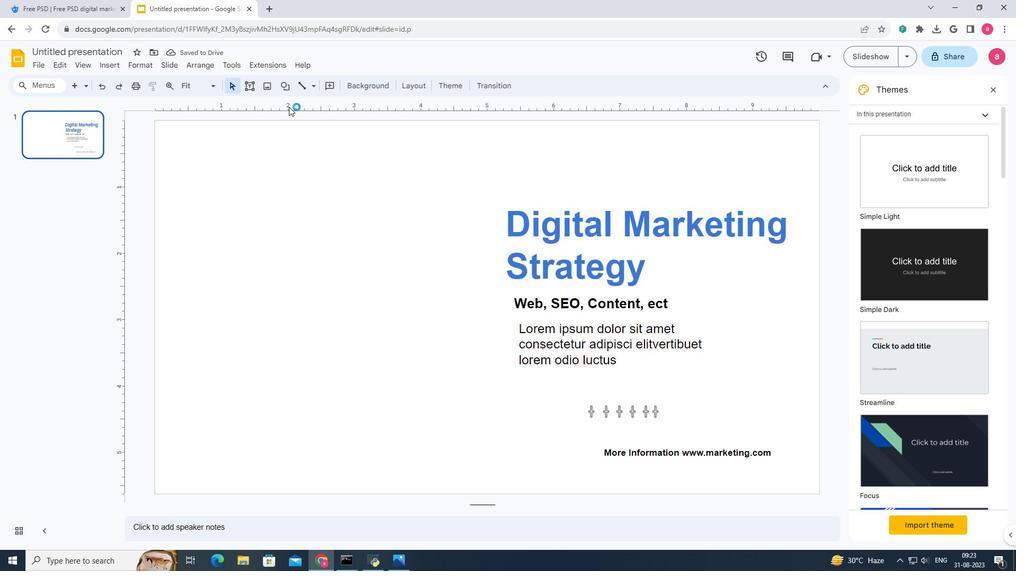 
Action: Mouse pressed left at (289, 106)
Screenshot: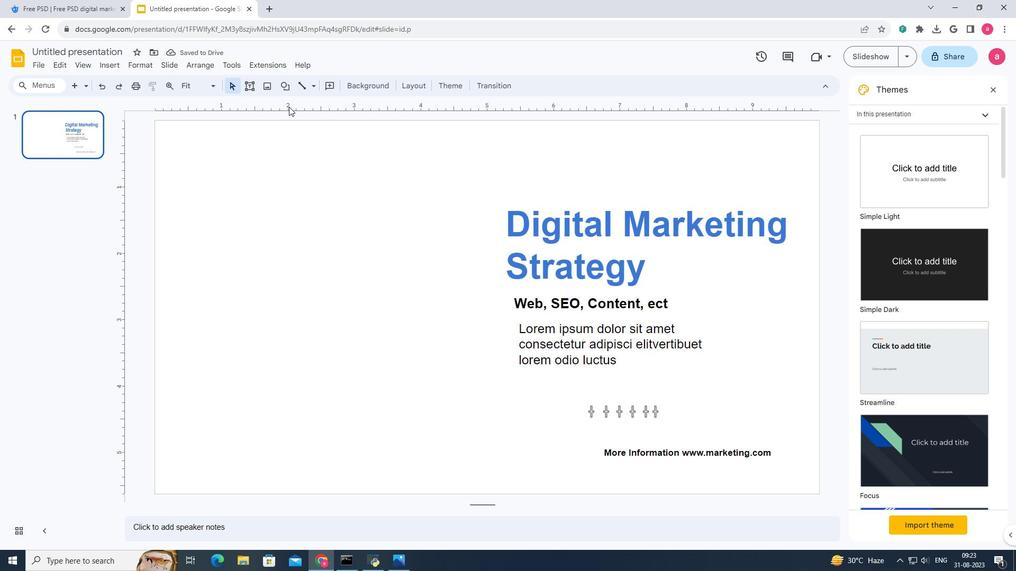 
Action: Mouse moved to (111, 115)
Screenshot: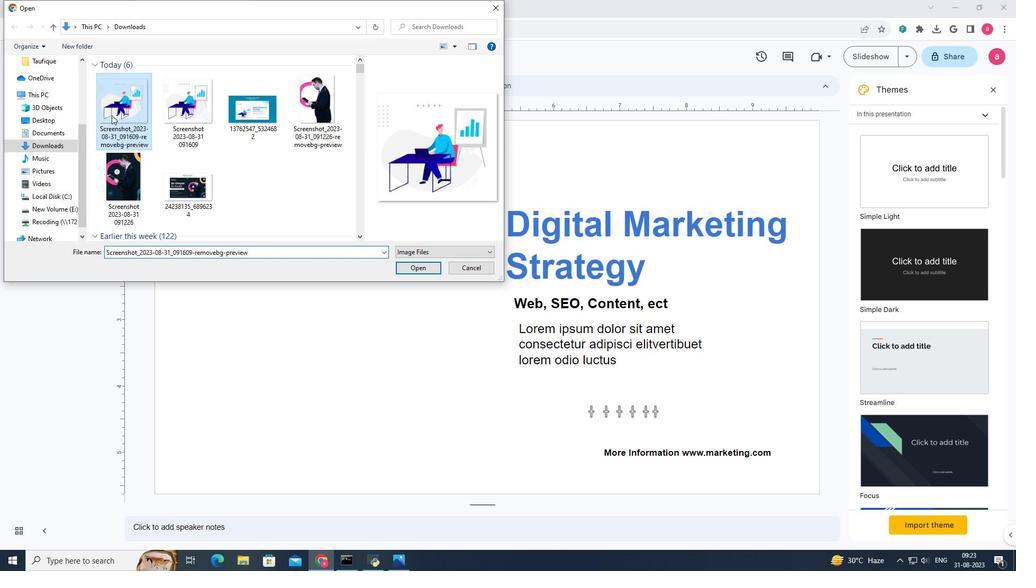
Action: Mouse pressed left at (111, 115)
Screenshot: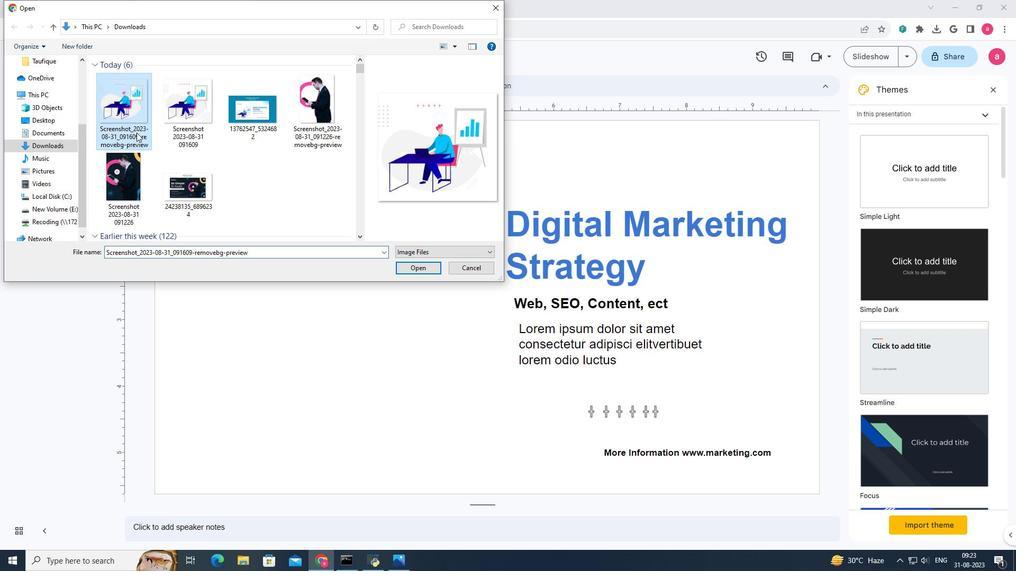
Action: Mouse moved to (190, 91)
Screenshot: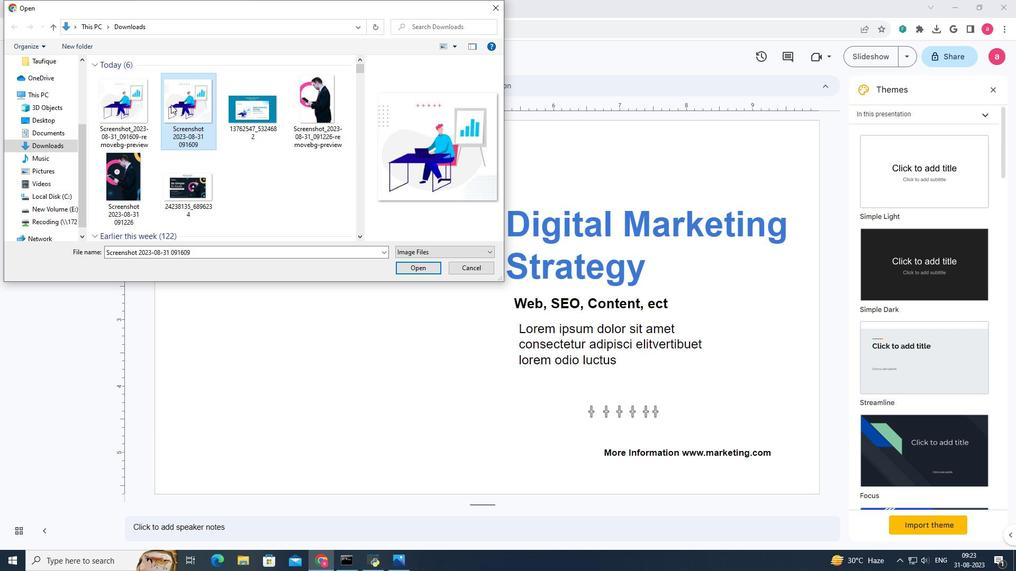 
Action: Mouse pressed left at (190, 91)
Screenshot: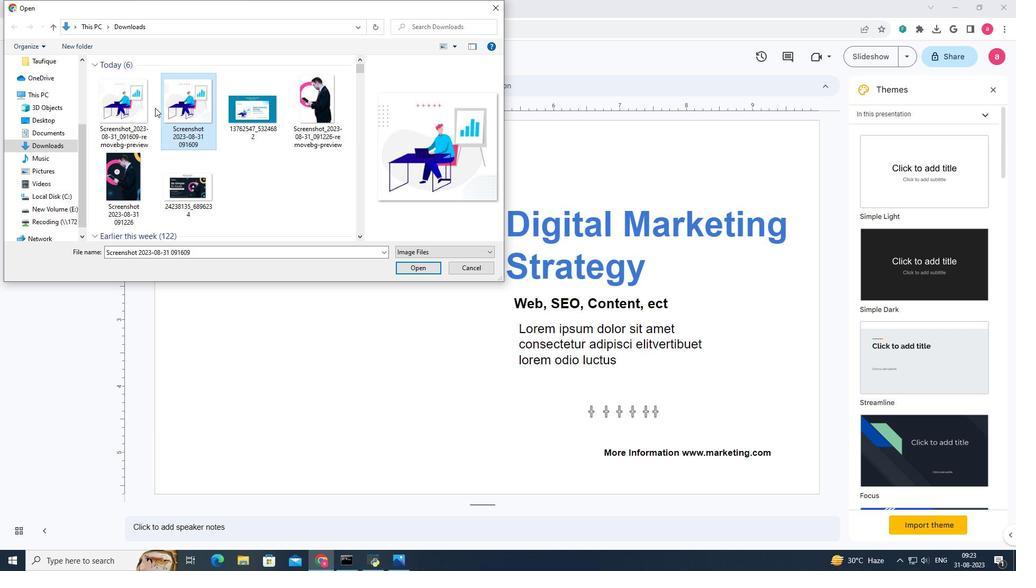 
Action: Mouse moved to (123, 106)
Screenshot: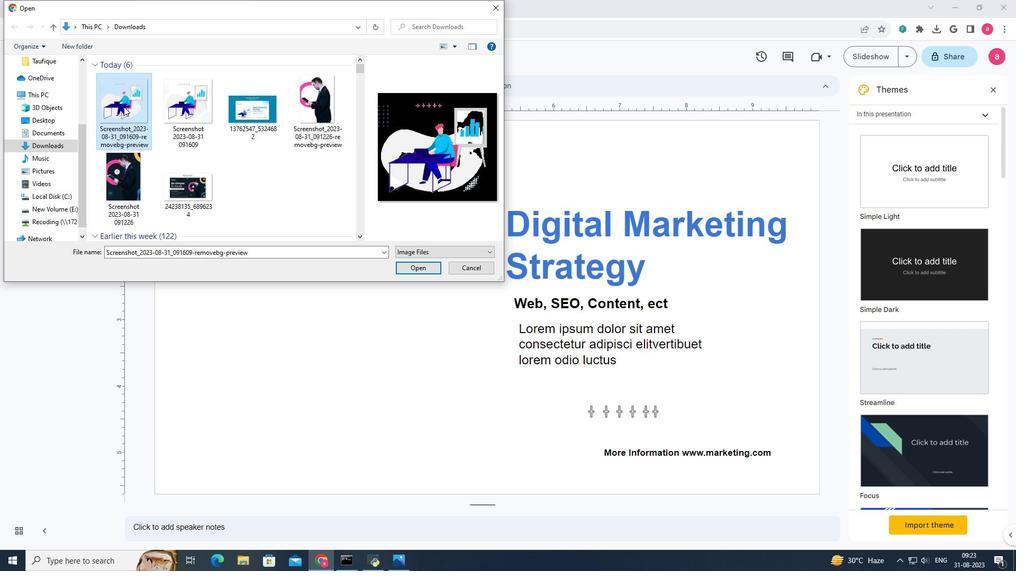 
Action: Mouse pressed left at (123, 106)
Screenshot: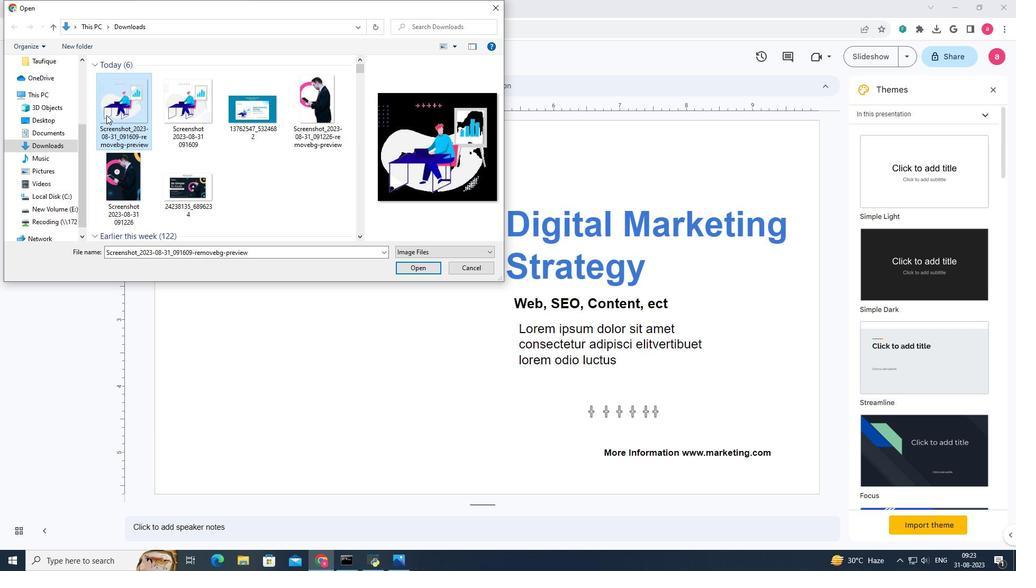 
Action: Mouse moved to (416, 266)
Screenshot: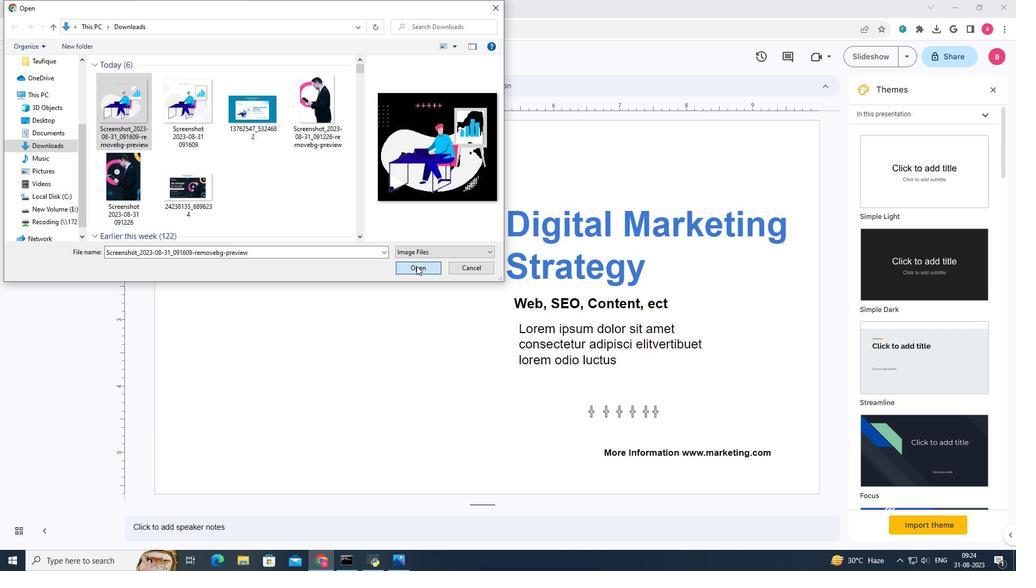 
Action: Mouse pressed left at (416, 266)
Screenshot: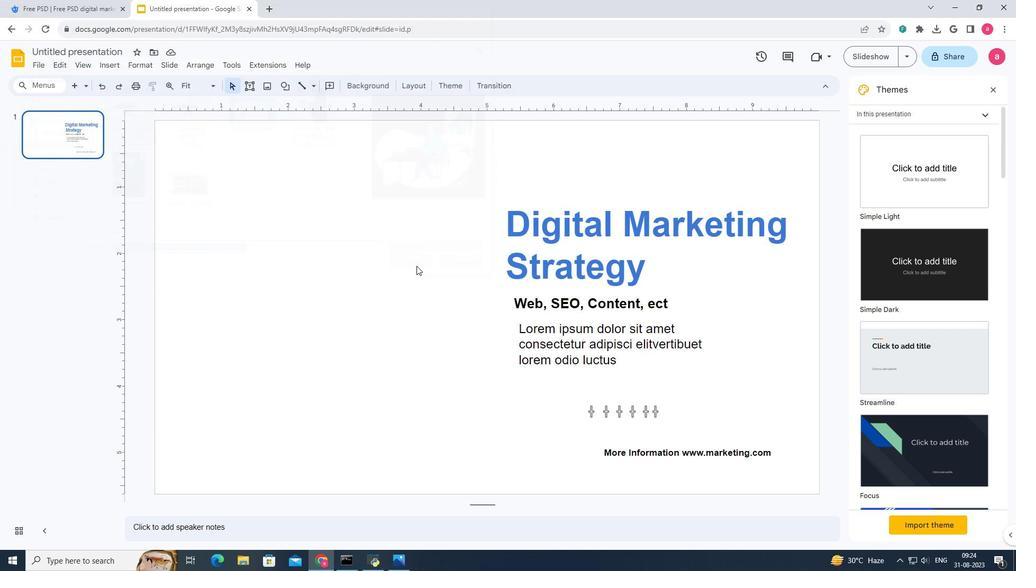 
Action: Mouse moved to (334, 330)
Screenshot: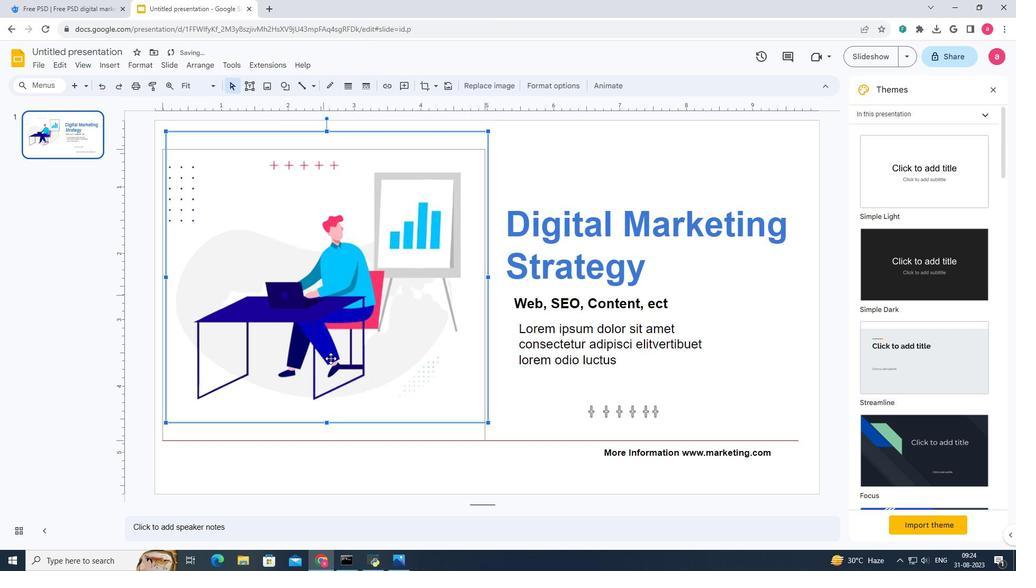 
Action: Mouse pressed left at (334, 330)
Screenshot: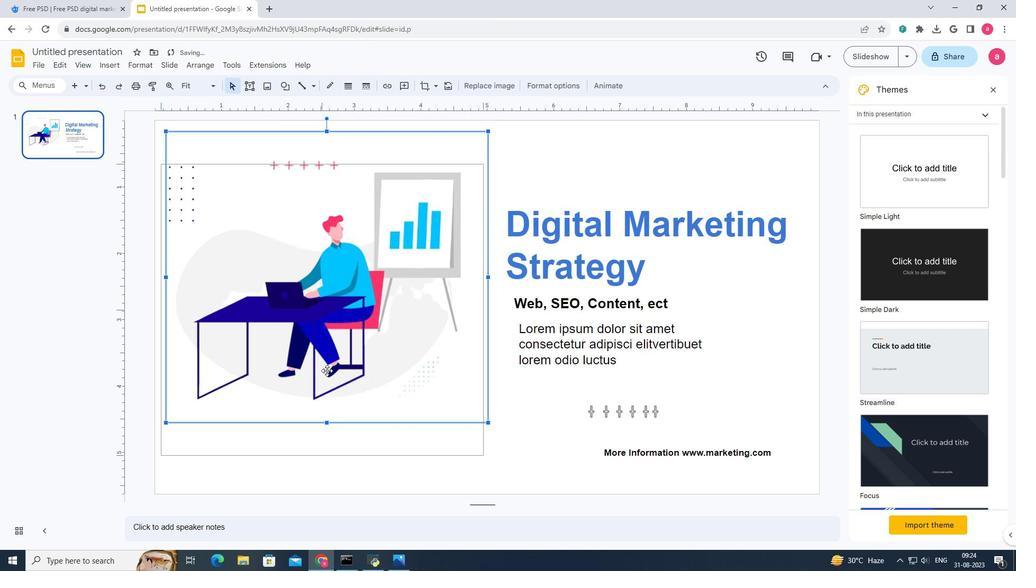 
Action: Mouse moved to (326, 375)
Screenshot: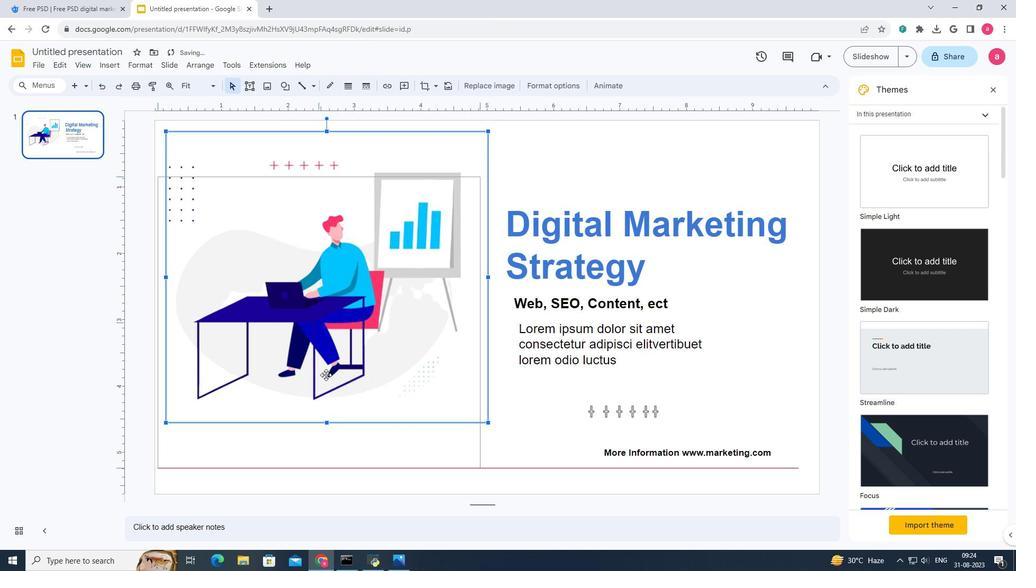 
Action: Mouse pressed left at (326, 375)
Screenshot: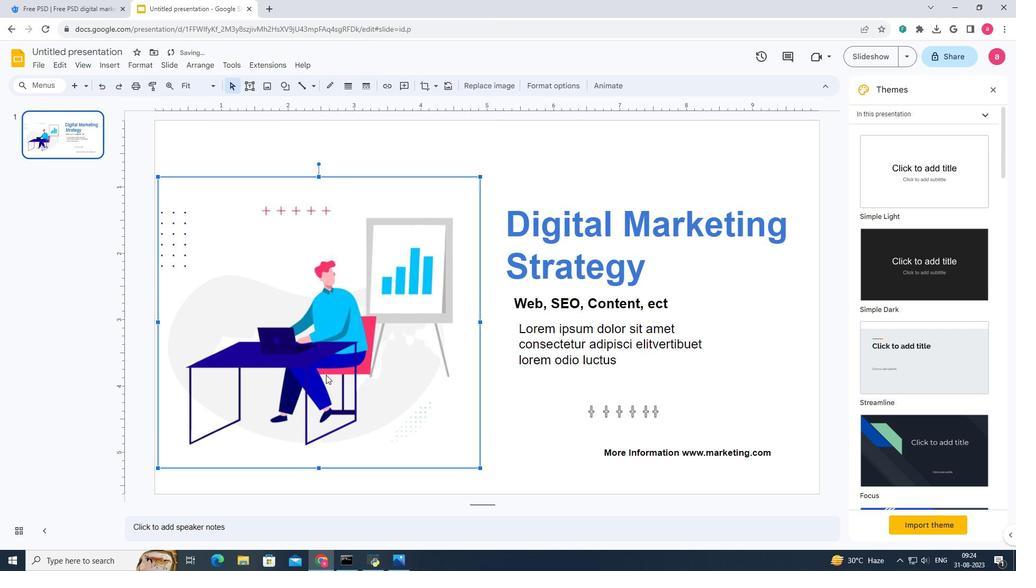 
Action: Mouse moved to (326, 382)
Screenshot: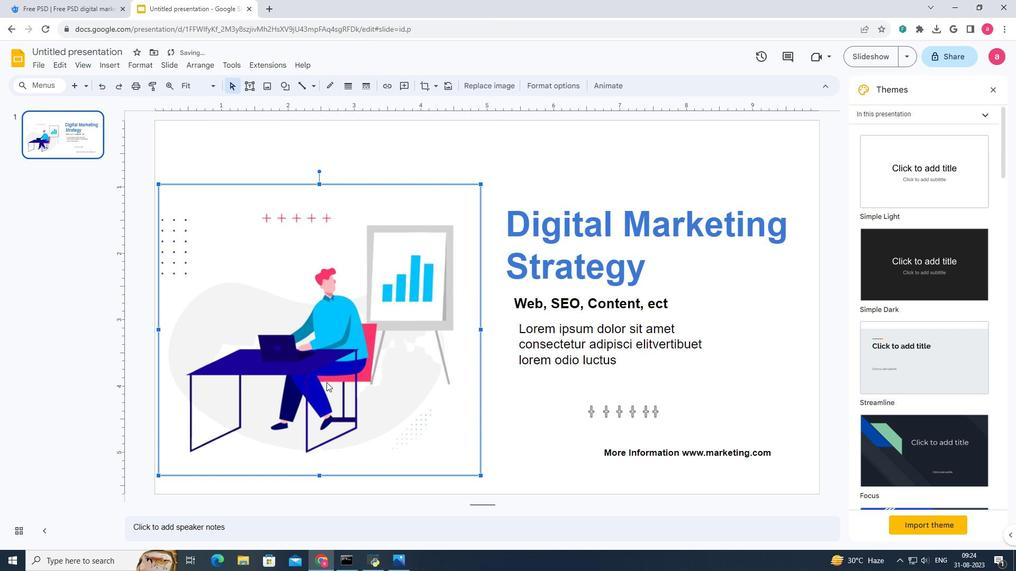 
Action: Mouse pressed left at (326, 382)
Screenshot: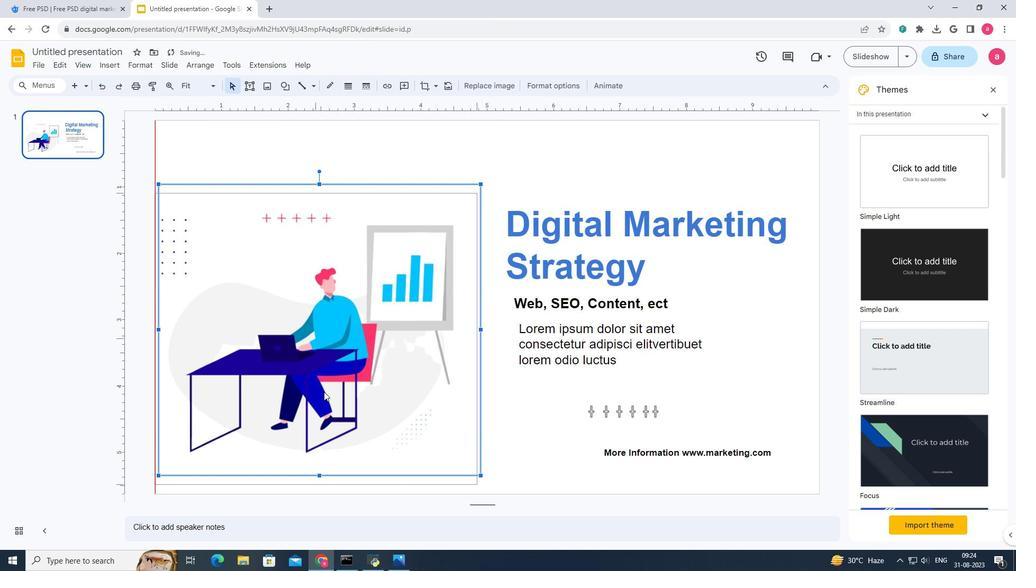 
Action: Mouse moved to (425, 159)
